 Task: Research Airbnb listings in Santa Fe, New Mexico, highlighting its rich Native American and Spanish influences, art scene, and adobe architecture.
Action: Key pressed <Key.space>fe
Screenshot: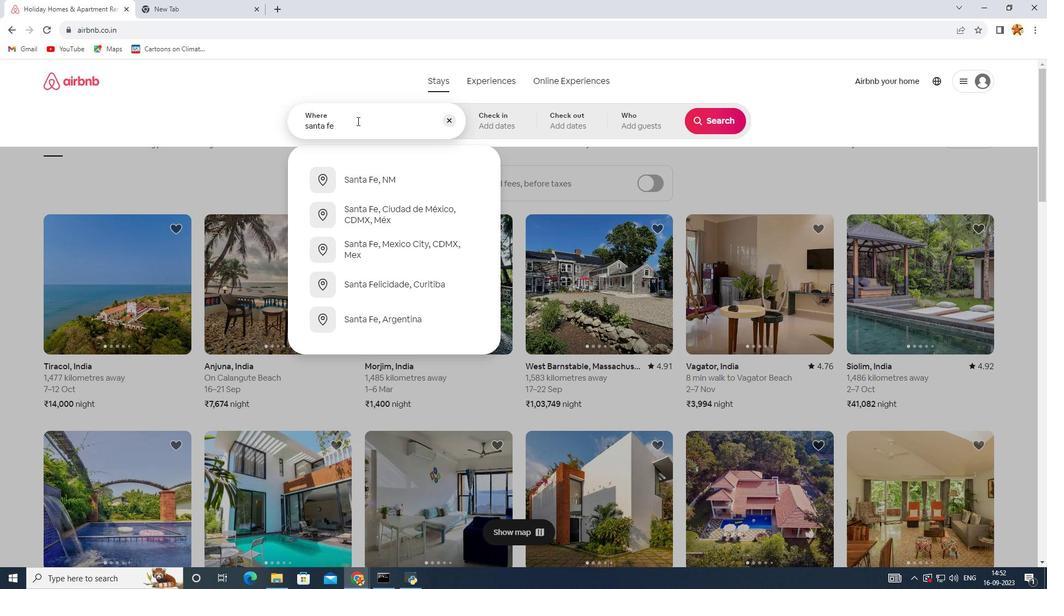 
Action: Mouse moved to (366, 178)
Screenshot: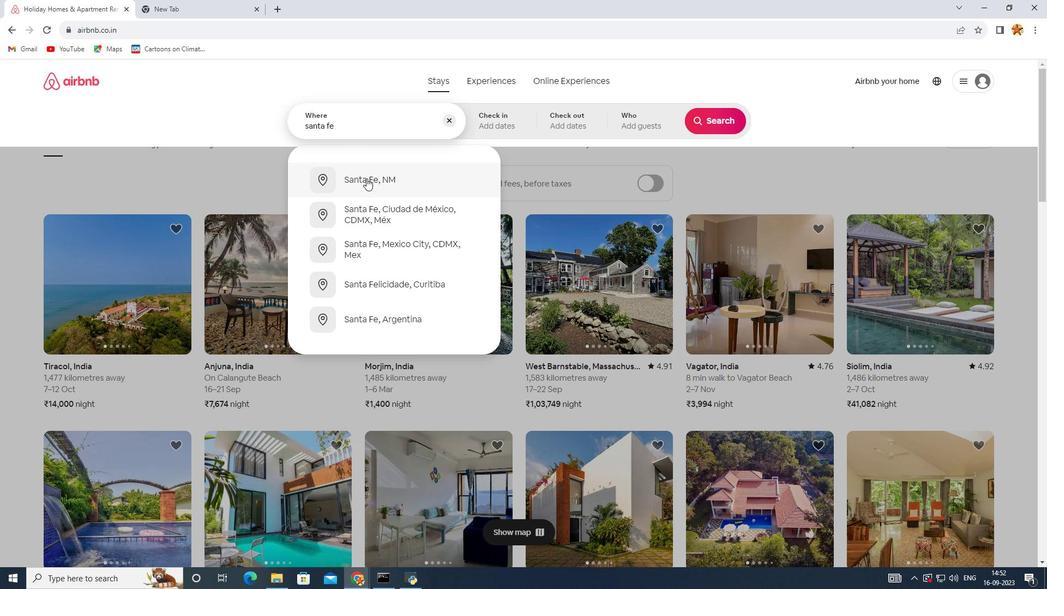 
Action: Mouse pressed left at (366, 178)
Screenshot: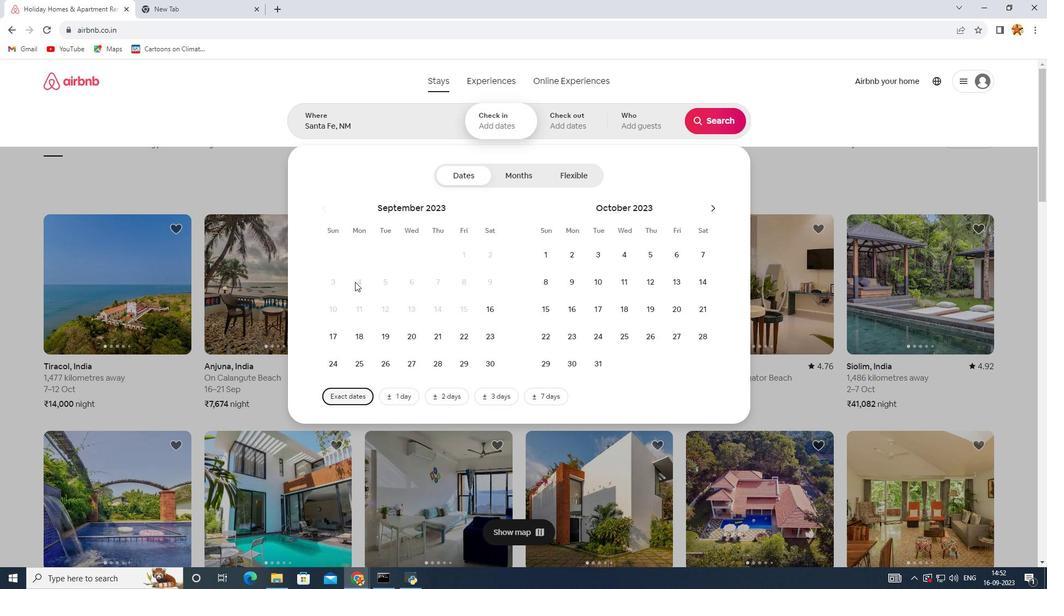 
Action: Mouse moved to (592, 279)
Screenshot: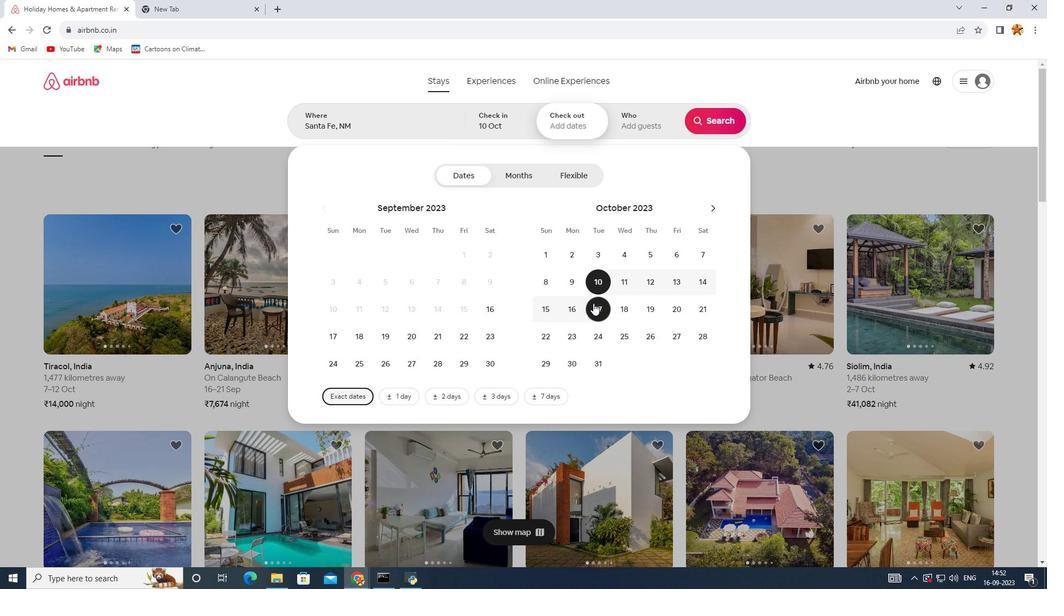 
Action: Mouse pressed left at (592, 279)
Screenshot: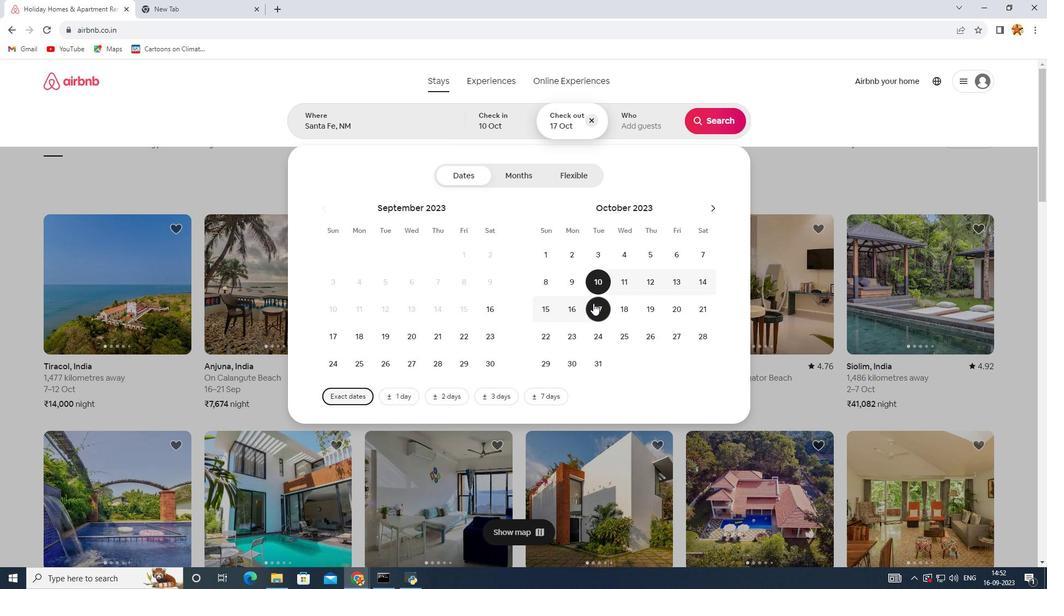 
Action: Mouse moved to (593, 303)
Screenshot: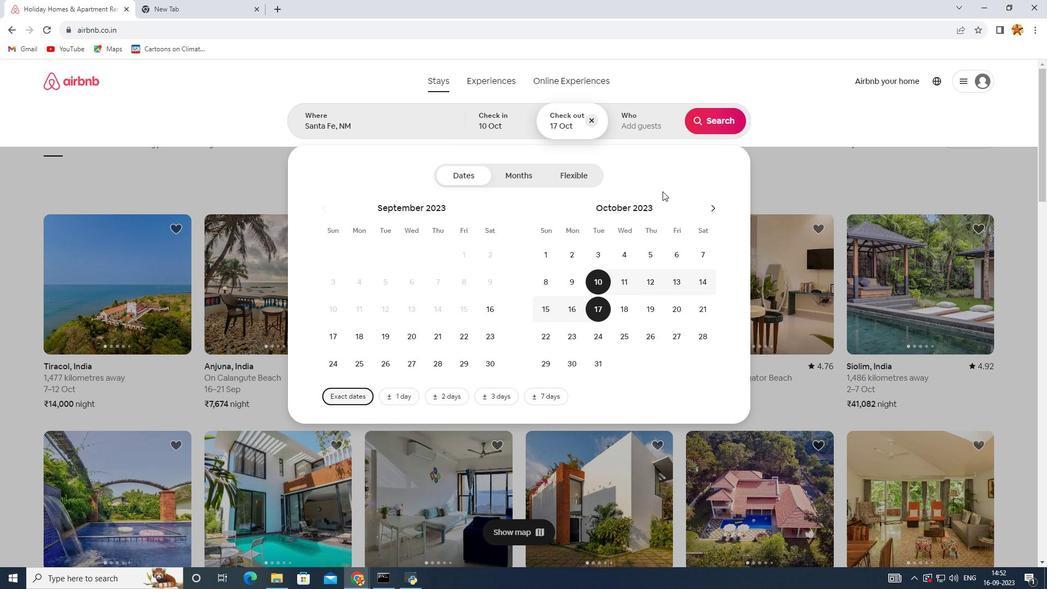 
Action: Mouse pressed left at (593, 303)
Screenshot: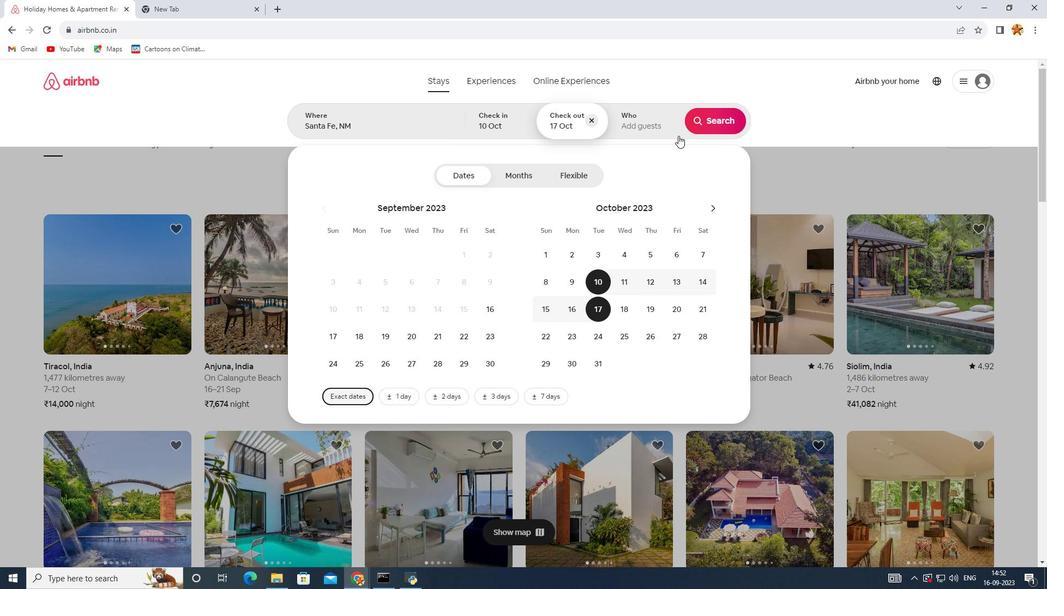 
Action: Mouse moved to (709, 121)
Screenshot: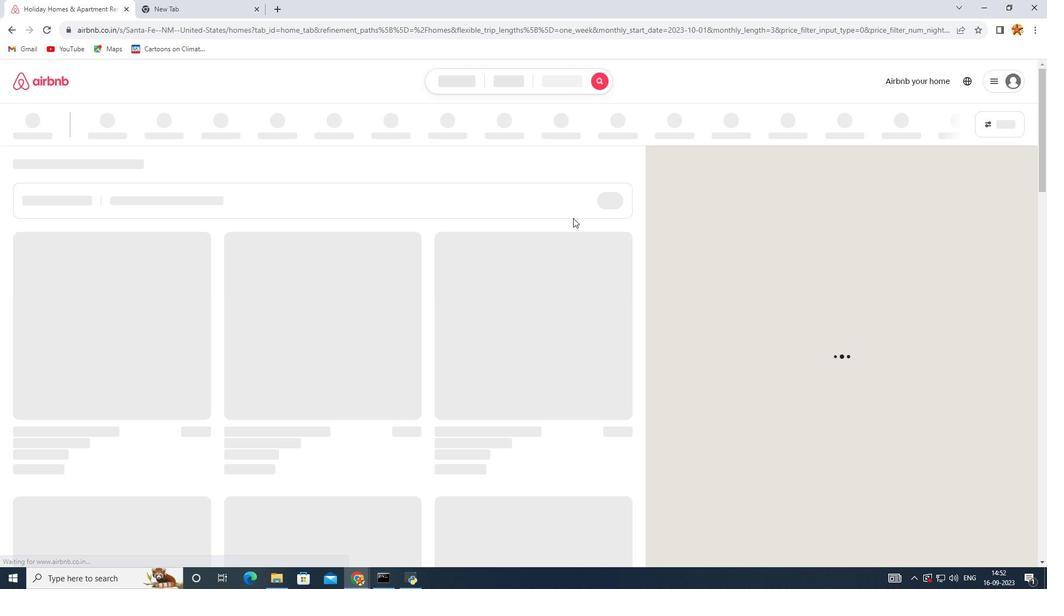 
Action: Mouse pressed left at (709, 121)
Screenshot: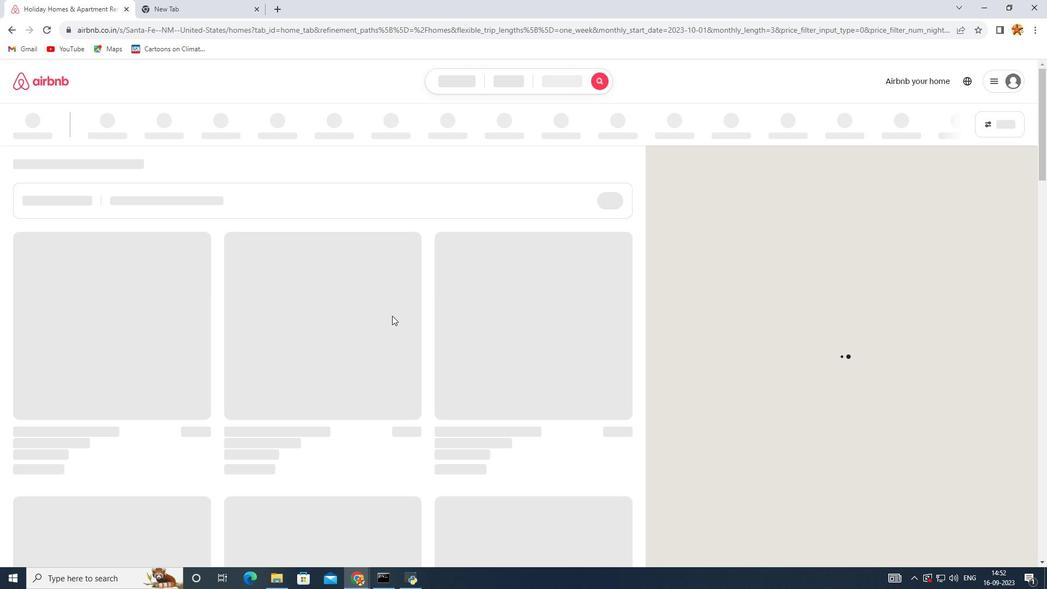 
Action: Mouse moved to (532, 334)
Screenshot: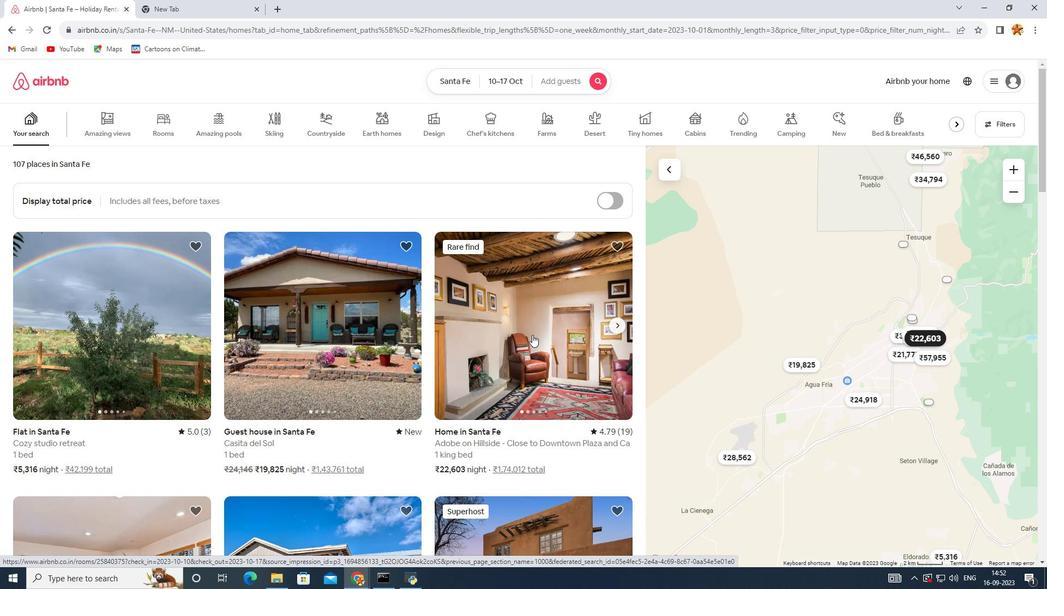 
Action: Mouse pressed left at (532, 334)
Screenshot: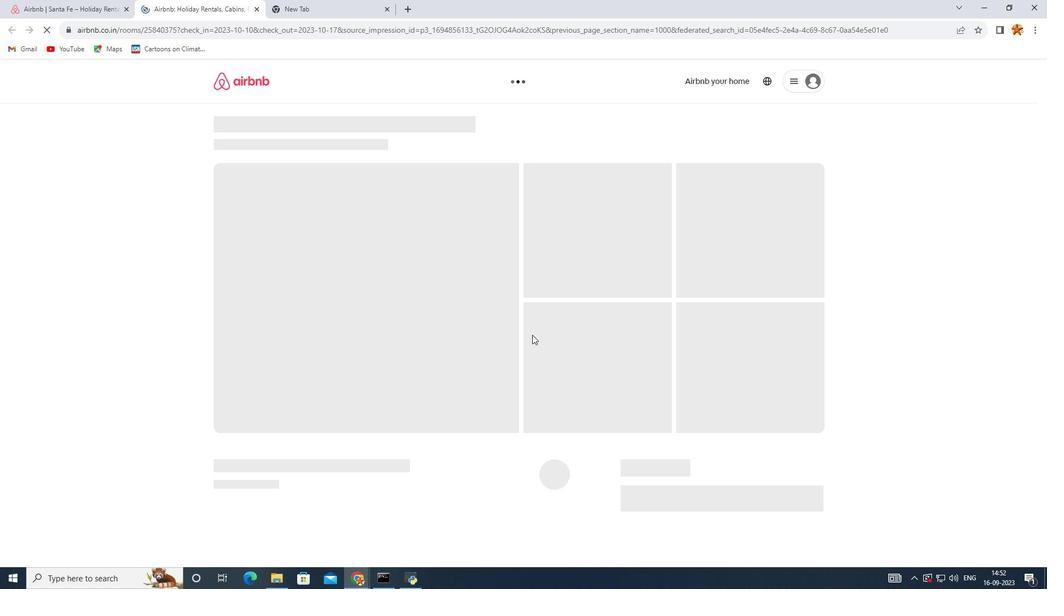 
Action: Mouse moved to (326, 324)
Screenshot: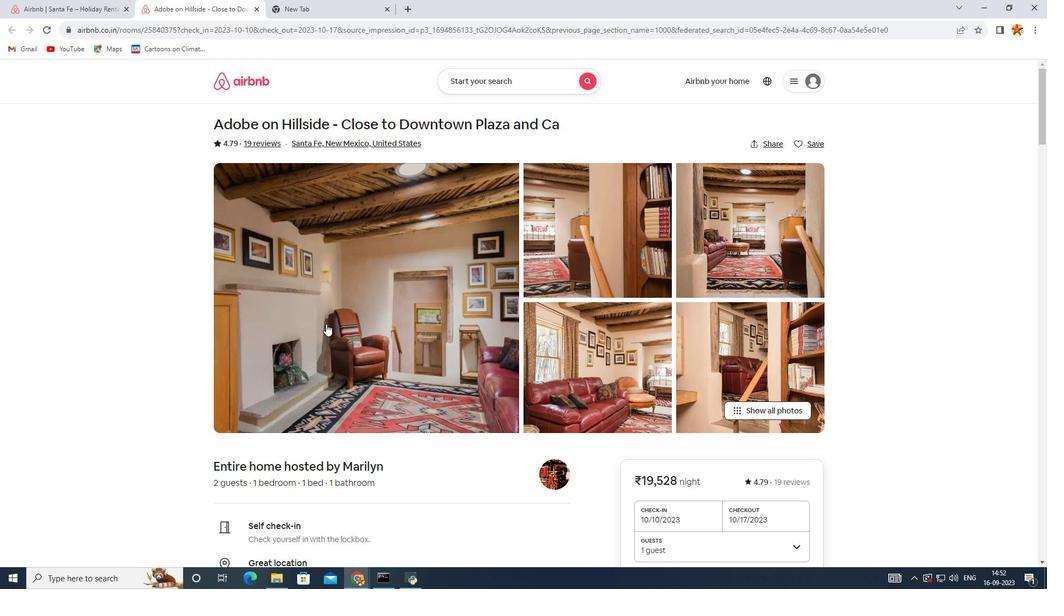 
Action: Mouse scrolled (326, 323) with delta (0, 0)
Screenshot: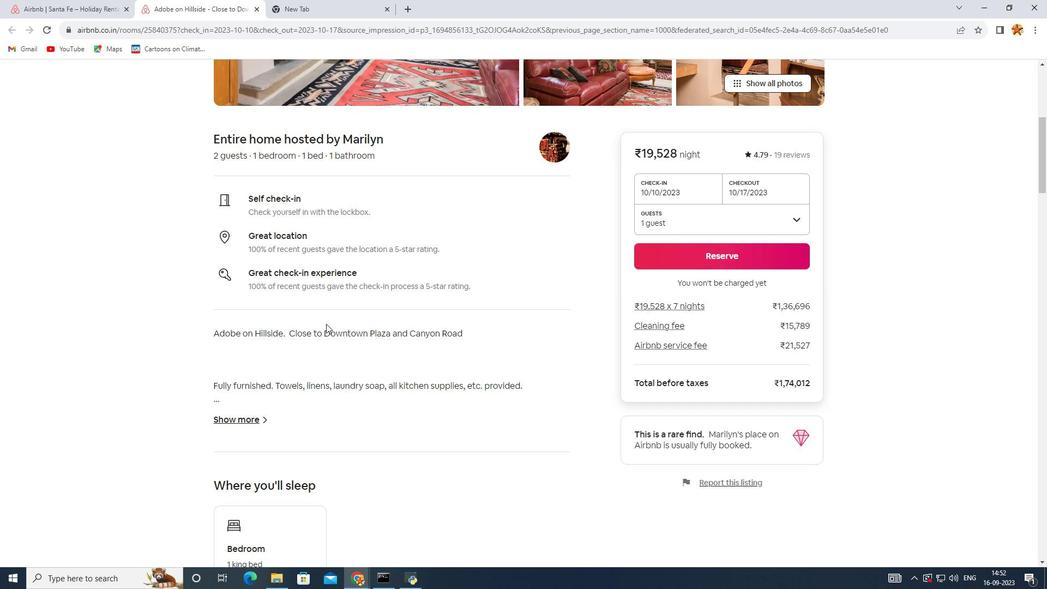 
Action: Mouse scrolled (326, 323) with delta (0, 0)
Screenshot: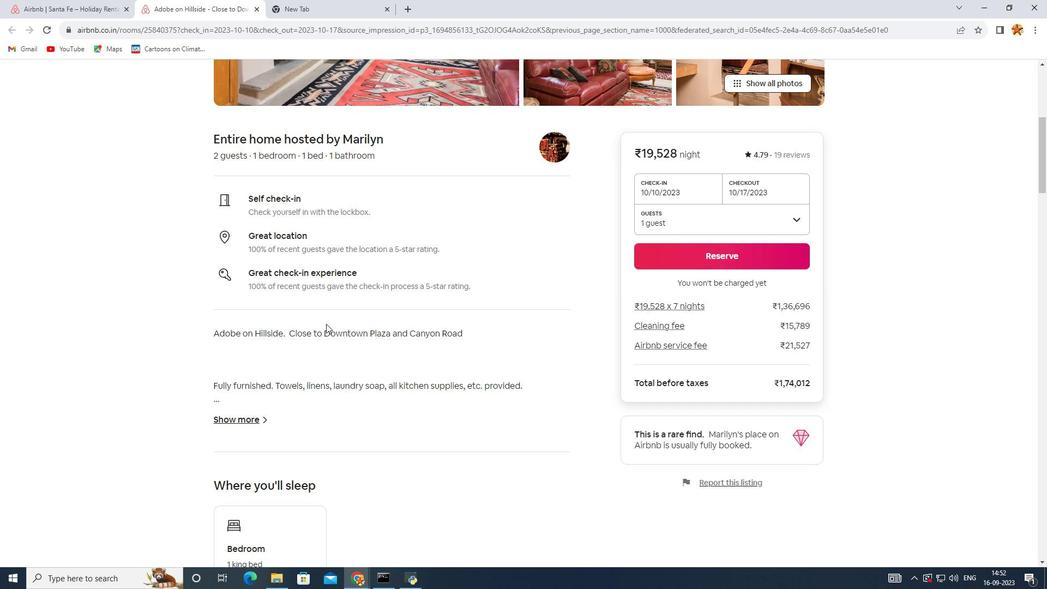 
Action: Mouse scrolled (326, 323) with delta (0, 0)
Screenshot: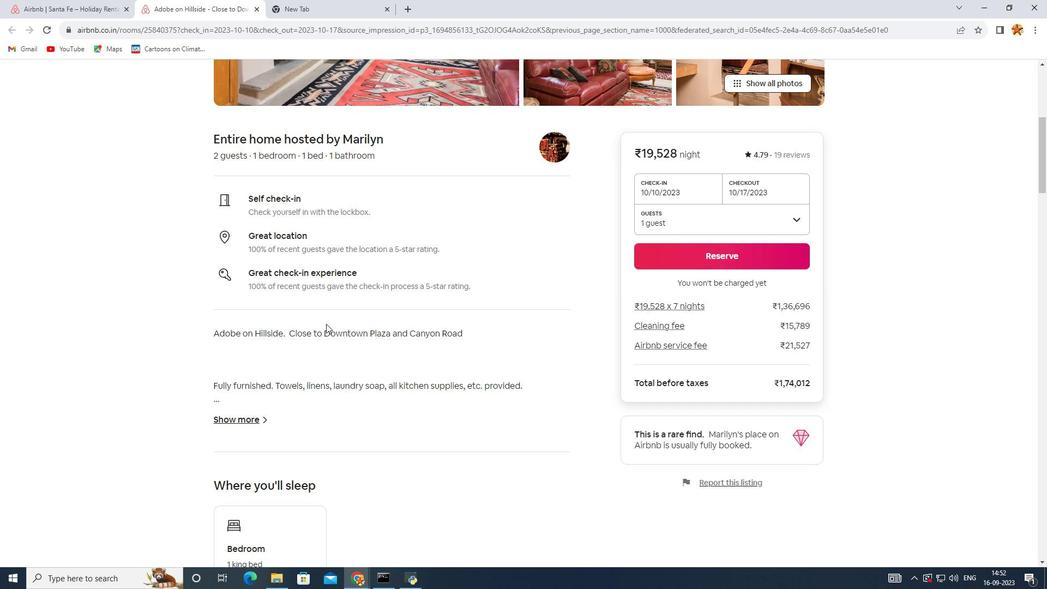 
Action: Mouse scrolled (326, 323) with delta (0, 0)
Screenshot: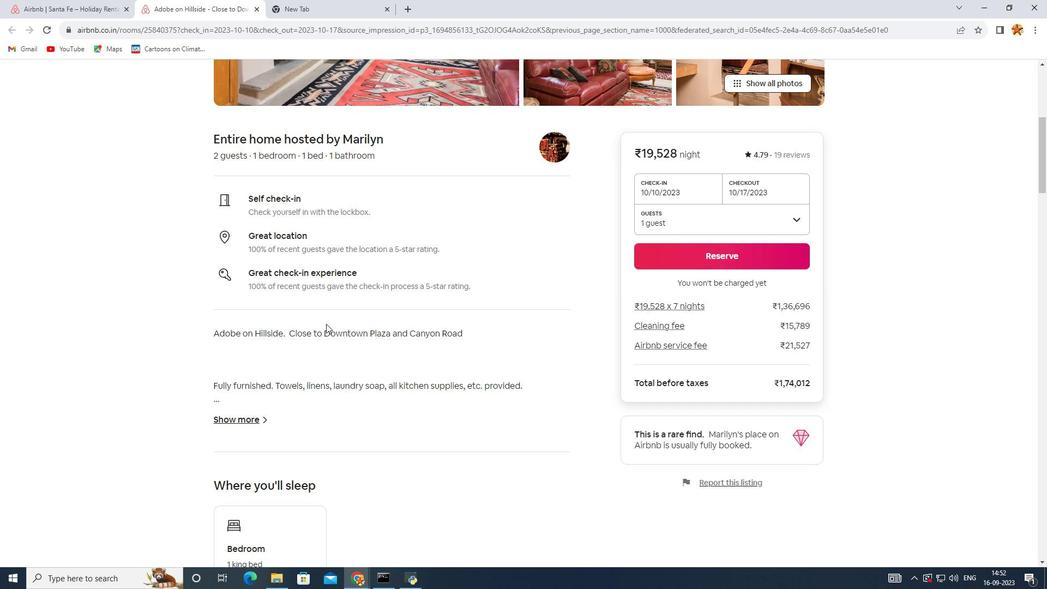 
Action: Mouse scrolled (326, 323) with delta (0, 0)
Screenshot: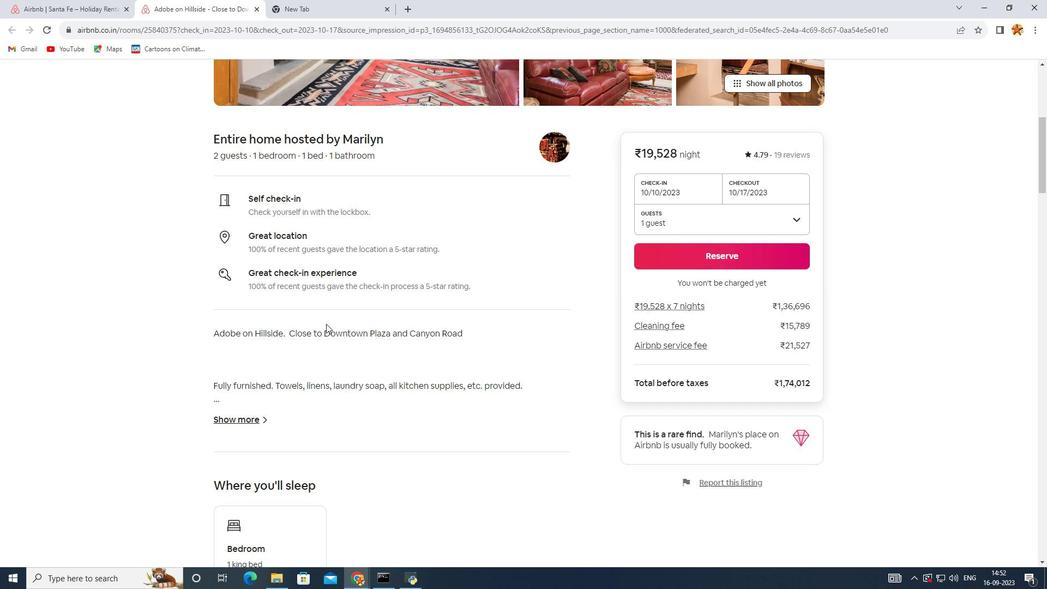 
Action: Mouse scrolled (326, 323) with delta (0, 0)
Screenshot: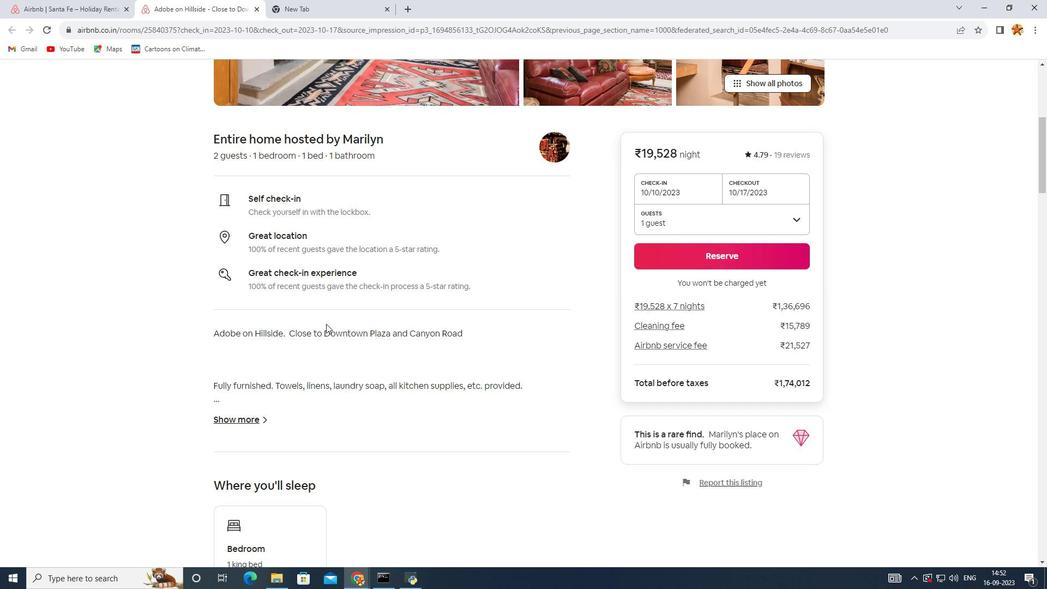 
Action: Mouse moved to (254, 421)
Screenshot: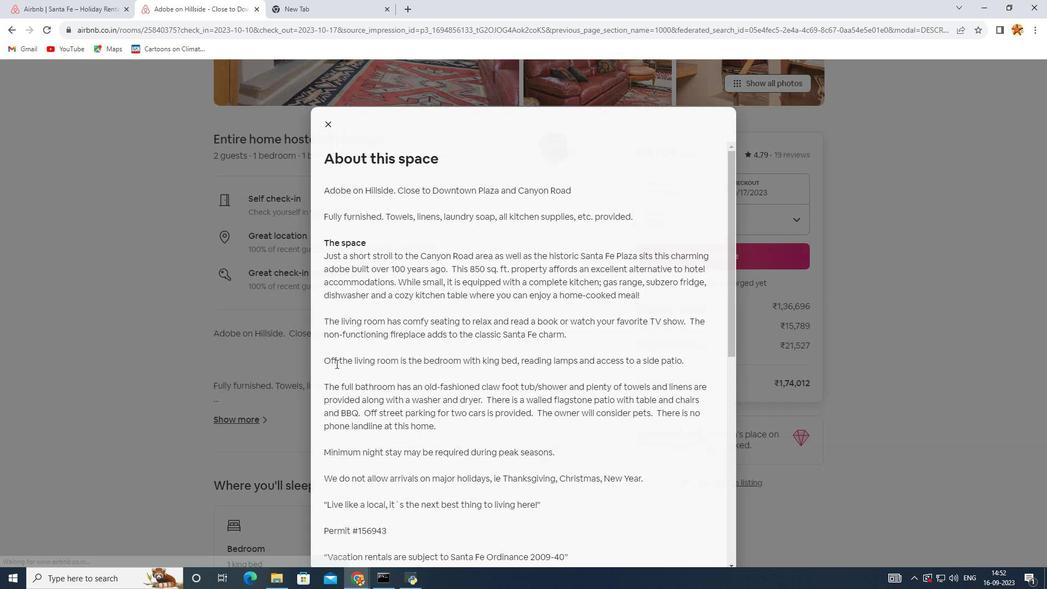 
Action: Mouse pressed left at (254, 421)
Screenshot: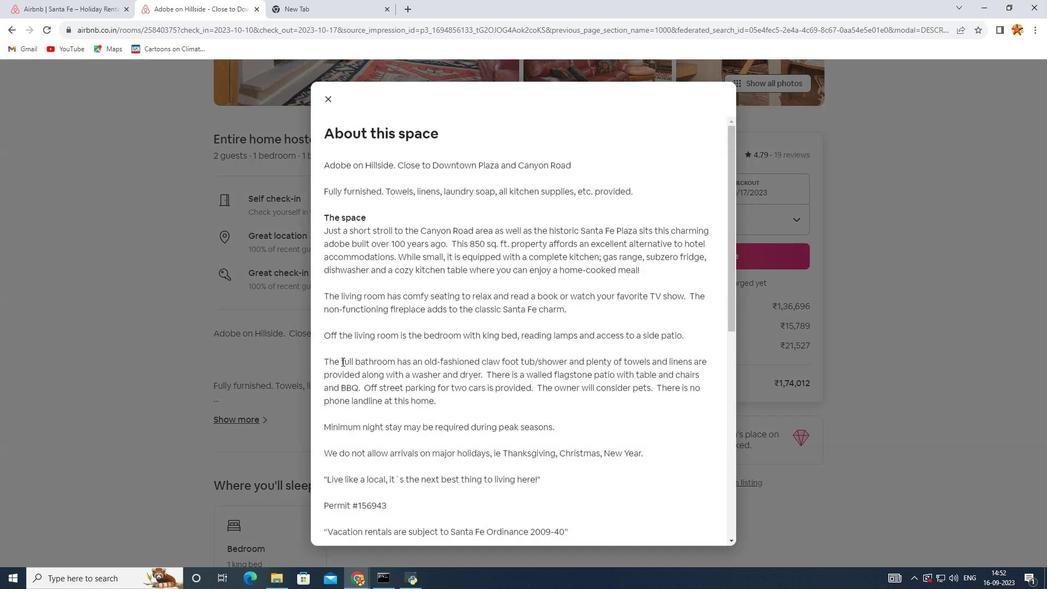 
Action: Mouse moved to (342, 361)
Screenshot: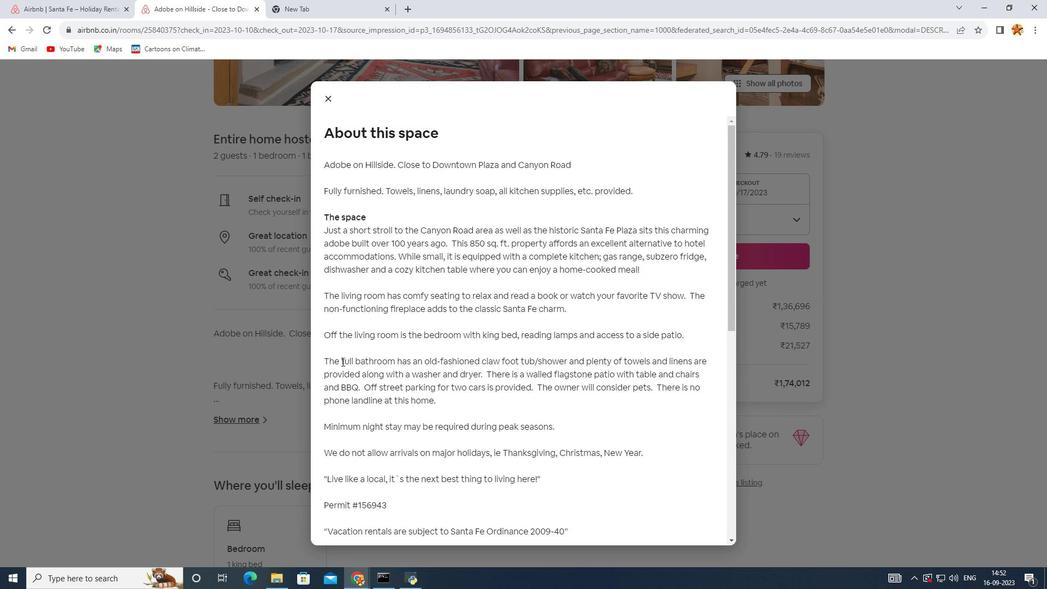 
Action: Mouse scrolled (342, 361) with delta (0, 0)
Screenshot: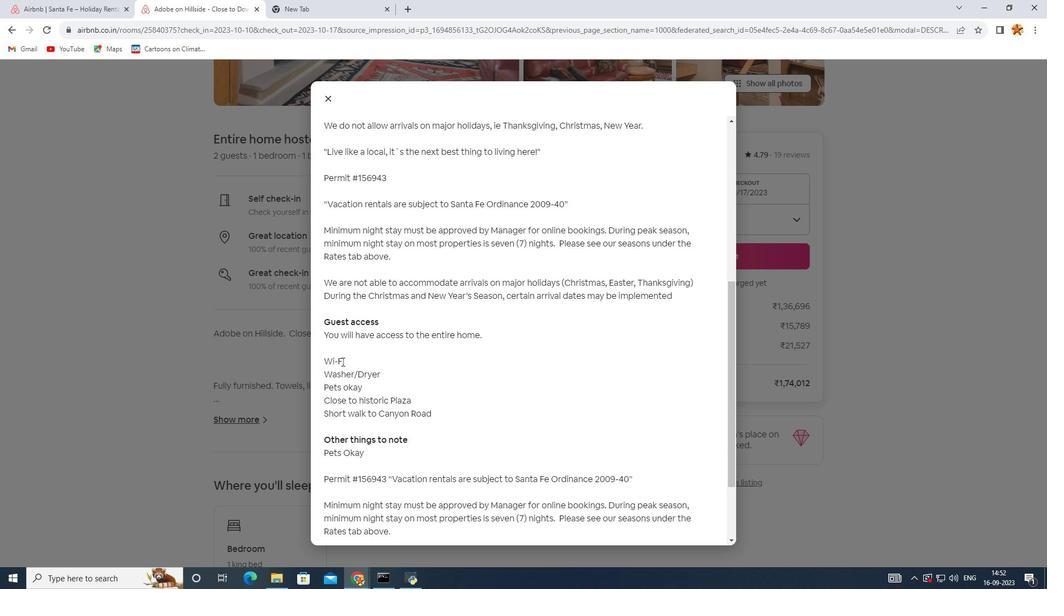 
Action: Mouse scrolled (342, 361) with delta (0, 0)
Screenshot: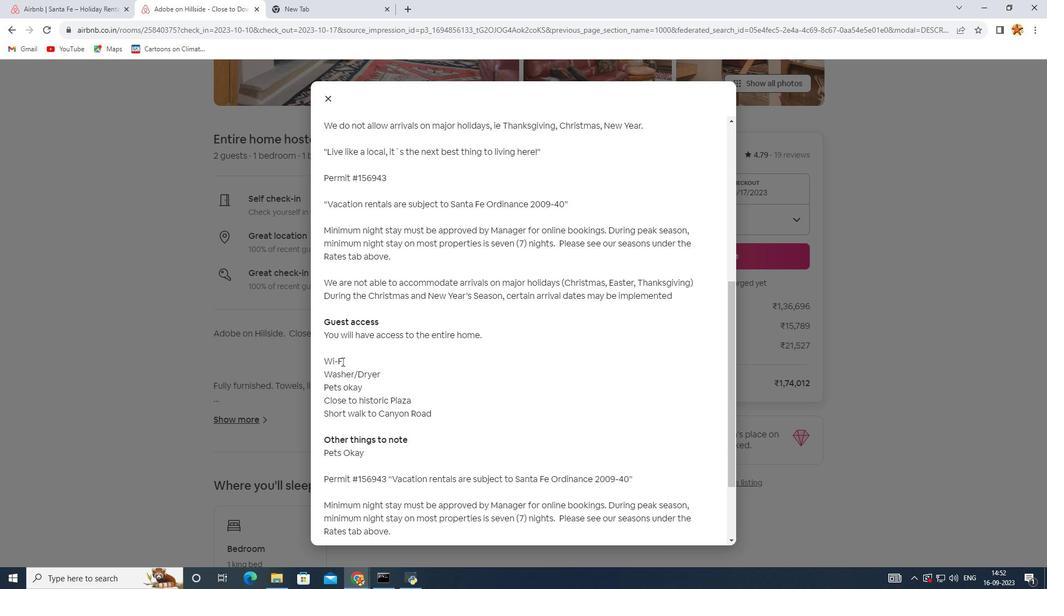 
Action: Mouse scrolled (342, 361) with delta (0, 0)
Screenshot: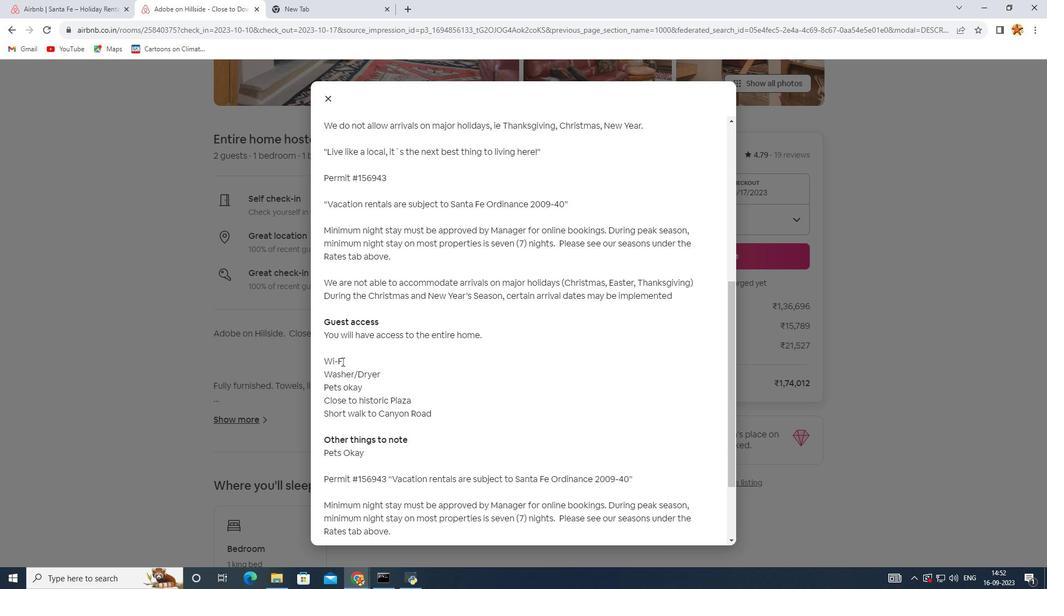 
Action: Mouse scrolled (342, 361) with delta (0, 0)
Screenshot: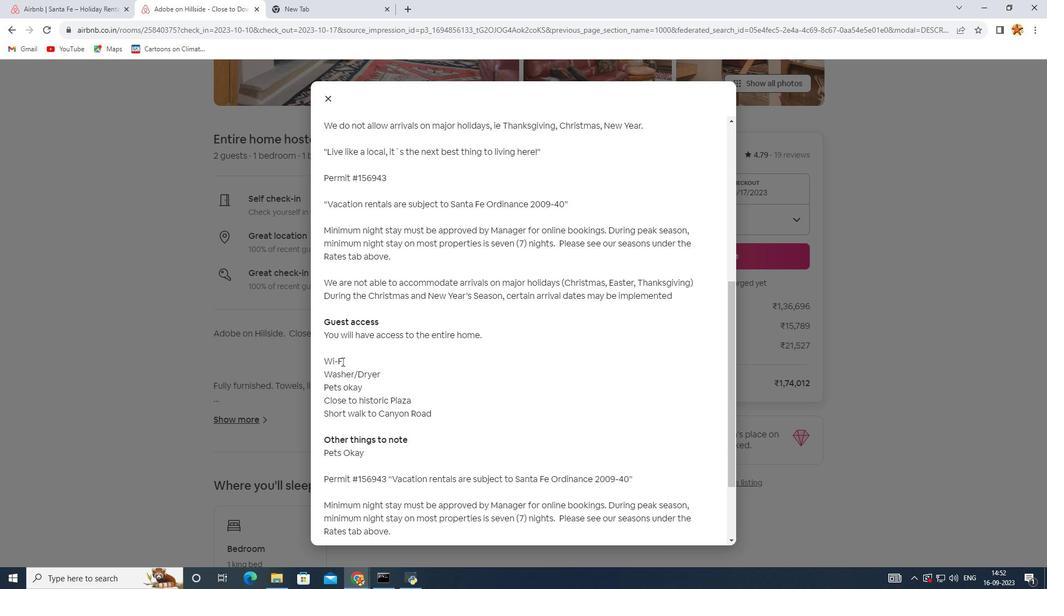 
Action: Mouse scrolled (342, 361) with delta (0, 0)
Screenshot: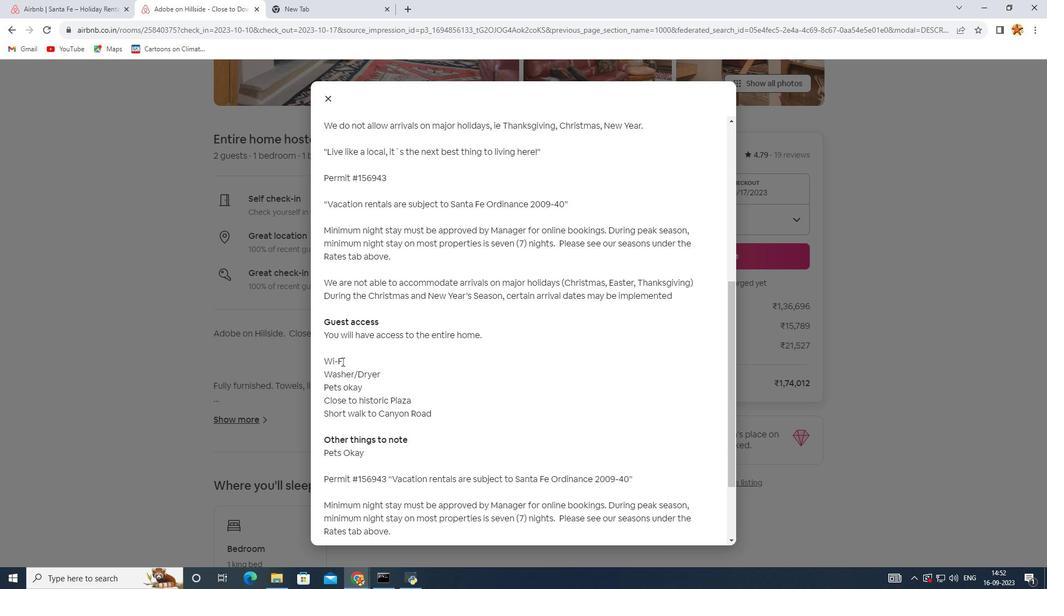 
Action: Mouse scrolled (342, 361) with delta (0, 0)
Screenshot: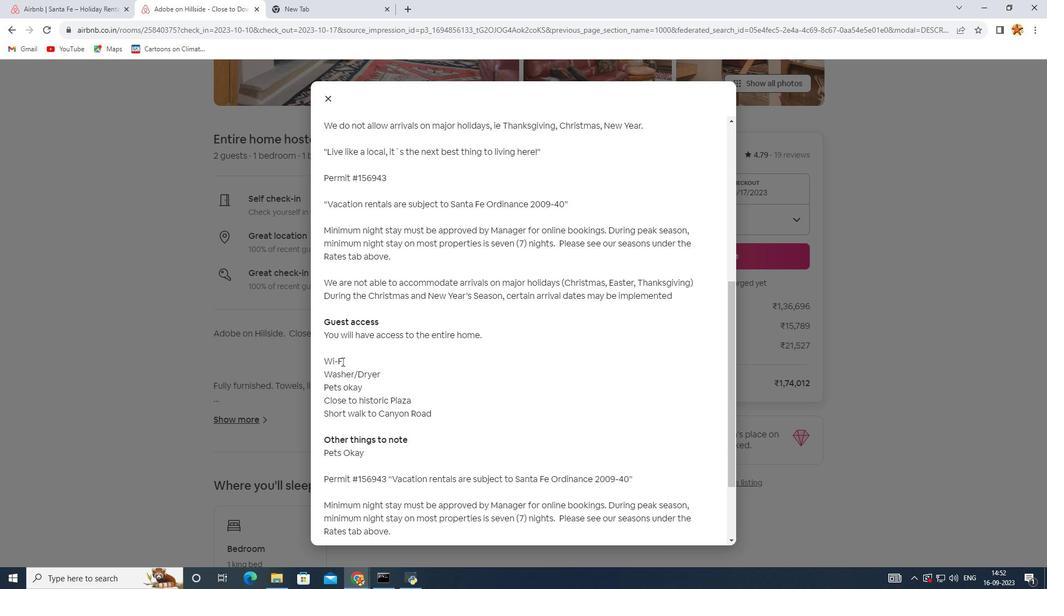 
Action: Mouse scrolled (342, 362) with delta (0, 0)
Screenshot: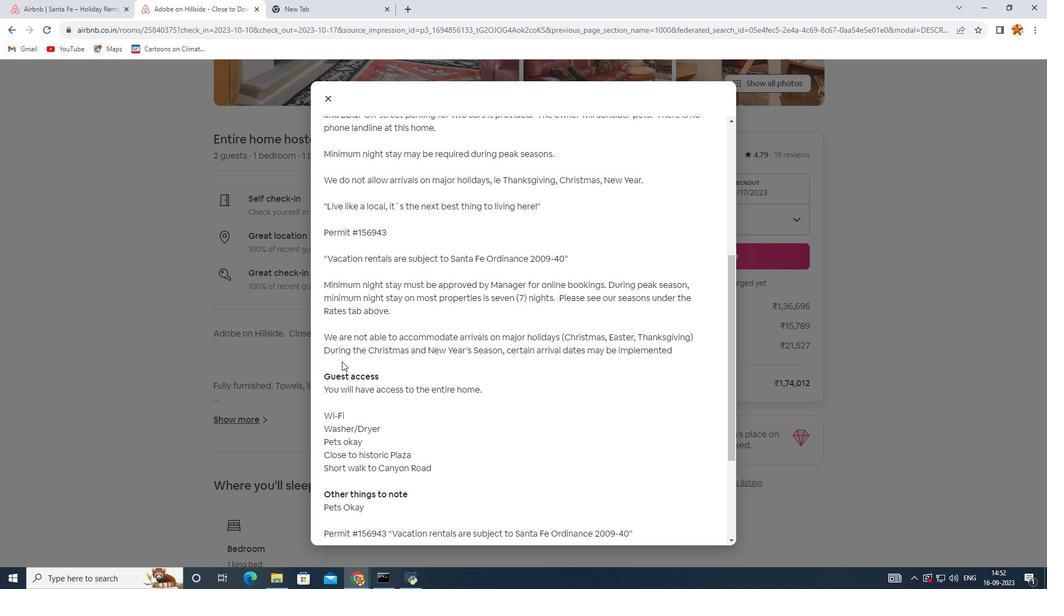 
Action: Mouse scrolled (342, 361) with delta (0, 0)
Screenshot: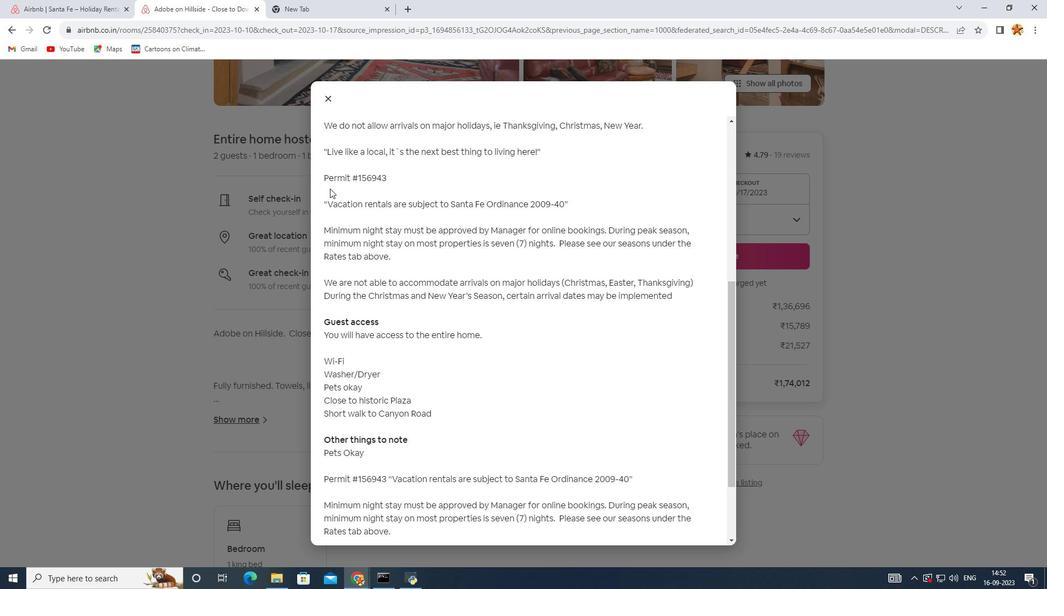 
Action: Mouse moved to (320, 103)
Screenshot: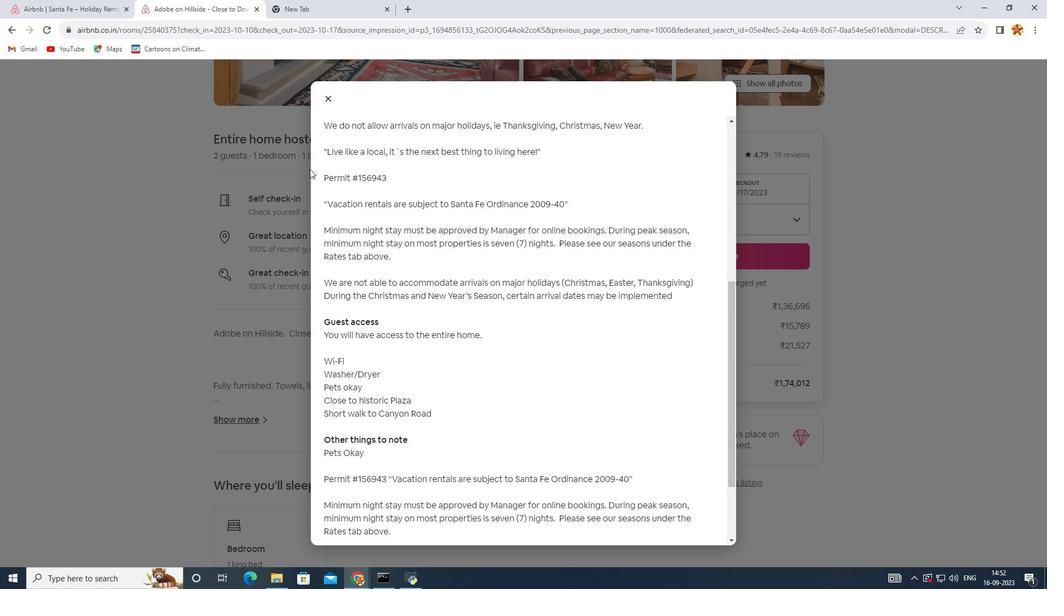 
Action: Mouse pressed left at (320, 103)
Screenshot: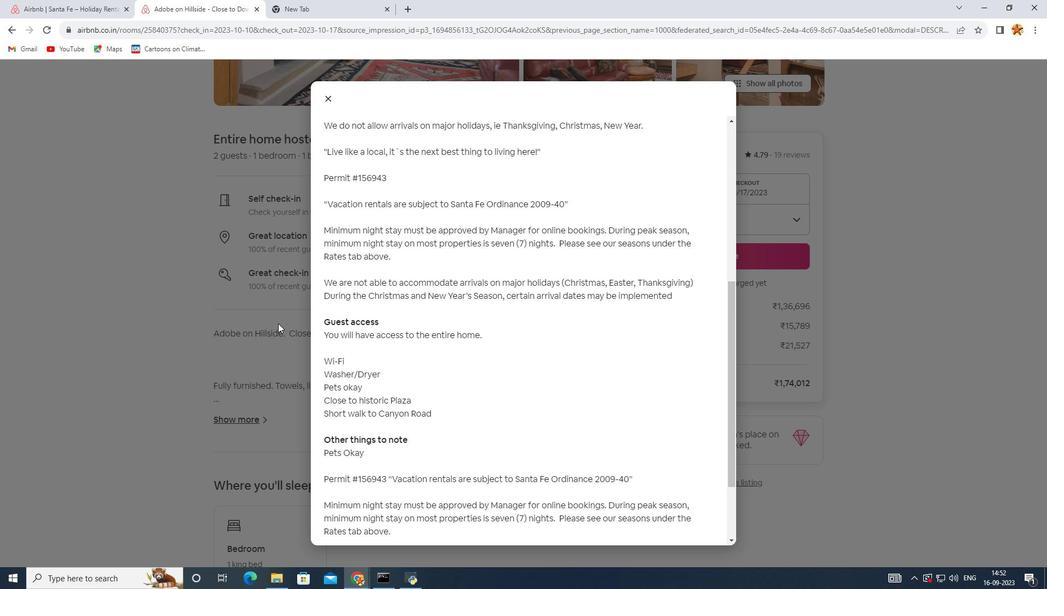 
Action: Mouse moved to (334, 100)
Screenshot: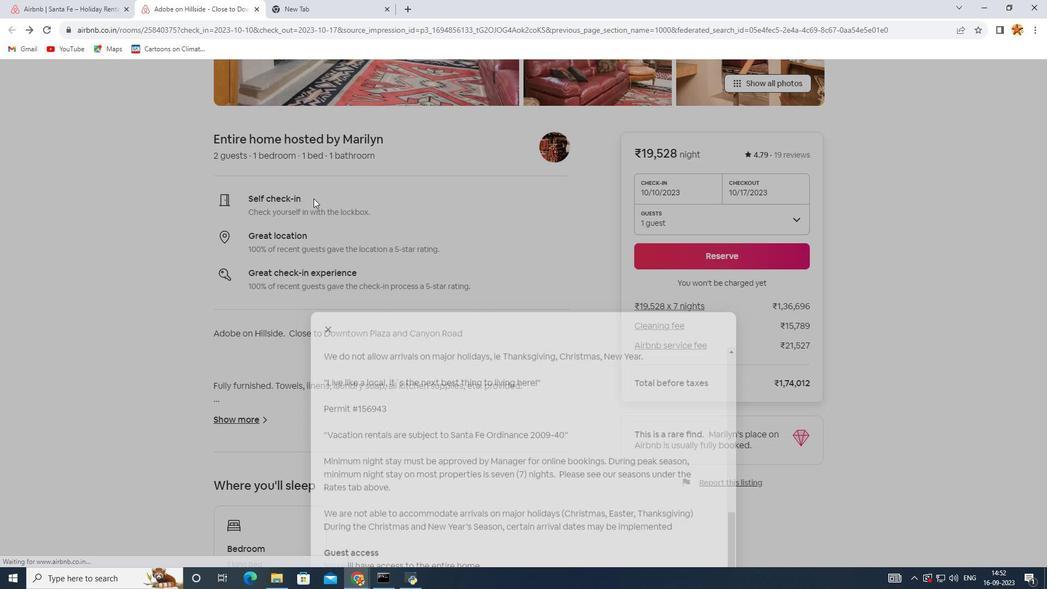 
Action: Mouse pressed left at (334, 100)
Screenshot: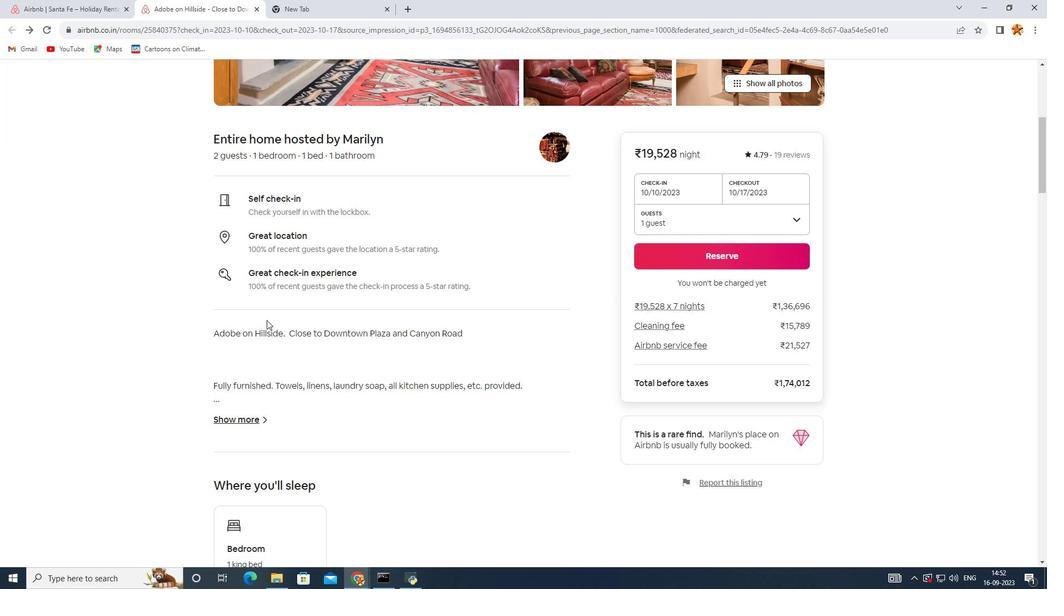 
Action: Mouse moved to (266, 320)
Screenshot: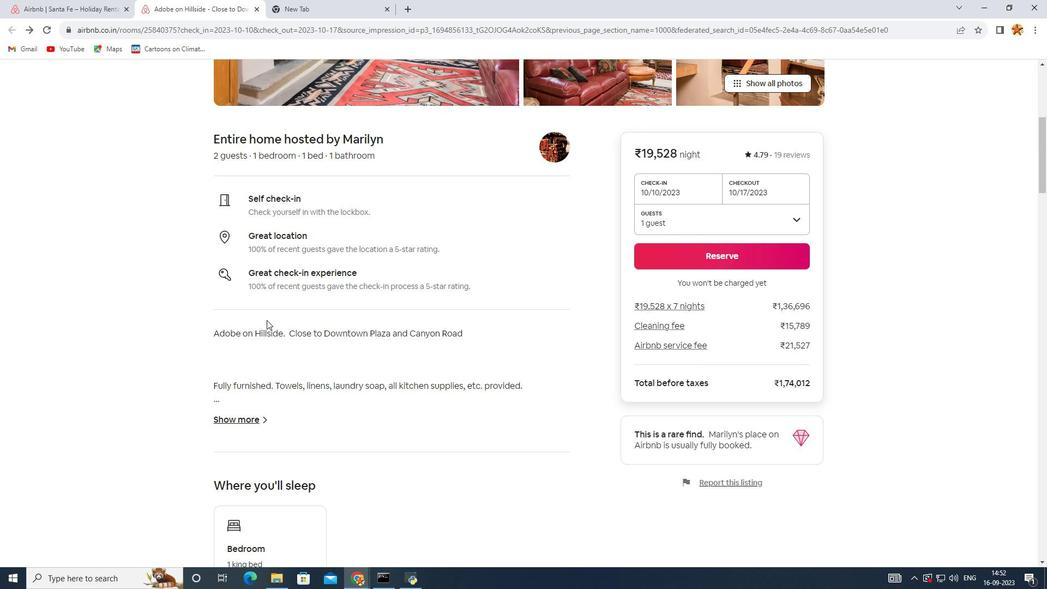 
Action: Mouse scrolled (266, 319) with delta (0, 0)
Screenshot: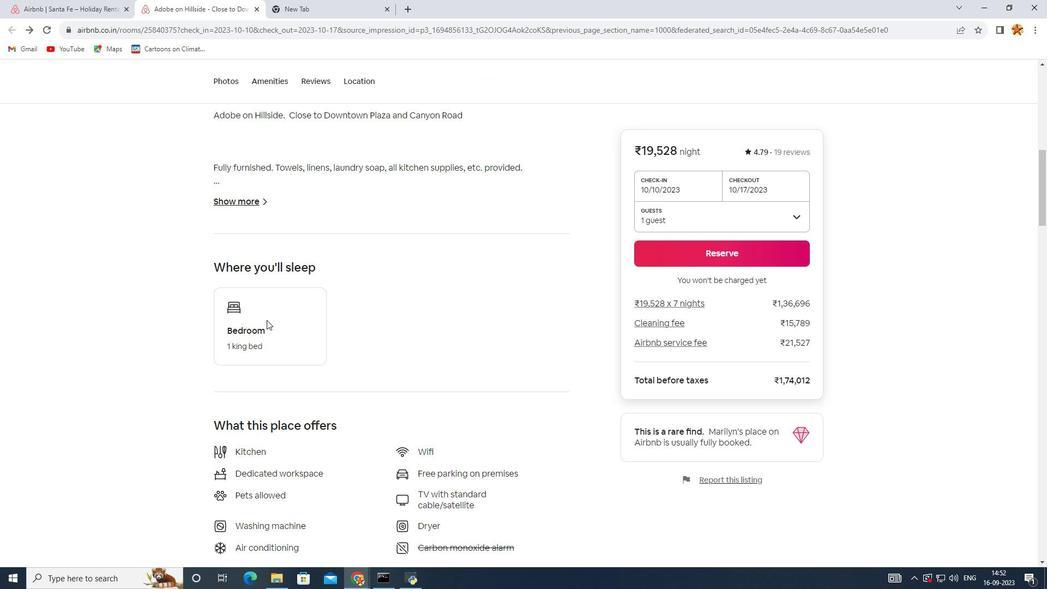
Action: Mouse scrolled (266, 319) with delta (0, 0)
Screenshot: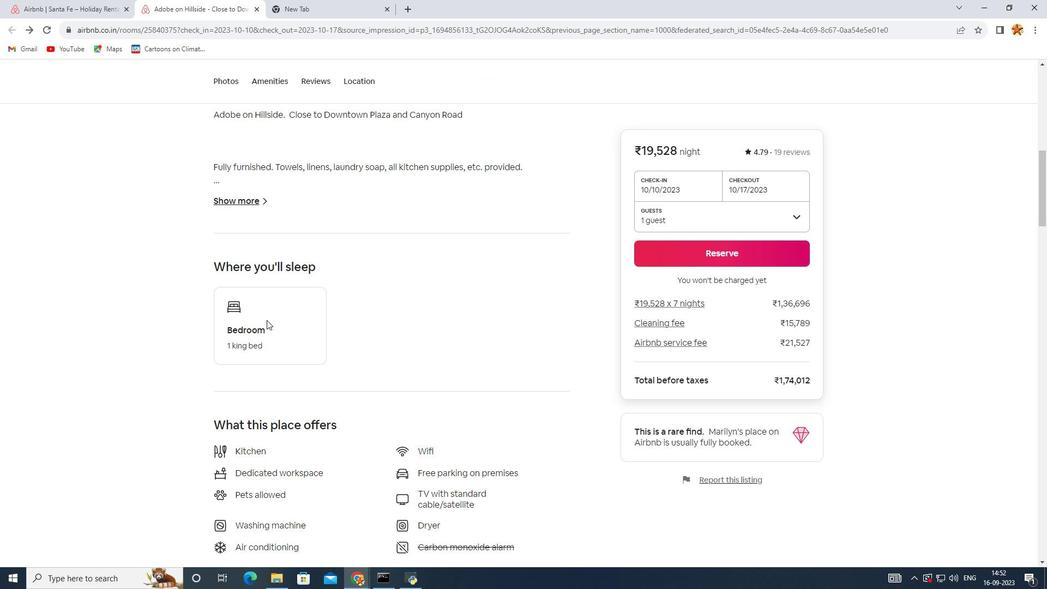 
Action: Mouse scrolled (266, 319) with delta (0, 0)
Screenshot: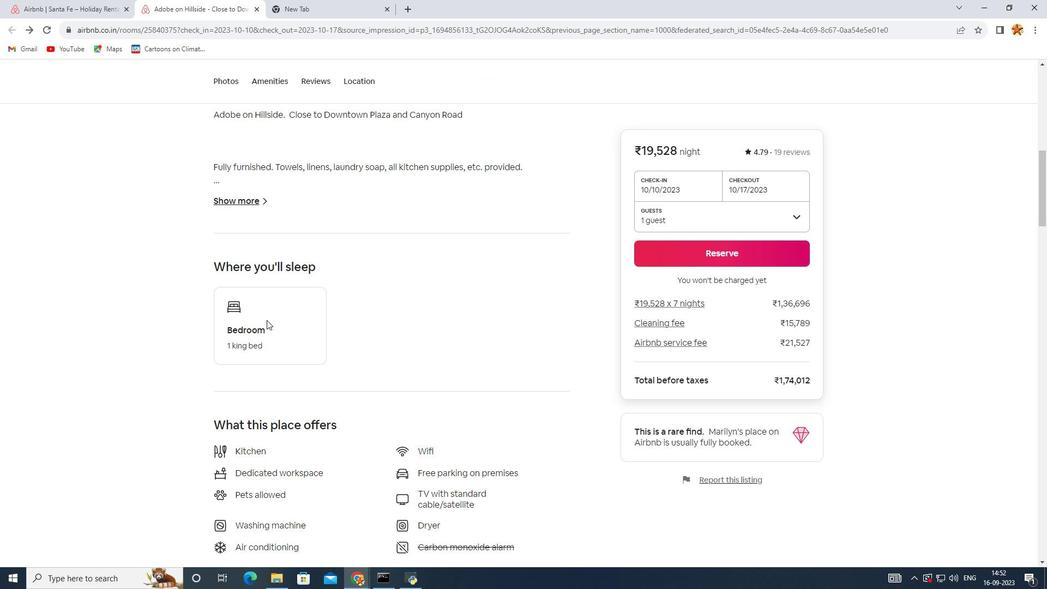 
Action: Mouse scrolled (266, 319) with delta (0, 0)
Screenshot: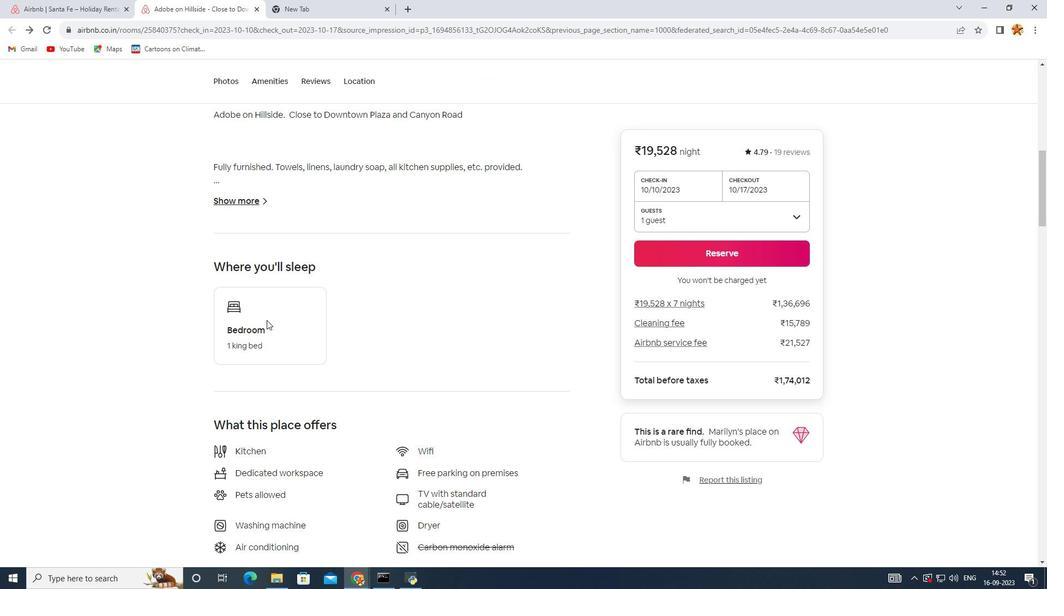 
Action: Mouse scrolled (266, 319) with delta (0, 0)
Screenshot: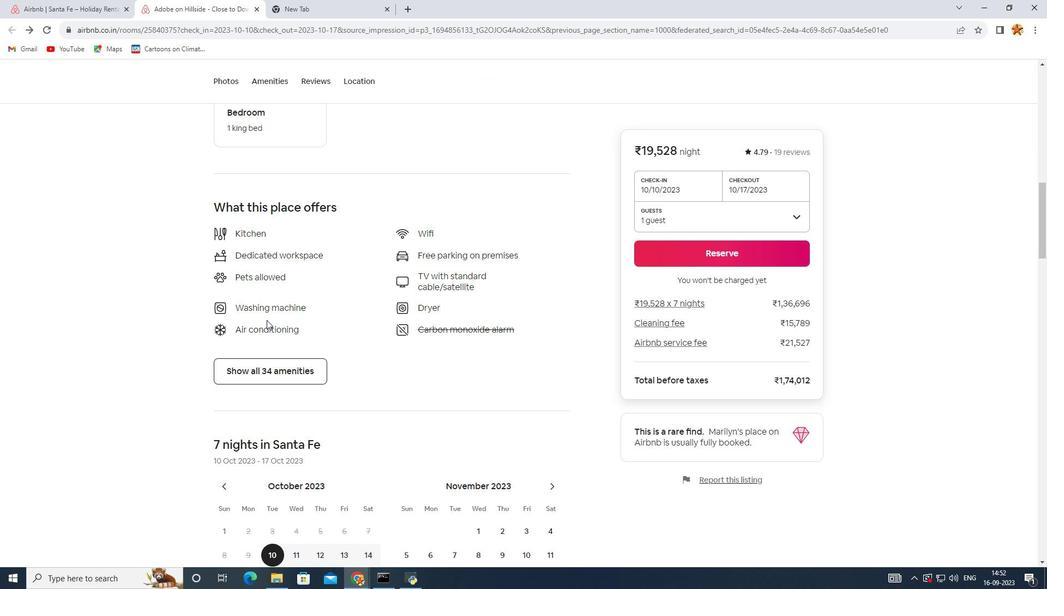 
Action: Mouse scrolled (266, 319) with delta (0, 0)
Screenshot: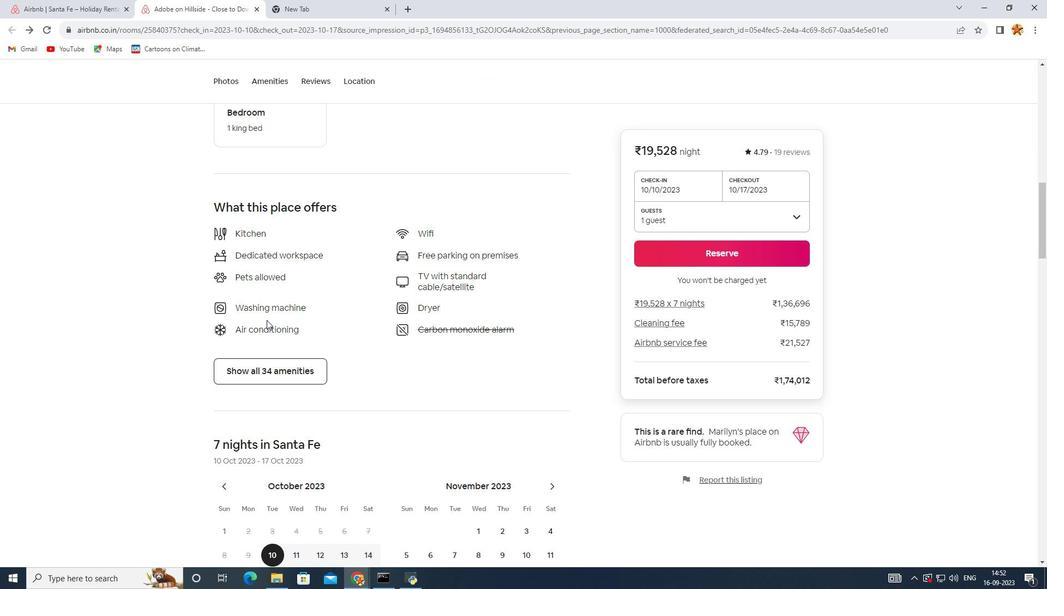 
Action: Mouse scrolled (266, 319) with delta (0, 0)
Screenshot: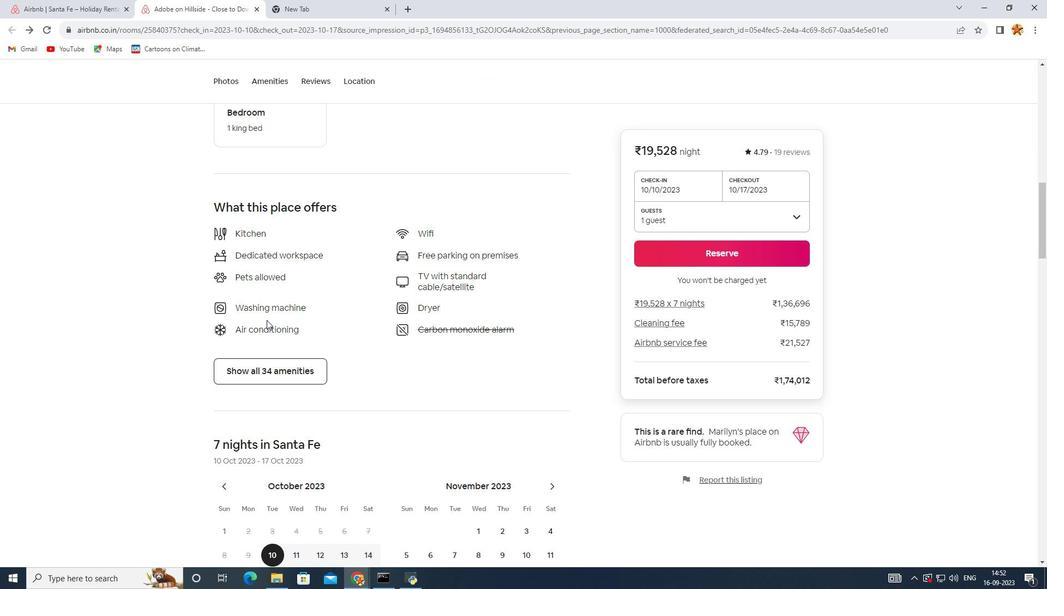 
Action: Mouse scrolled (266, 319) with delta (0, 0)
Screenshot: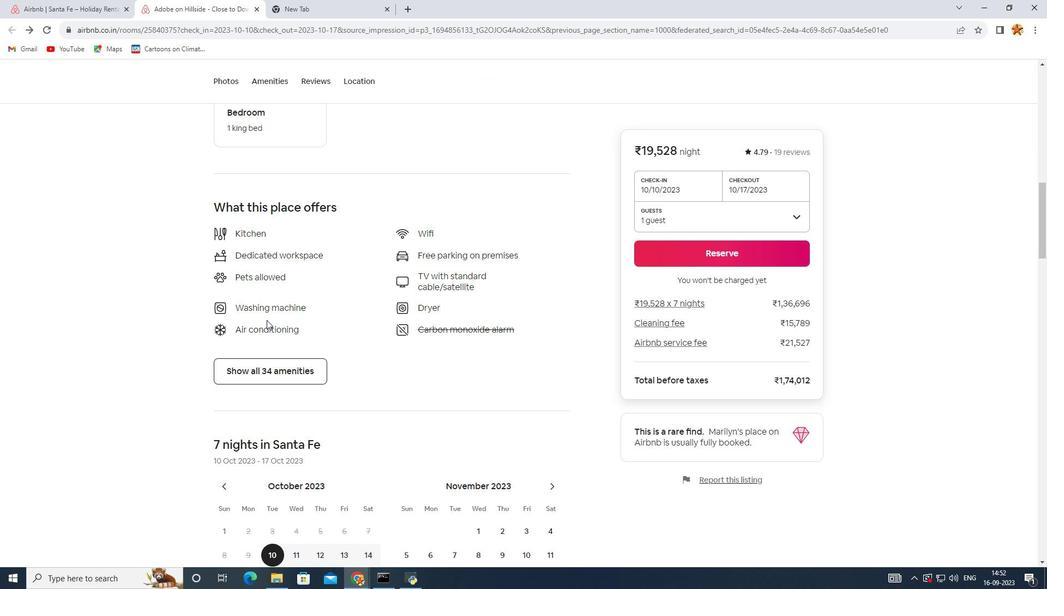 
Action: Mouse scrolled (266, 319) with delta (0, 0)
Screenshot: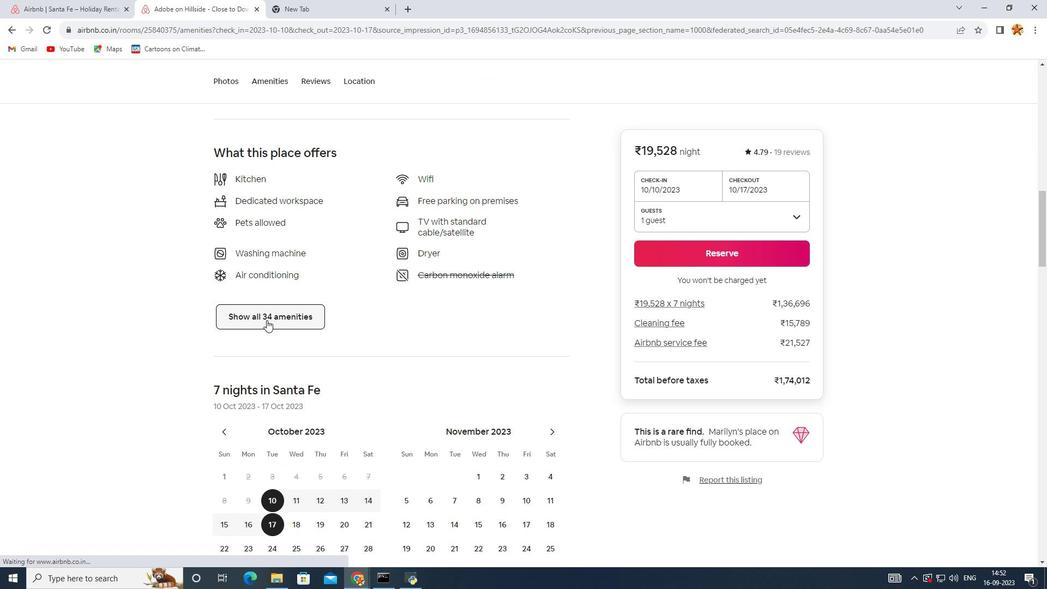 
Action: Mouse pressed left at (266, 320)
Screenshot: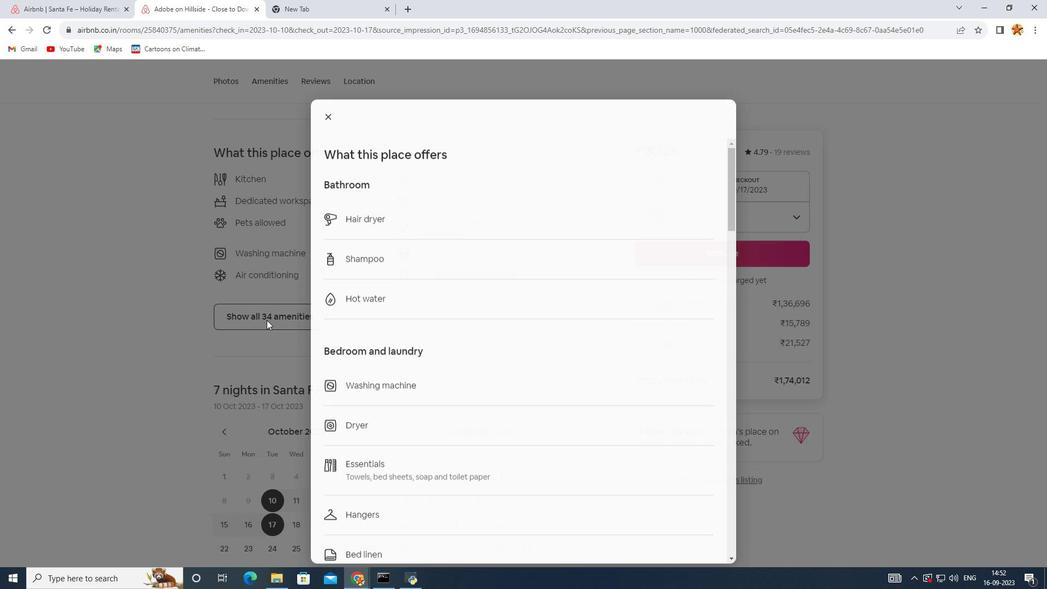
Action: Mouse moved to (402, 287)
Screenshot: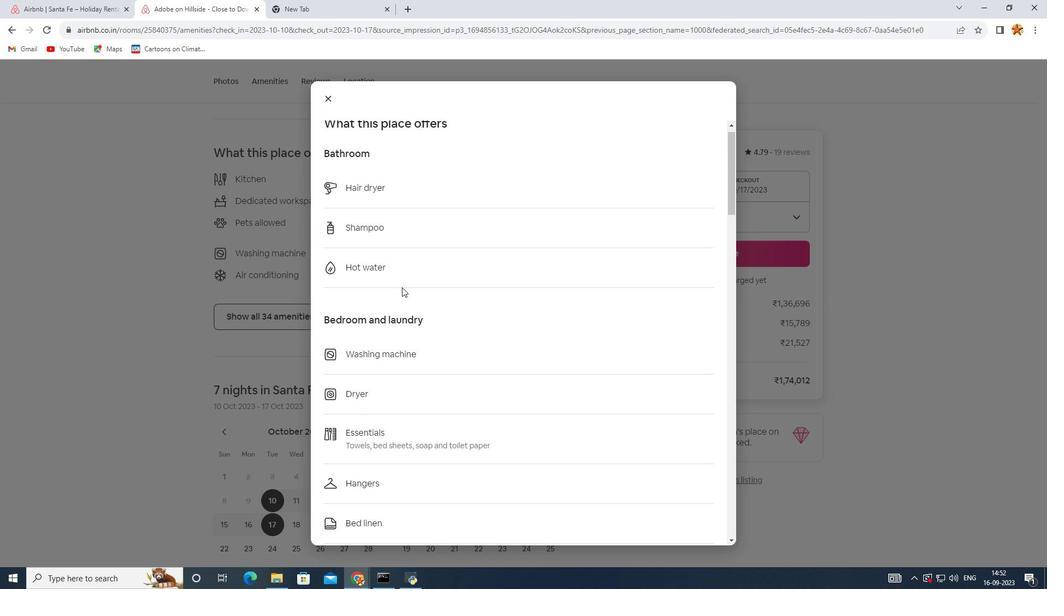 
Action: Mouse scrolled (402, 286) with delta (0, 0)
Screenshot: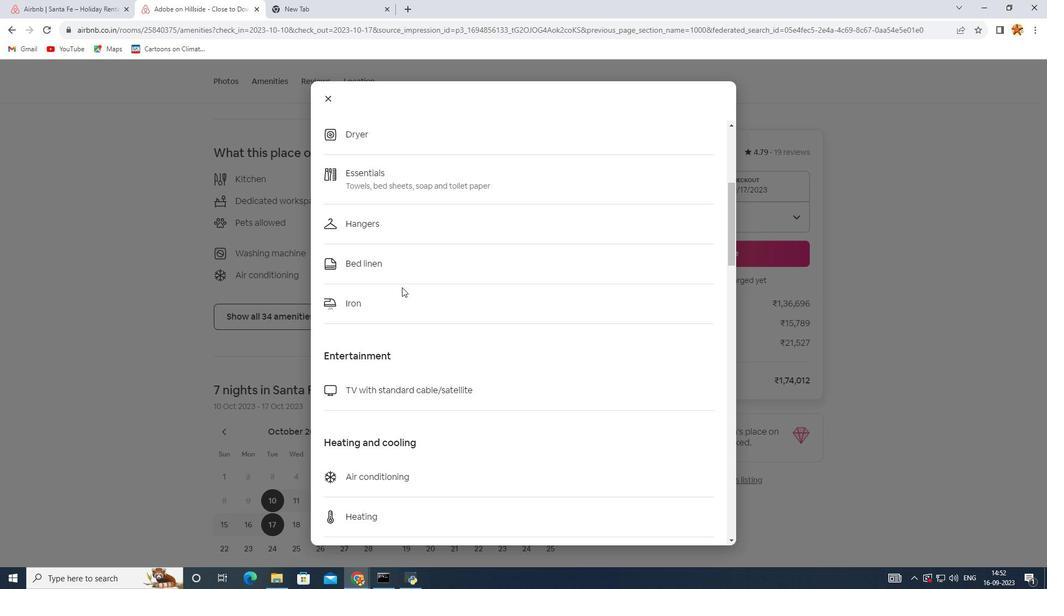 
Action: Mouse scrolled (402, 286) with delta (0, 0)
Screenshot: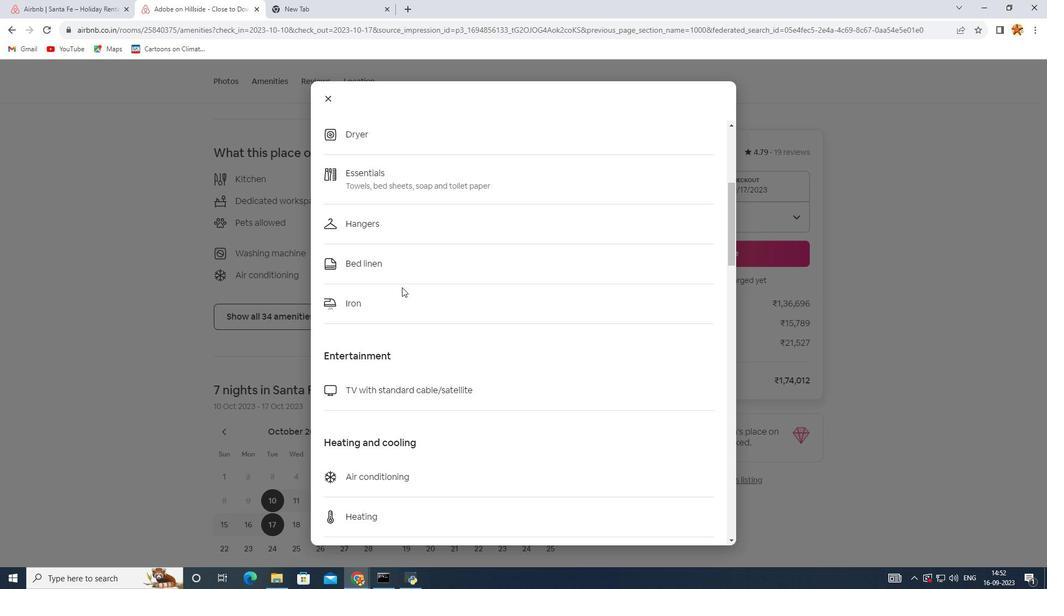 
Action: Mouse scrolled (402, 286) with delta (0, 0)
Screenshot: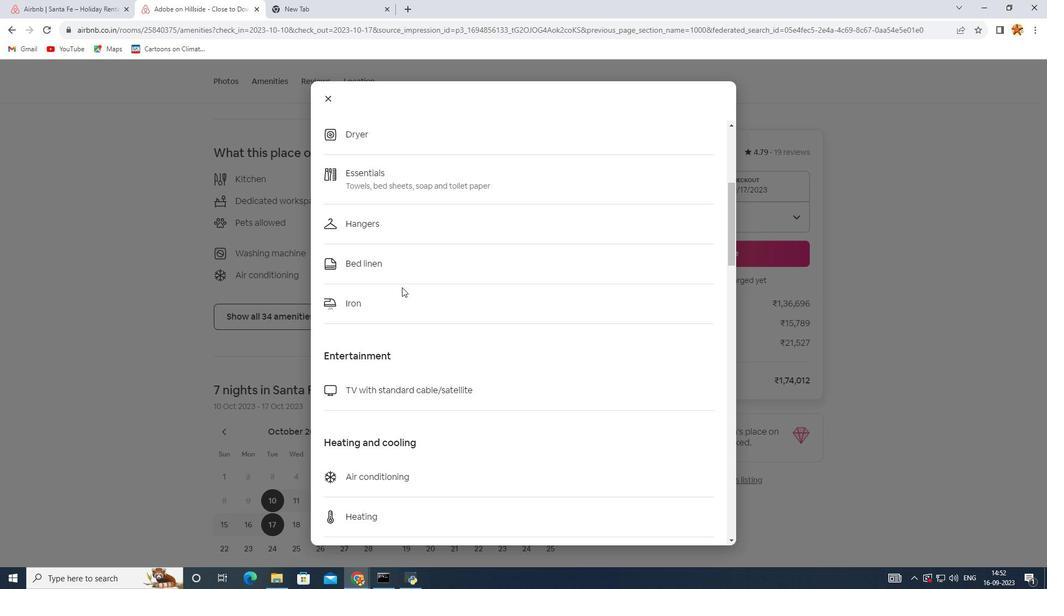 
Action: Mouse scrolled (402, 286) with delta (0, 0)
Screenshot: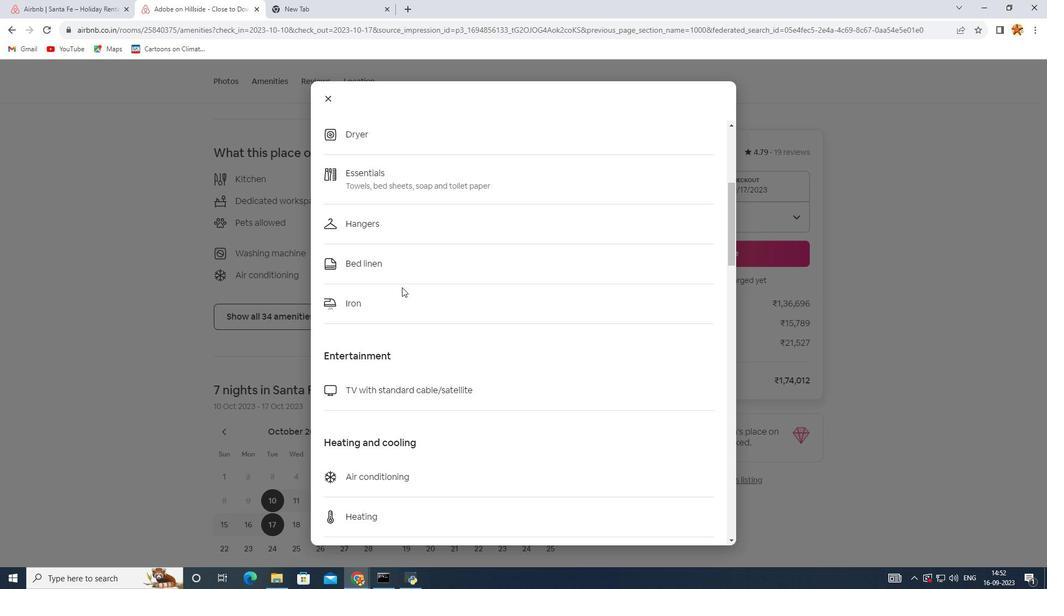 
Action: Mouse scrolled (402, 286) with delta (0, 0)
Screenshot: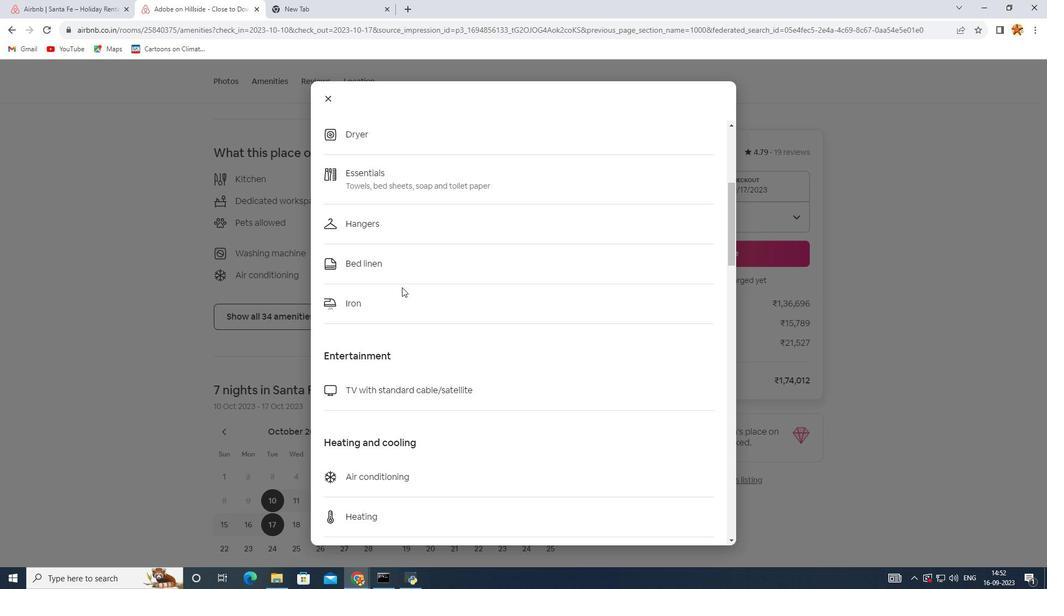
Action: Mouse scrolled (402, 286) with delta (0, 0)
Screenshot: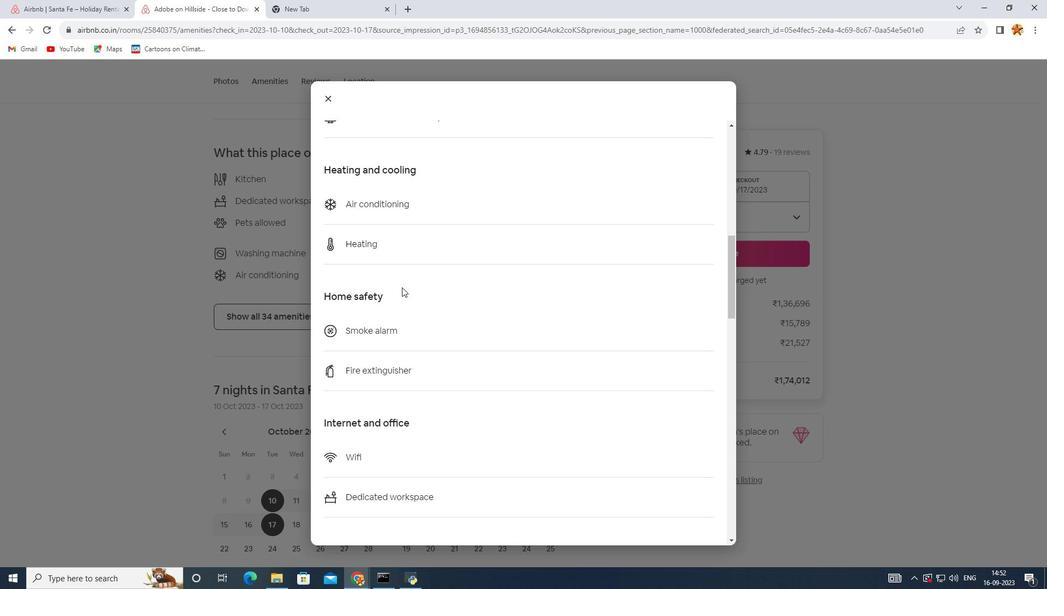 
Action: Mouse scrolled (402, 286) with delta (0, 0)
Screenshot: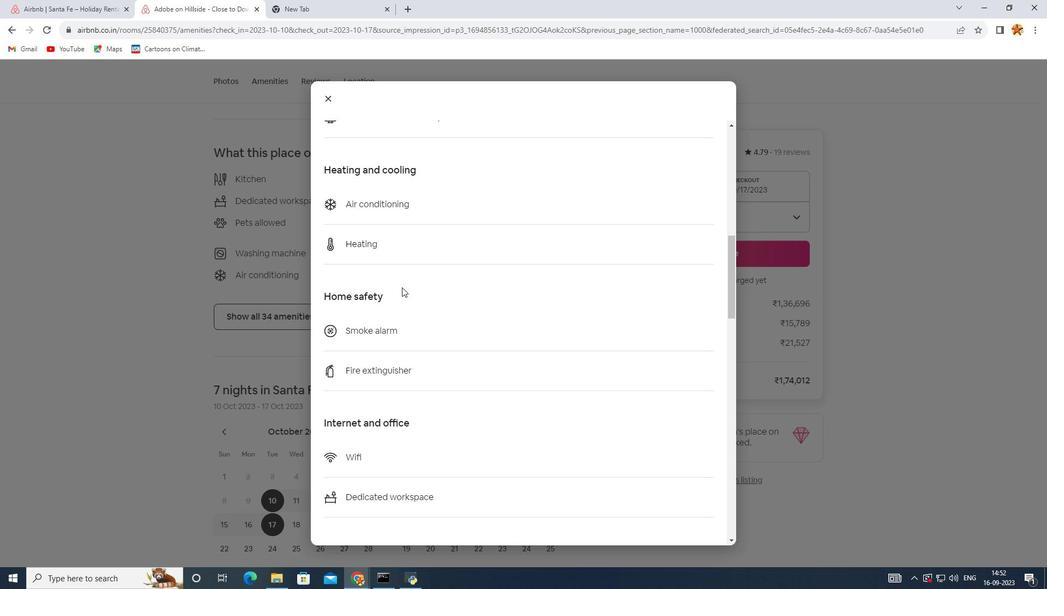 
Action: Mouse scrolled (402, 286) with delta (0, 0)
Screenshot: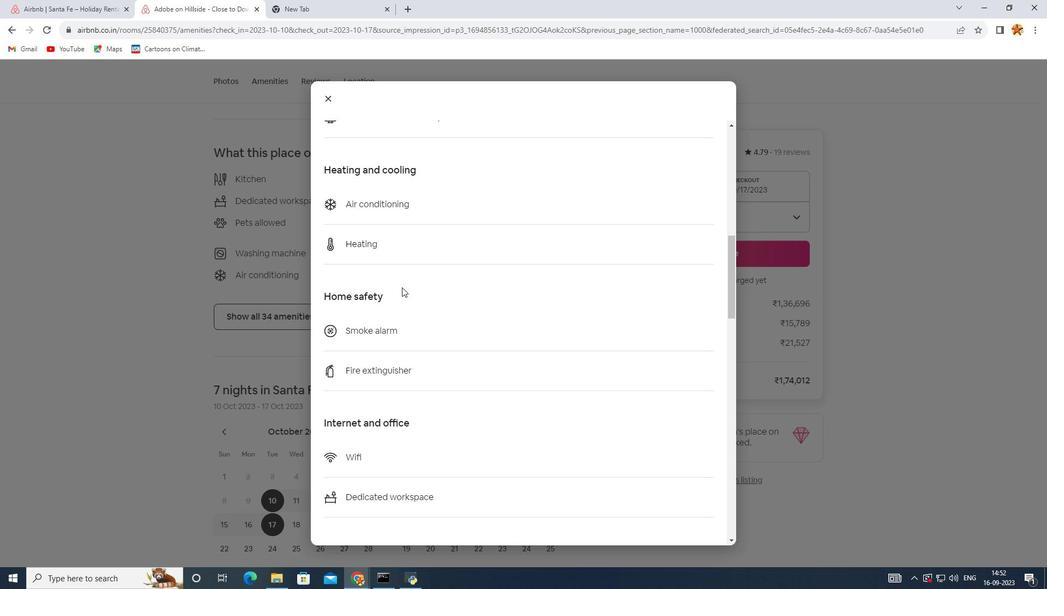 
Action: Mouse scrolled (402, 286) with delta (0, 0)
Screenshot: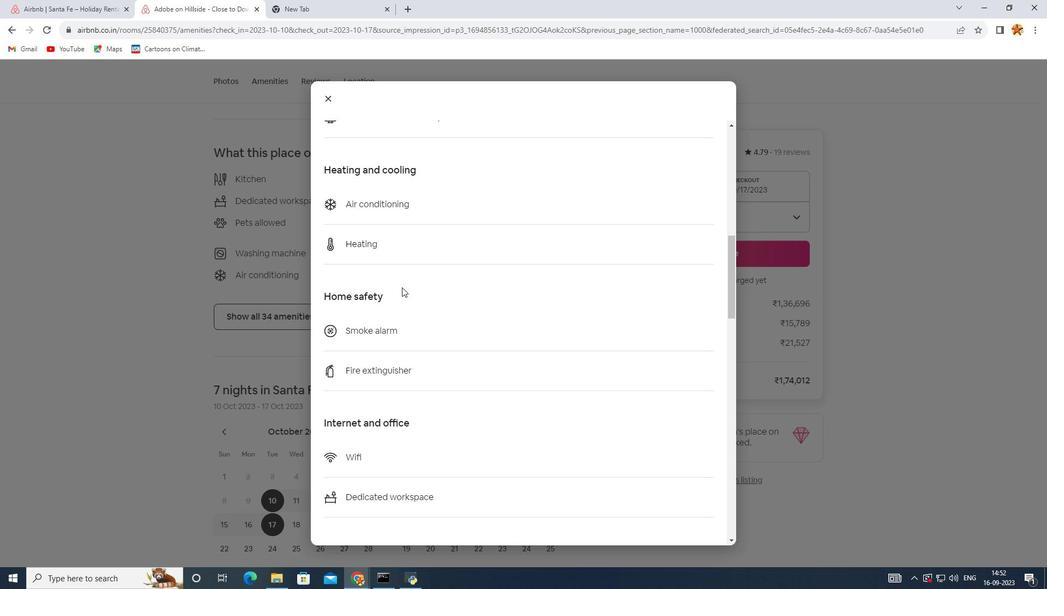
Action: Mouse scrolled (402, 286) with delta (0, 0)
Screenshot: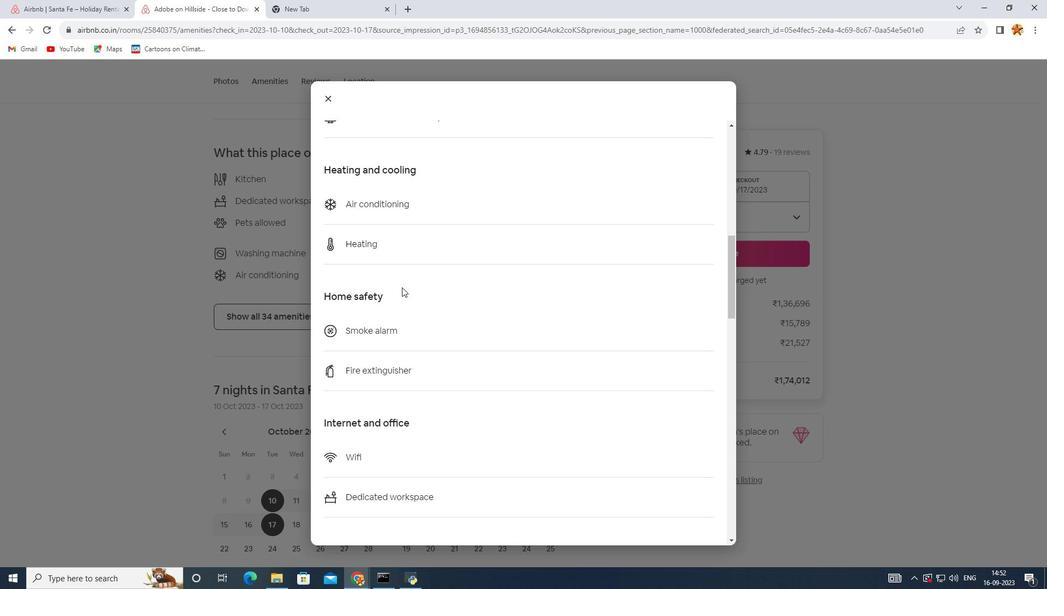 
Action: Mouse scrolled (402, 286) with delta (0, 0)
Screenshot: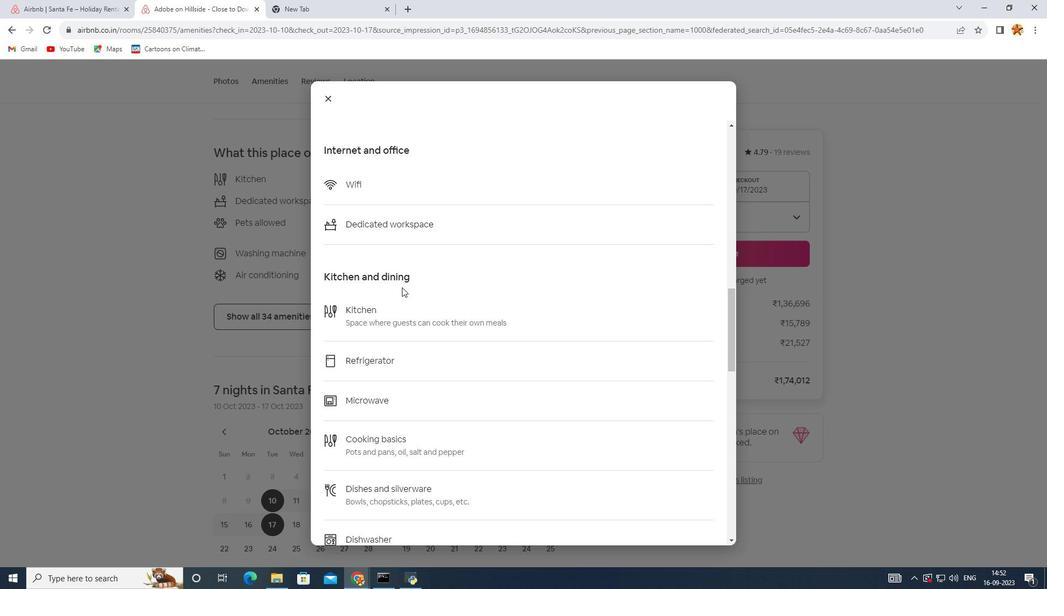 
Action: Mouse scrolled (402, 286) with delta (0, 0)
Screenshot: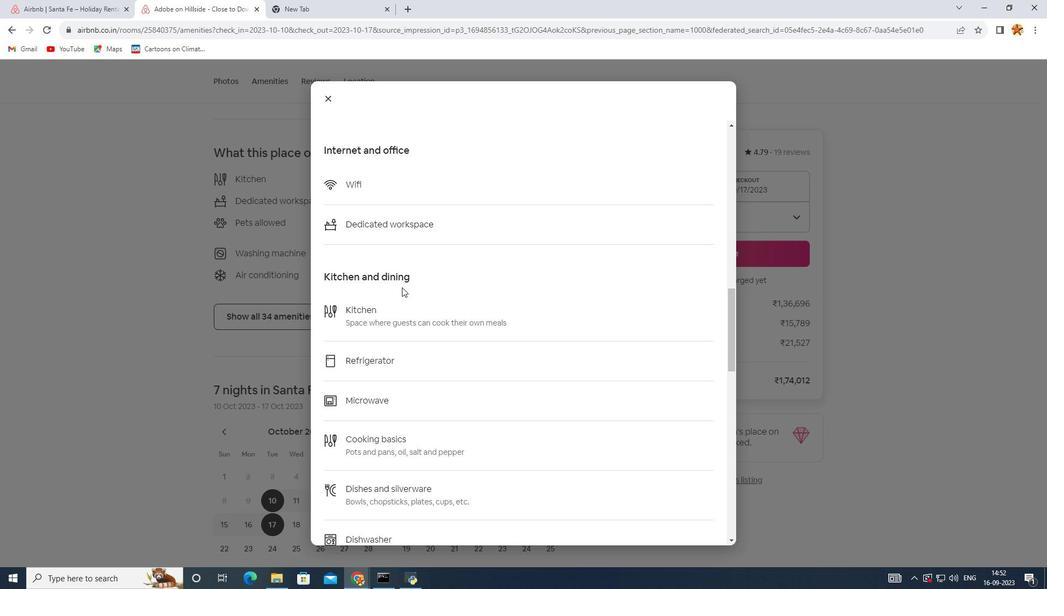 
Action: Mouse scrolled (402, 286) with delta (0, 0)
Screenshot: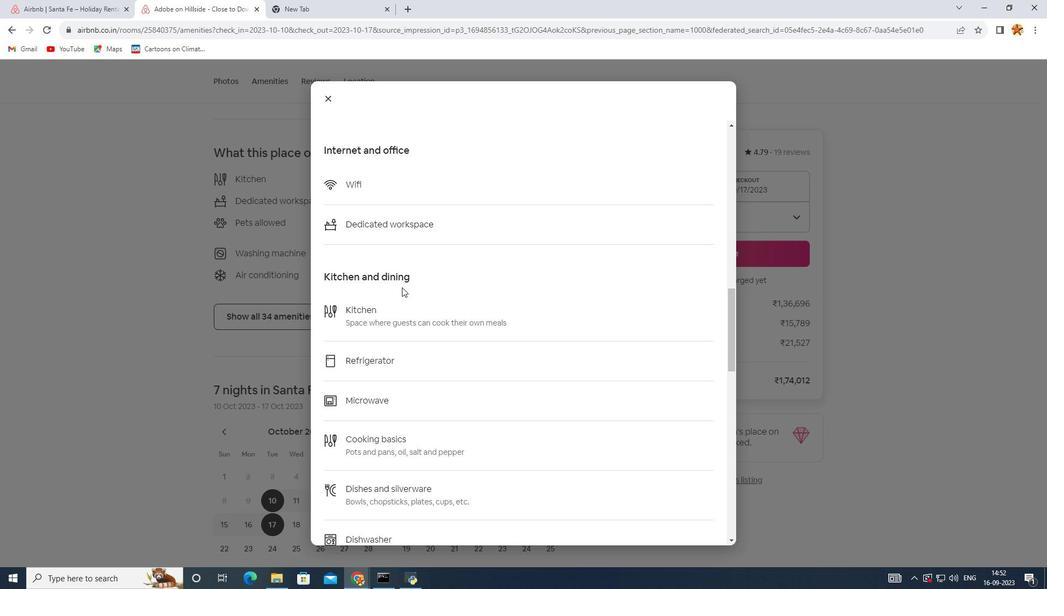 
Action: Mouse scrolled (402, 286) with delta (0, 0)
Screenshot: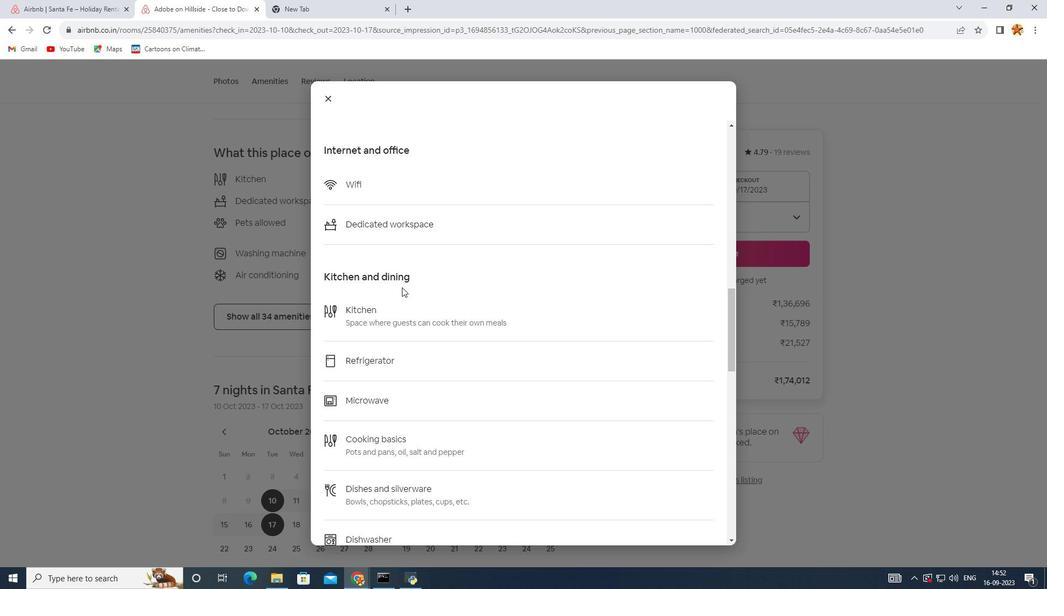 
Action: Mouse scrolled (402, 286) with delta (0, 0)
Screenshot: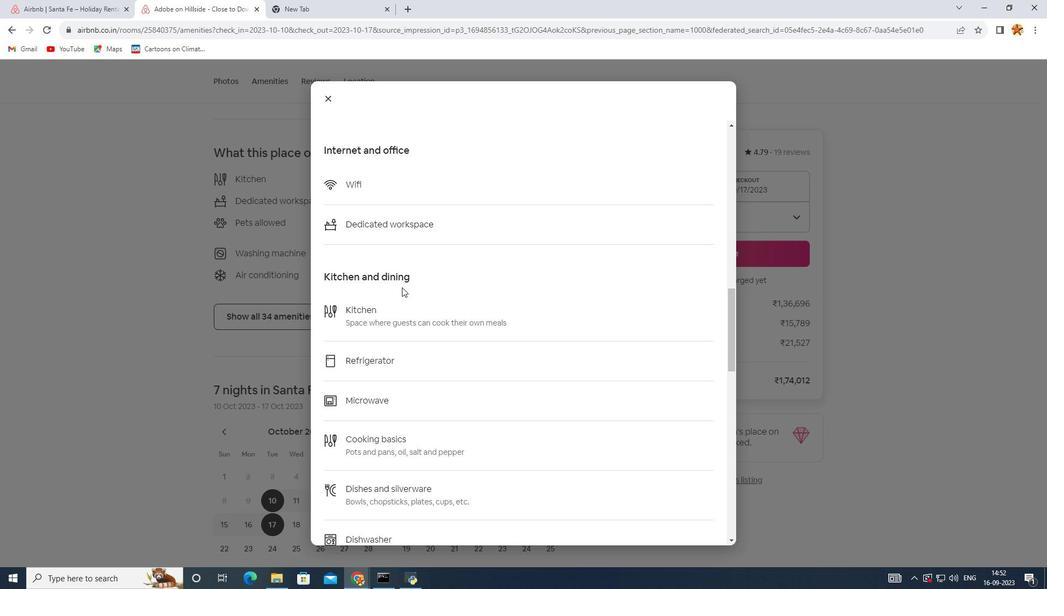 
Action: Mouse scrolled (402, 286) with delta (0, 0)
Screenshot: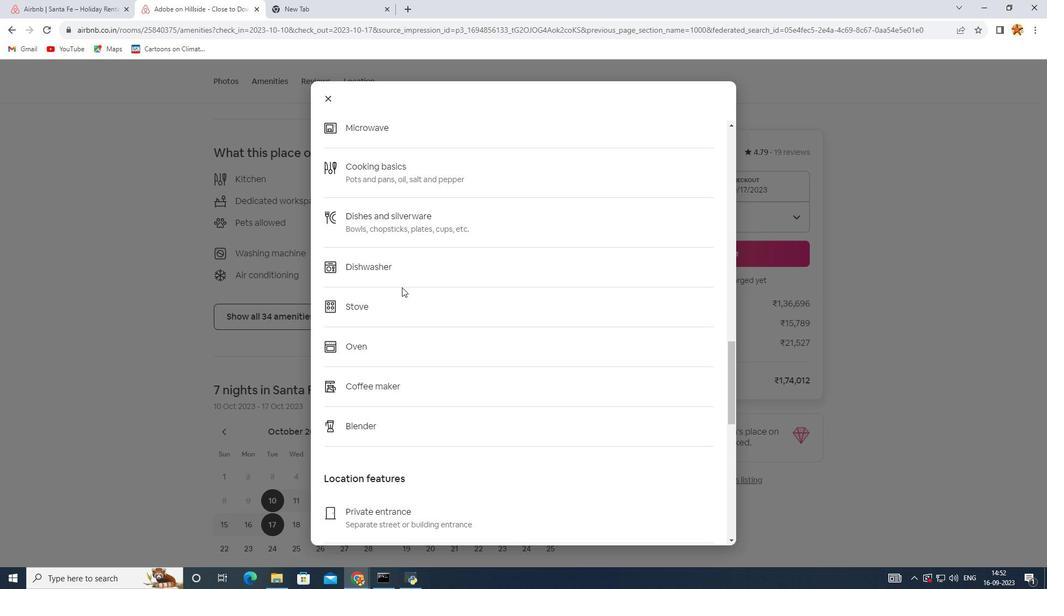 
Action: Mouse scrolled (402, 286) with delta (0, 0)
Screenshot: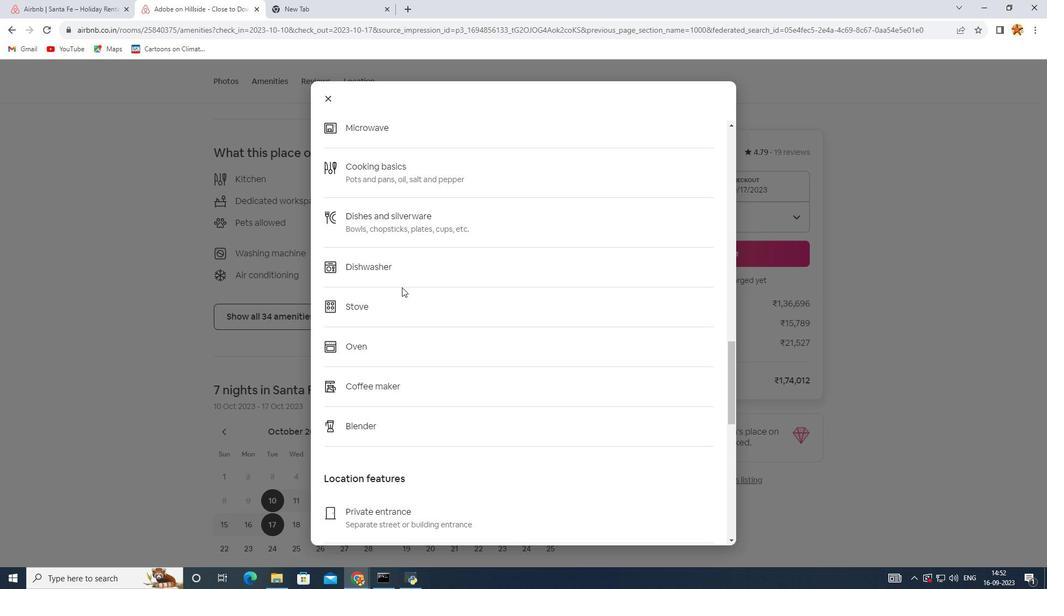 
Action: Mouse scrolled (402, 286) with delta (0, 0)
Screenshot: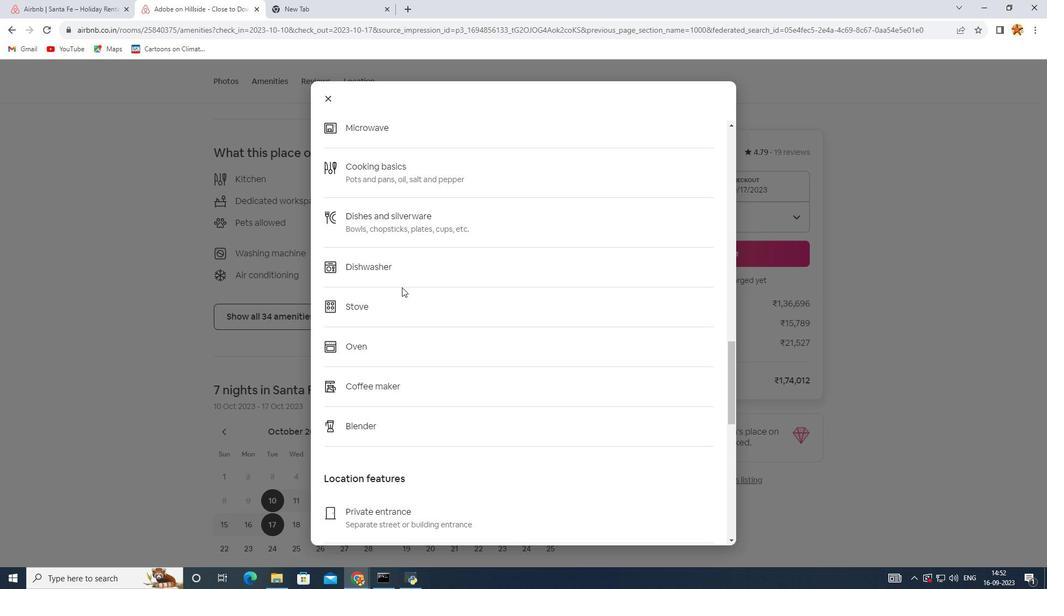 
Action: Mouse scrolled (402, 286) with delta (0, 0)
Screenshot: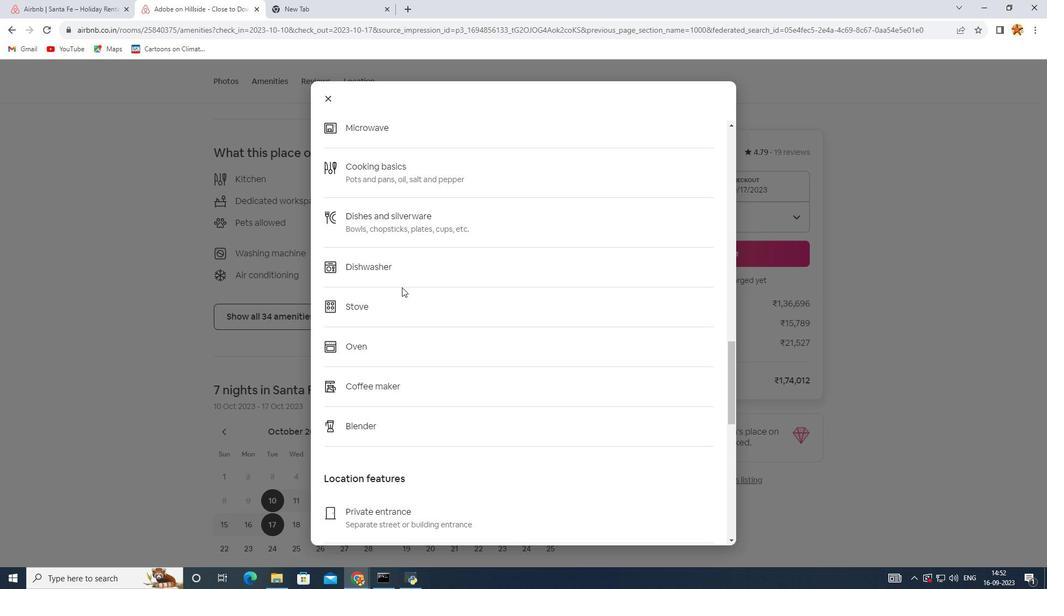 
Action: Mouse scrolled (402, 286) with delta (0, 0)
Screenshot: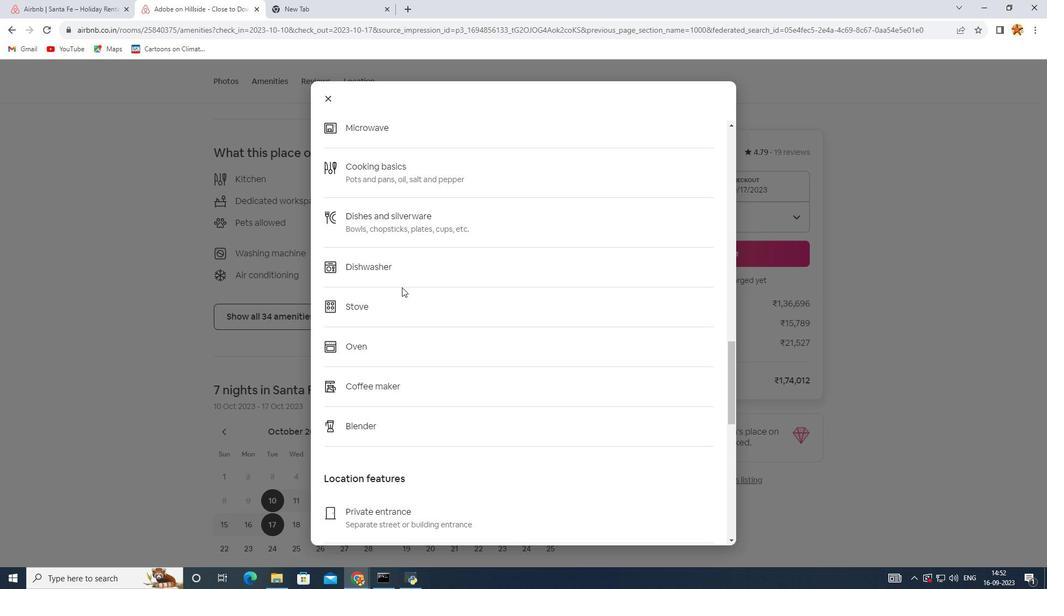 
Action: Mouse scrolled (402, 286) with delta (0, 0)
Screenshot: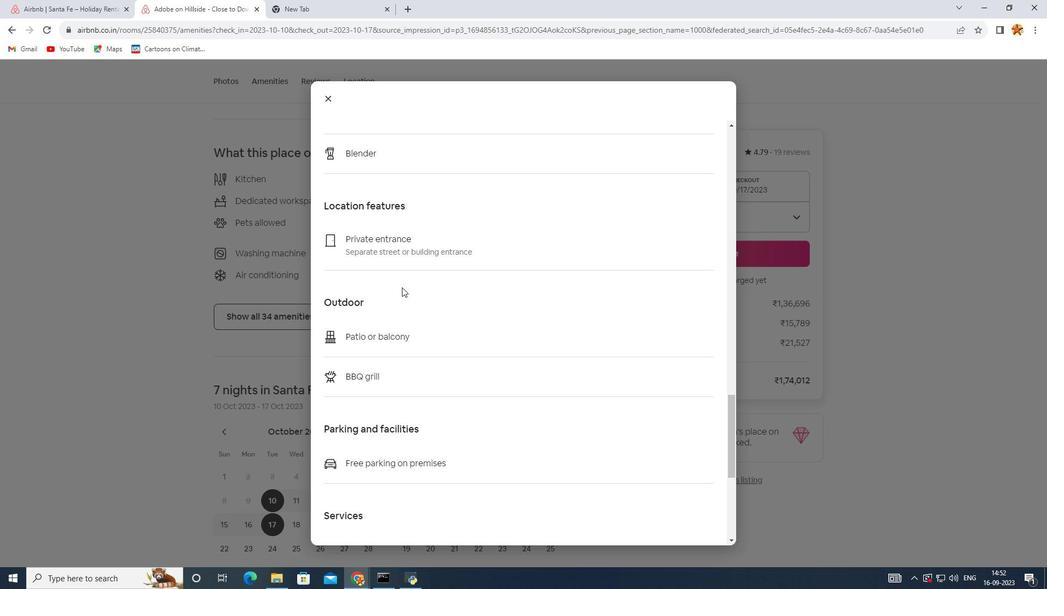 
Action: Mouse scrolled (402, 286) with delta (0, 0)
Screenshot: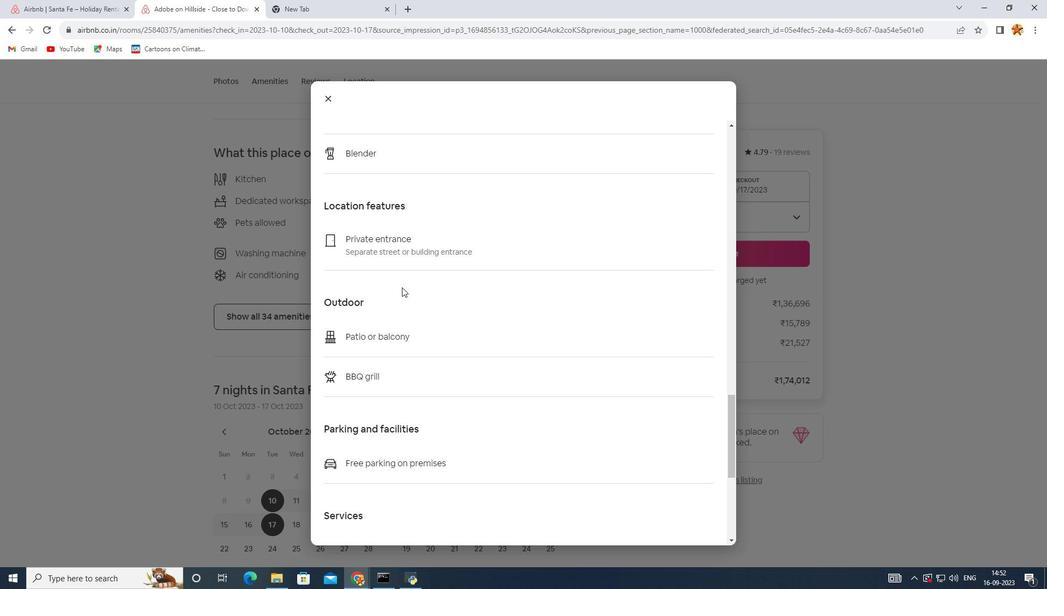
Action: Mouse scrolled (402, 286) with delta (0, 0)
Screenshot: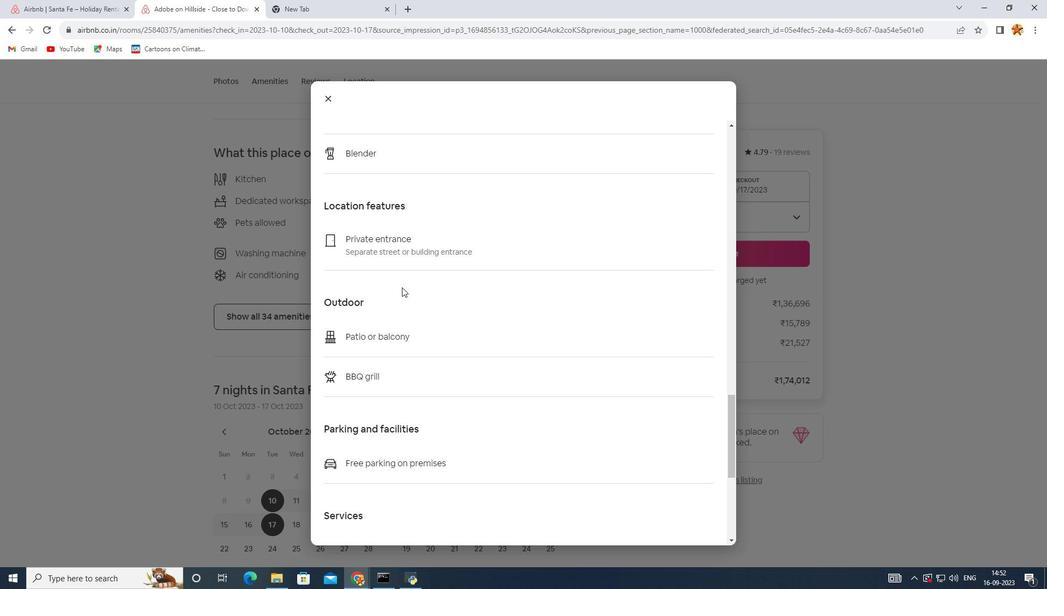 
Action: Mouse scrolled (402, 286) with delta (0, 0)
Screenshot: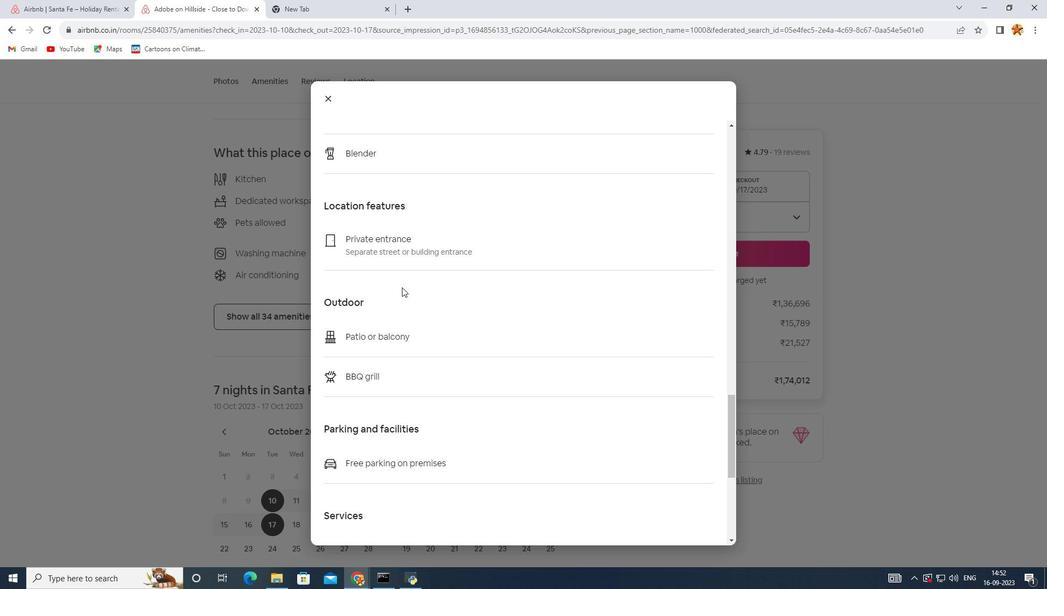 
Action: Mouse scrolled (402, 286) with delta (0, 0)
Screenshot: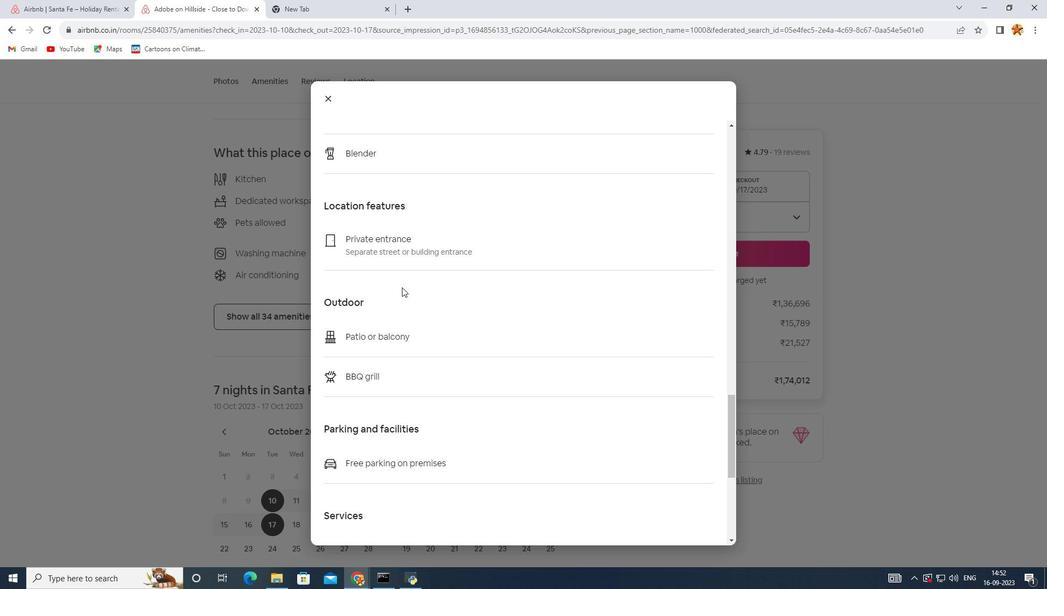 
Action: Mouse scrolled (402, 286) with delta (0, 0)
Screenshot: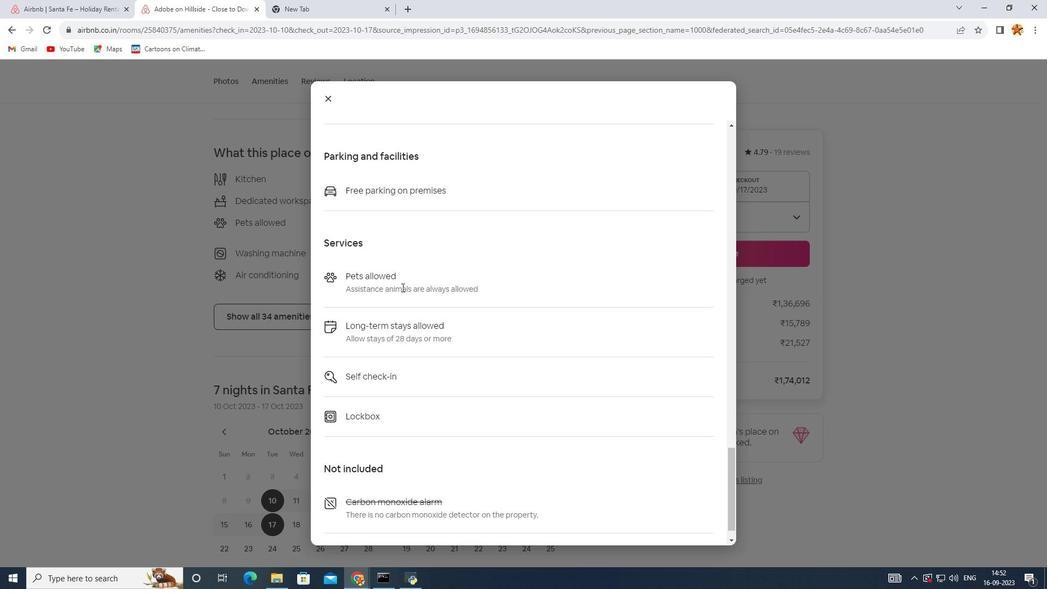 
Action: Mouse scrolled (402, 286) with delta (0, 0)
Screenshot: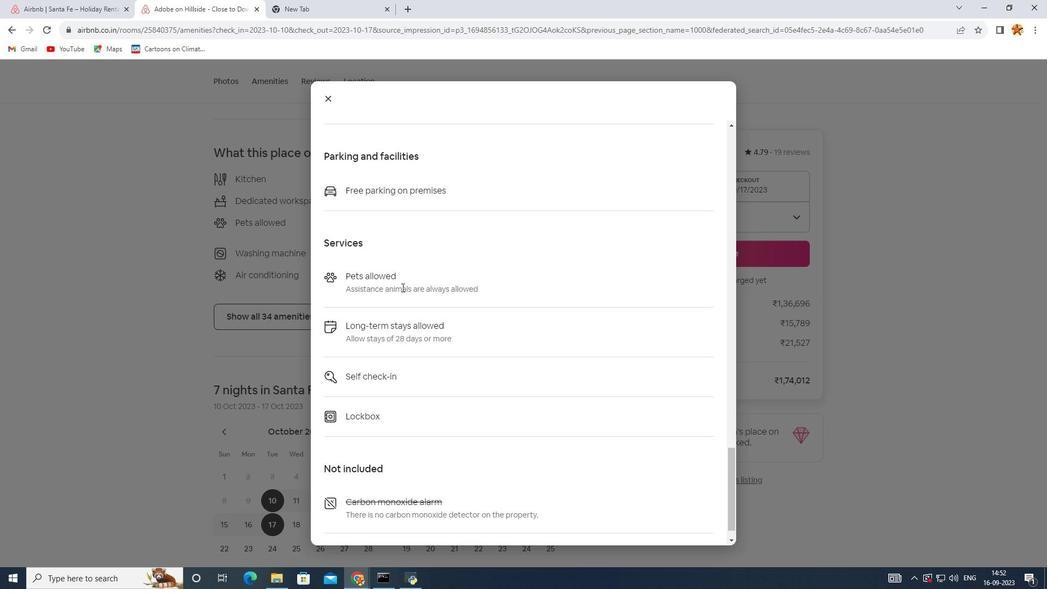 
Action: Mouse scrolled (402, 286) with delta (0, 0)
Screenshot: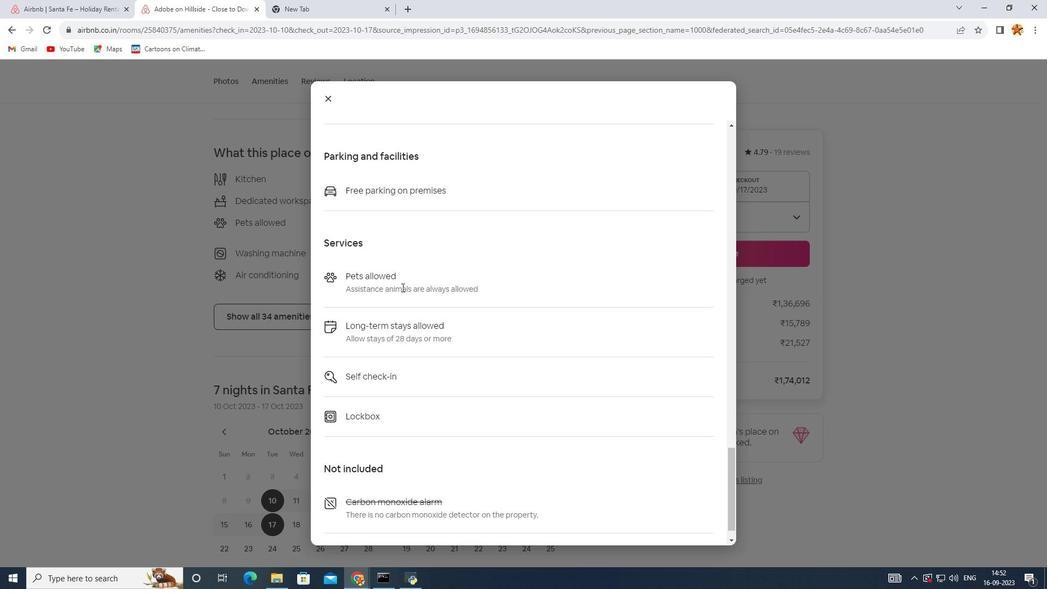 
Action: Mouse scrolled (402, 286) with delta (0, 0)
Screenshot: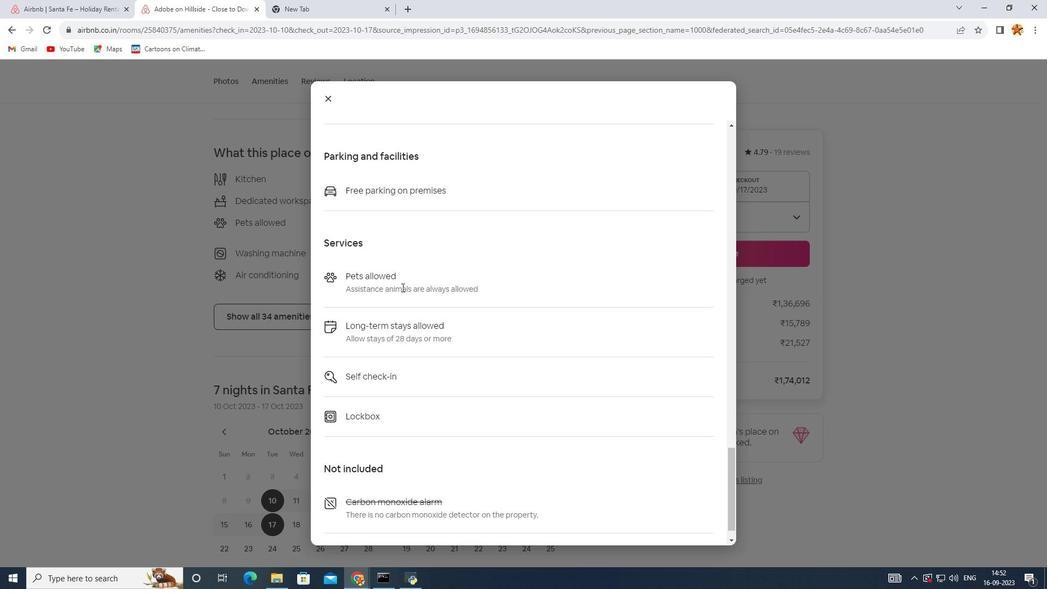 
Action: Mouse scrolled (402, 286) with delta (0, 0)
Screenshot: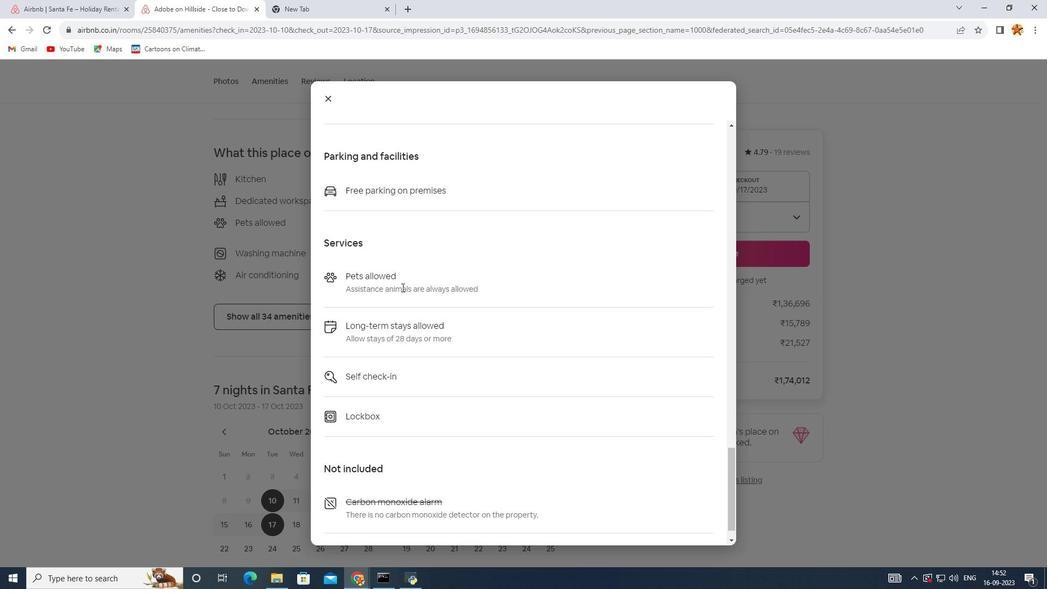 
Action: Mouse scrolled (402, 286) with delta (0, 0)
Screenshot: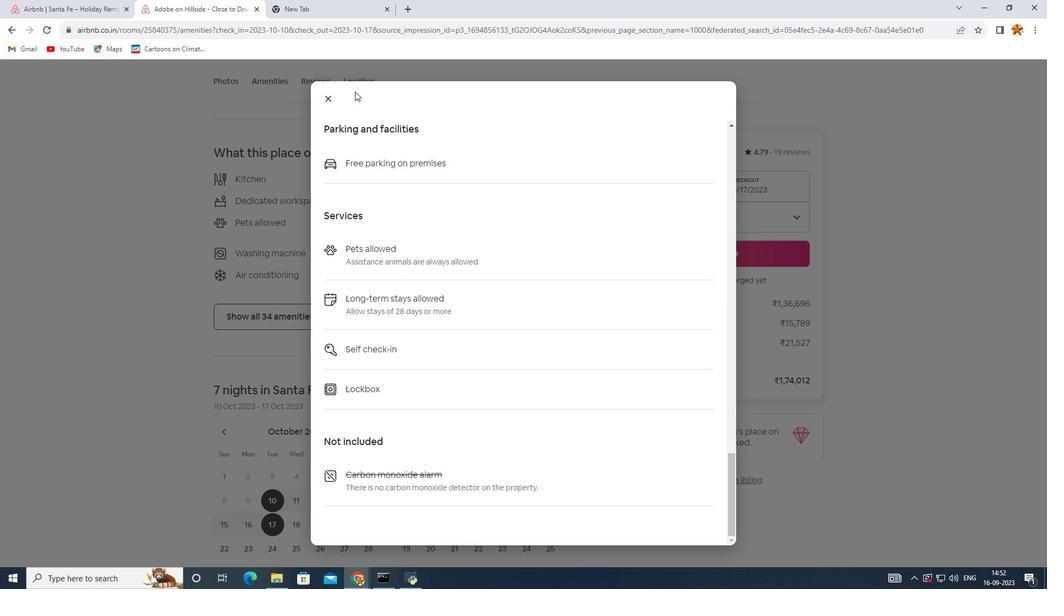 
Action: Mouse scrolled (402, 286) with delta (0, 0)
Screenshot: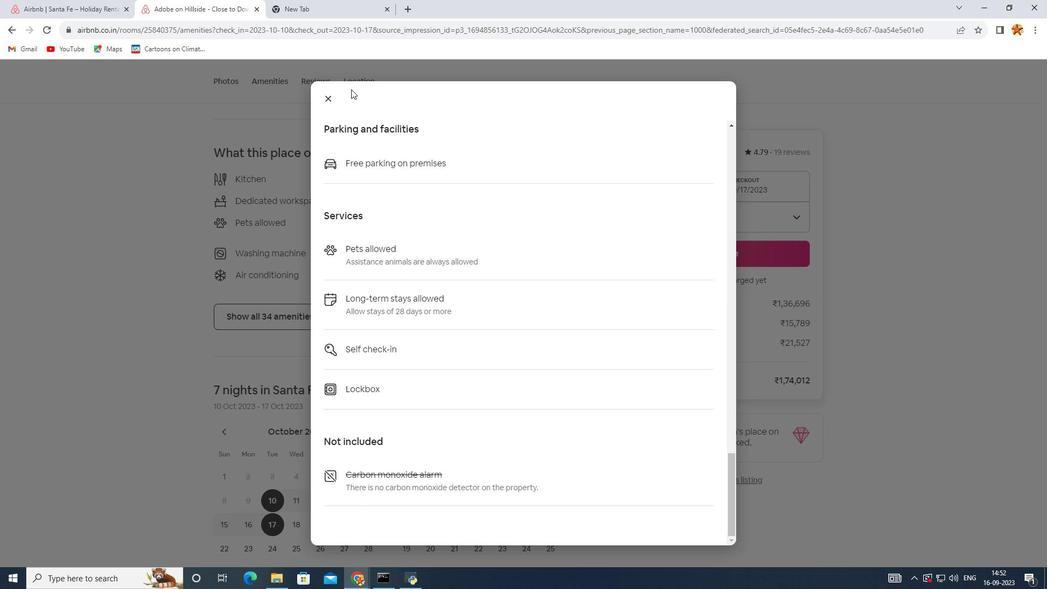 
Action: Mouse scrolled (402, 286) with delta (0, 0)
Screenshot: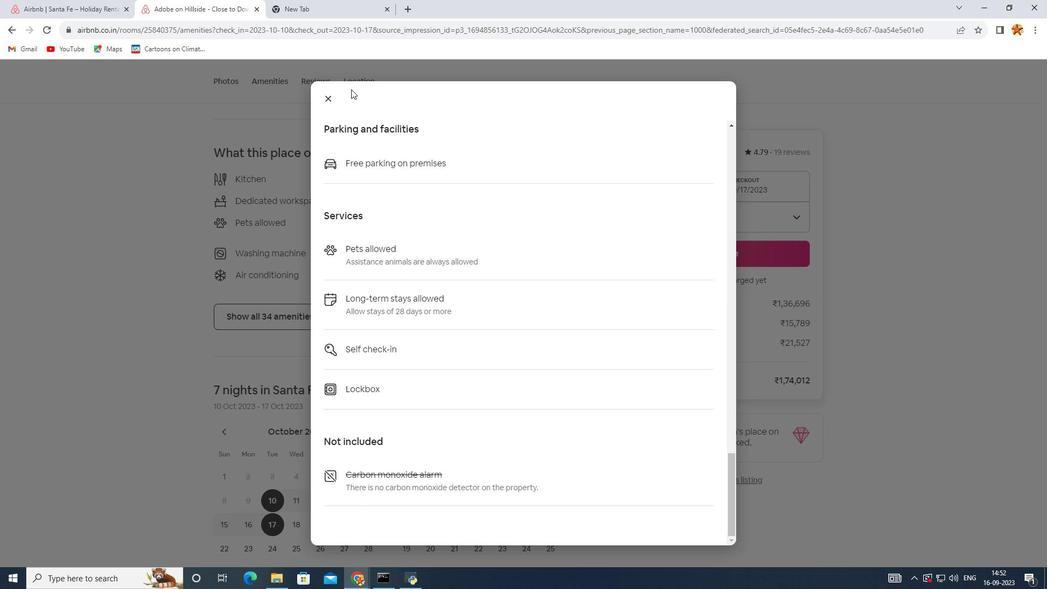
Action: Mouse scrolled (402, 286) with delta (0, 0)
Screenshot: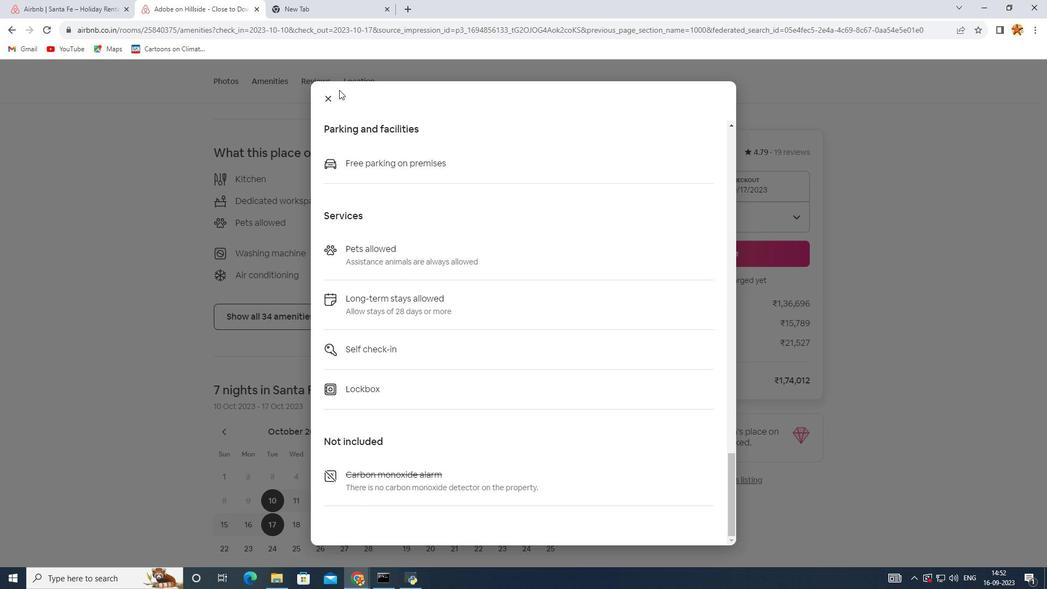 
Action: Mouse moved to (330, 97)
Screenshot: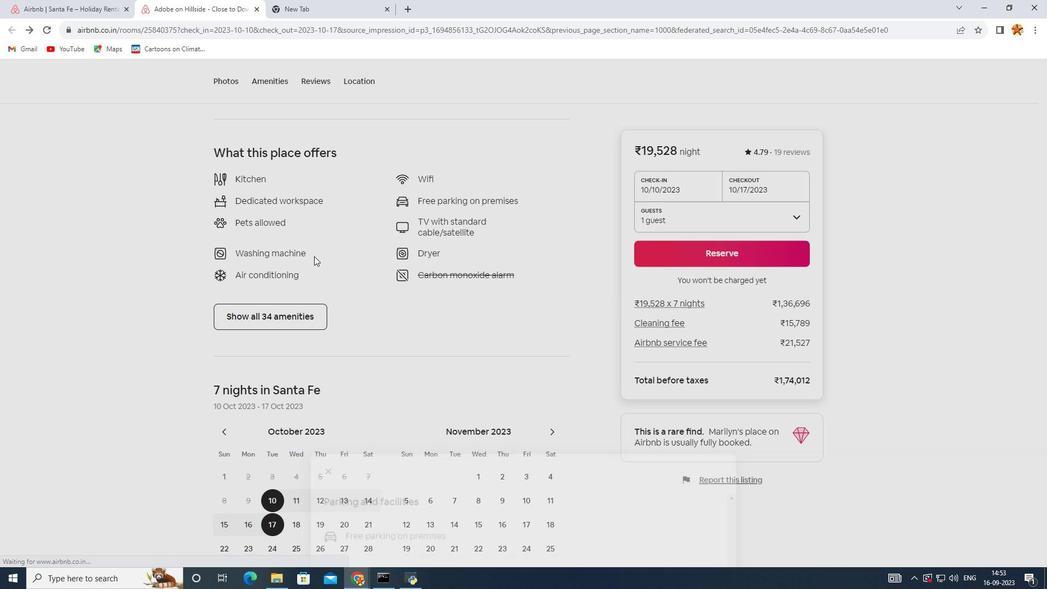 
Action: Mouse pressed left at (330, 97)
Screenshot: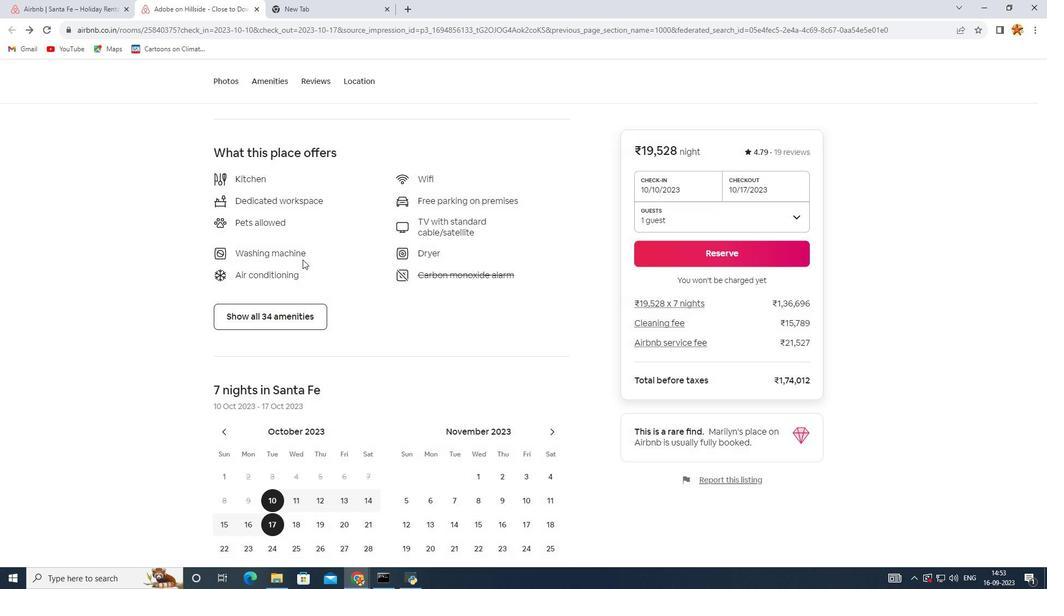 
Action: Mouse moved to (302, 259)
Screenshot: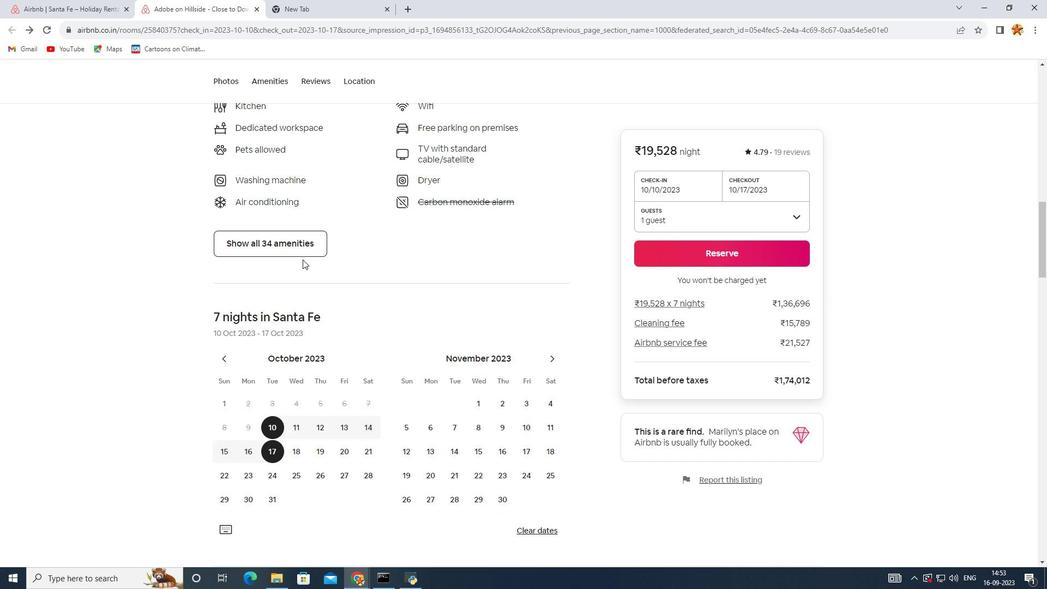 
Action: Mouse scrolled (302, 259) with delta (0, 0)
Screenshot: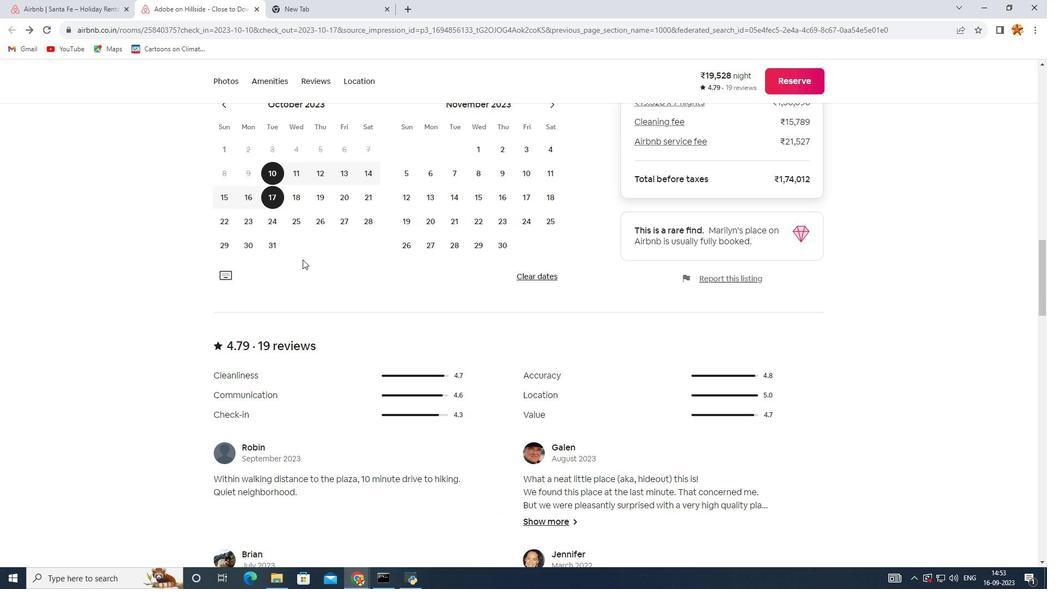 
Action: Mouse scrolled (302, 259) with delta (0, 0)
Screenshot: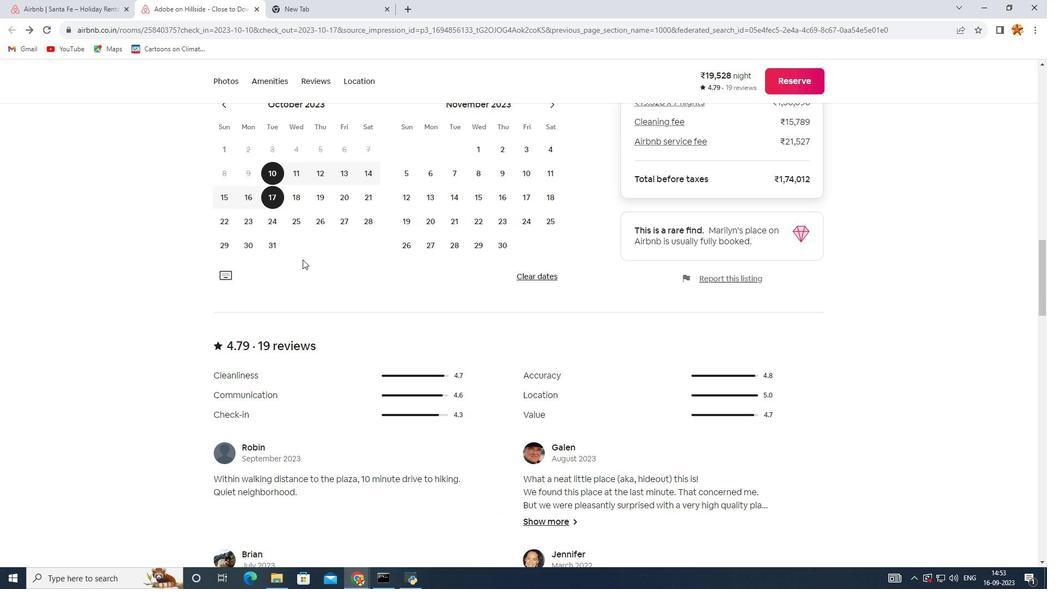 
Action: Mouse scrolled (302, 259) with delta (0, 0)
Screenshot: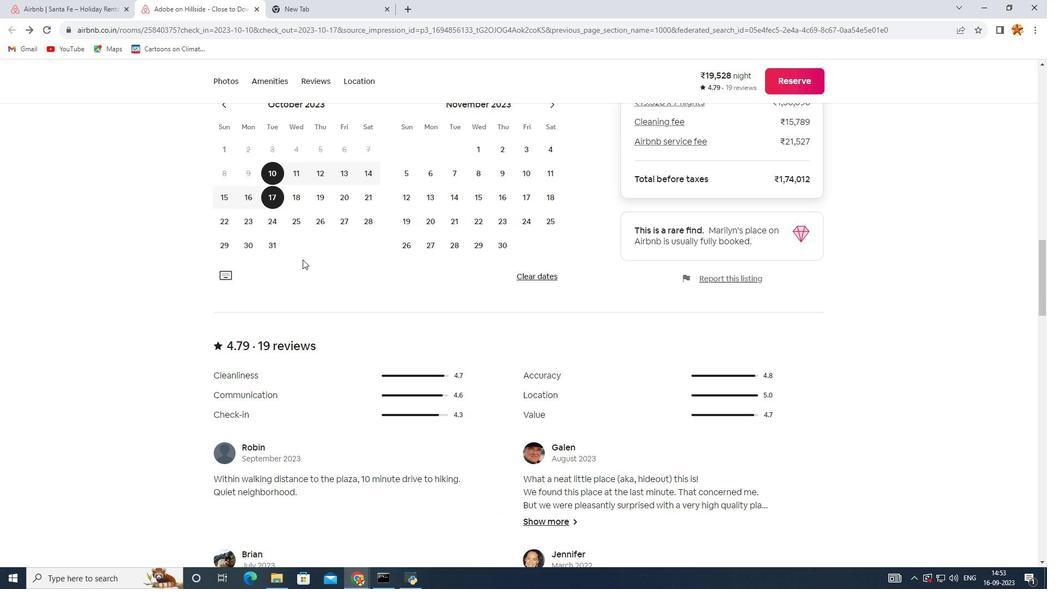 
Action: Mouse scrolled (302, 259) with delta (0, 0)
Screenshot: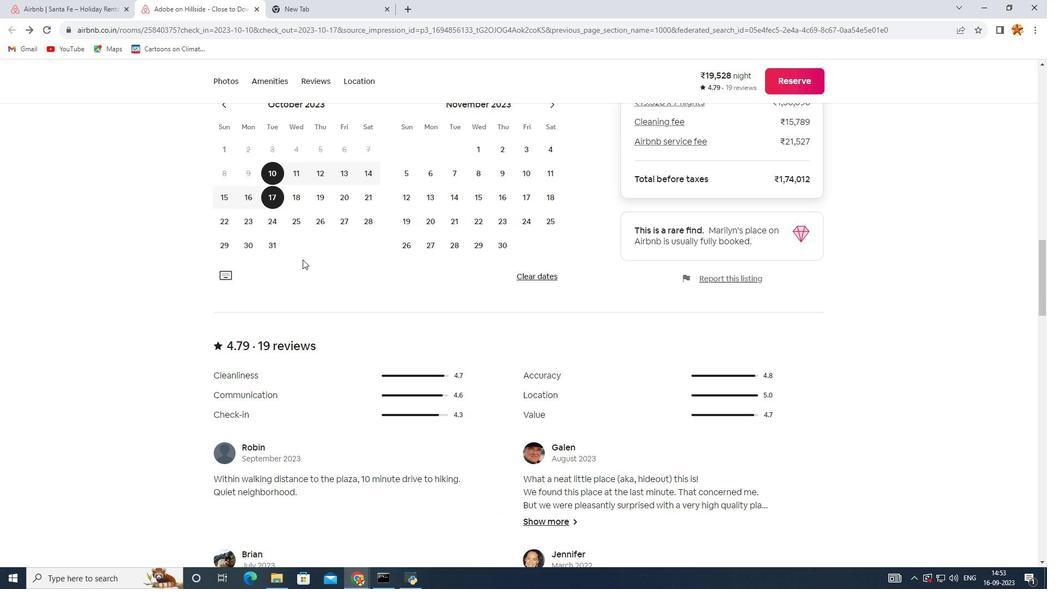 
Action: Mouse scrolled (302, 259) with delta (0, 0)
Screenshot: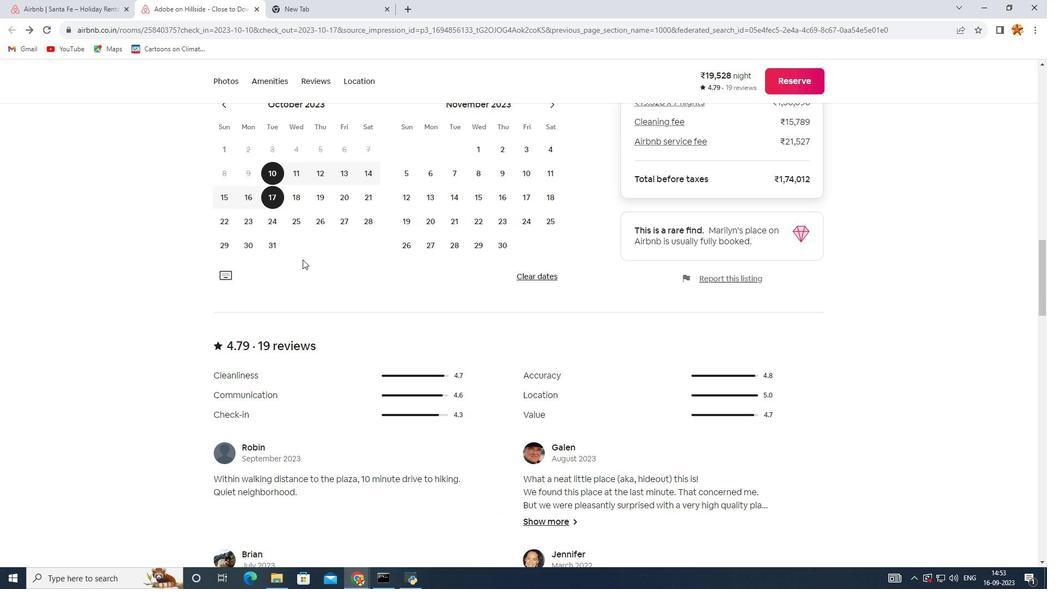 
Action: Mouse scrolled (302, 259) with delta (0, 0)
Screenshot: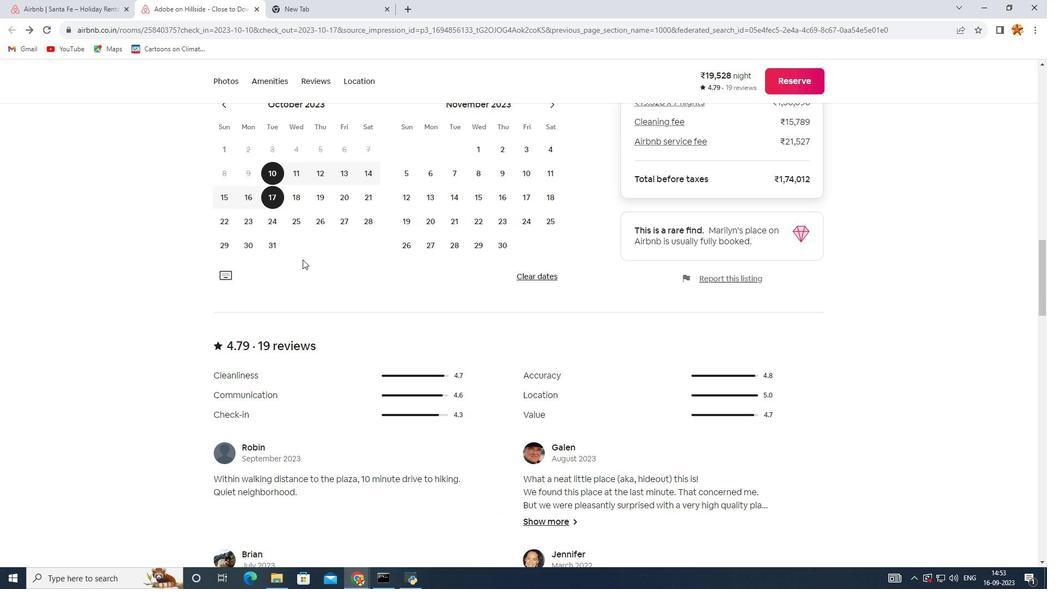 
Action: Mouse scrolled (302, 259) with delta (0, 0)
Screenshot: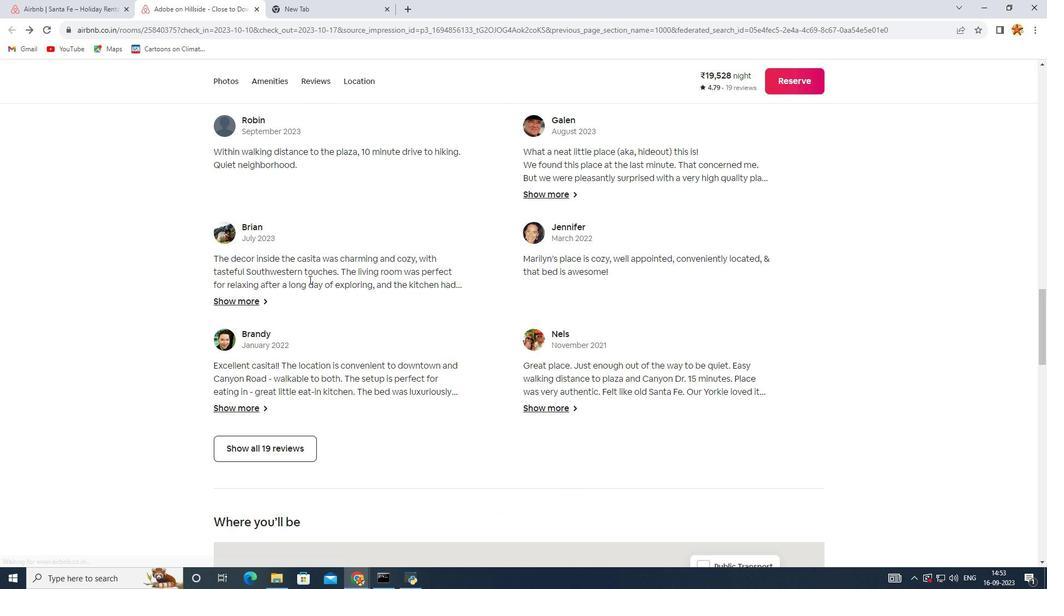 
Action: Mouse scrolled (302, 259) with delta (0, 0)
Screenshot: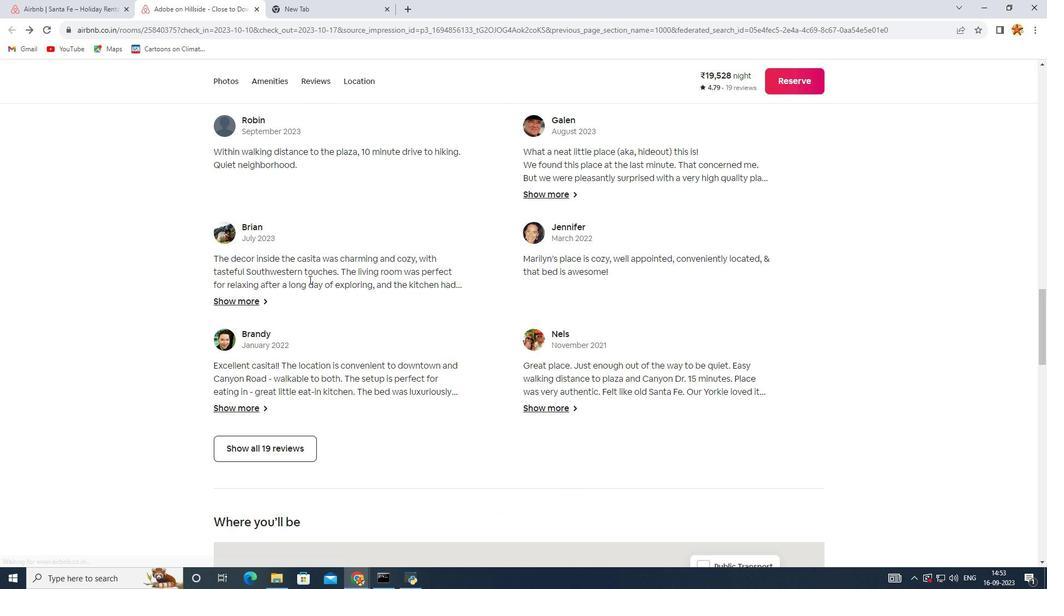 
Action: Mouse scrolled (302, 259) with delta (0, 0)
Screenshot: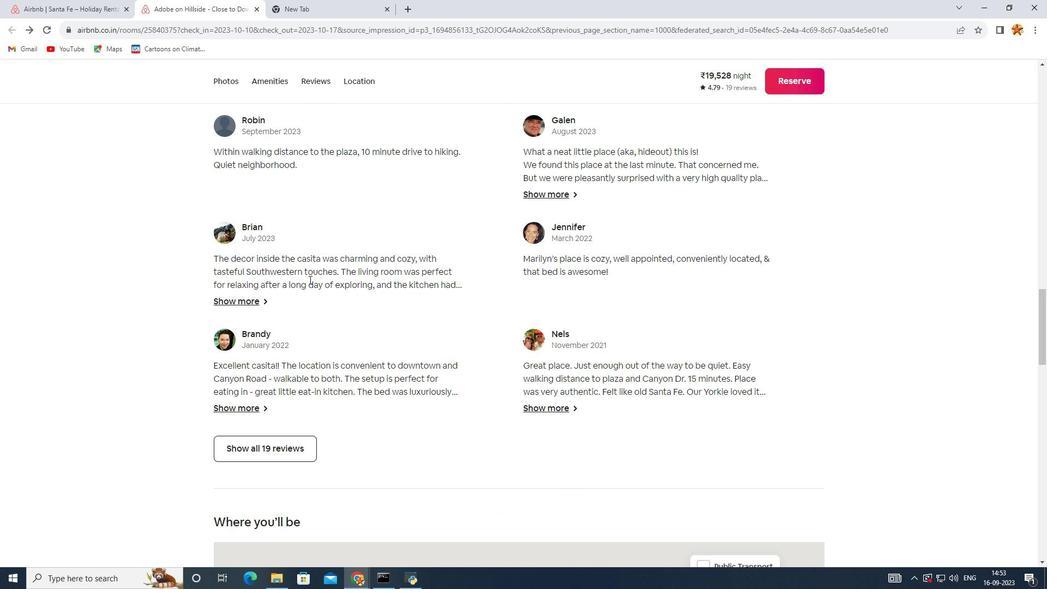 
Action: Mouse scrolled (302, 259) with delta (0, 0)
Screenshot: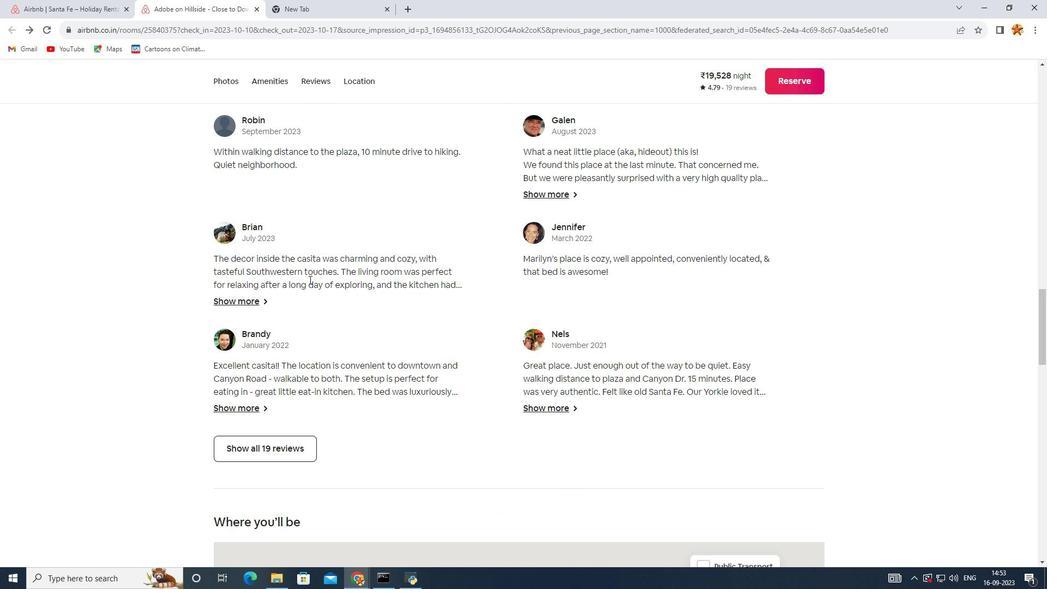 
Action: Mouse scrolled (302, 259) with delta (0, 0)
Screenshot: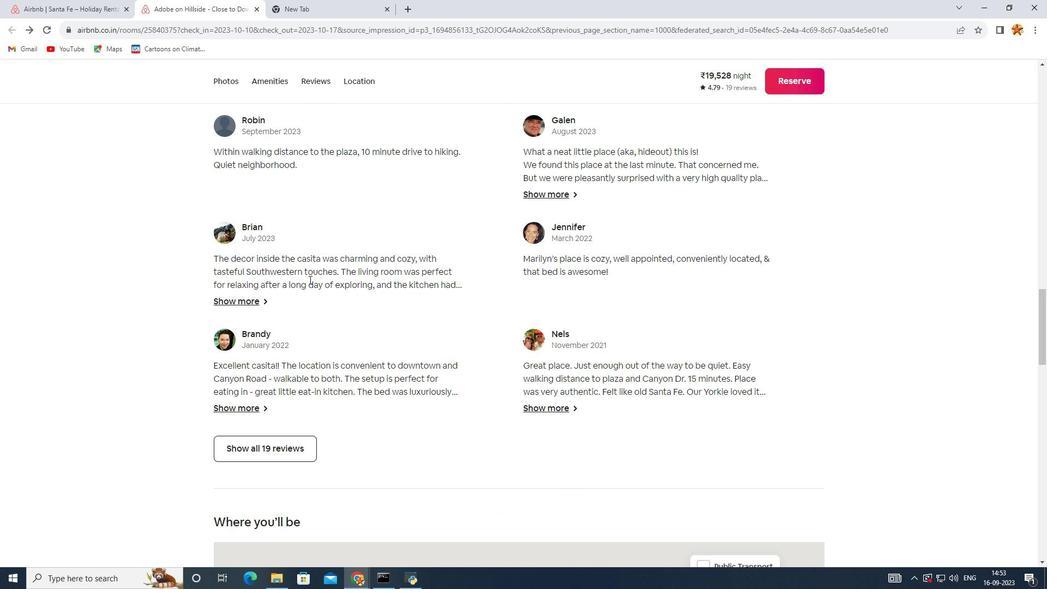
Action: Mouse scrolled (302, 259) with delta (0, 0)
Screenshot: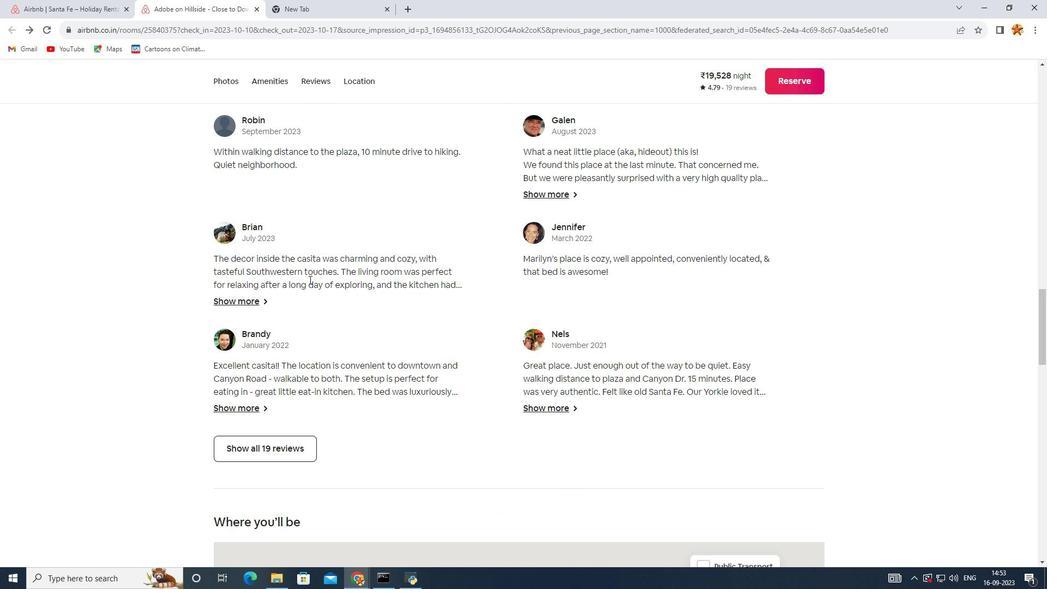 
Action: Mouse moved to (230, 453)
Screenshot: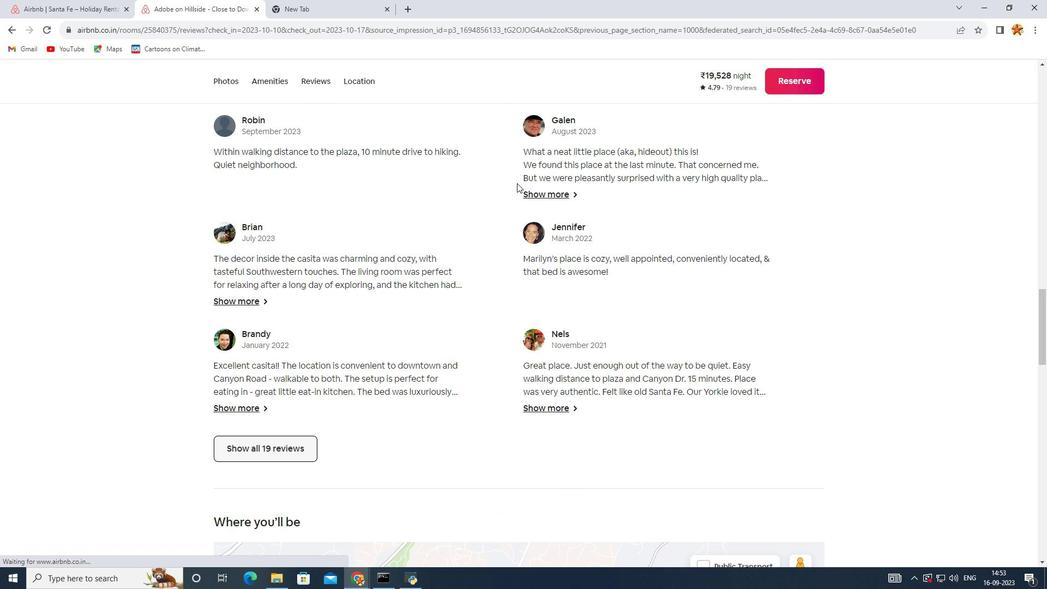 
Action: Mouse pressed left at (230, 453)
Screenshot: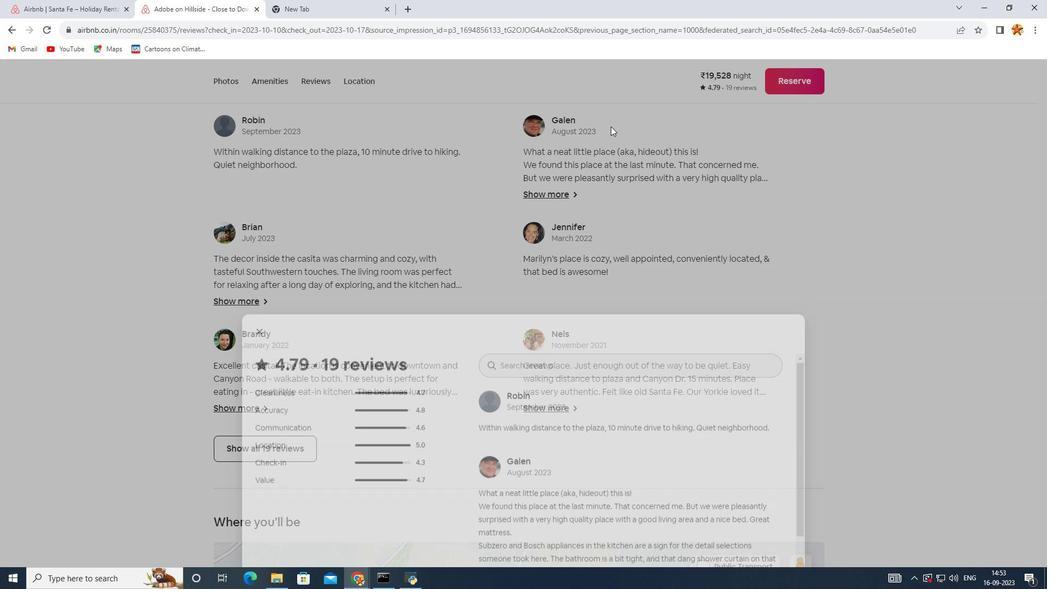 
Action: Mouse moved to (610, 126)
Screenshot: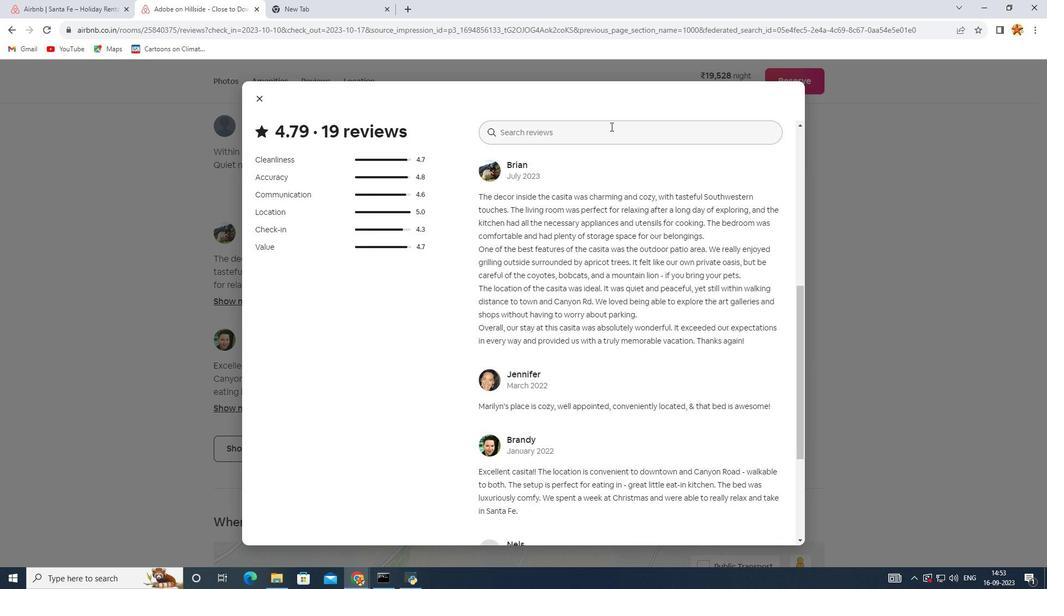 
Action: Mouse scrolled (610, 126) with delta (0, 0)
Screenshot: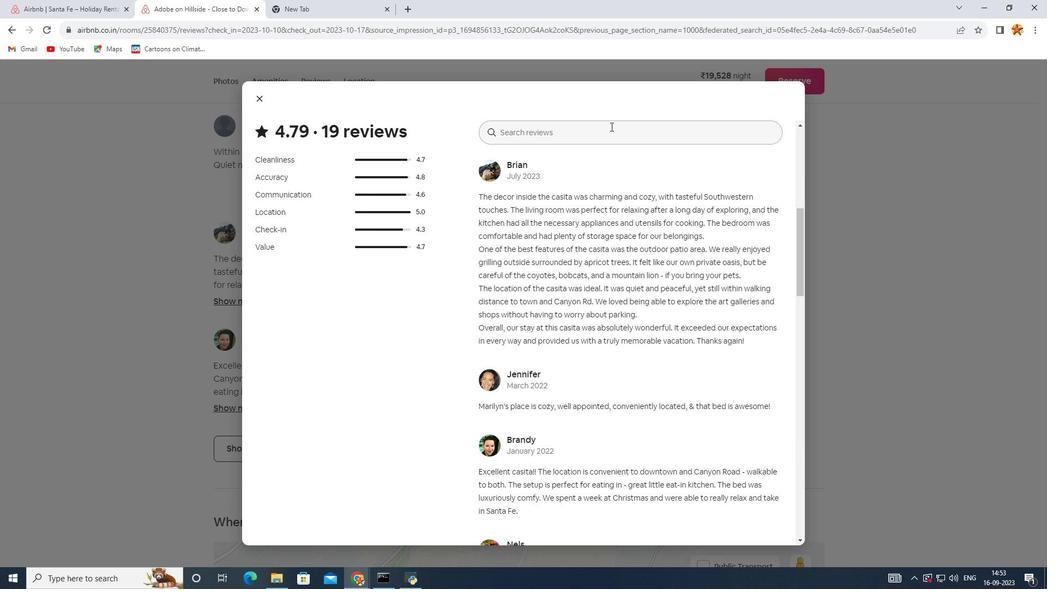 
Action: Mouse scrolled (610, 126) with delta (0, 0)
Screenshot: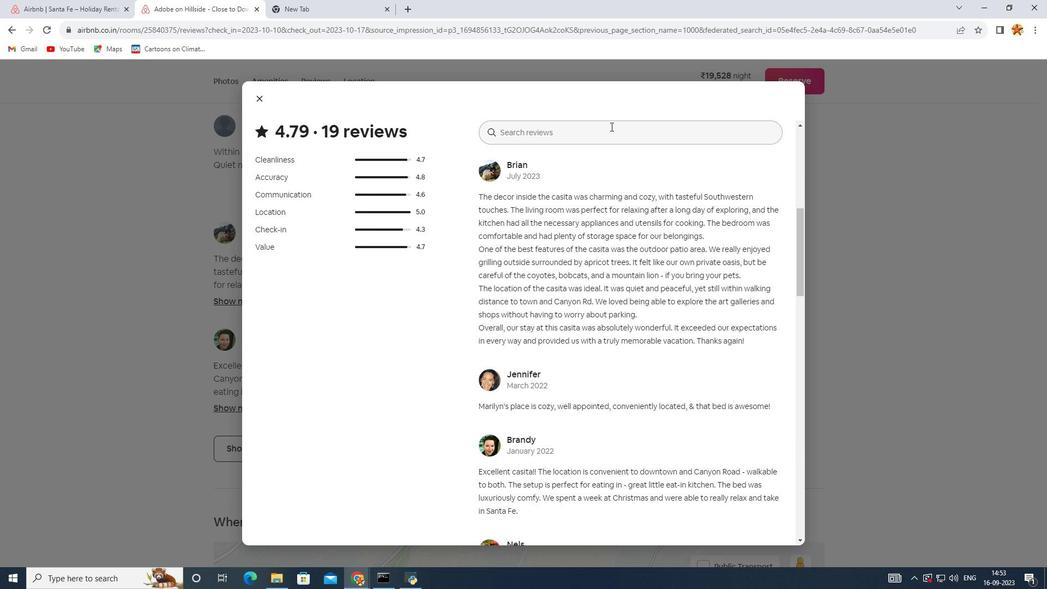 
Action: Mouse scrolled (610, 126) with delta (0, 0)
Screenshot: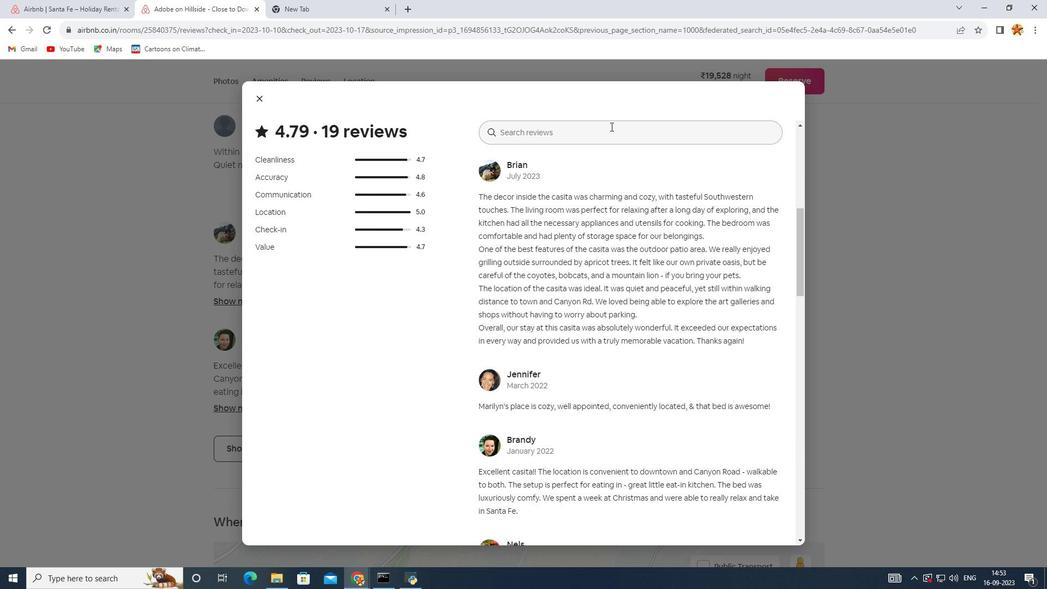 
Action: Mouse scrolled (610, 126) with delta (0, 0)
Screenshot: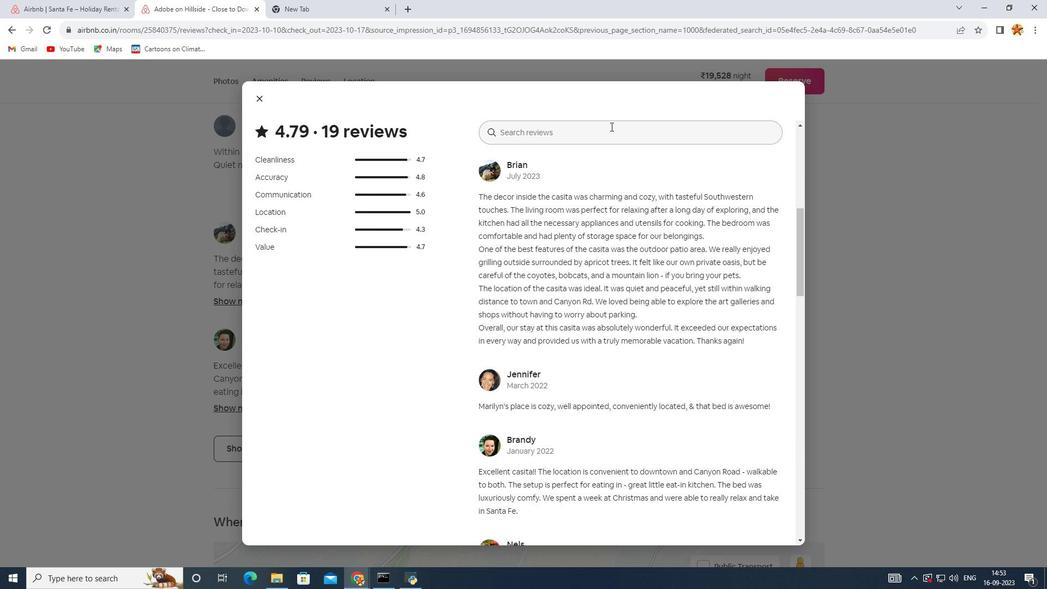 
Action: Mouse scrolled (610, 126) with delta (0, 0)
Screenshot: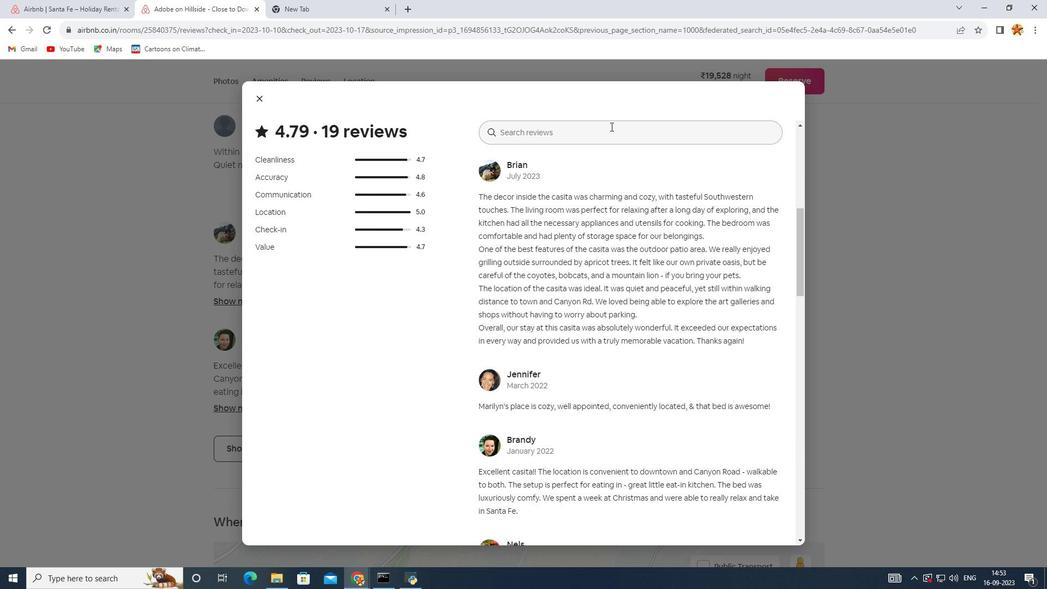 
Action: Mouse scrolled (610, 126) with delta (0, 0)
Screenshot: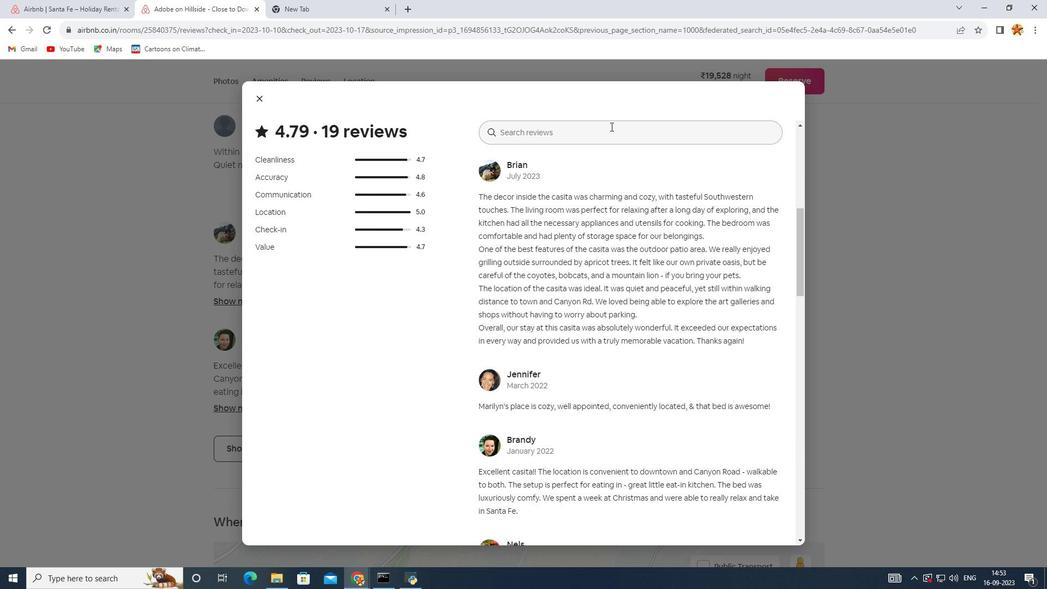 
Action: Mouse scrolled (610, 126) with delta (0, 0)
Screenshot: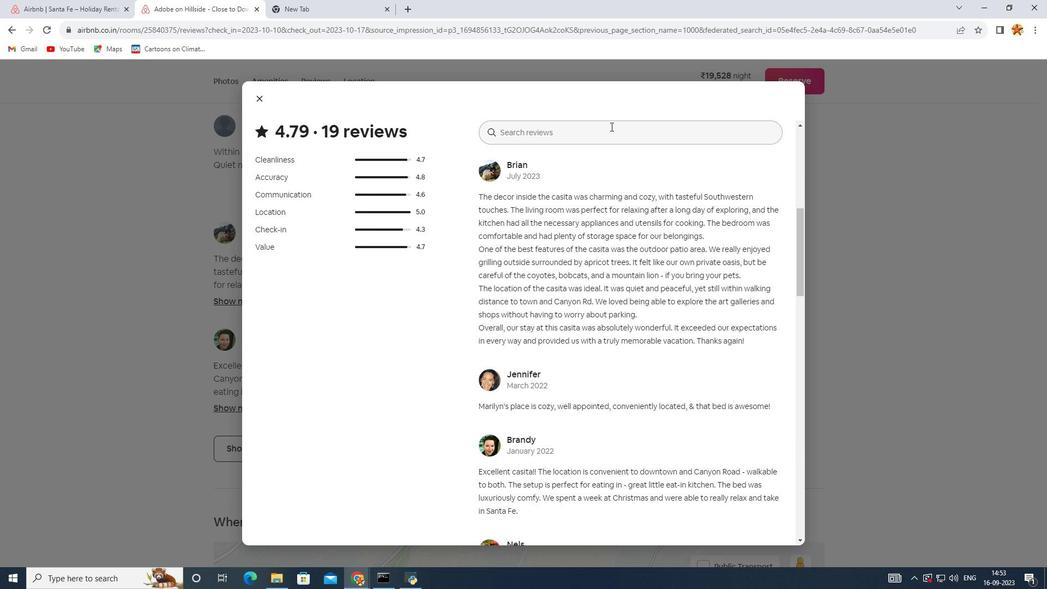 
Action: Mouse scrolled (610, 126) with delta (0, 0)
Screenshot: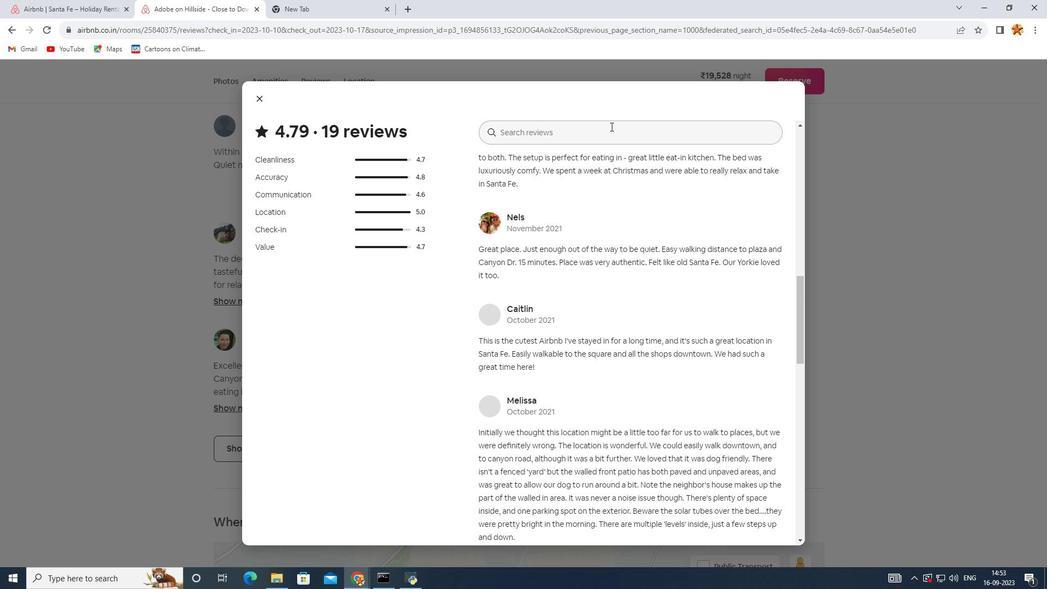 
Action: Mouse scrolled (610, 126) with delta (0, 0)
Screenshot: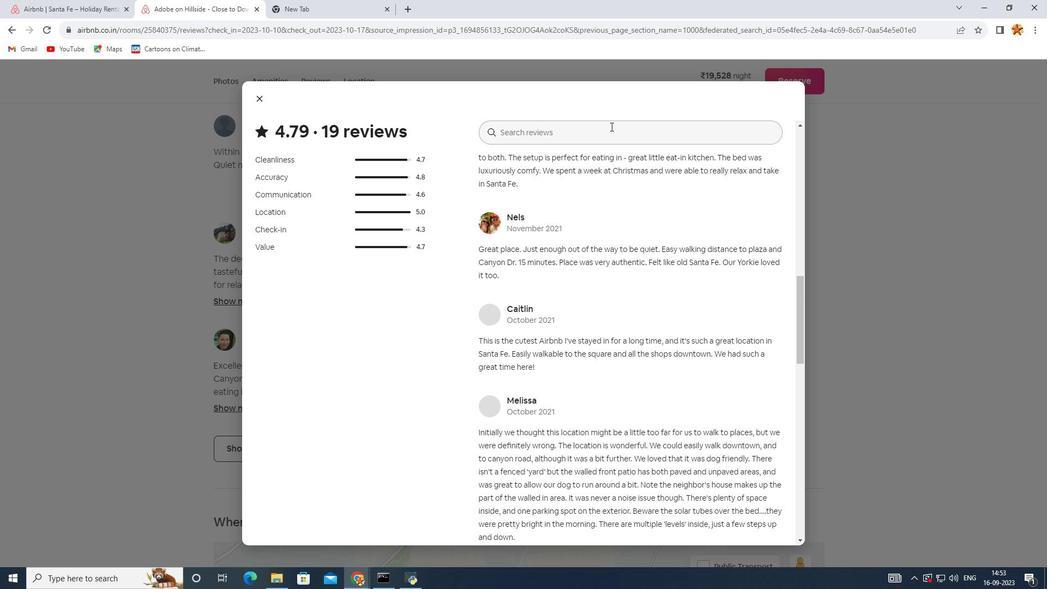 
Action: Mouse scrolled (610, 126) with delta (0, 0)
Screenshot: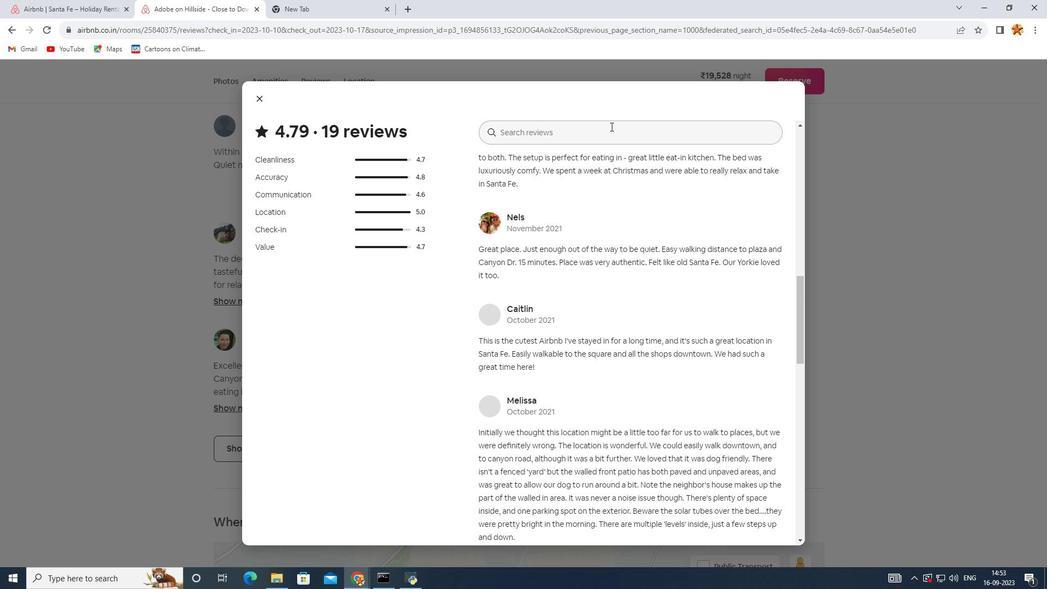
Action: Mouse scrolled (610, 126) with delta (0, 0)
Screenshot: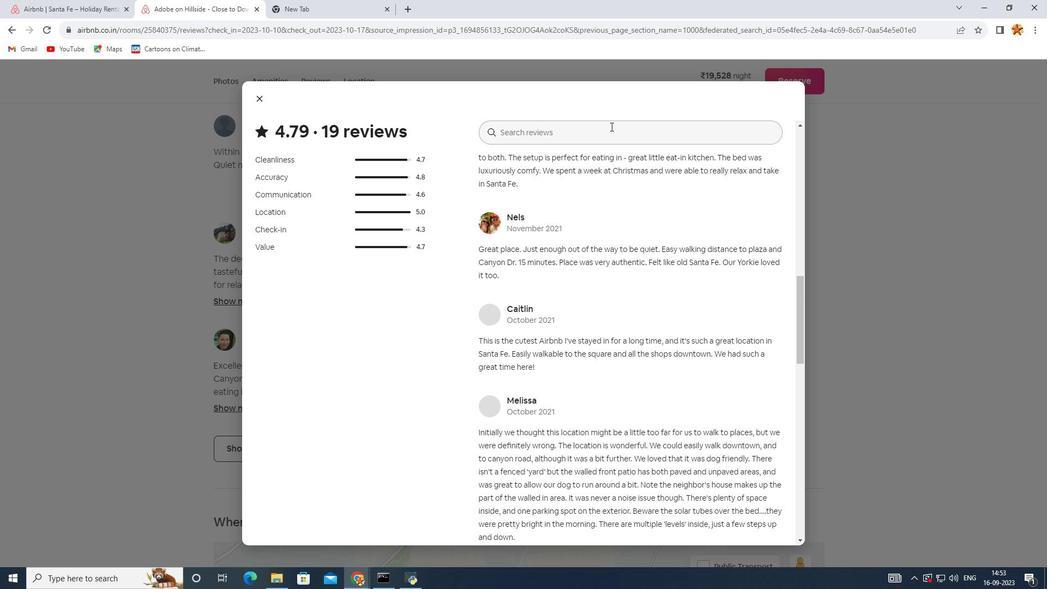 
Action: Mouse scrolled (610, 126) with delta (0, 0)
Screenshot: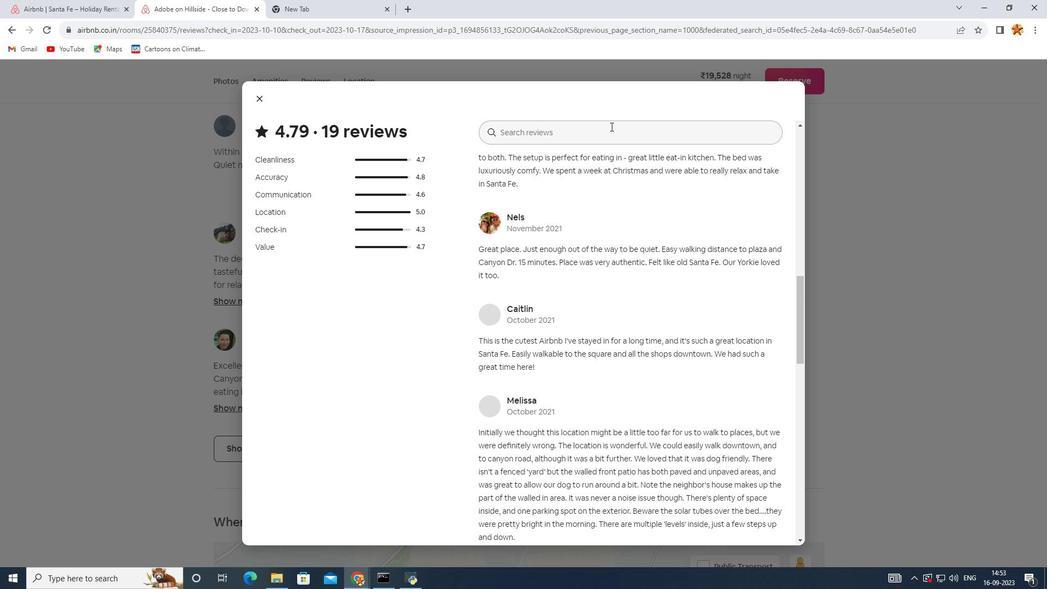 
Action: Mouse scrolled (610, 126) with delta (0, 0)
Screenshot: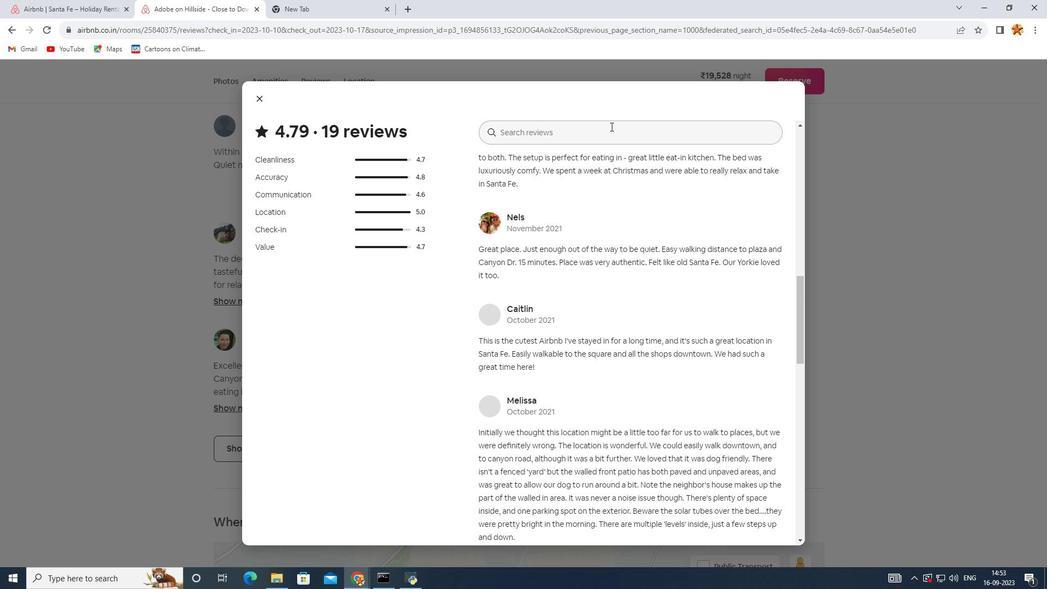 
Action: Mouse scrolled (610, 126) with delta (0, 0)
Screenshot: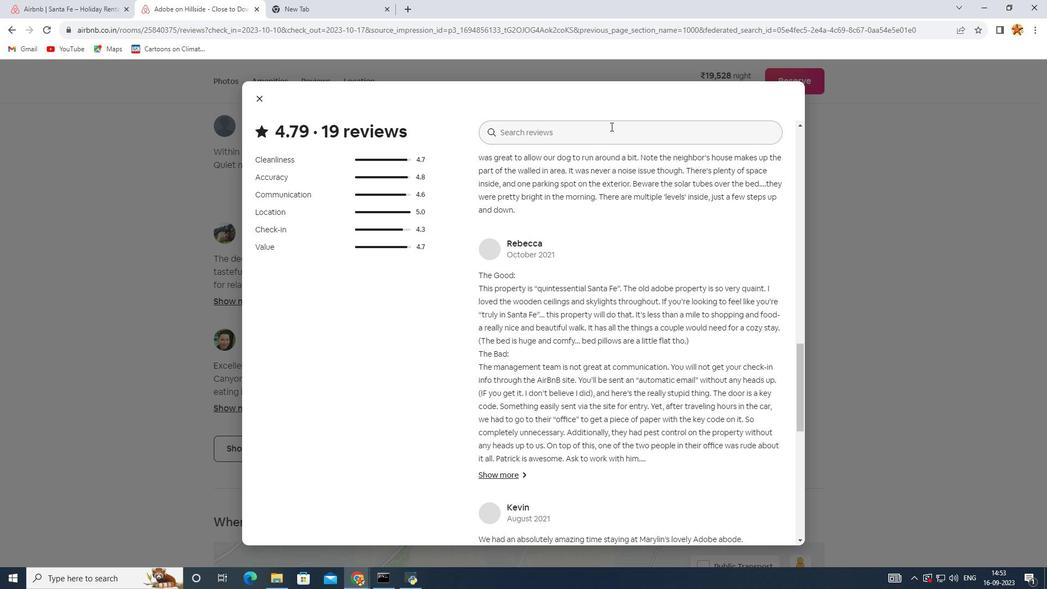 
Action: Mouse scrolled (610, 126) with delta (0, 0)
Screenshot: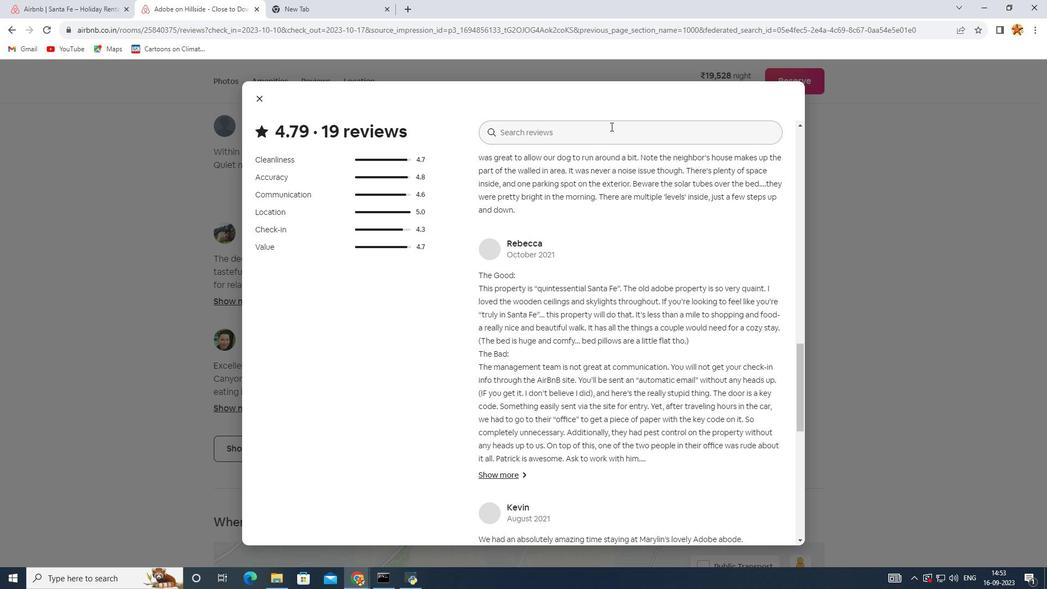 
Action: Mouse scrolled (610, 126) with delta (0, 0)
Screenshot: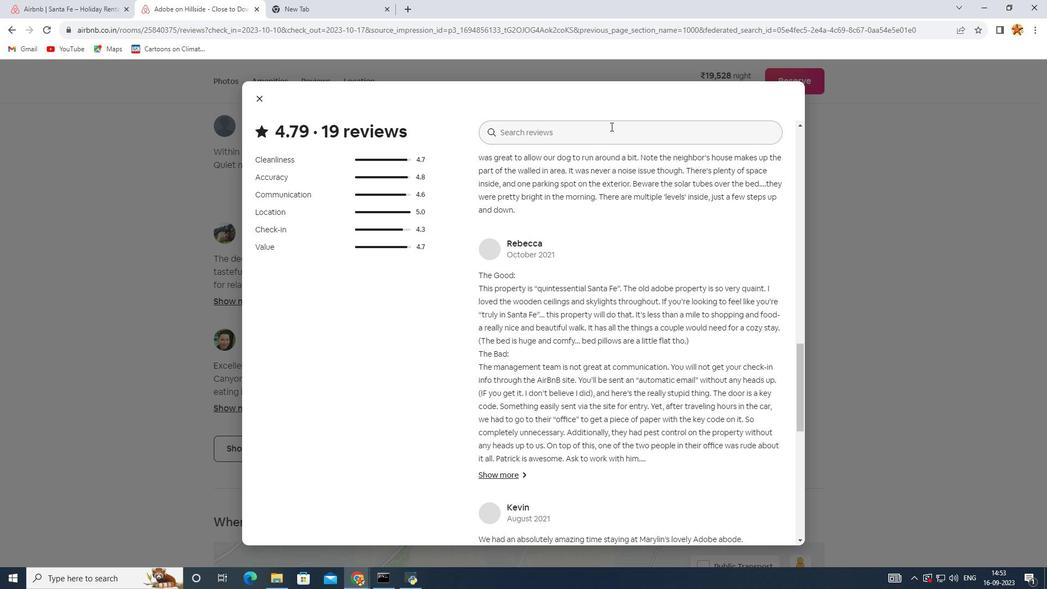 
Action: Mouse scrolled (610, 126) with delta (0, 0)
Screenshot: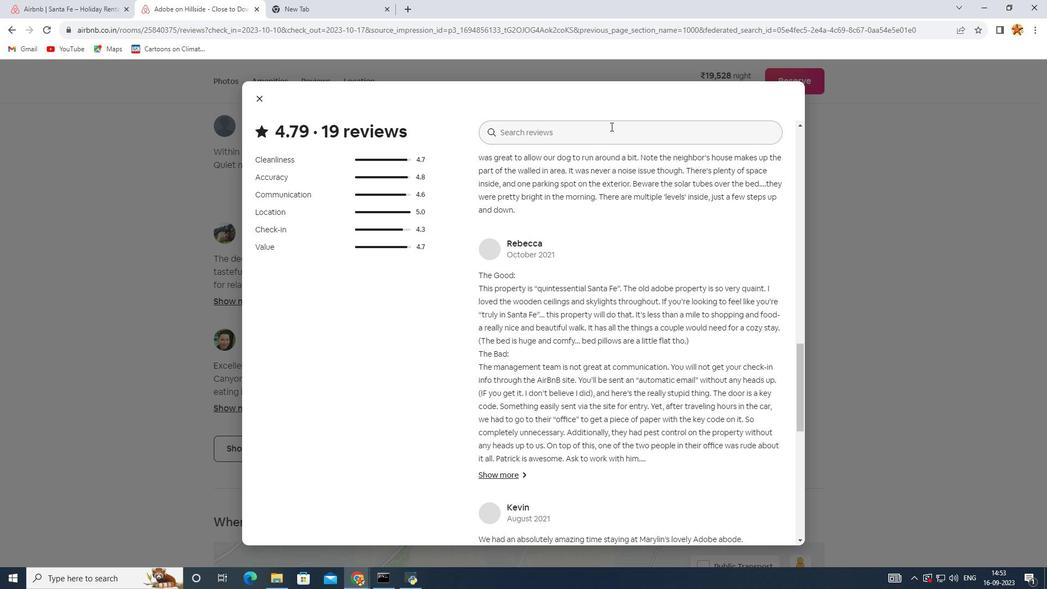 
Action: Mouse scrolled (610, 126) with delta (0, 0)
Screenshot: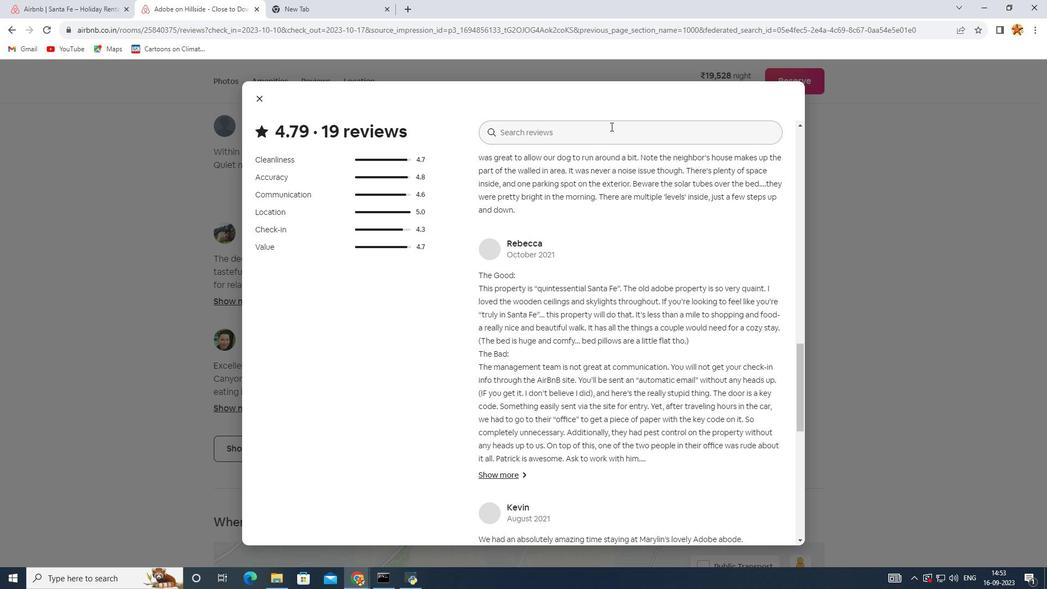 
Action: Mouse scrolled (610, 126) with delta (0, 0)
Screenshot: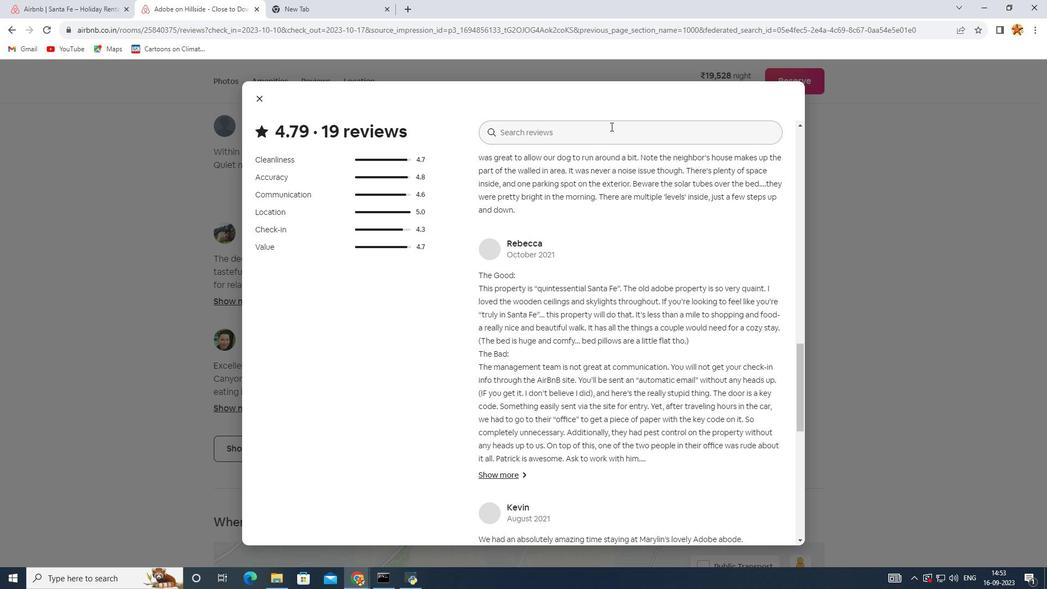 
Action: Mouse scrolled (610, 126) with delta (0, 0)
Screenshot: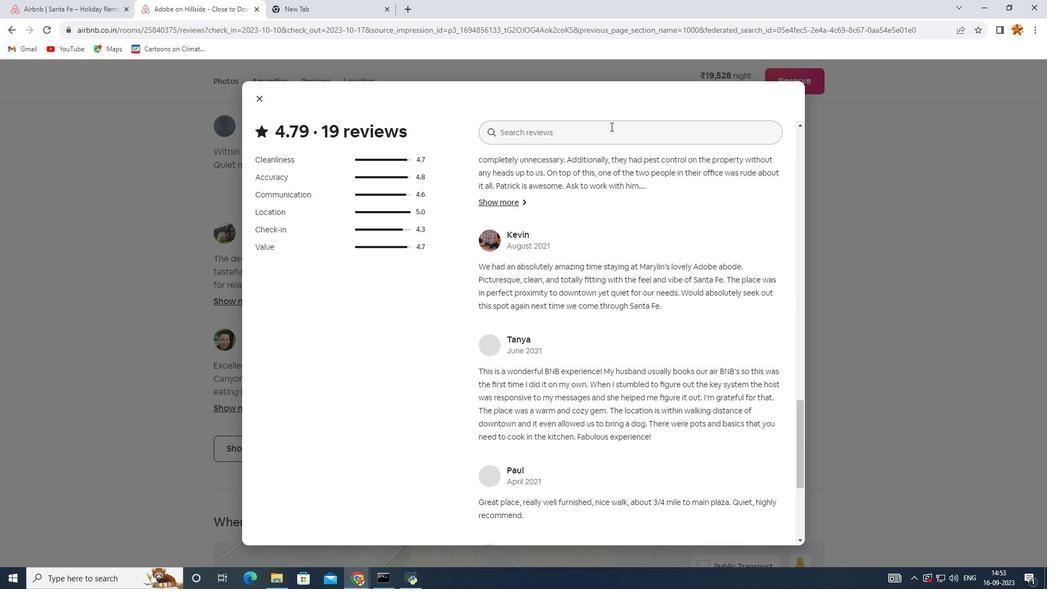 
Action: Mouse scrolled (610, 126) with delta (0, 0)
Screenshot: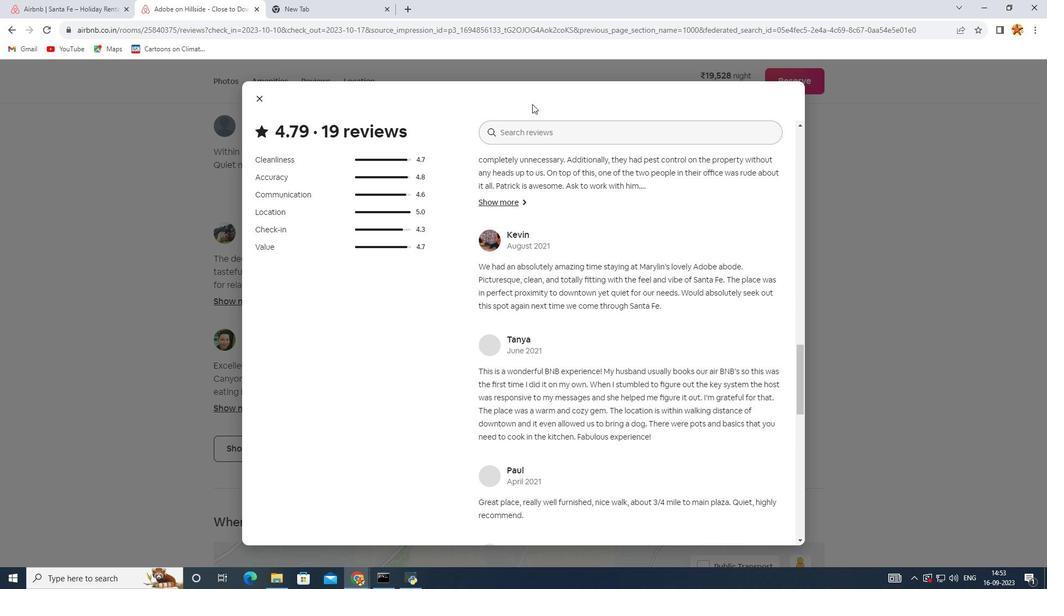 
Action: Mouse scrolled (610, 126) with delta (0, 0)
Screenshot: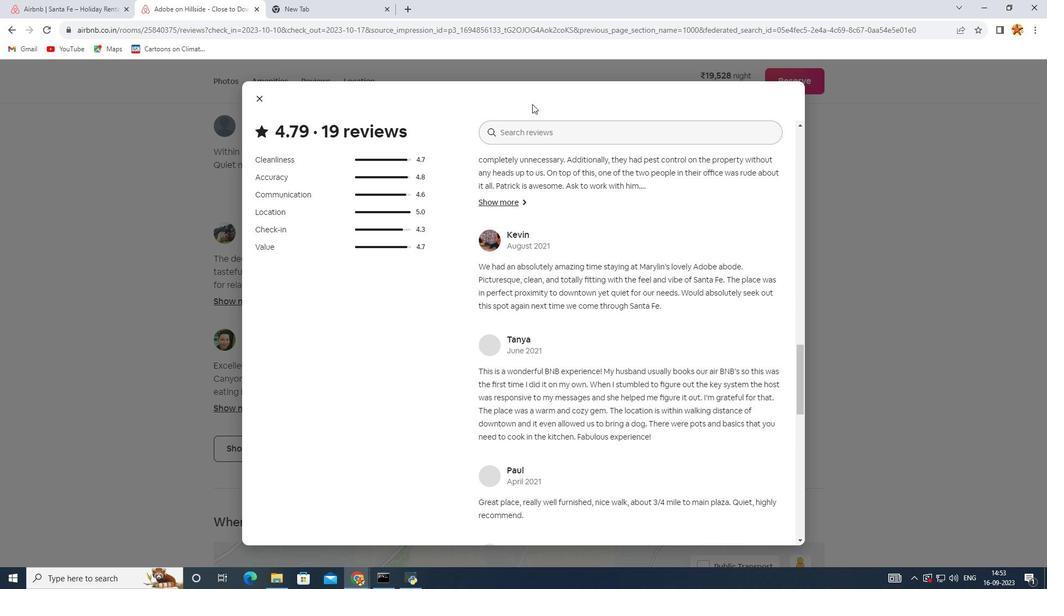 
Action: Mouse scrolled (610, 126) with delta (0, 0)
Screenshot: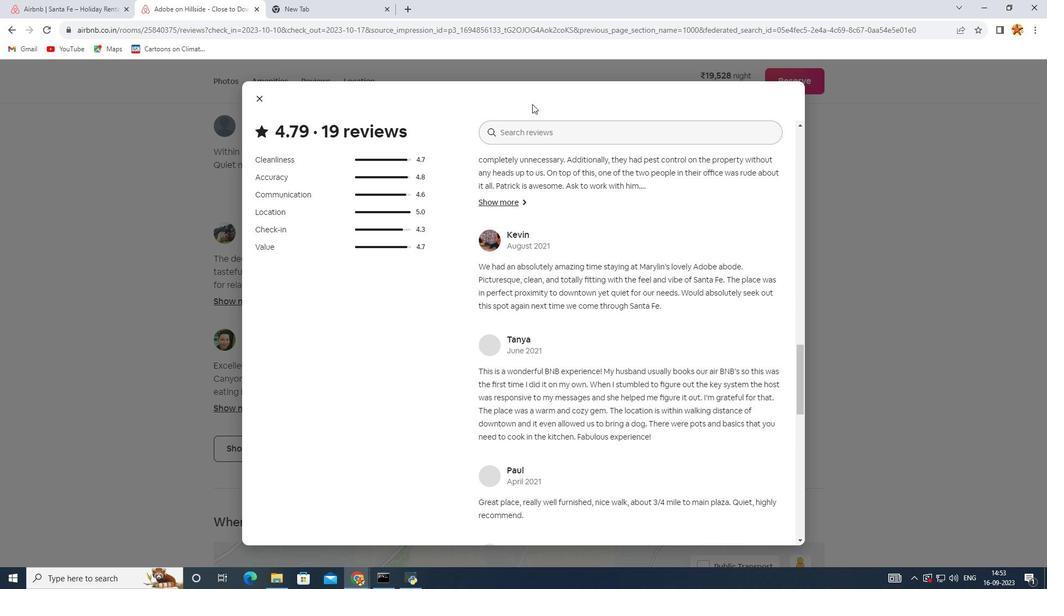 
Action: Mouse scrolled (610, 126) with delta (0, 0)
Screenshot: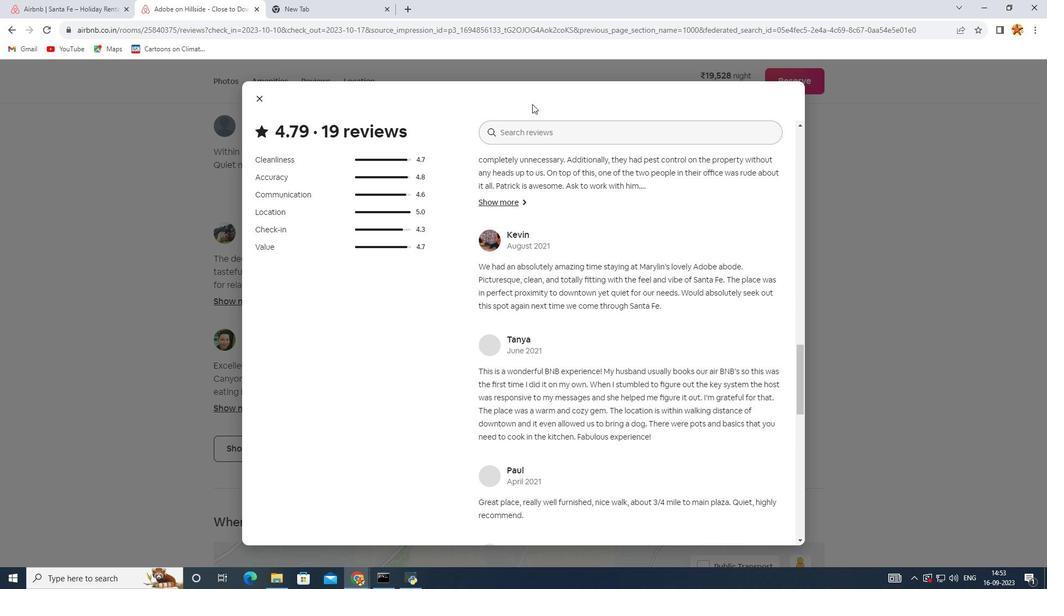
Action: Mouse moved to (256, 97)
Screenshot: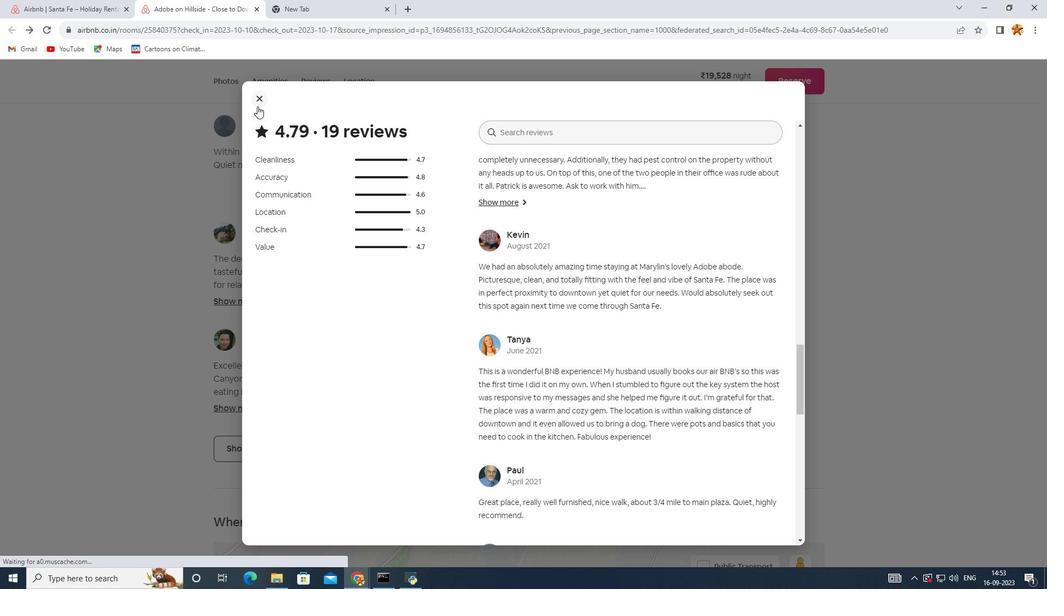 
Action: Mouse pressed left at (256, 97)
Screenshot: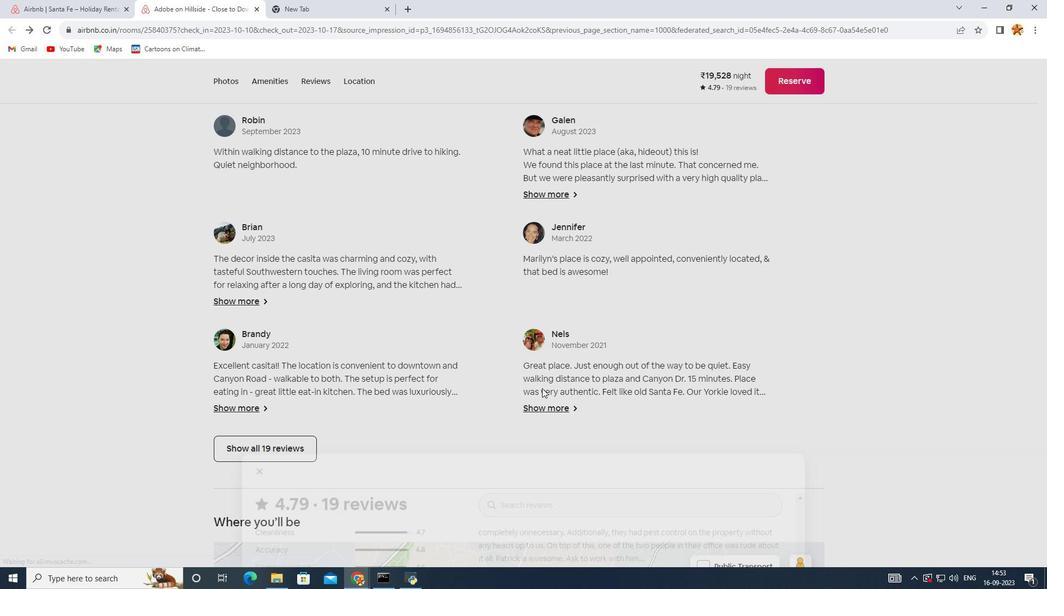
Action: Mouse moved to (542, 388)
Screenshot: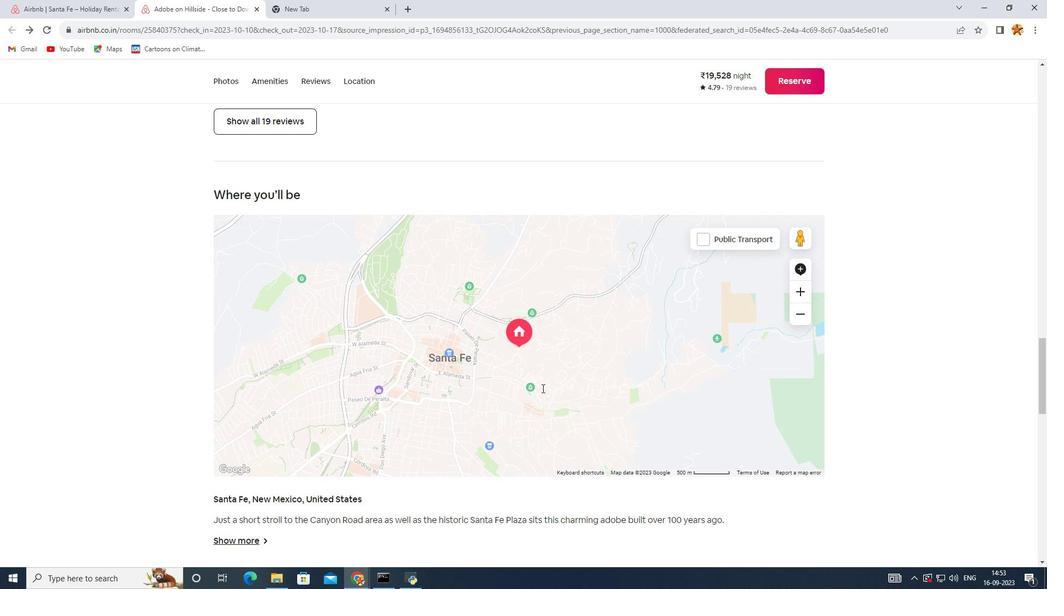 
Action: Mouse scrolled (542, 387) with delta (0, 0)
Screenshot: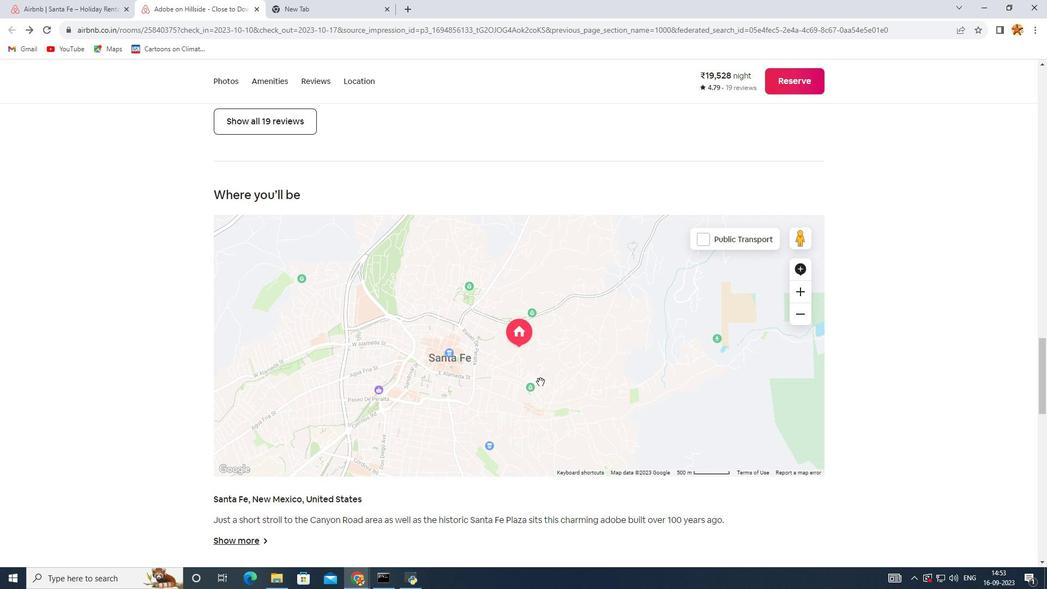 
Action: Mouse scrolled (542, 387) with delta (0, 0)
Screenshot: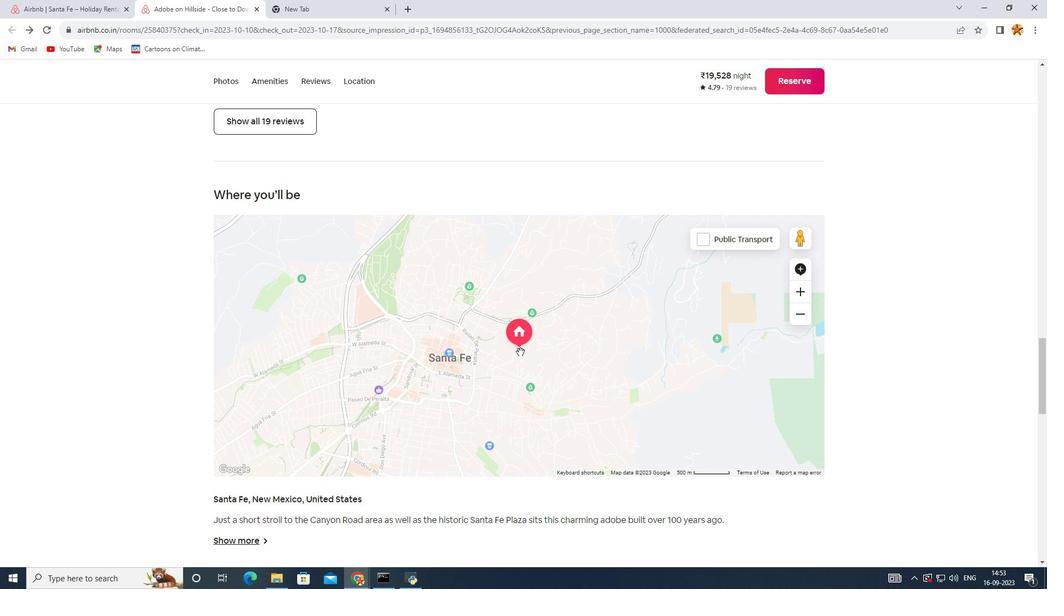 
Action: Mouse scrolled (542, 387) with delta (0, 0)
Screenshot: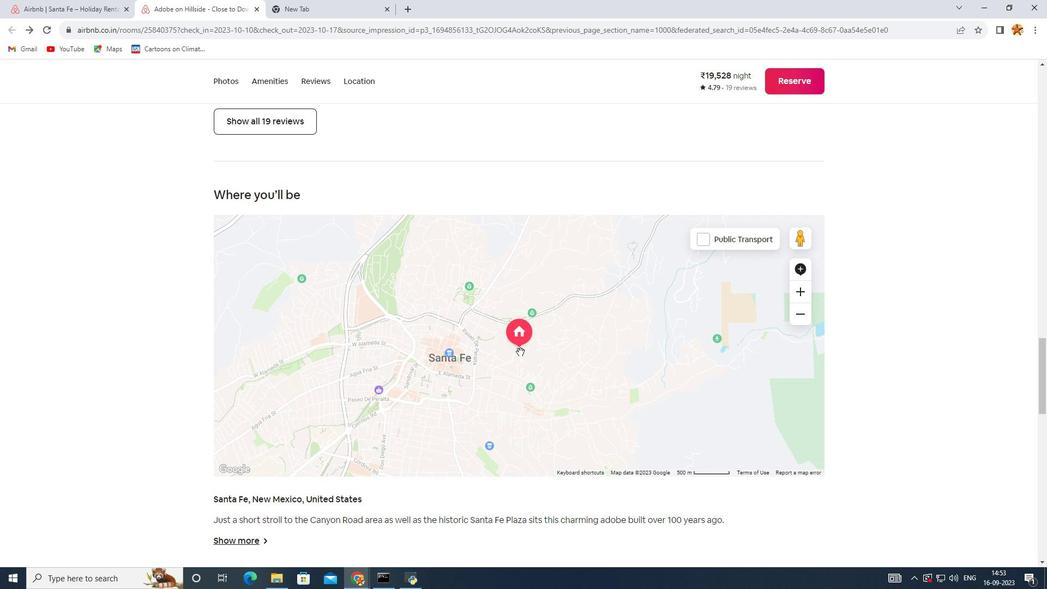 
Action: Mouse scrolled (542, 387) with delta (0, 0)
Screenshot: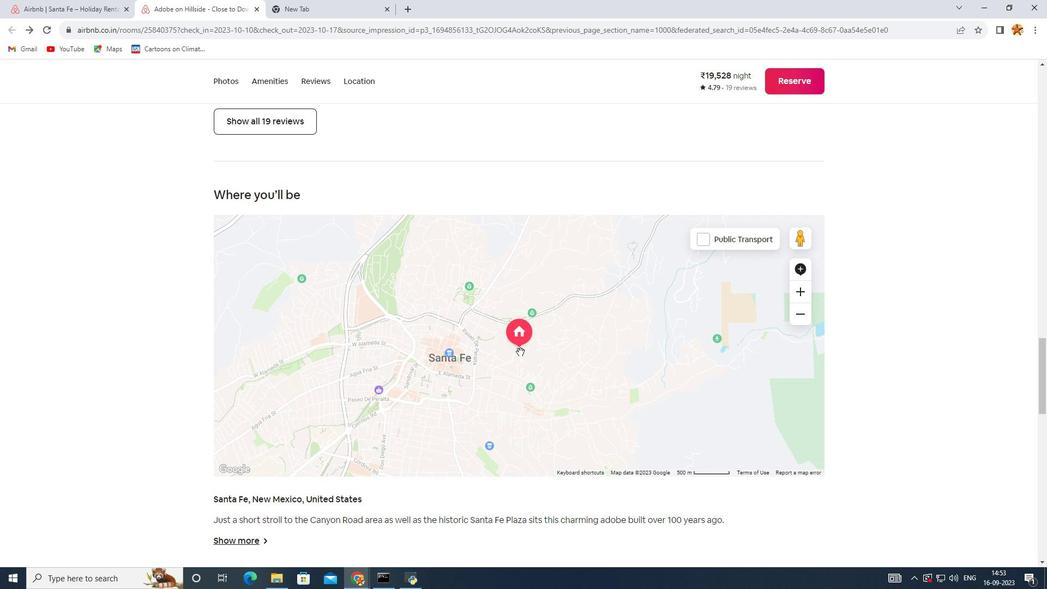 
Action: Mouse scrolled (542, 387) with delta (0, 0)
Screenshot: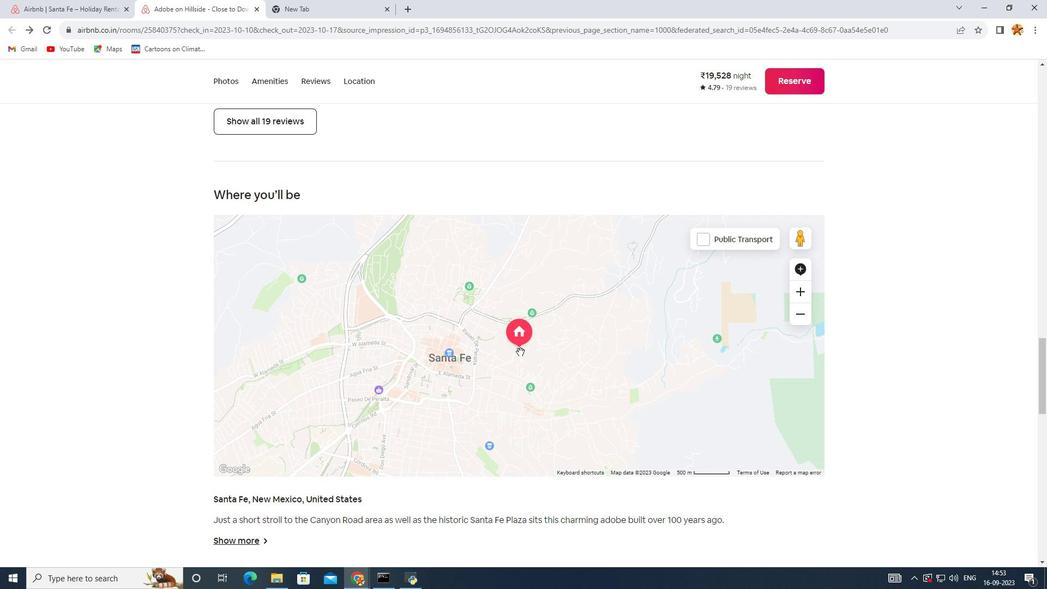 
Action: Mouse scrolled (542, 387) with delta (0, 0)
Screenshot: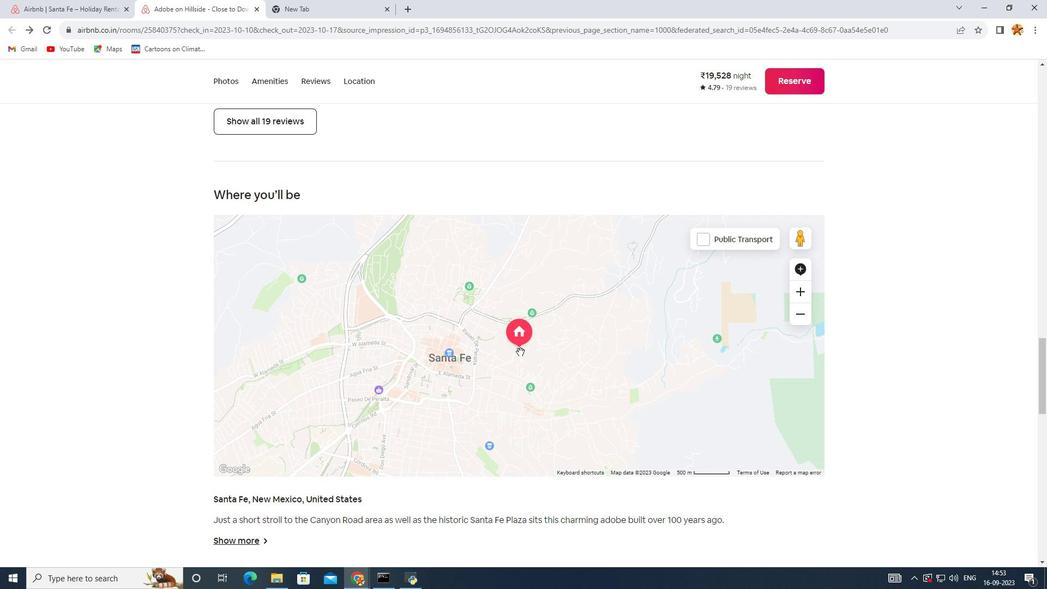 
Action: Mouse moved to (520, 351)
Screenshot: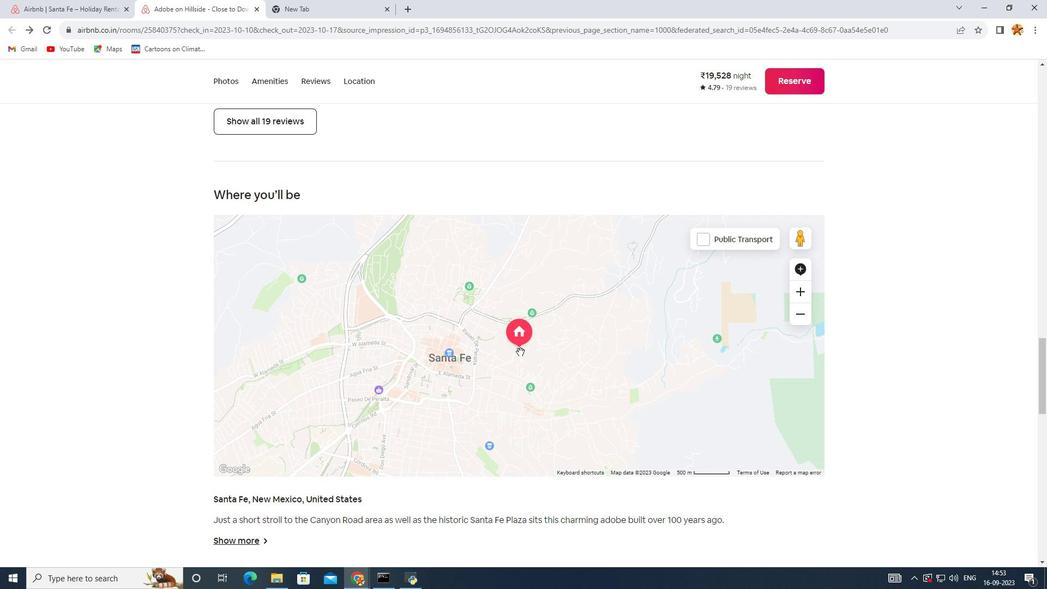 
Action: Mouse scrolled (520, 351) with delta (0, 0)
Screenshot: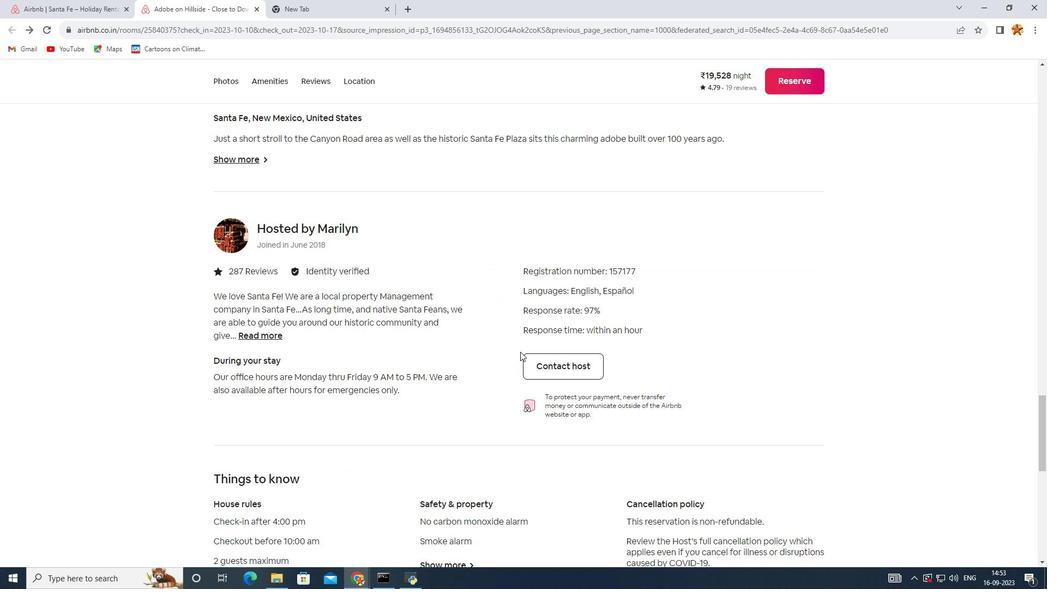 
Action: Mouse scrolled (520, 351) with delta (0, 0)
Screenshot: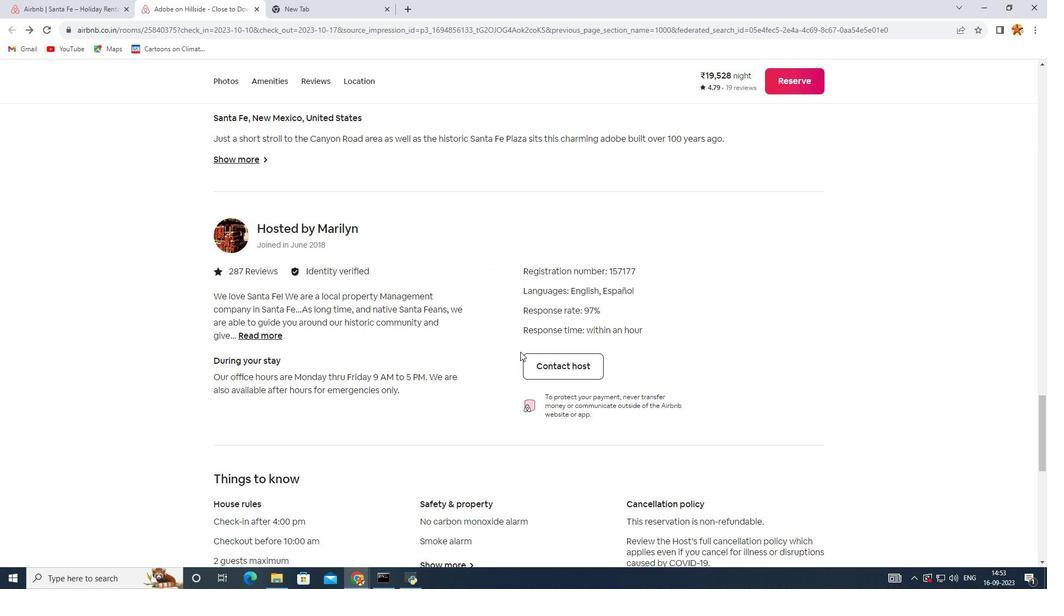 
Action: Mouse scrolled (520, 351) with delta (0, 0)
Screenshot: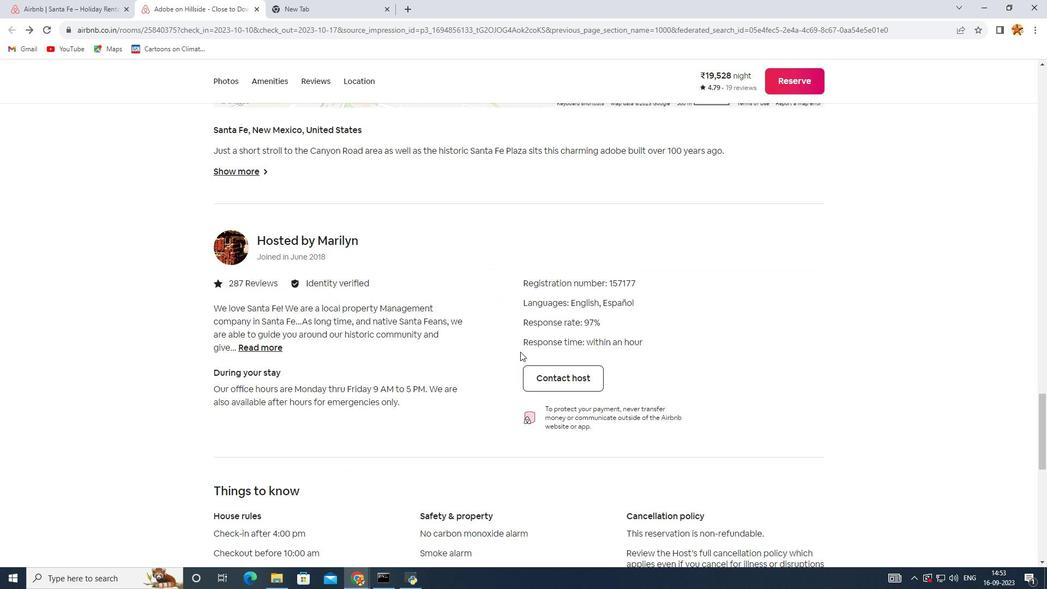 
Action: Mouse scrolled (520, 351) with delta (0, 0)
Screenshot: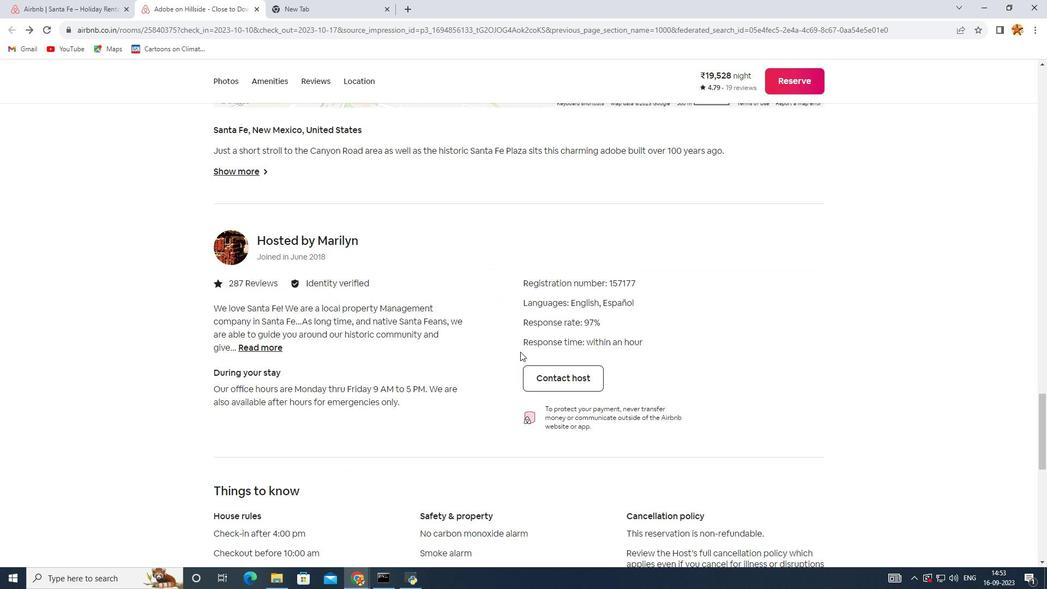 
Action: Mouse scrolled (520, 351) with delta (0, 0)
Screenshot: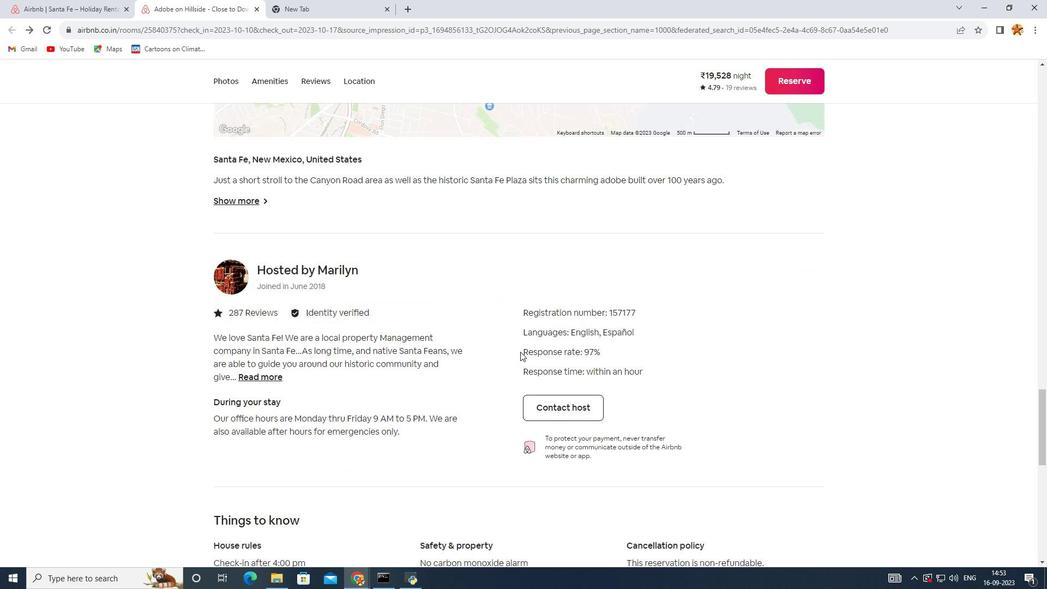 
Action: Mouse scrolled (520, 351) with delta (0, 0)
Screenshot: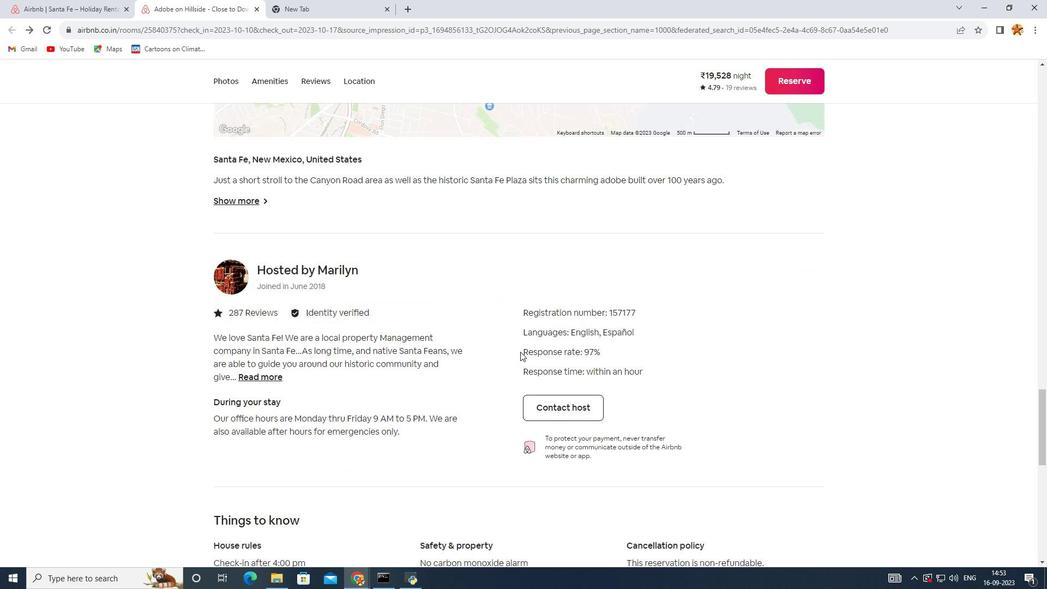 
Action: Mouse scrolled (520, 351) with delta (0, 0)
Screenshot: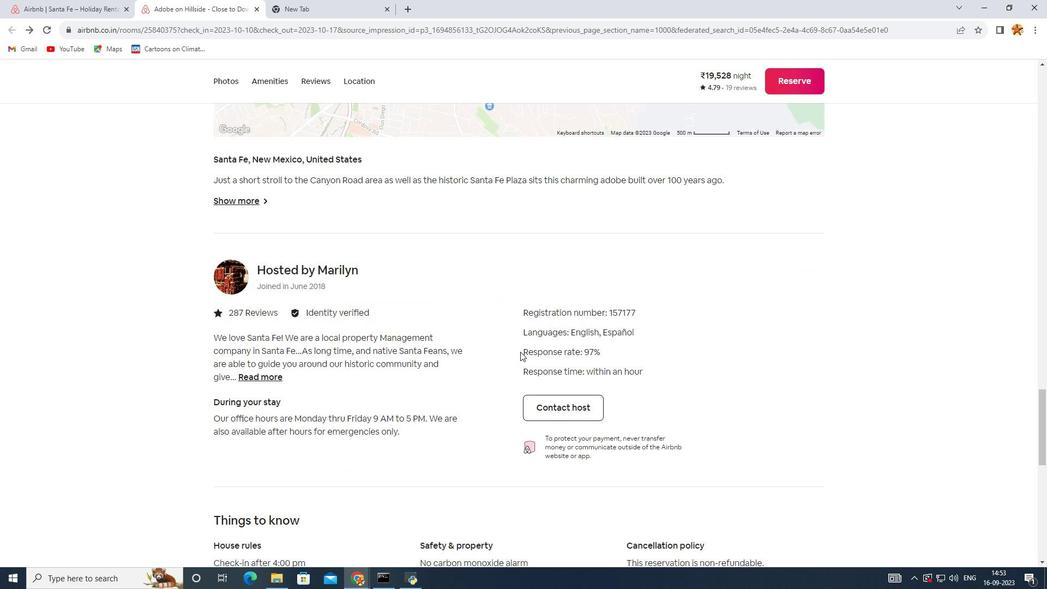 
Action: Mouse scrolled (520, 352) with delta (0, 0)
Screenshot: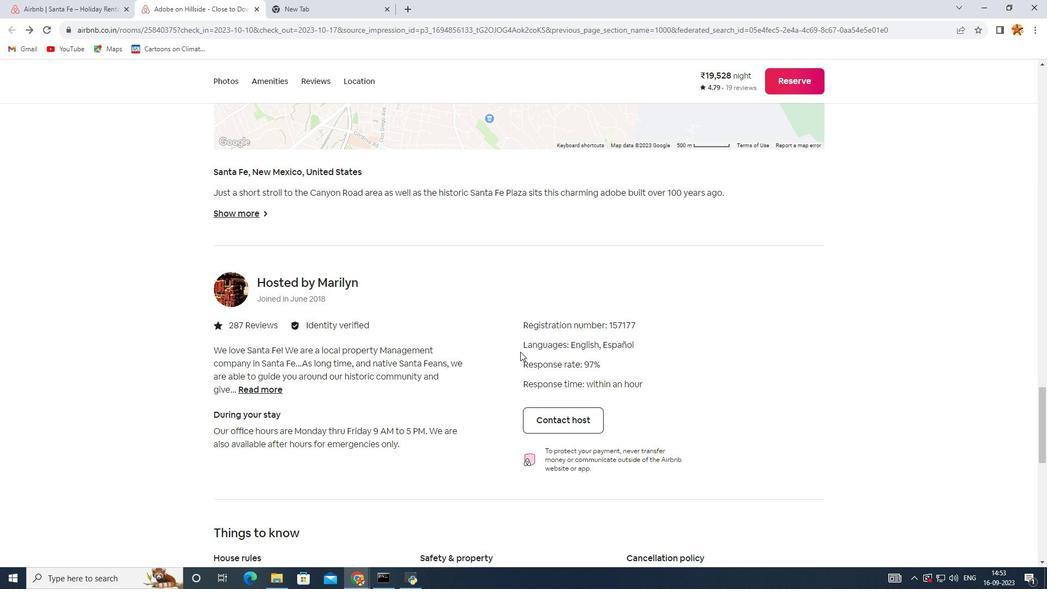 
Action: Mouse moved to (520, 351)
Screenshot: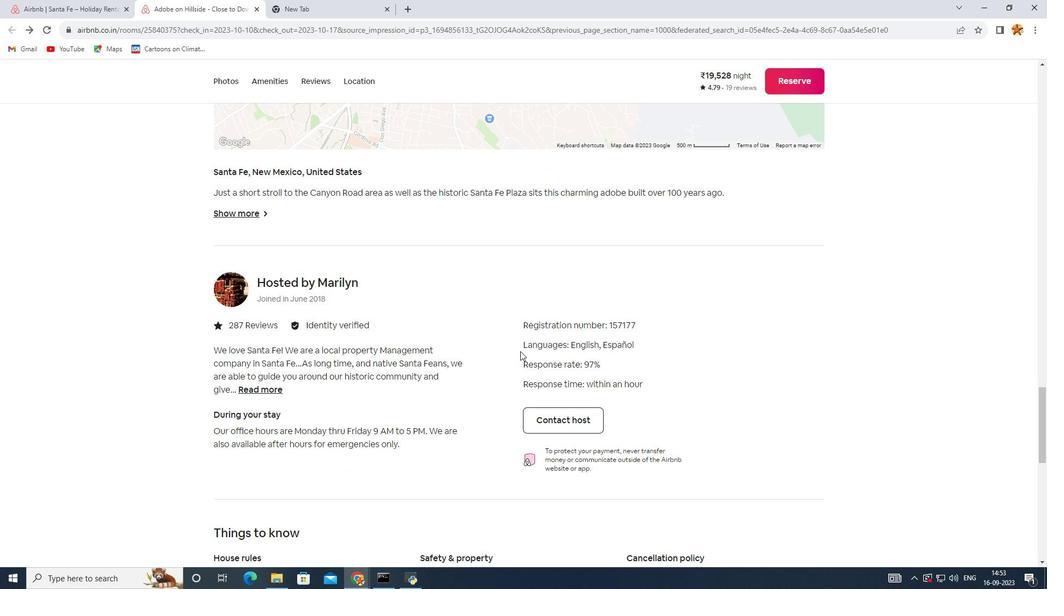 
Action: Mouse scrolled (520, 351) with delta (0, 0)
Screenshot: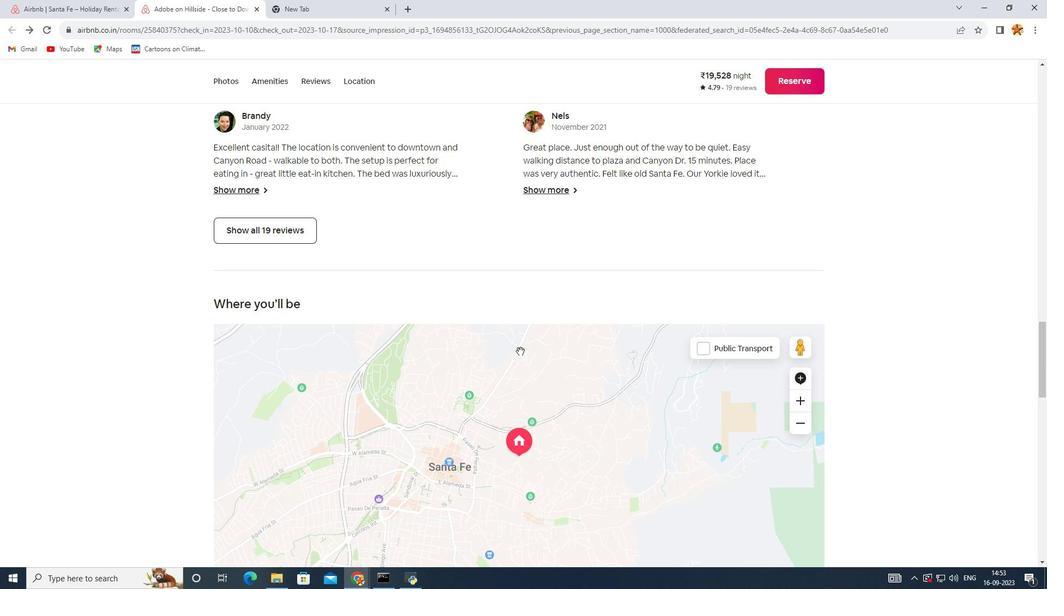 
Action: Mouse scrolled (520, 351) with delta (0, 0)
Screenshot: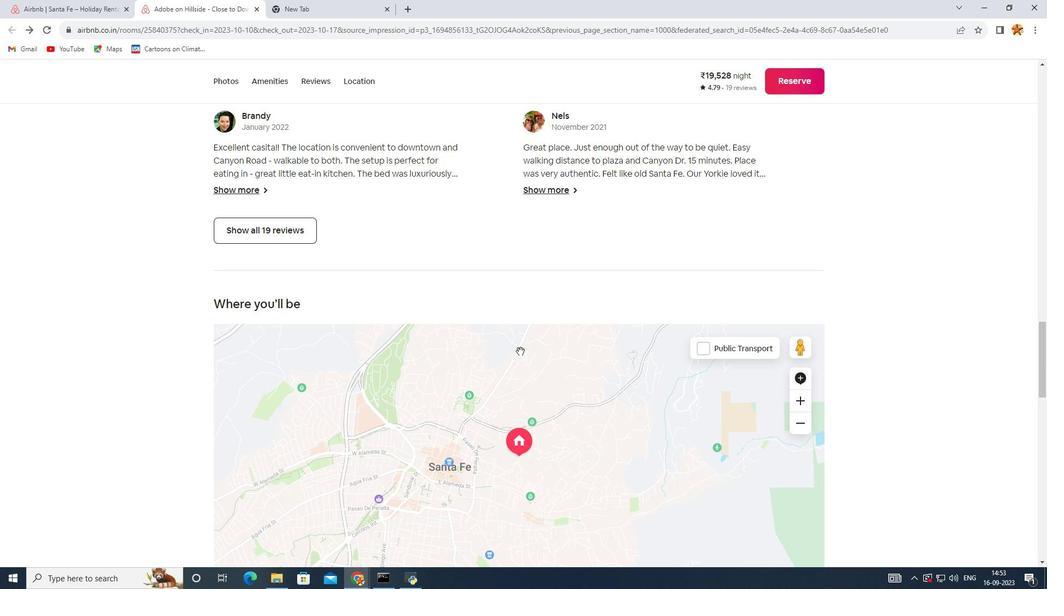 
Action: Mouse scrolled (520, 351) with delta (0, 0)
Screenshot: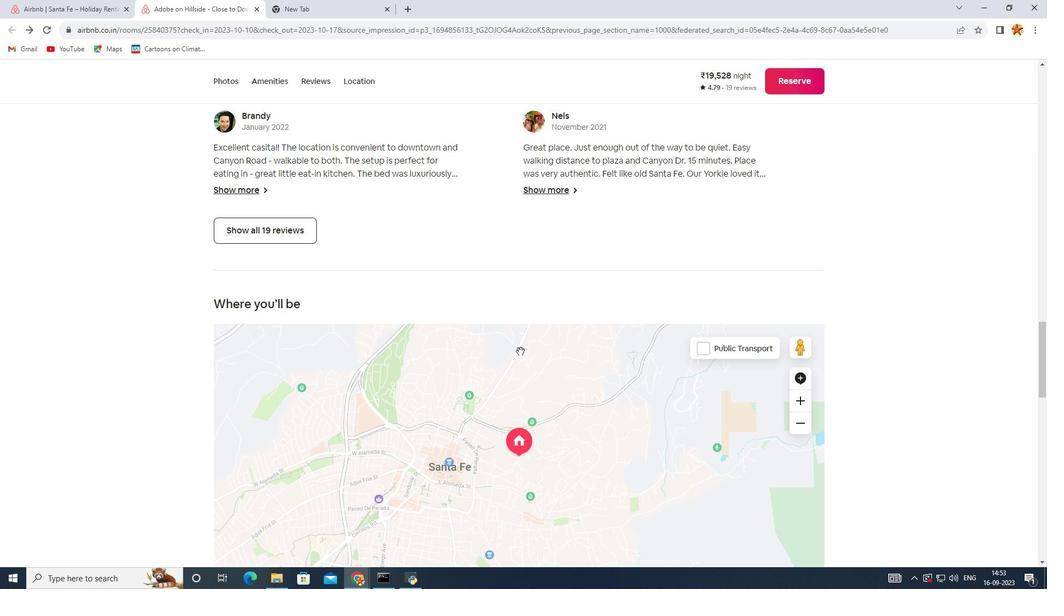 
Action: Mouse scrolled (520, 351) with delta (0, 0)
Screenshot: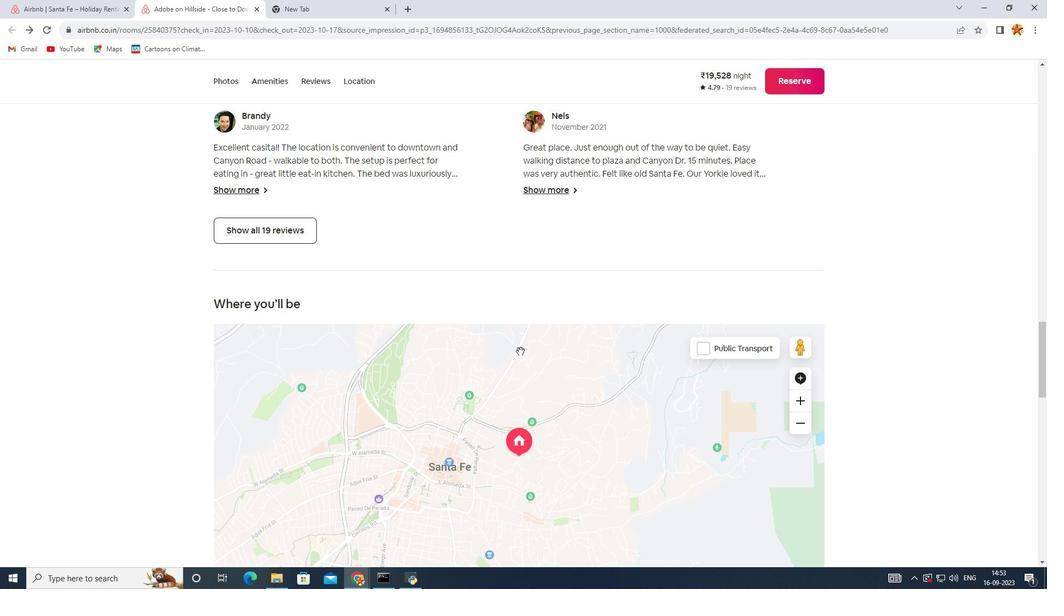 
Action: Mouse scrolled (520, 351) with delta (0, 0)
Screenshot: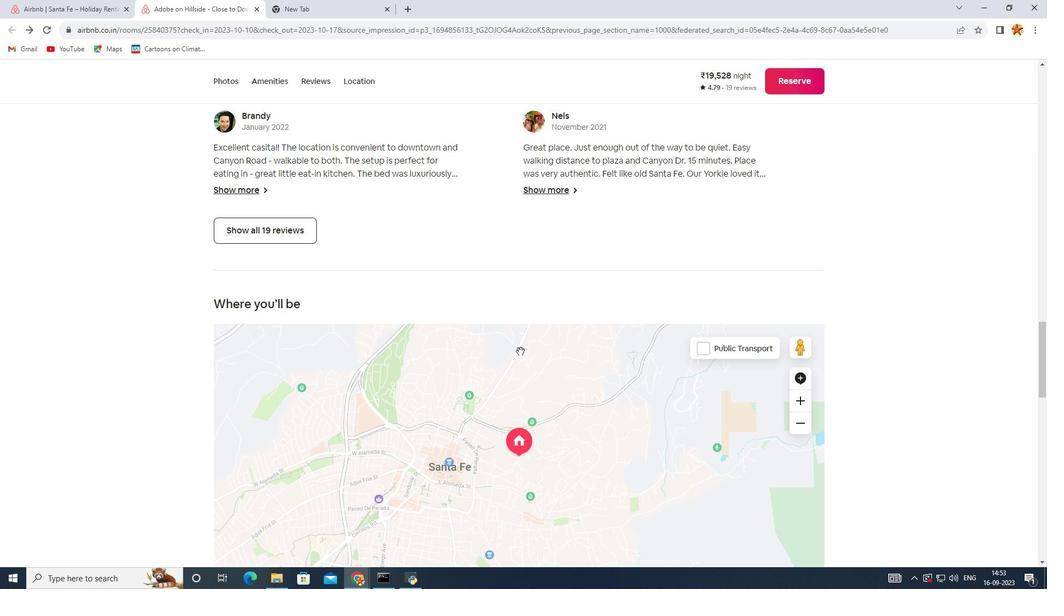 
Action: Mouse scrolled (520, 351) with delta (0, 0)
Screenshot: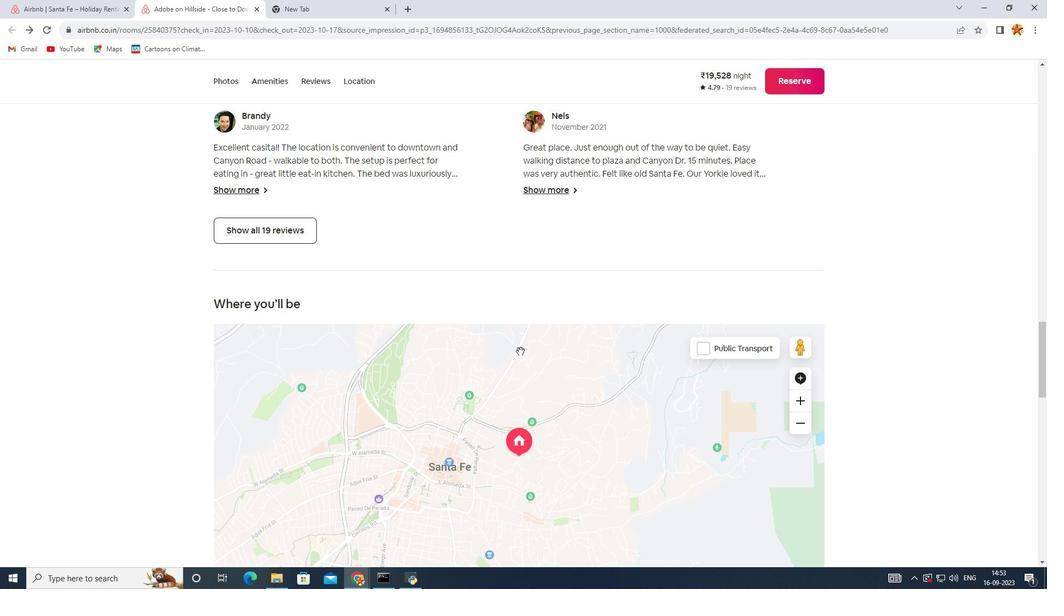 
Action: Mouse scrolled (520, 351) with delta (0, 0)
Screenshot: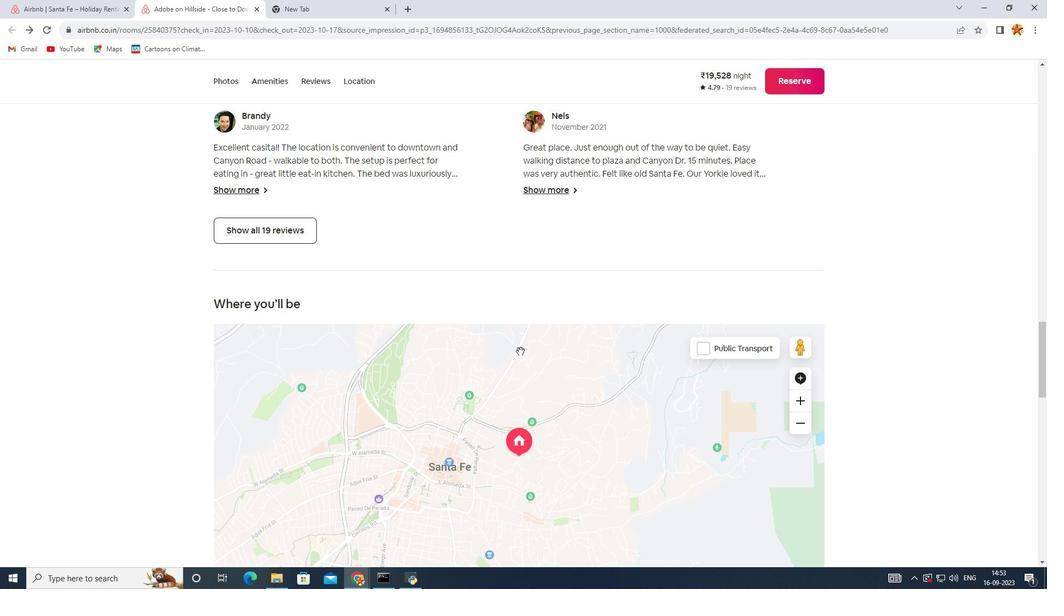 
Action: Mouse scrolled (520, 351) with delta (0, 0)
Screenshot: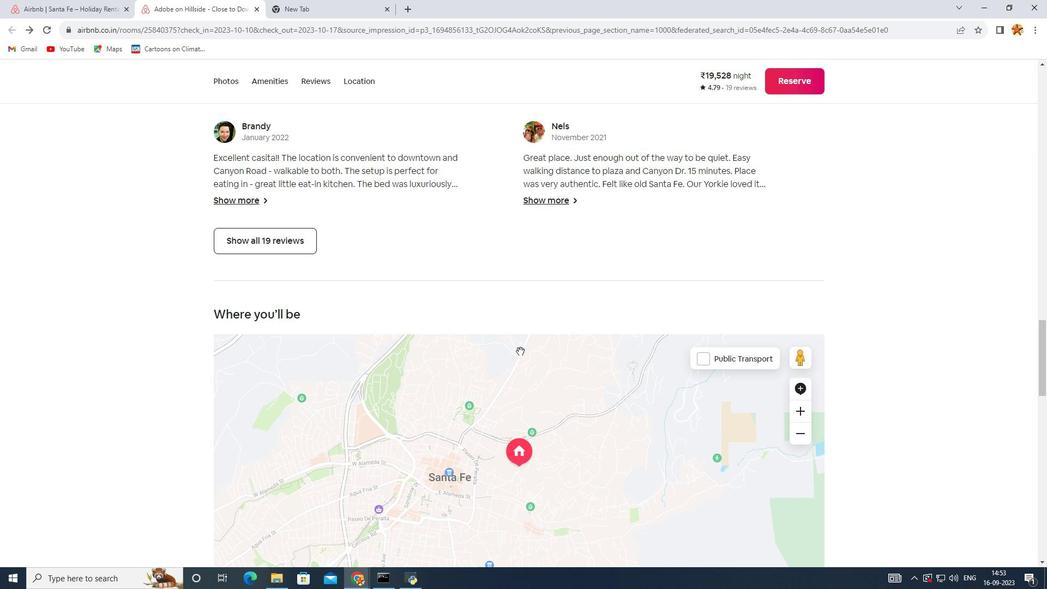 
Action: Mouse scrolled (520, 351) with delta (0, 0)
Screenshot: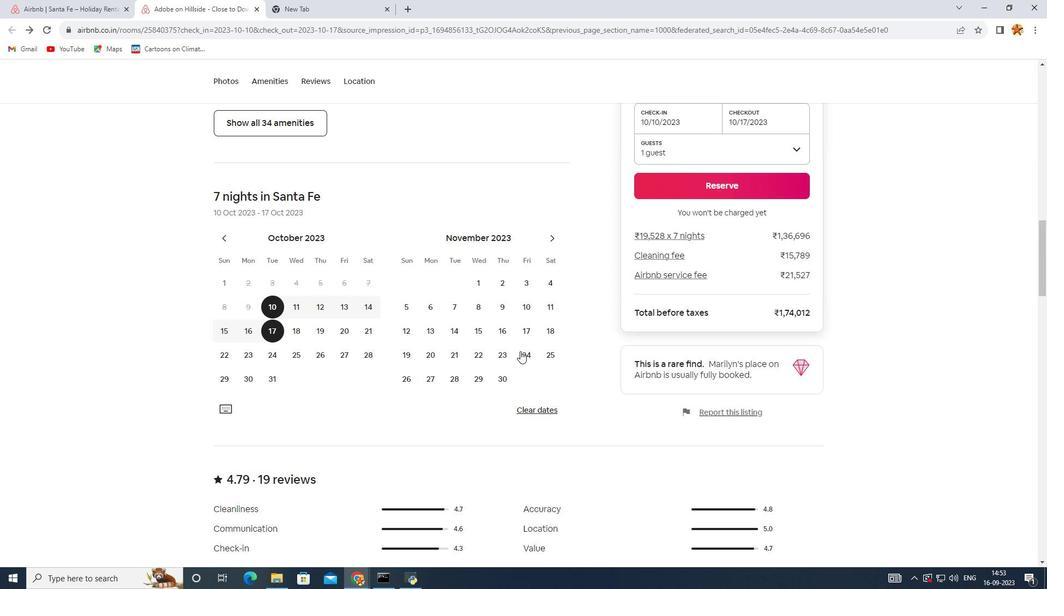 
Action: Mouse scrolled (520, 351) with delta (0, 0)
Screenshot: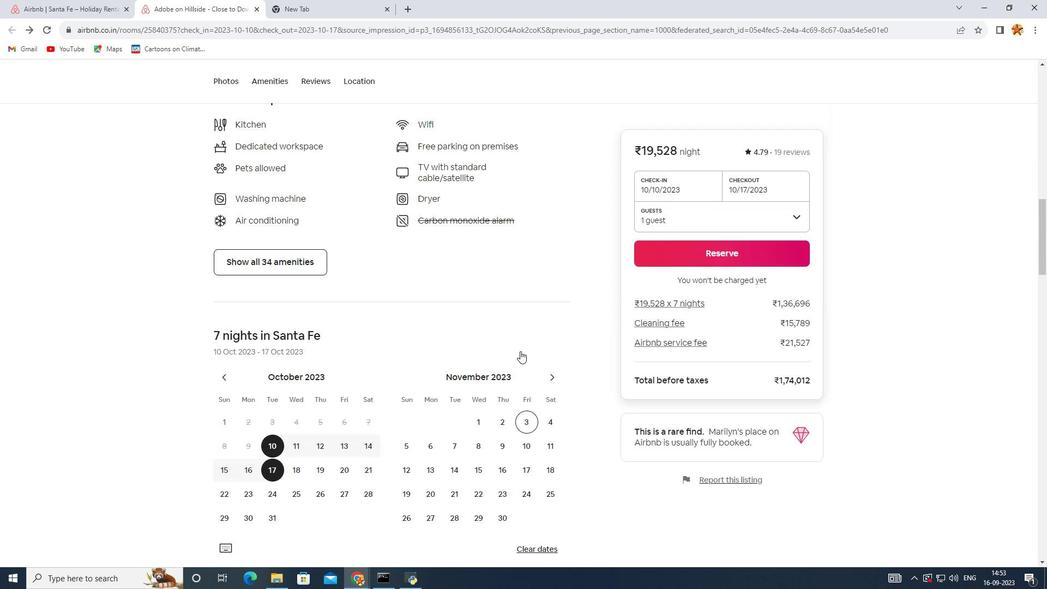 
Action: Mouse scrolled (520, 351) with delta (0, 0)
Screenshot: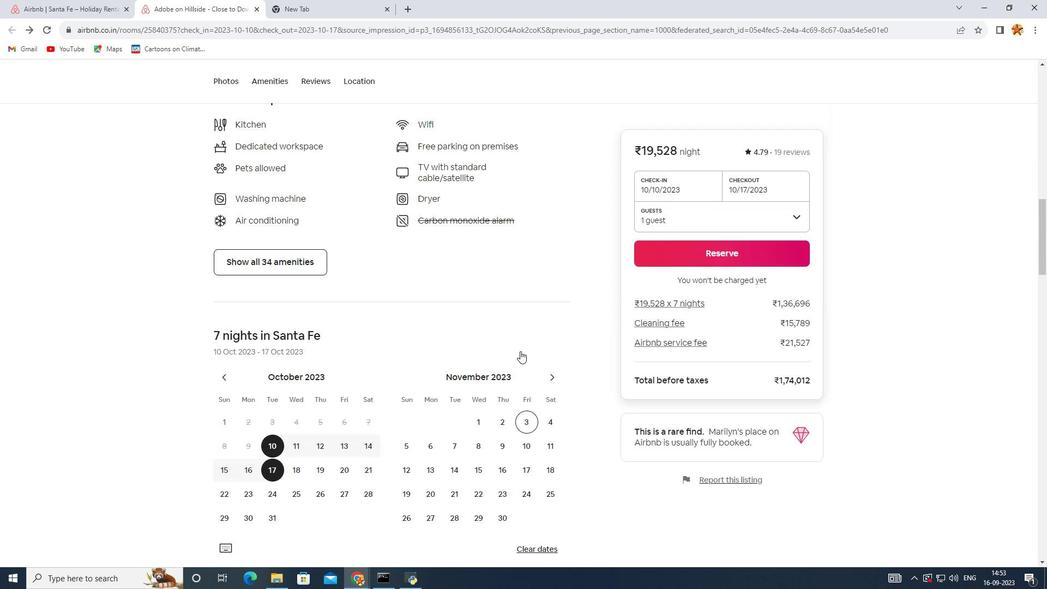 
Action: Mouse scrolled (520, 351) with delta (0, 0)
Screenshot: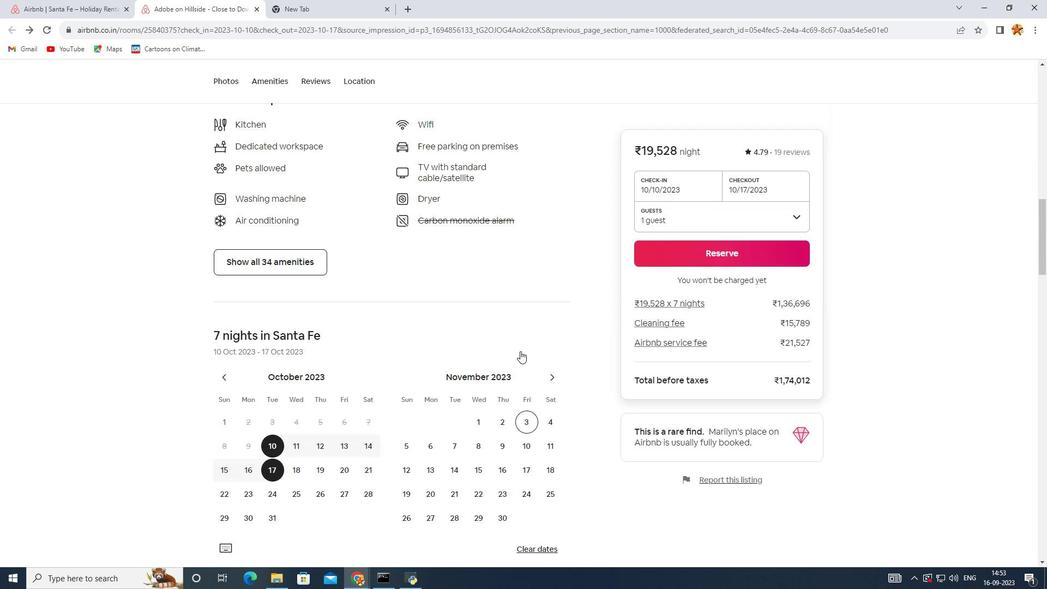 
Action: Mouse scrolled (520, 351) with delta (0, 0)
Screenshot: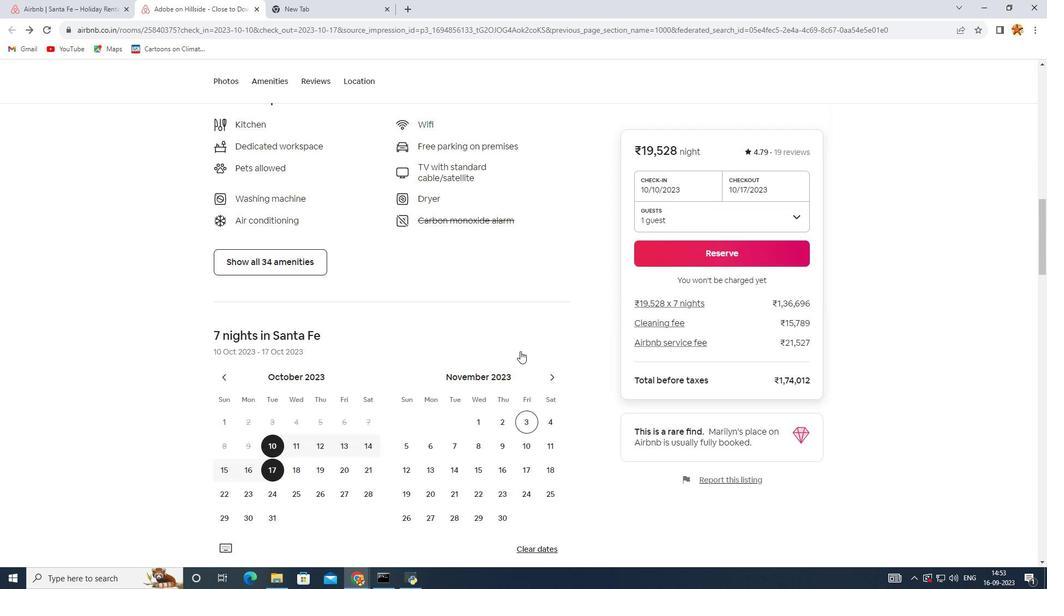 
Action: Mouse scrolled (520, 351) with delta (0, 0)
Screenshot: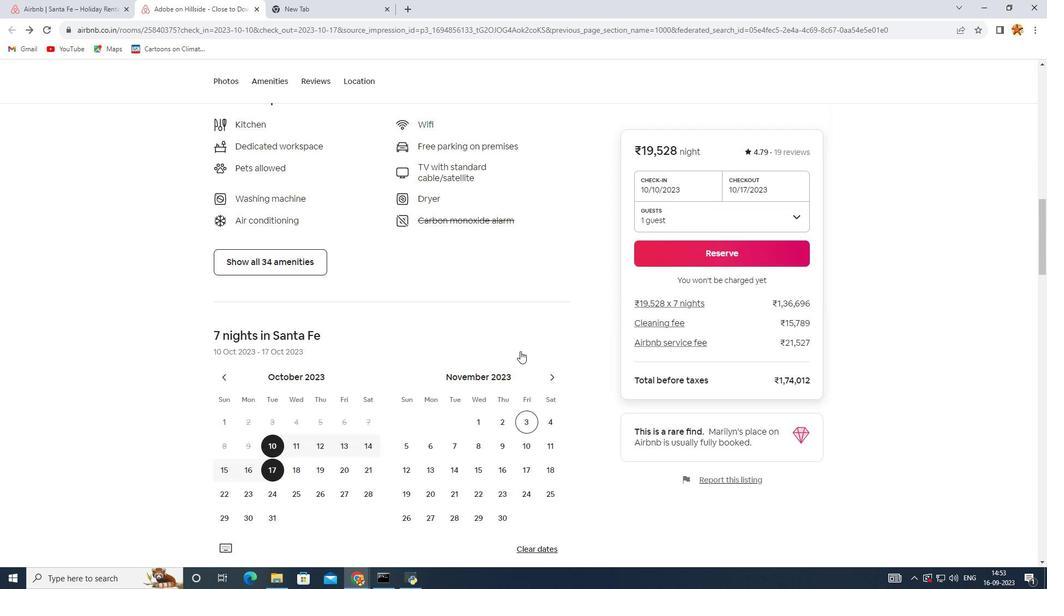 
Action: Mouse scrolled (520, 351) with delta (0, 0)
Screenshot: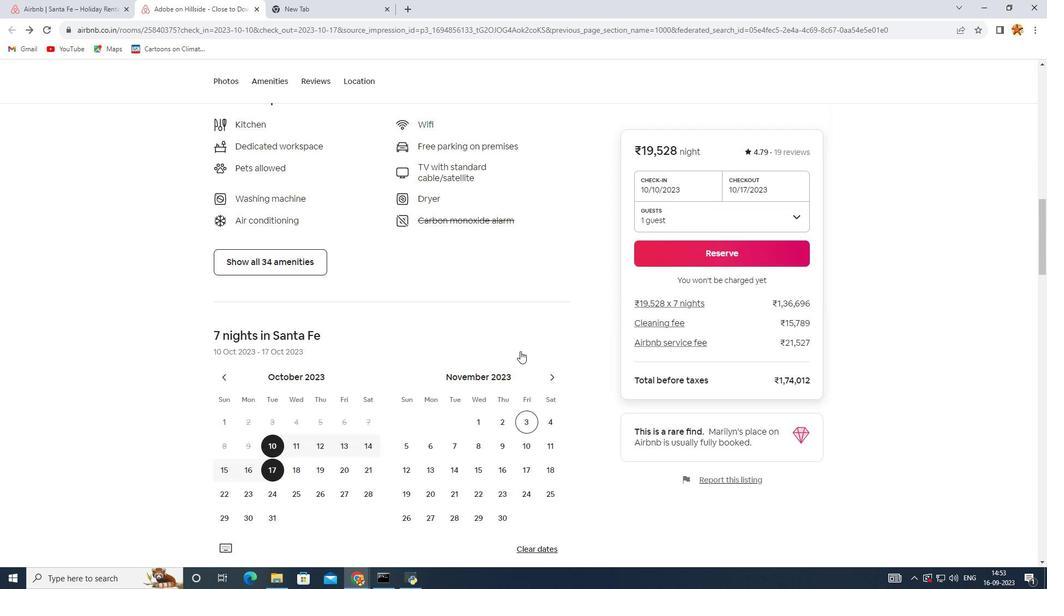 
Action: Mouse scrolled (520, 351) with delta (0, 0)
Screenshot: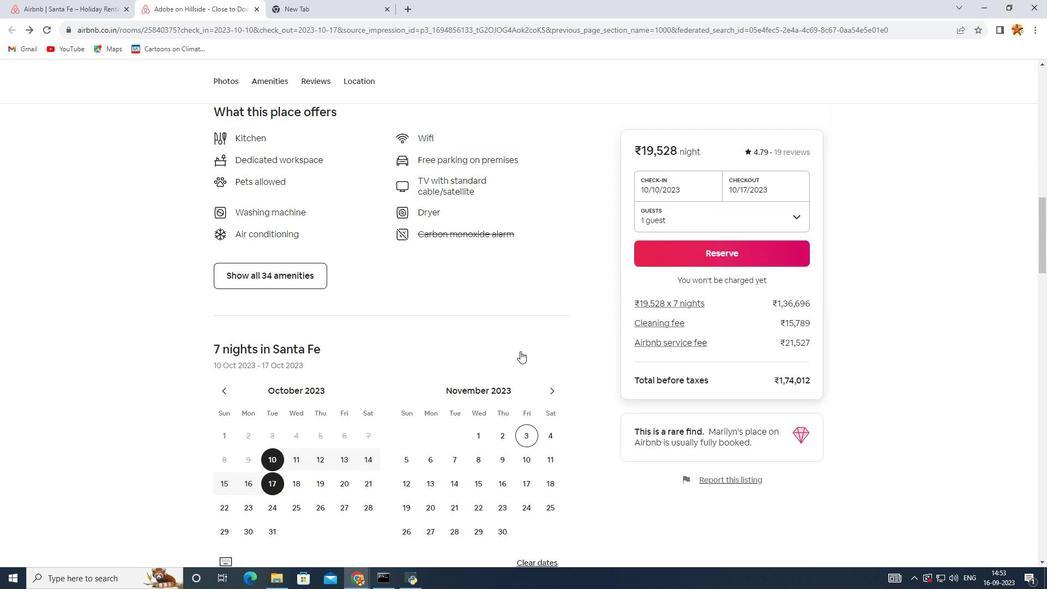 
Action: Mouse scrolled (520, 351) with delta (0, 0)
Screenshot: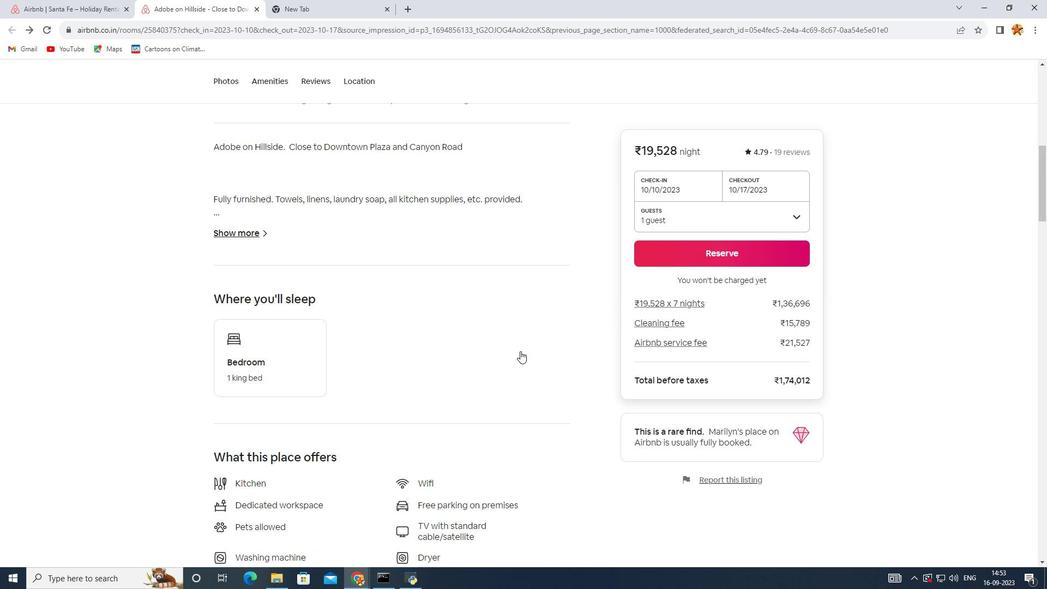 
Action: Mouse scrolled (520, 351) with delta (0, 0)
Screenshot: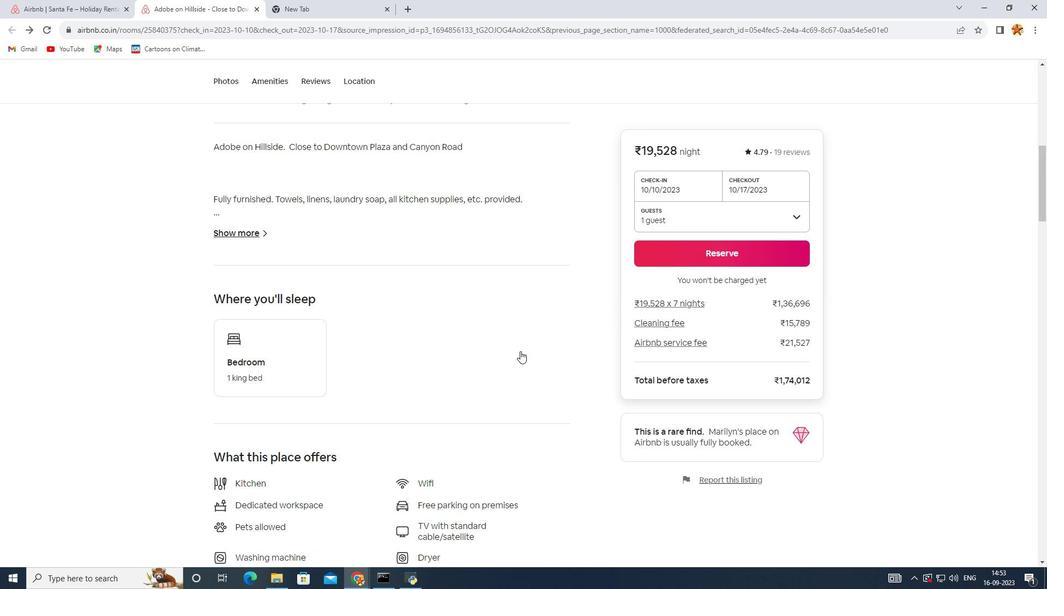 
Action: Mouse scrolled (520, 351) with delta (0, 0)
Screenshot: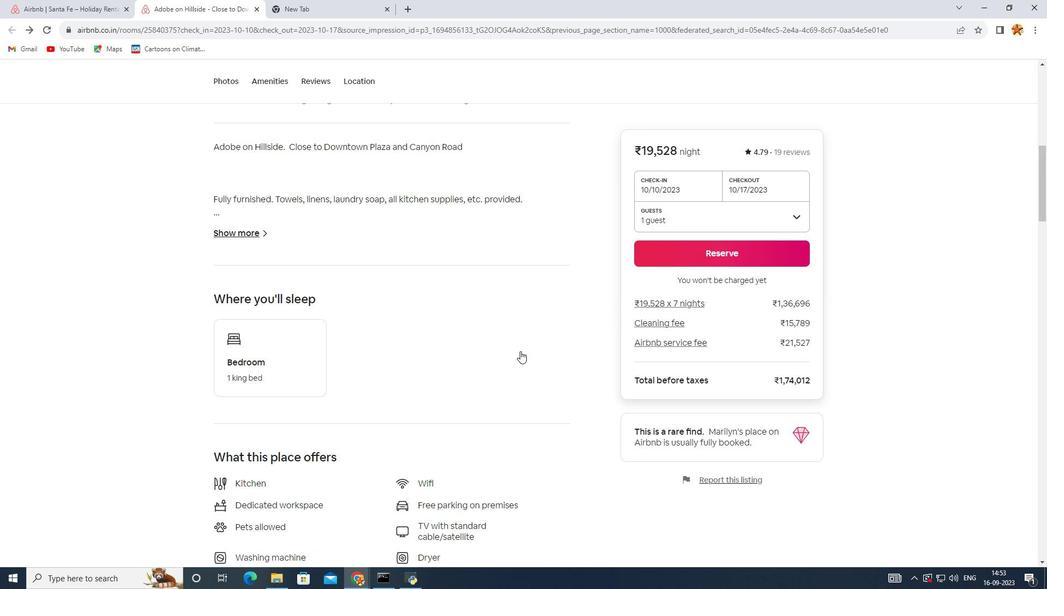 
Action: Mouse scrolled (520, 351) with delta (0, 0)
Screenshot: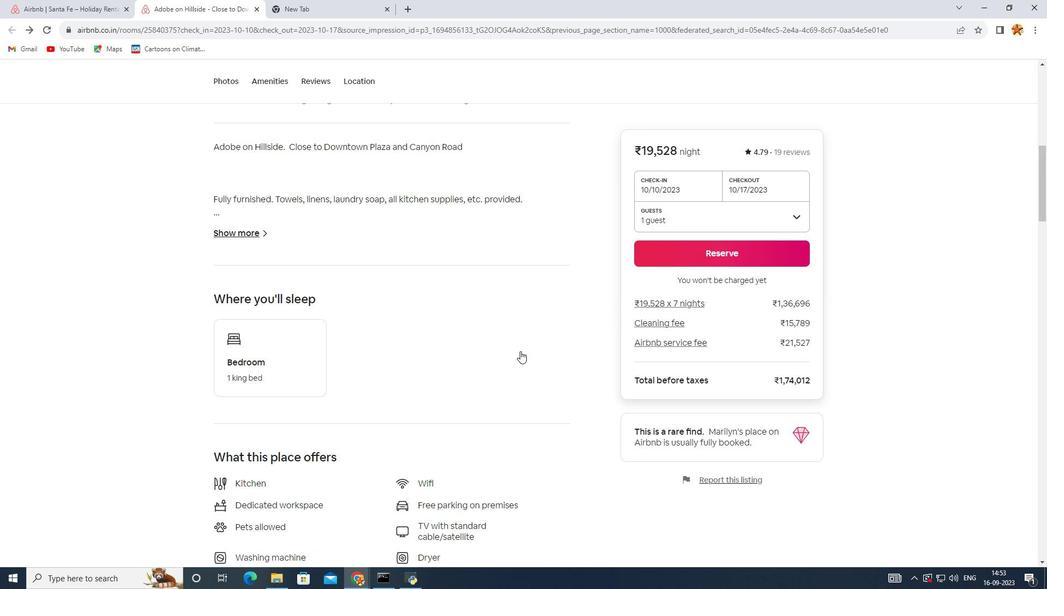 
Action: Mouse scrolled (520, 351) with delta (0, 0)
Screenshot: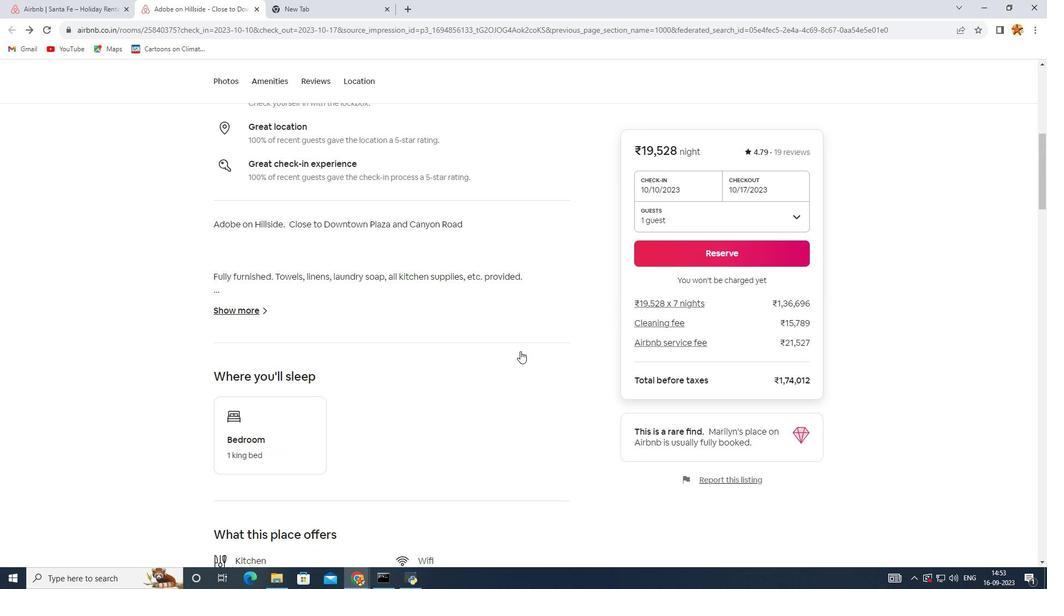 
Action: Mouse scrolled (520, 351) with delta (0, 0)
Screenshot: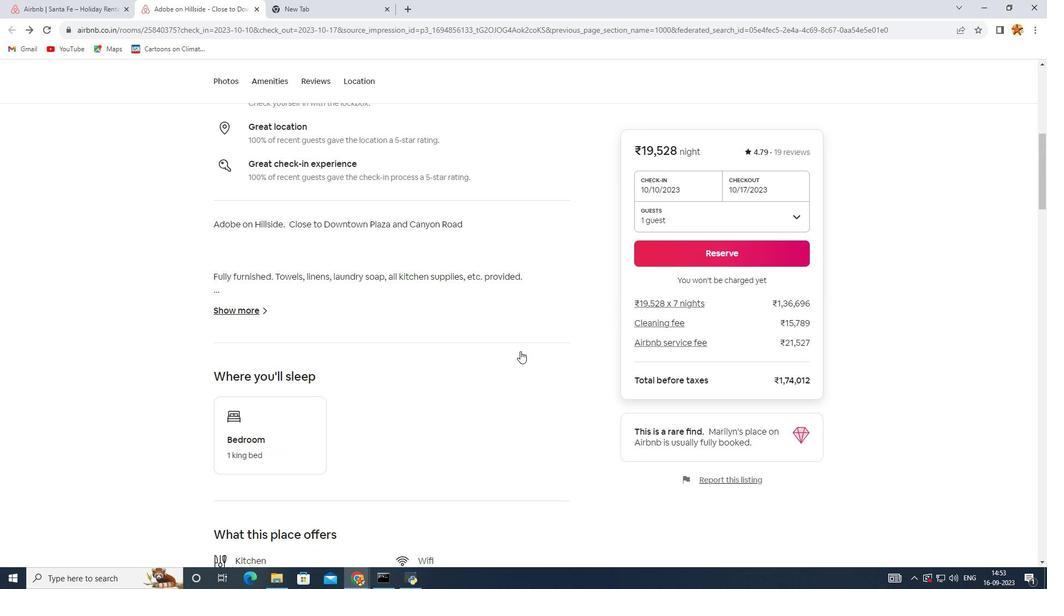 
Action: Mouse scrolled (520, 351) with delta (0, 0)
Screenshot: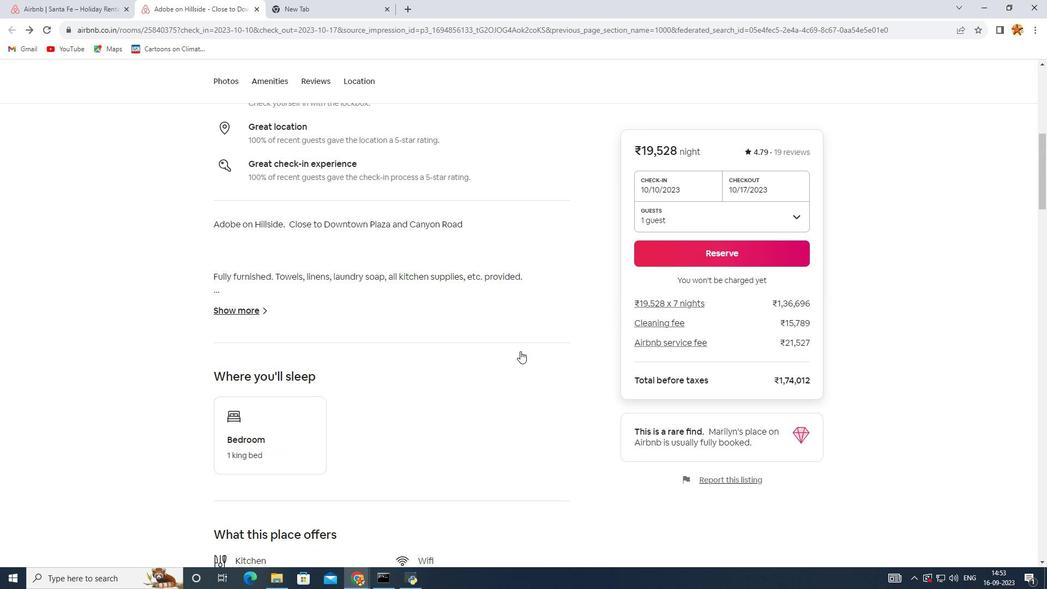 
Action: Mouse scrolled (520, 351) with delta (0, 0)
Screenshot: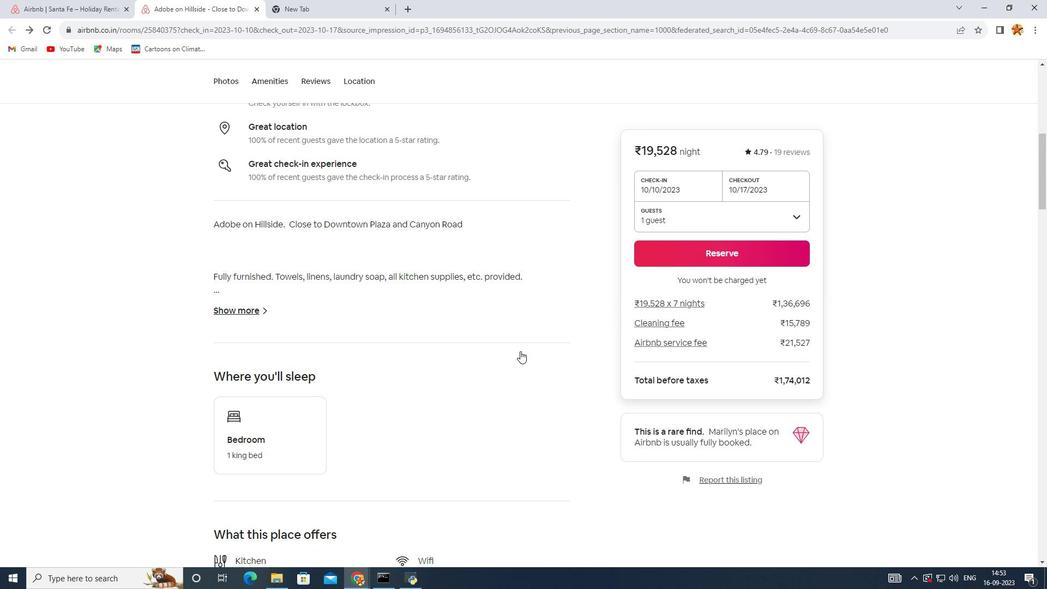 
Action: Mouse scrolled (520, 351) with delta (0, 0)
Screenshot: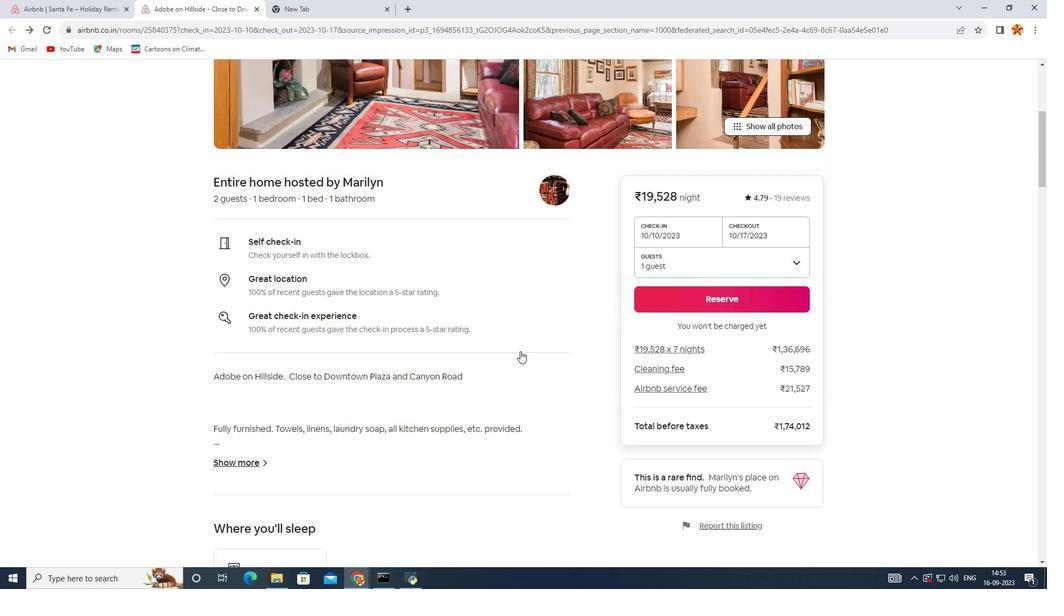 
Action: Mouse scrolled (520, 351) with delta (0, 0)
Screenshot: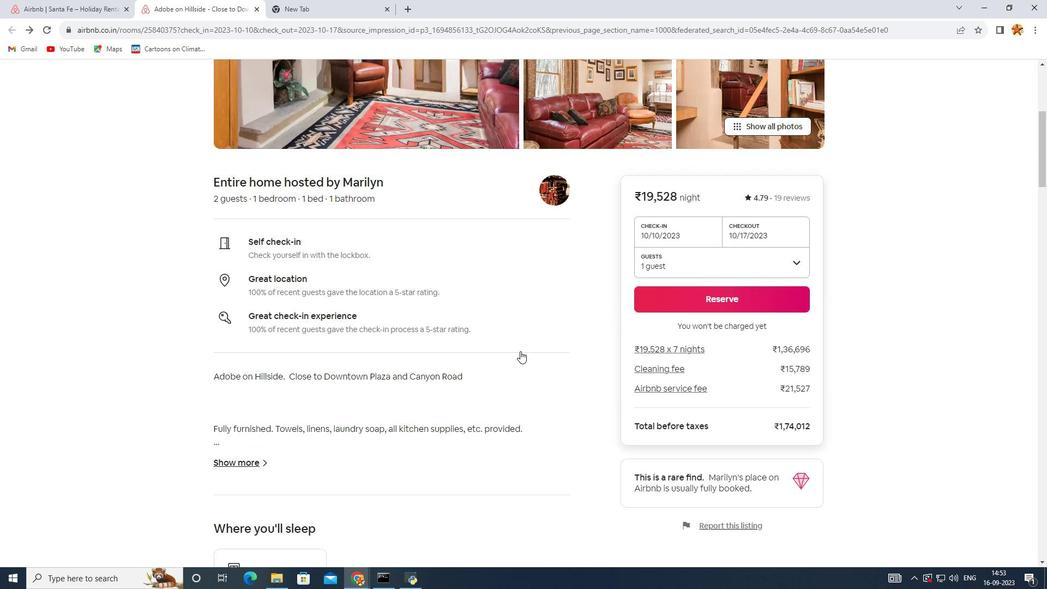 
Action: Mouse scrolled (520, 351) with delta (0, 0)
Screenshot: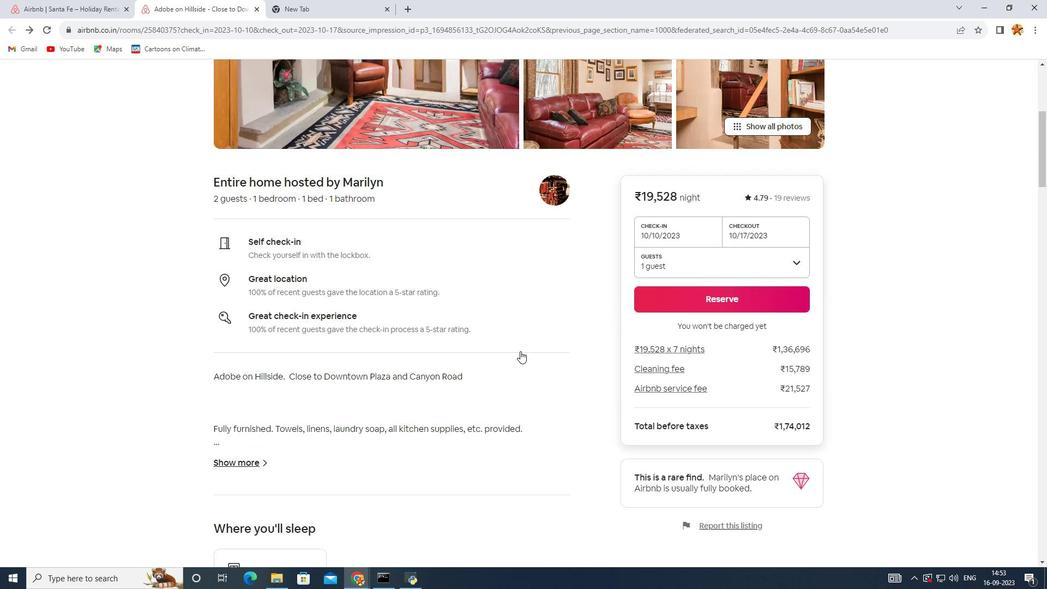 
Action: Mouse scrolled (520, 351) with delta (0, 0)
Screenshot: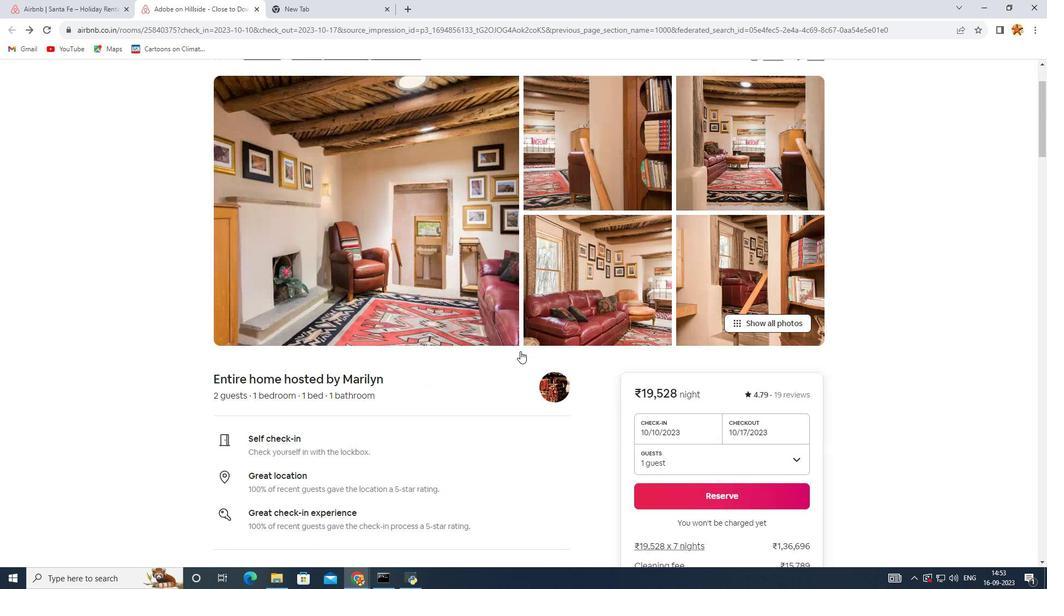 
Action: Mouse scrolled (520, 351) with delta (0, 0)
Screenshot: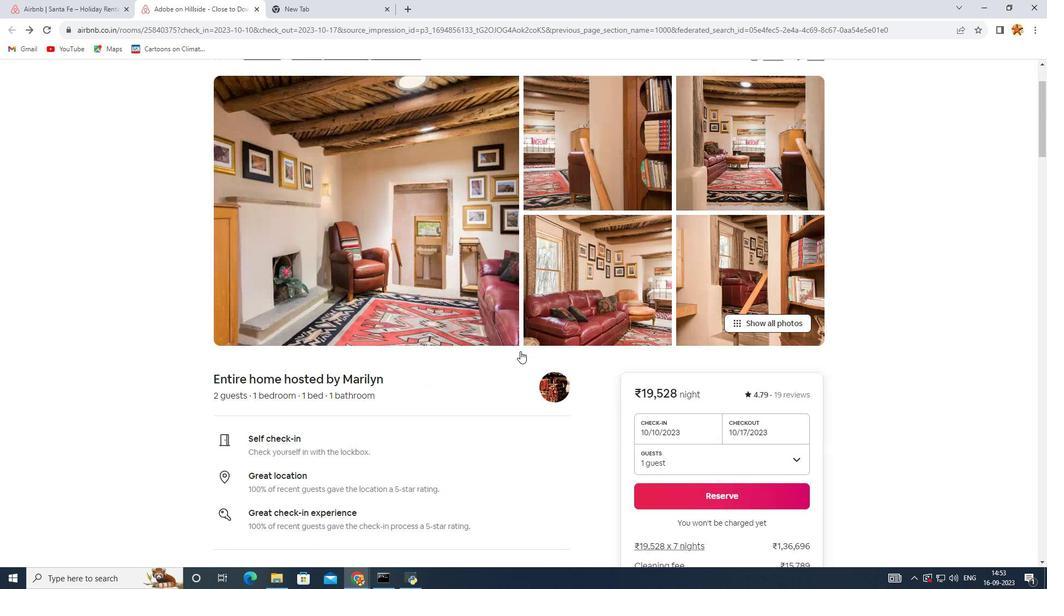 
Action: Mouse scrolled (520, 351) with delta (0, 0)
Screenshot: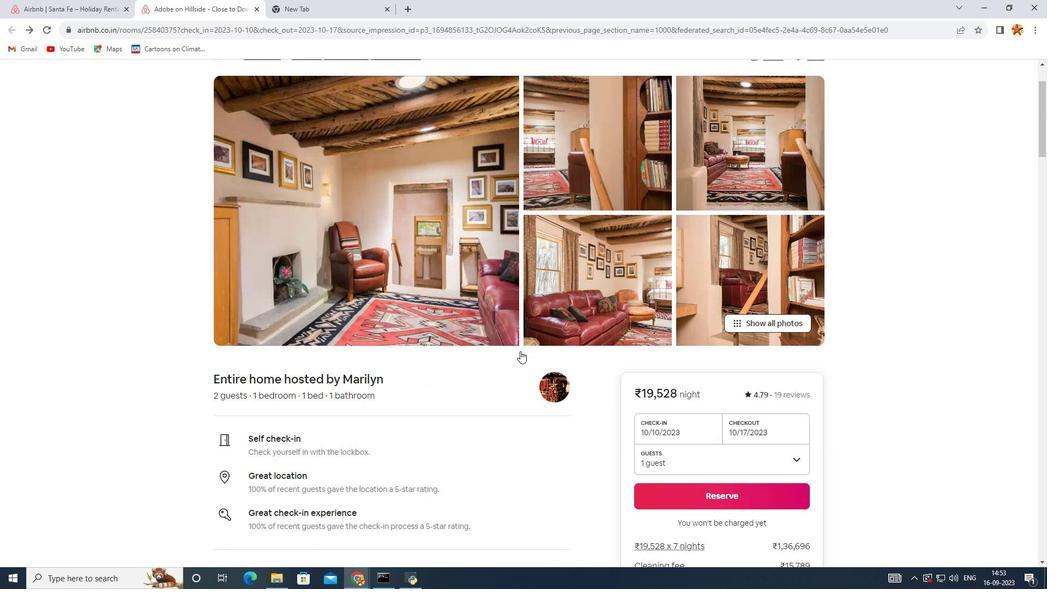
Action: Mouse scrolled (520, 351) with delta (0, 0)
Screenshot: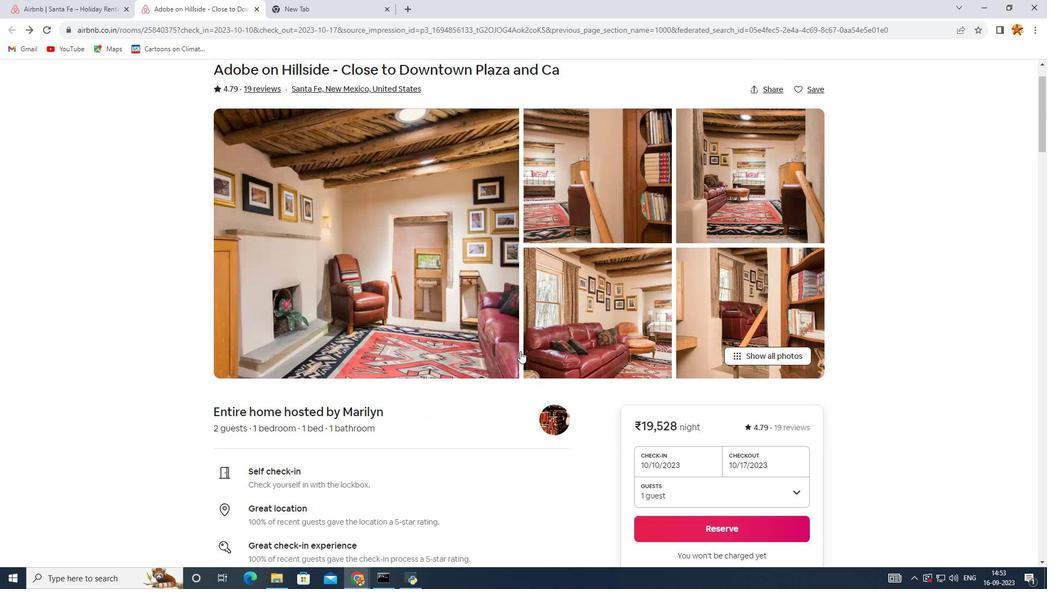
Action: Mouse scrolled (520, 351) with delta (0, 0)
Screenshot: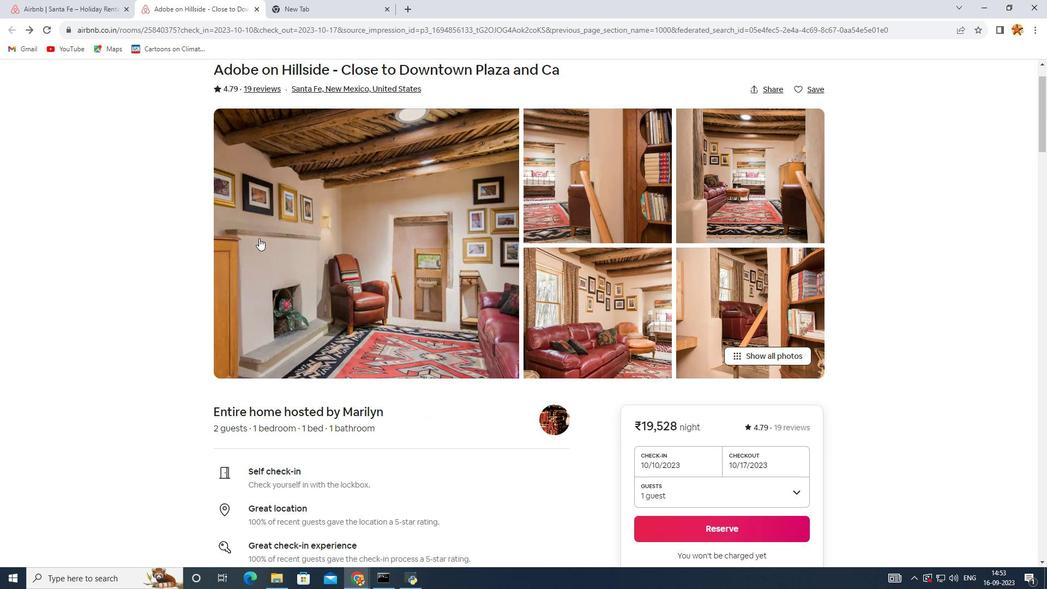 
Action: Mouse scrolled (520, 351) with delta (0, 0)
Screenshot: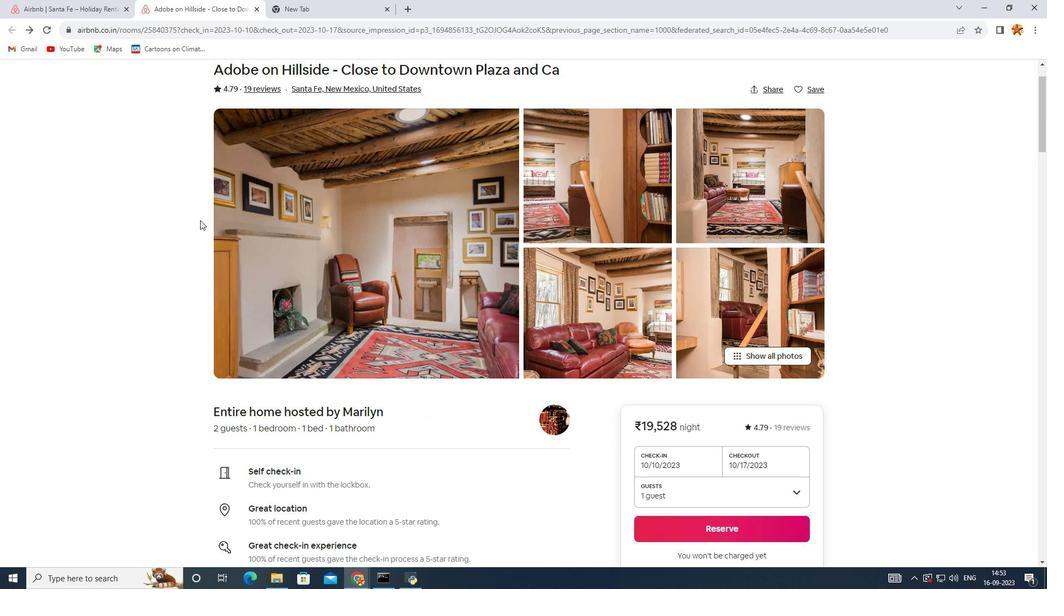 
Action: Mouse scrolled (520, 351) with delta (0, 0)
Screenshot: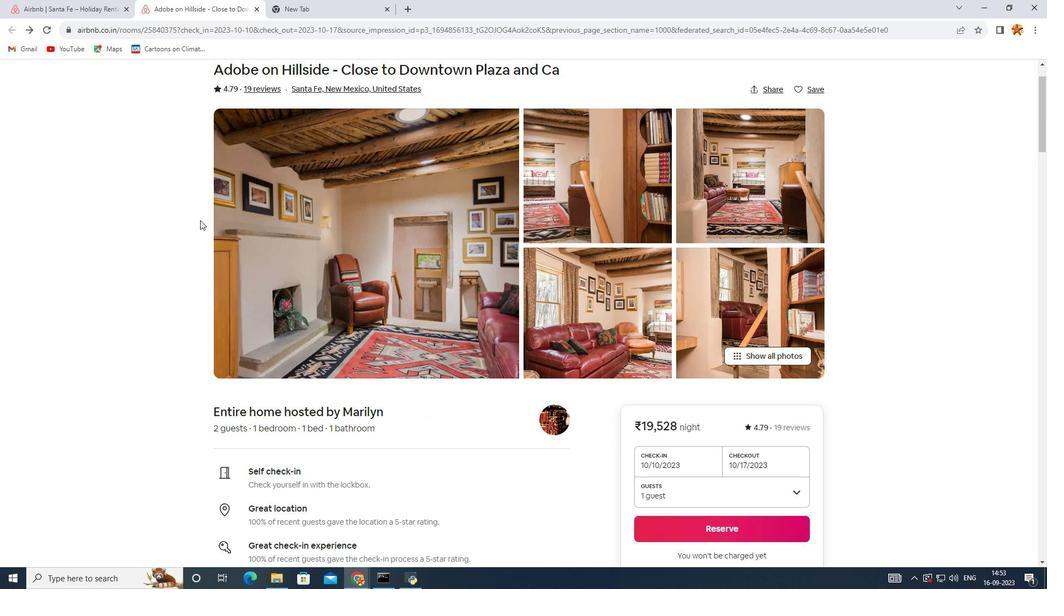 
Action: Mouse scrolled (520, 351) with delta (0, 0)
Screenshot: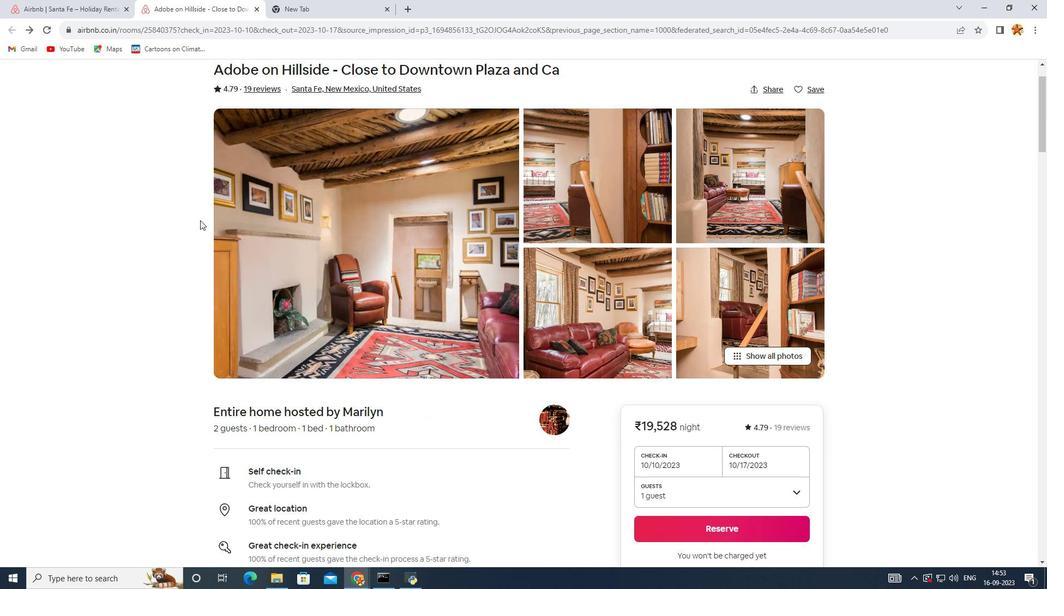 
Action: Mouse scrolled (520, 351) with delta (0, 0)
Screenshot: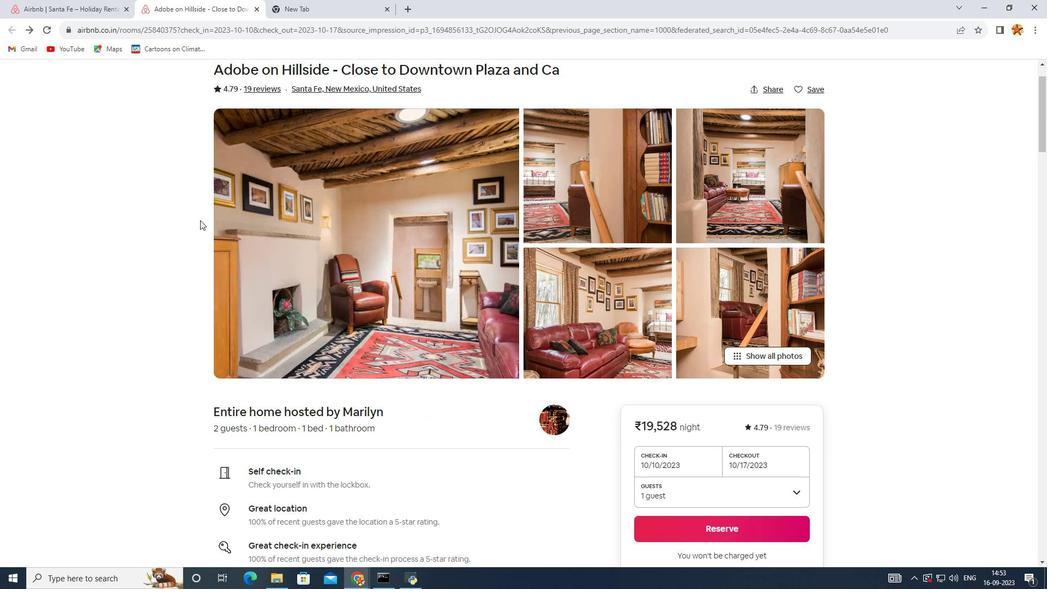 
Action: Mouse scrolled (520, 351) with delta (0, 0)
Screenshot: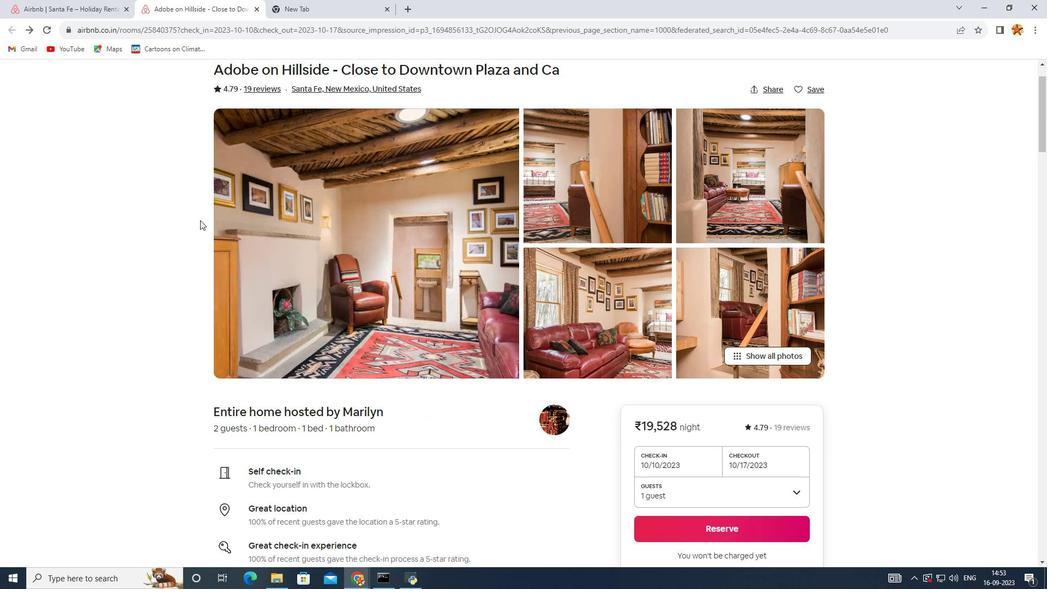 
Action: Mouse scrolled (520, 351) with delta (0, 0)
Screenshot: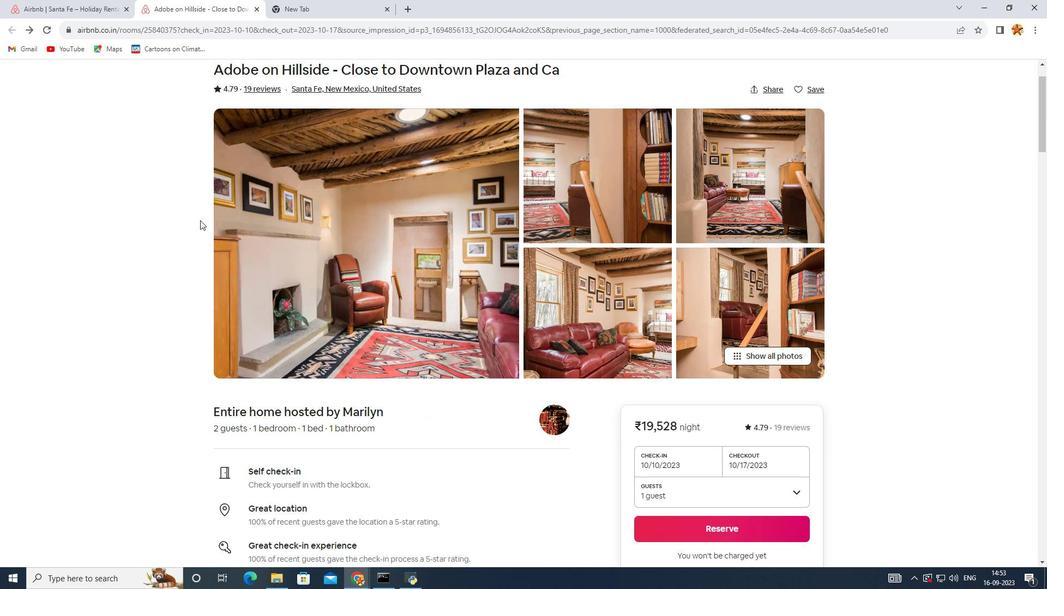 
Action: Mouse moved to (238, 208)
Screenshot: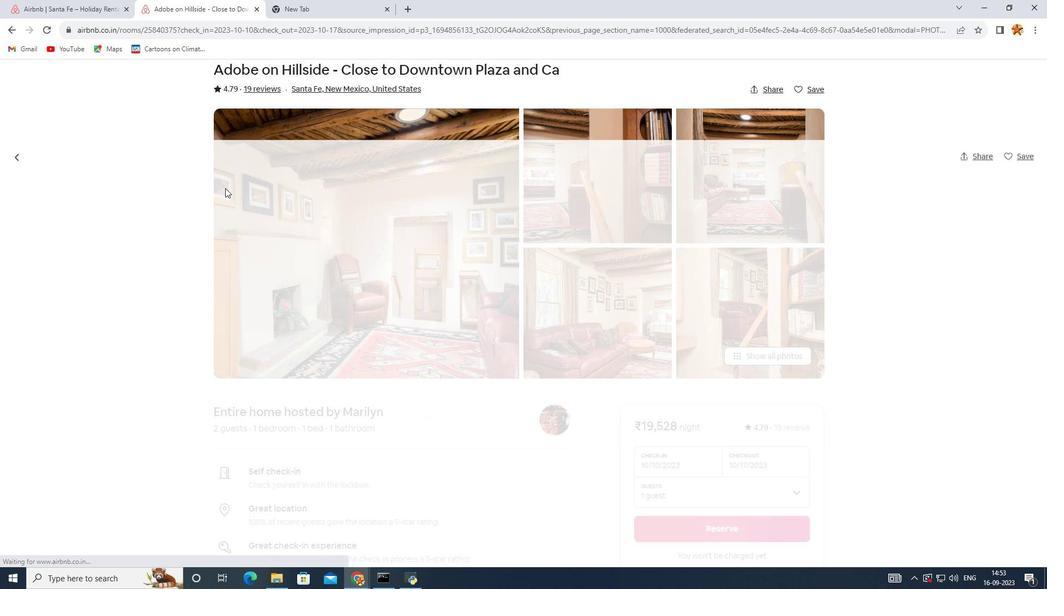 
Action: Mouse pressed left at (238, 208)
Screenshot: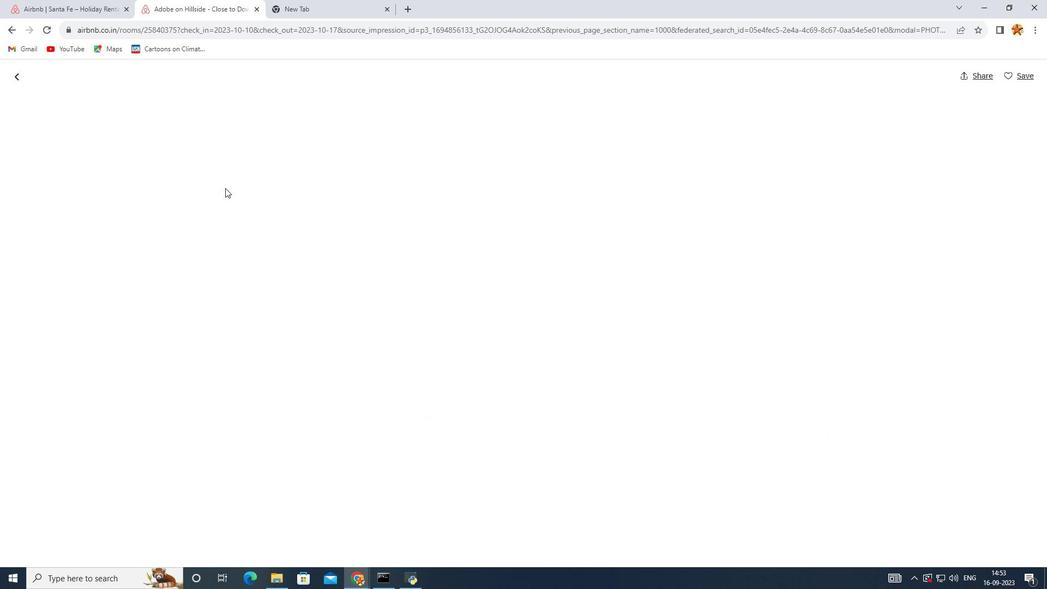 
Action: Mouse moved to (418, 286)
Screenshot: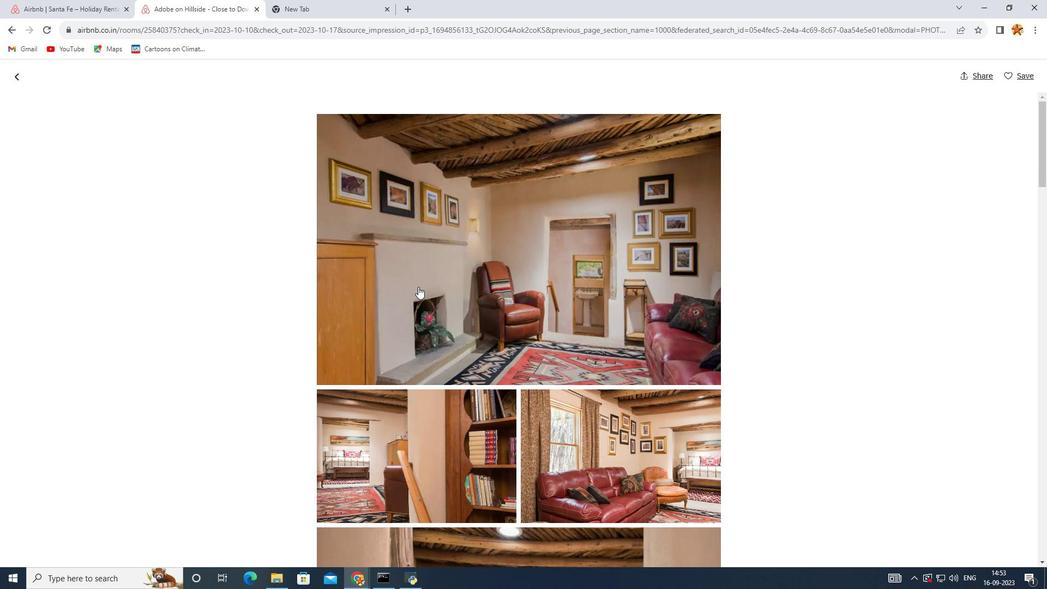 
Action: Mouse scrolled (418, 286) with delta (0, 0)
Screenshot: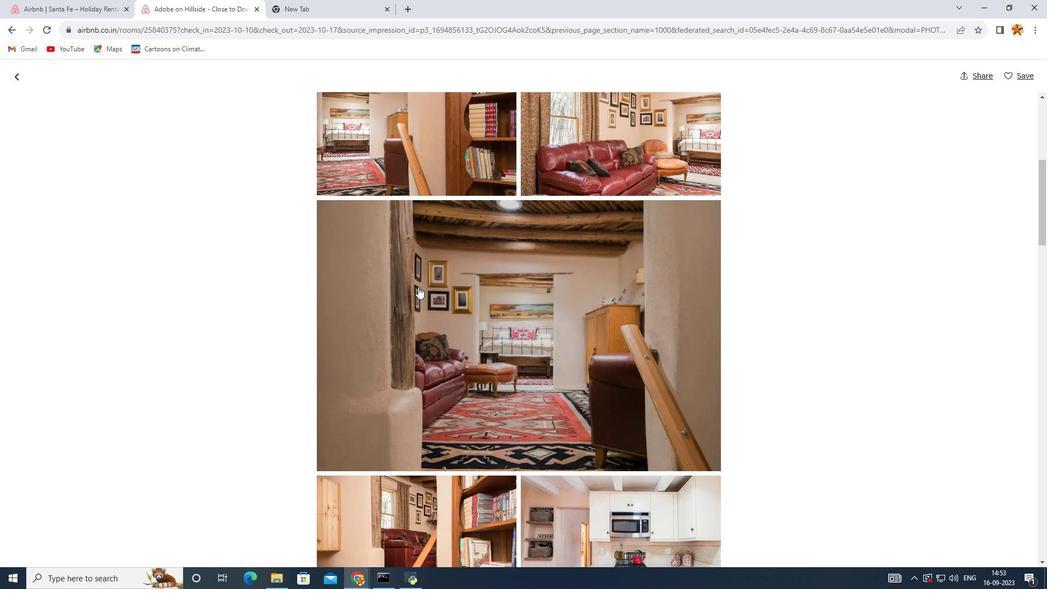 
Action: Mouse scrolled (418, 286) with delta (0, 0)
Screenshot: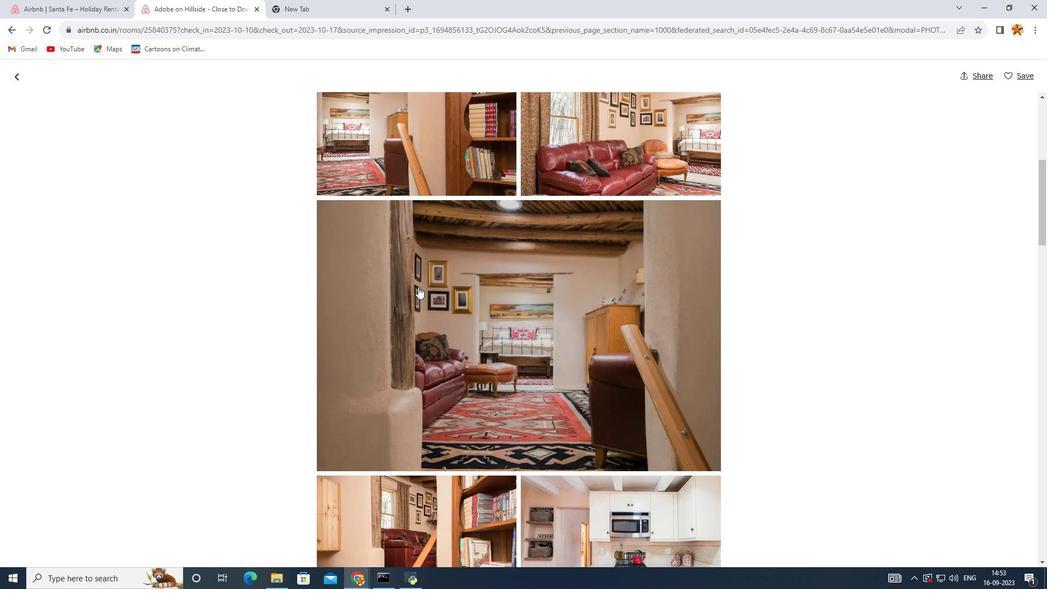 
Action: Mouse scrolled (418, 286) with delta (0, 0)
Screenshot: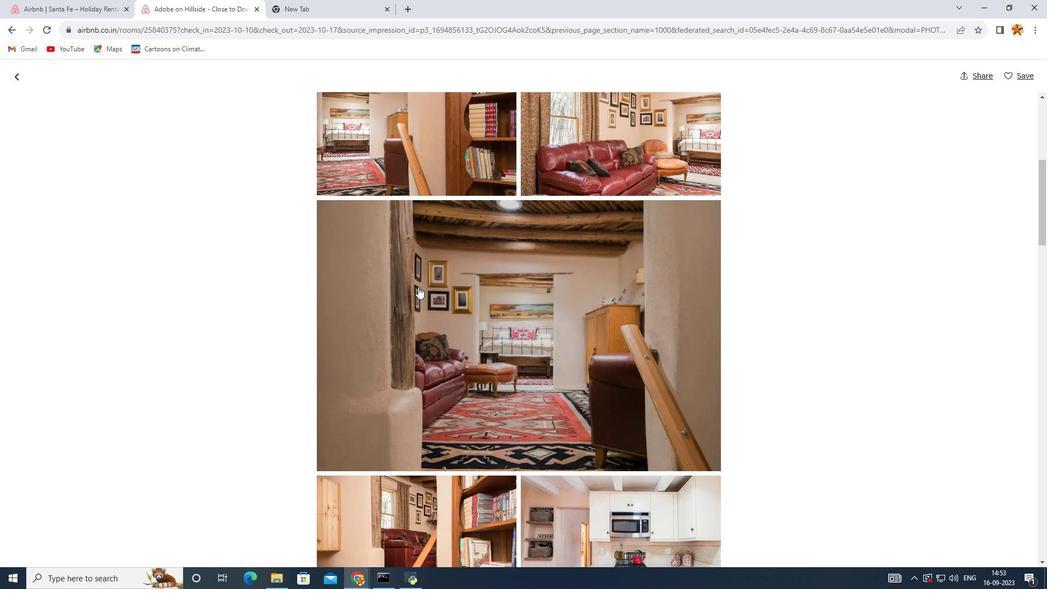 
Action: Mouse scrolled (418, 286) with delta (0, 0)
Screenshot: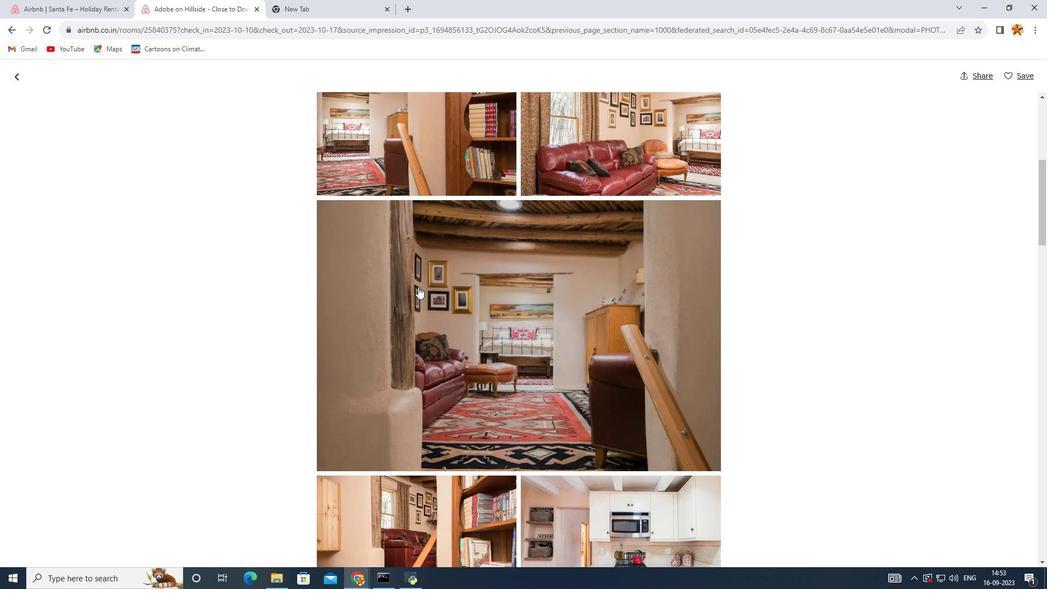 
Action: Mouse scrolled (418, 286) with delta (0, 0)
Screenshot: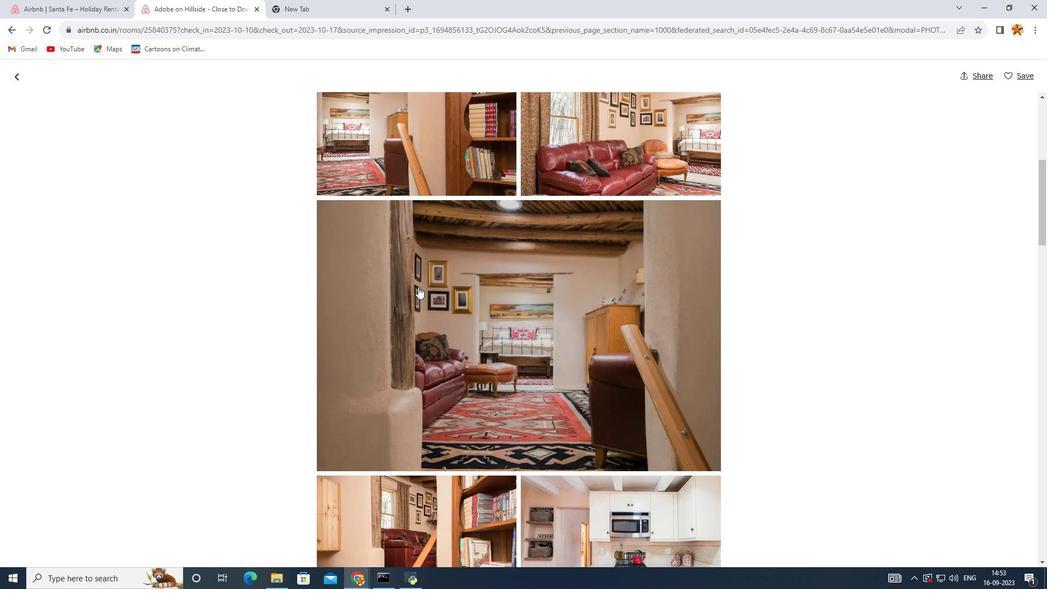
Action: Mouse scrolled (418, 286) with delta (0, 0)
Screenshot: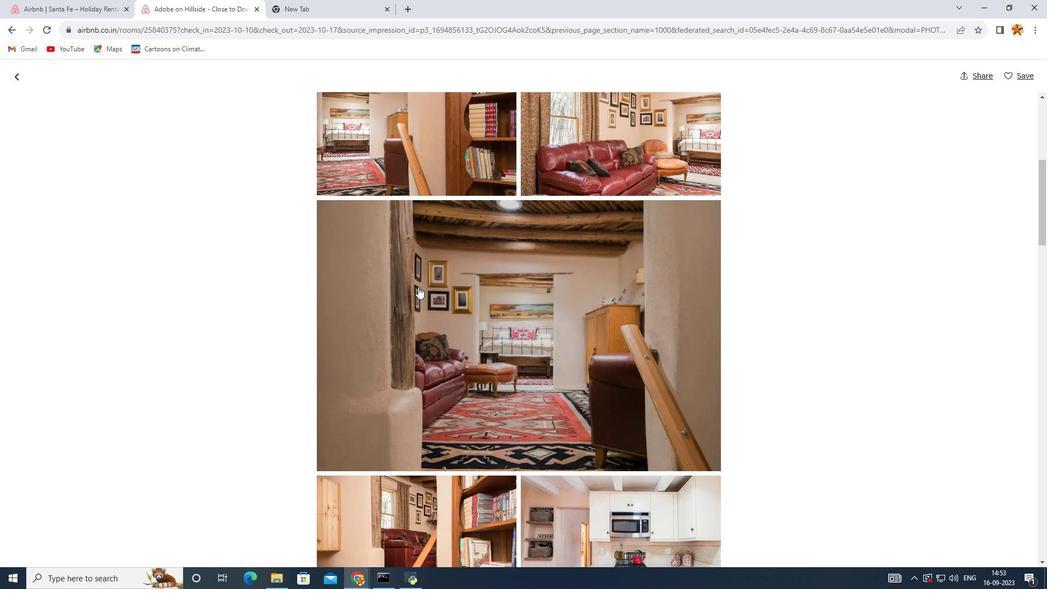 
Action: Mouse scrolled (418, 286) with delta (0, 0)
Screenshot: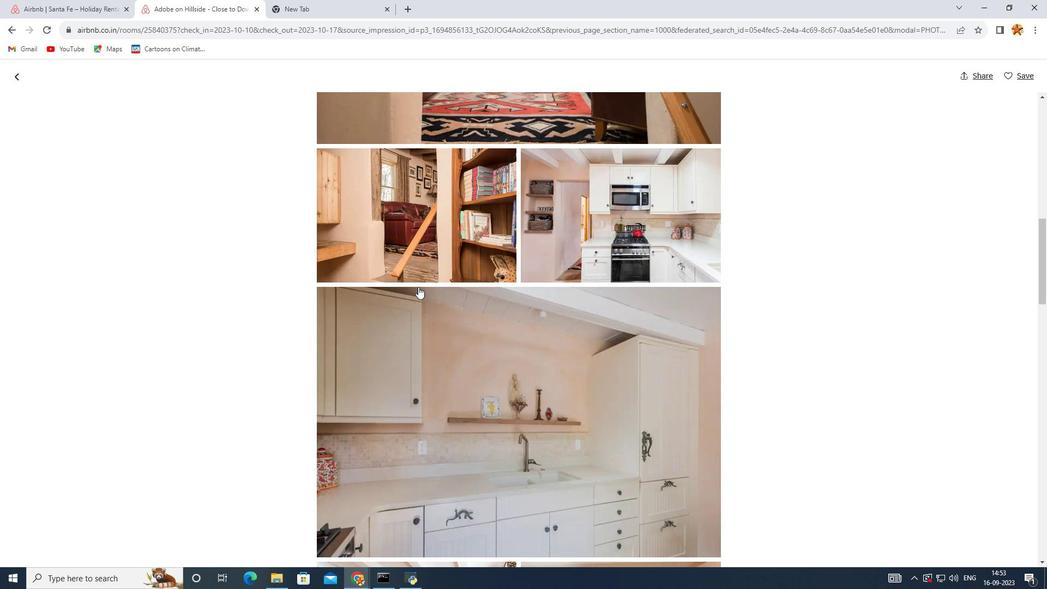 
Action: Mouse scrolled (418, 286) with delta (0, 0)
Screenshot: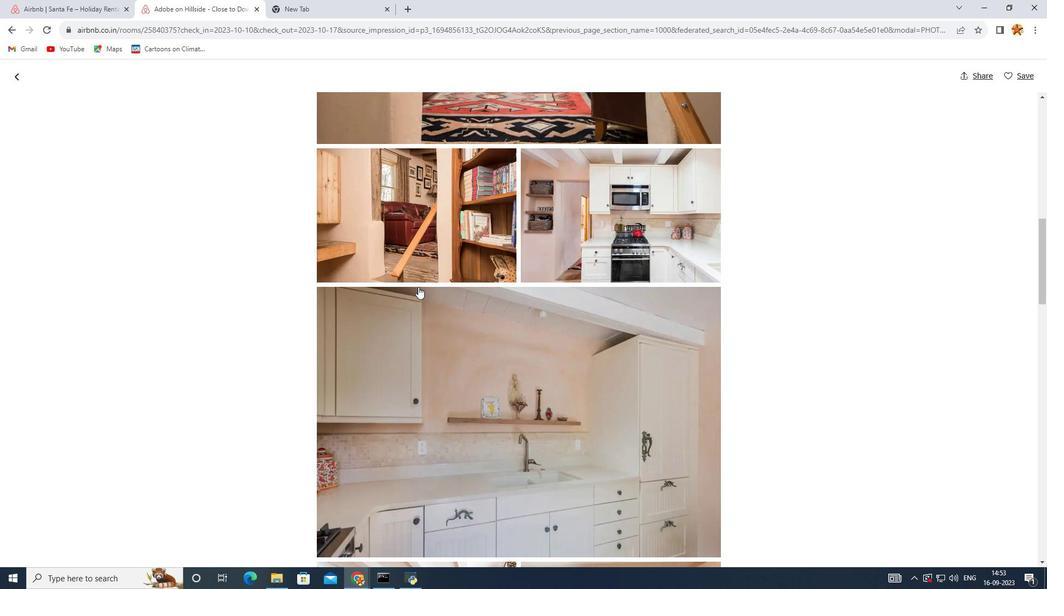 
Action: Mouse scrolled (418, 286) with delta (0, 0)
Screenshot: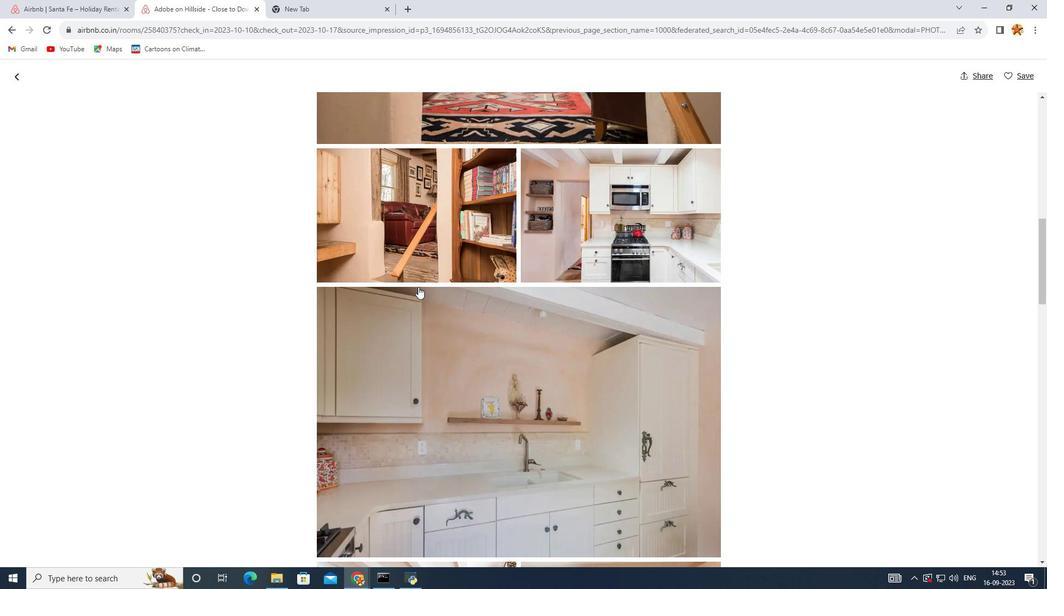
Action: Mouse scrolled (418, 286) with delta (0, 0)
Screenshot: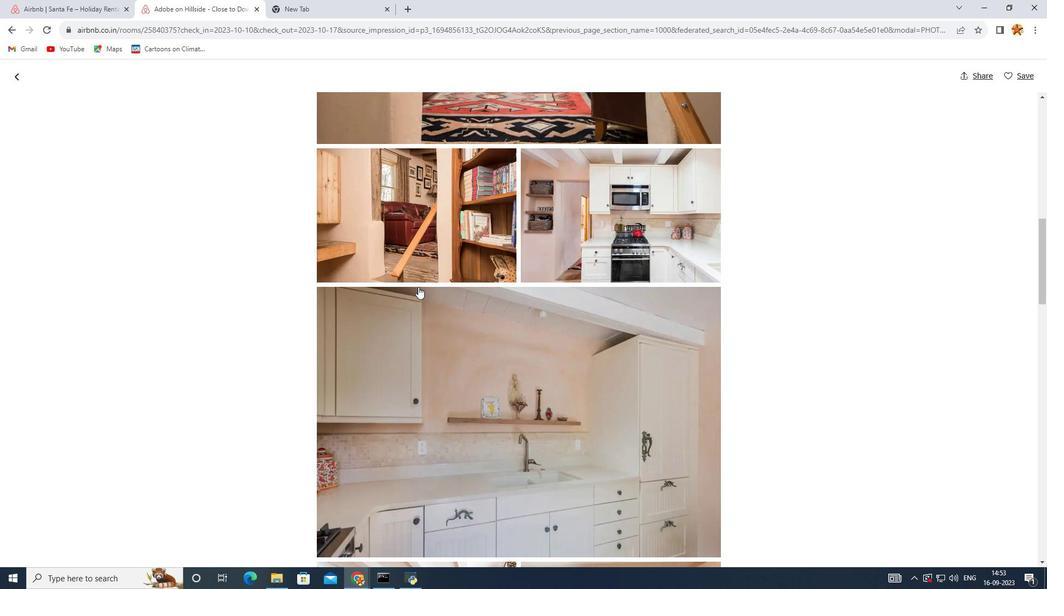 
Action: Mouse scrolled (418, 286) with delta (0, 0)
Screenshot: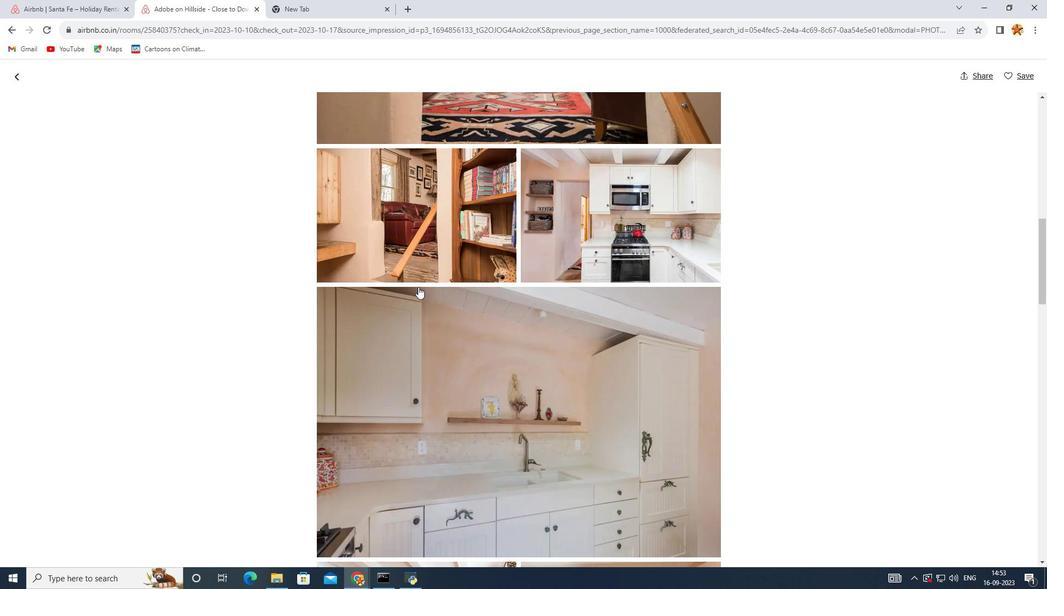 
Action: Mouse scrolled (418, 286) with delta (0, 0)
Screenshot: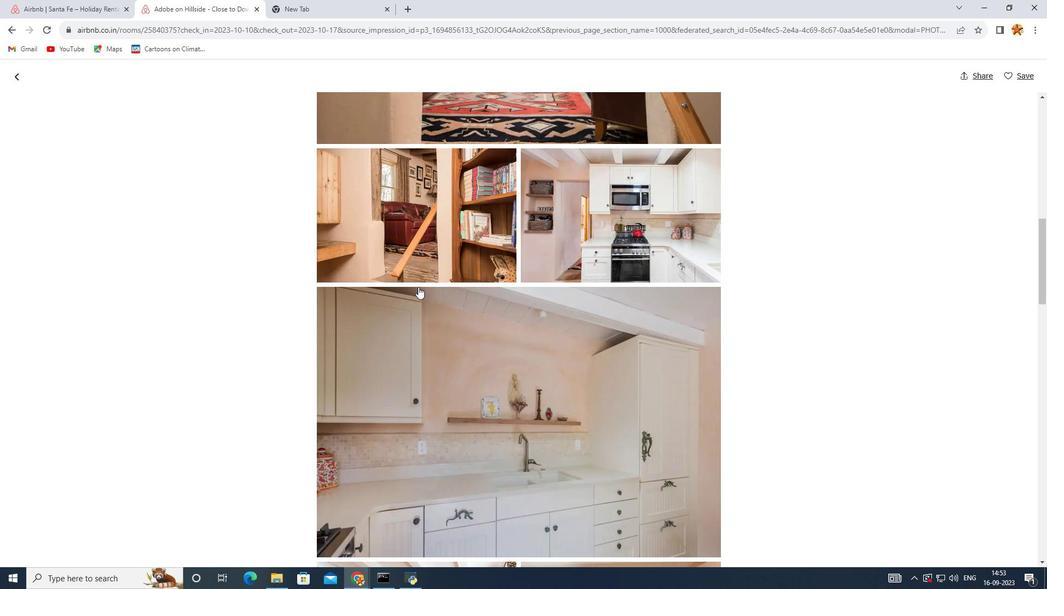 
Action: Mouse scrolled (418, 286) with delta (0, 0)
Screenshot: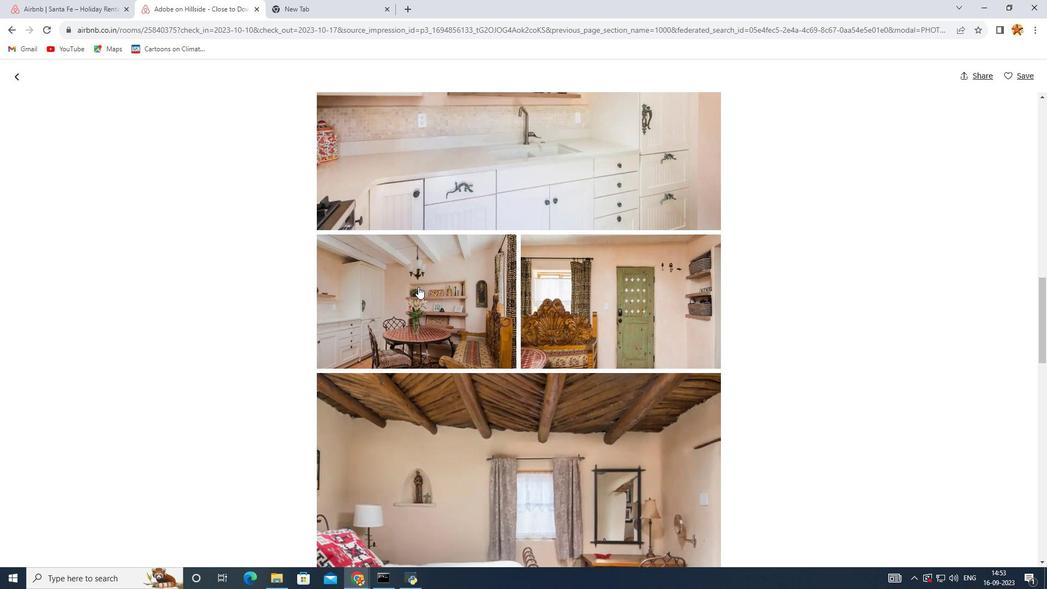 
Action: Mouse scrolled (418, 286) with delta (0, 0)
Screenshot: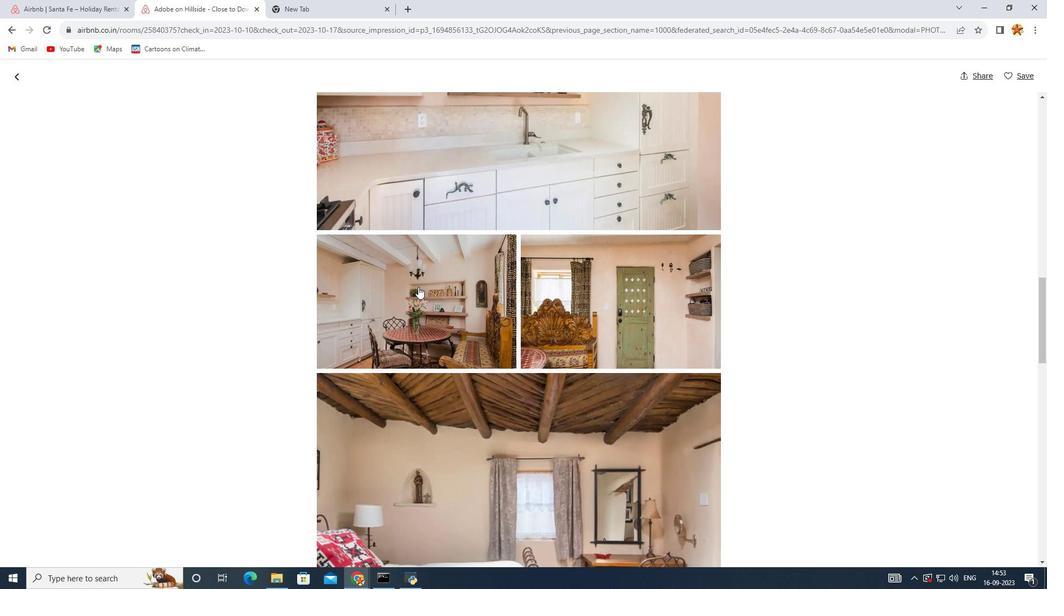 
Action: Mouse scrolled (418, 286) with delta (0, 0)
Screenshot: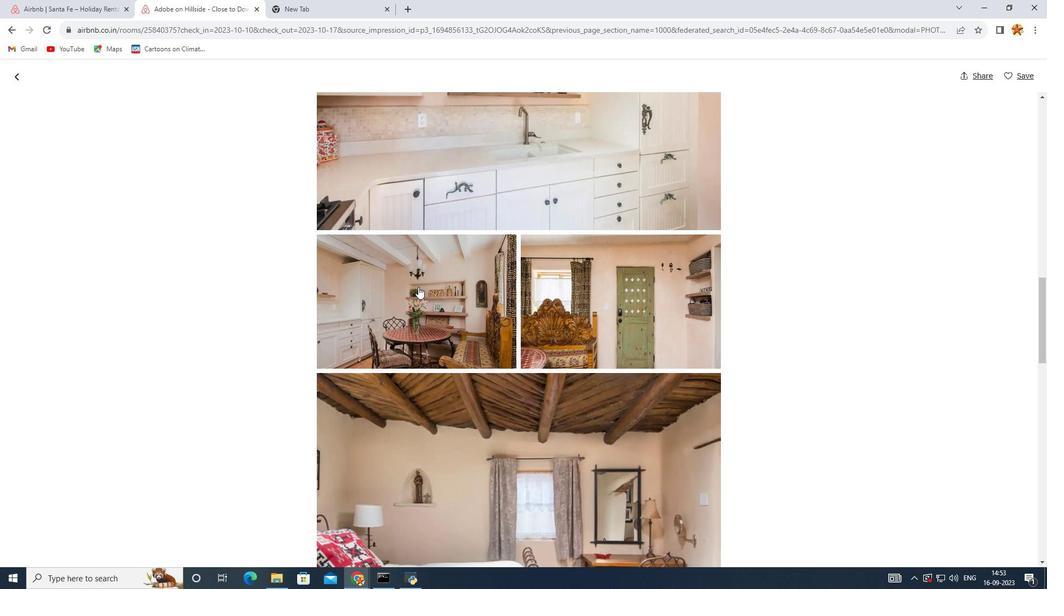 
Action: Mouse scrolled (418, 286) with delta (0, 0)
Screenshot: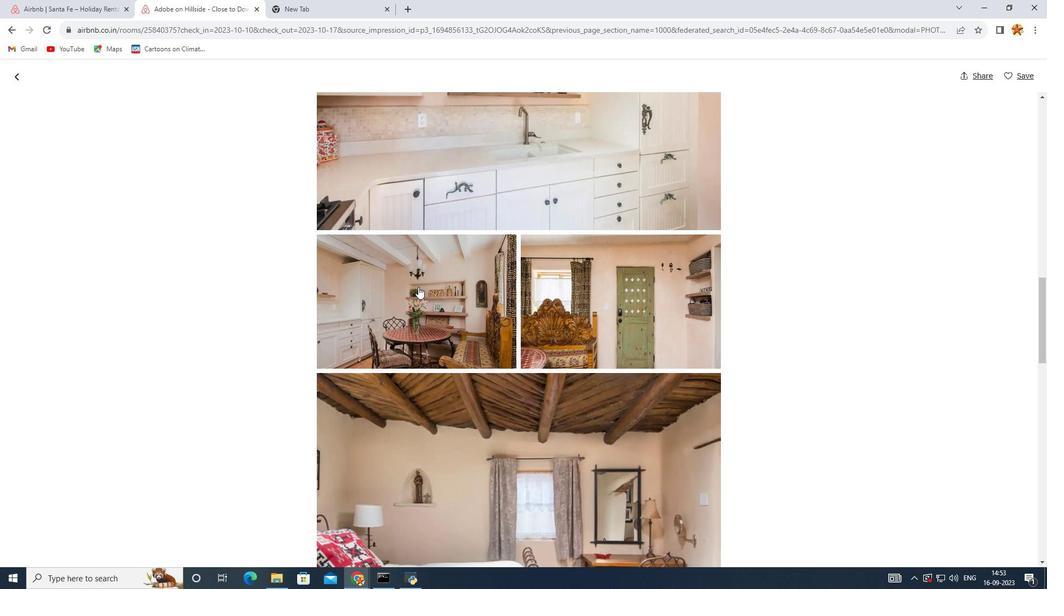 
Action: Mouse scrolled (418, 286) with delta (0, 0)
Screenshot: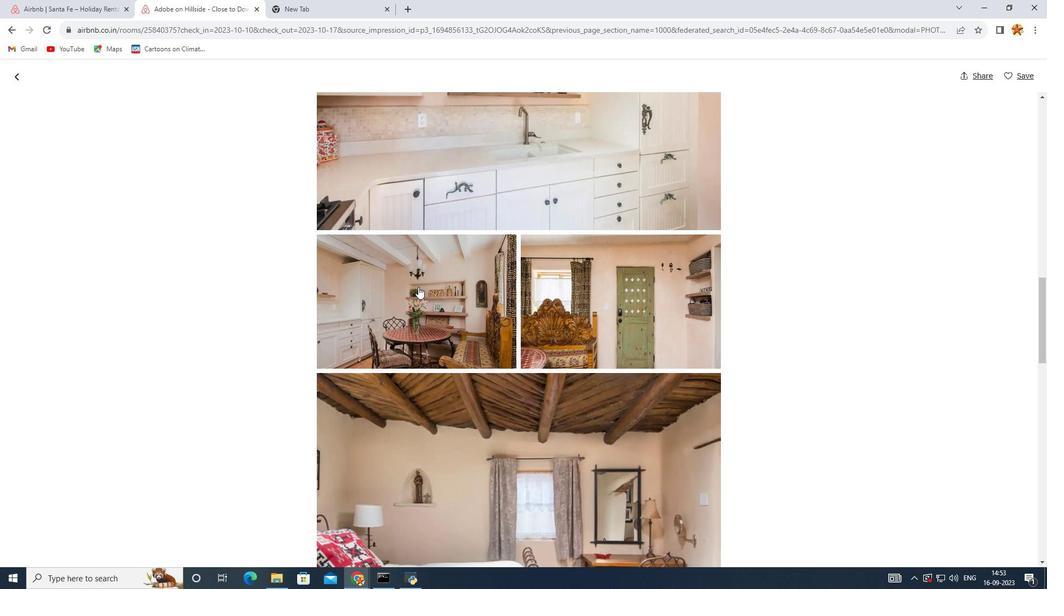 
Action: Mouse scrolled (418, 286) with delta (0, 0)
Screenshot: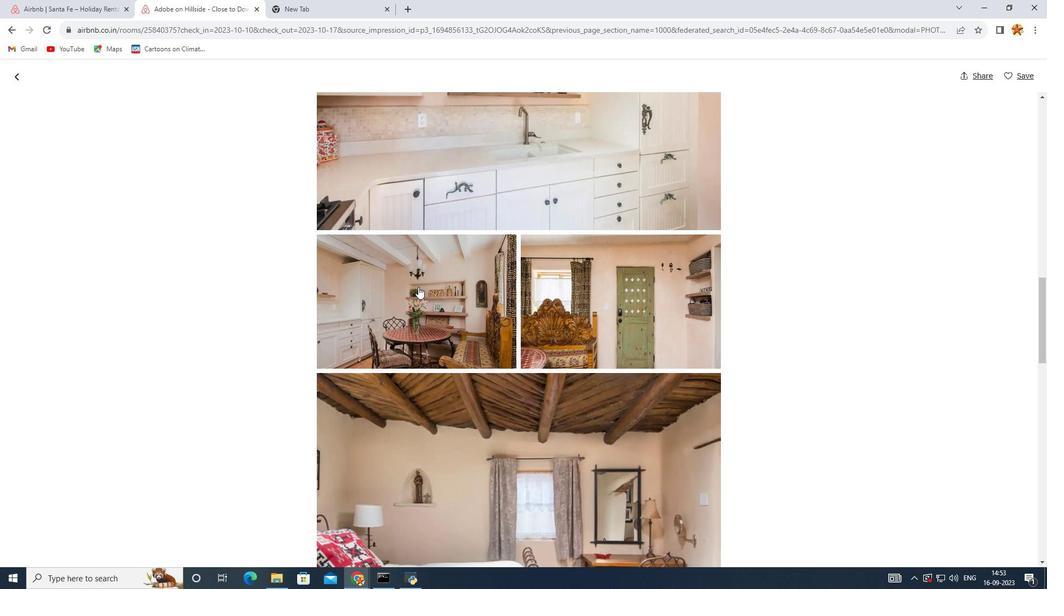 
Action: Mouse scrolled (418, 286) with delta (0, 0)
Screenshot: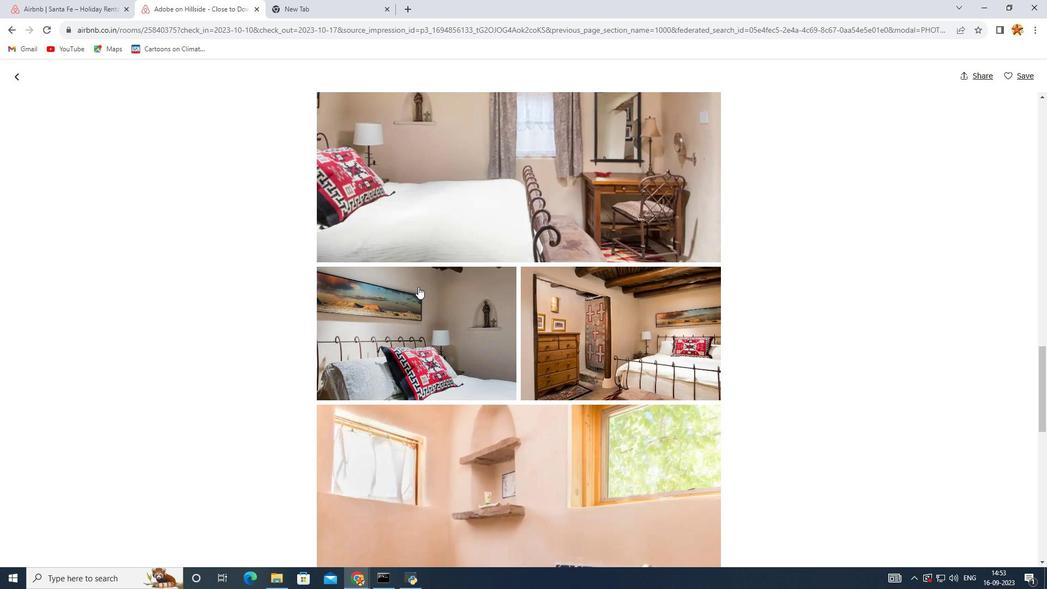 
Action: Mouse scrolled (418, 286) with delta (0, 0)
Screenshot: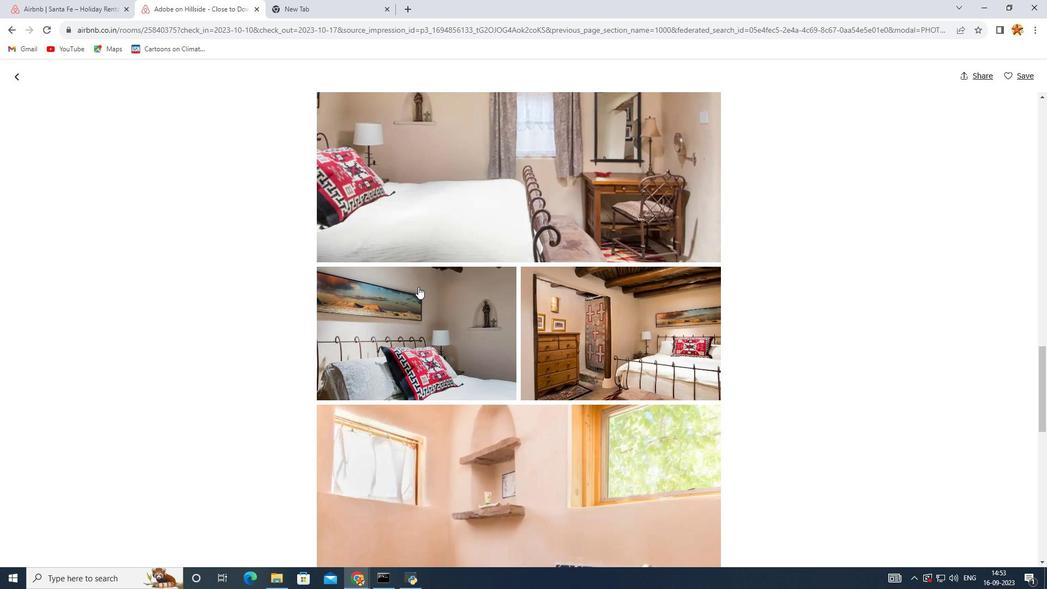 
Action: Mouse scrolled (418, 286) with delta (0, 0)
Screenshot: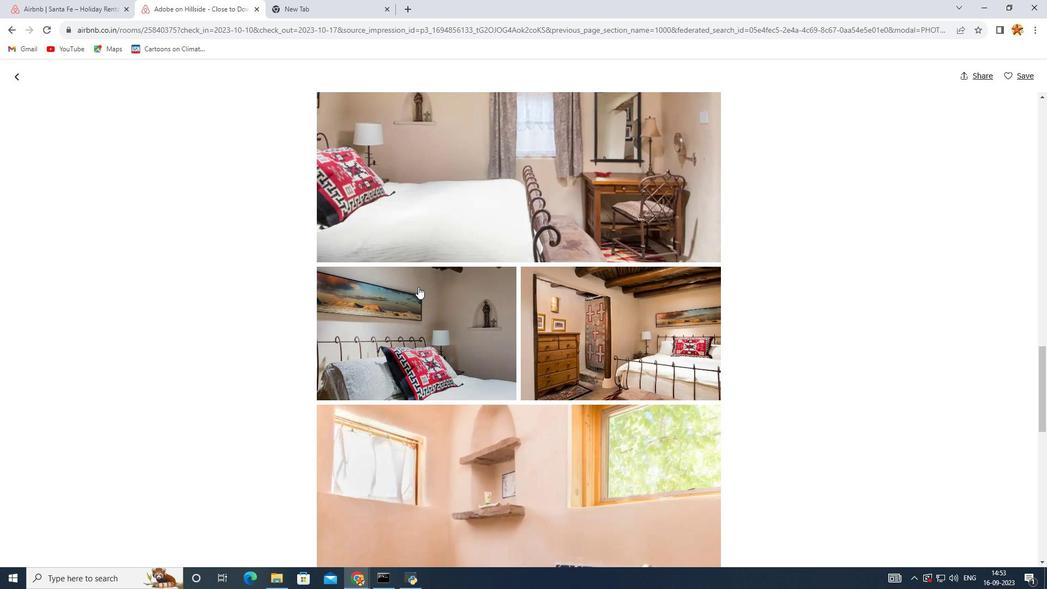 
Action: Mouse scrolled (418, 286) with delta (0, 0)
Screenshot: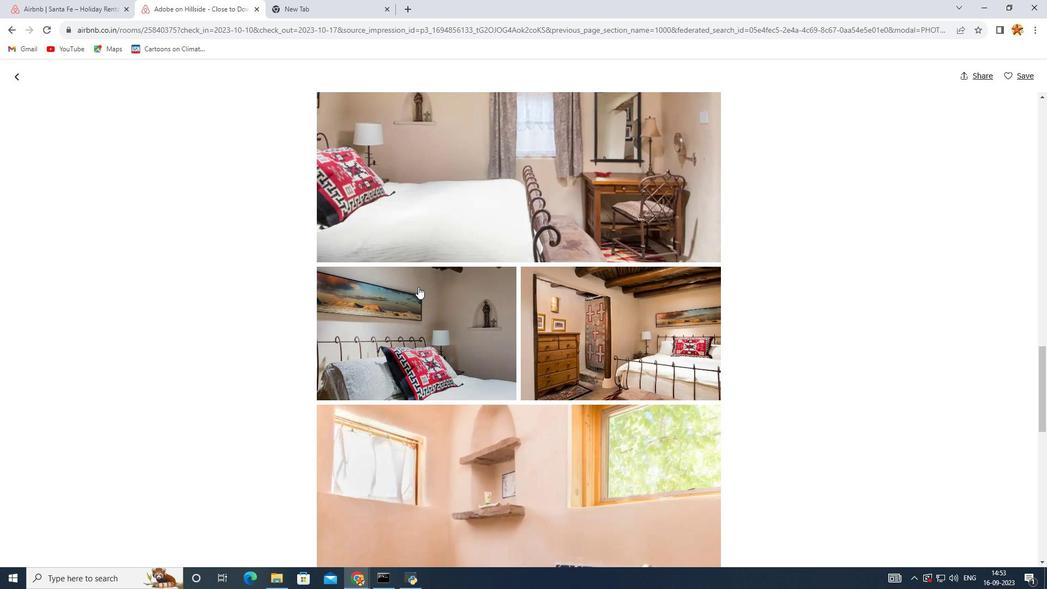 
Action: Mouse scrolled (418, 286) with delta (0, 0)
Screenshot: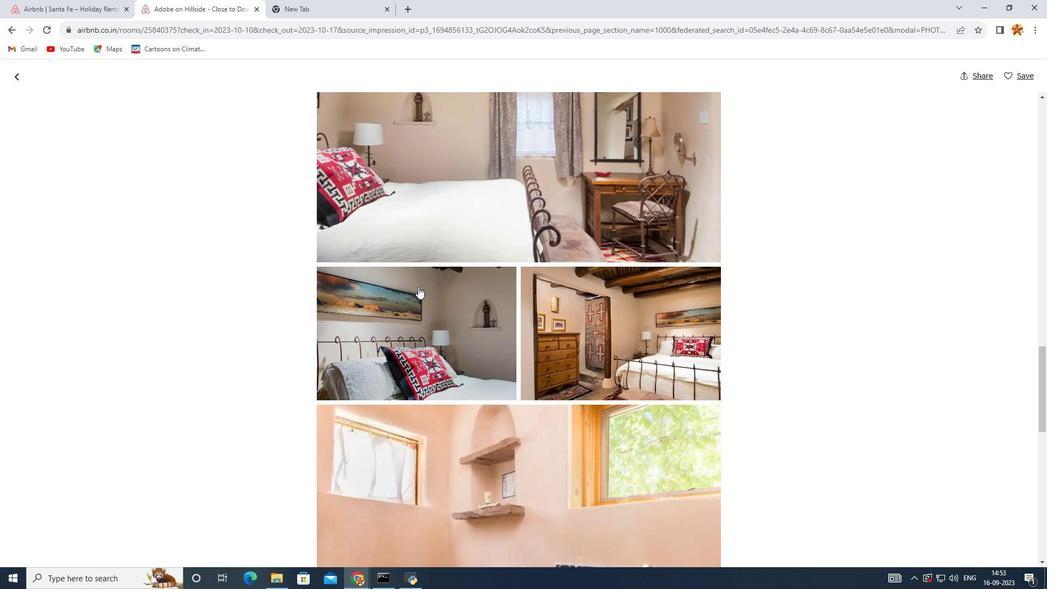 
Action: Mouse scrolled (418, 286) with delta (0, 0)
Screenshot: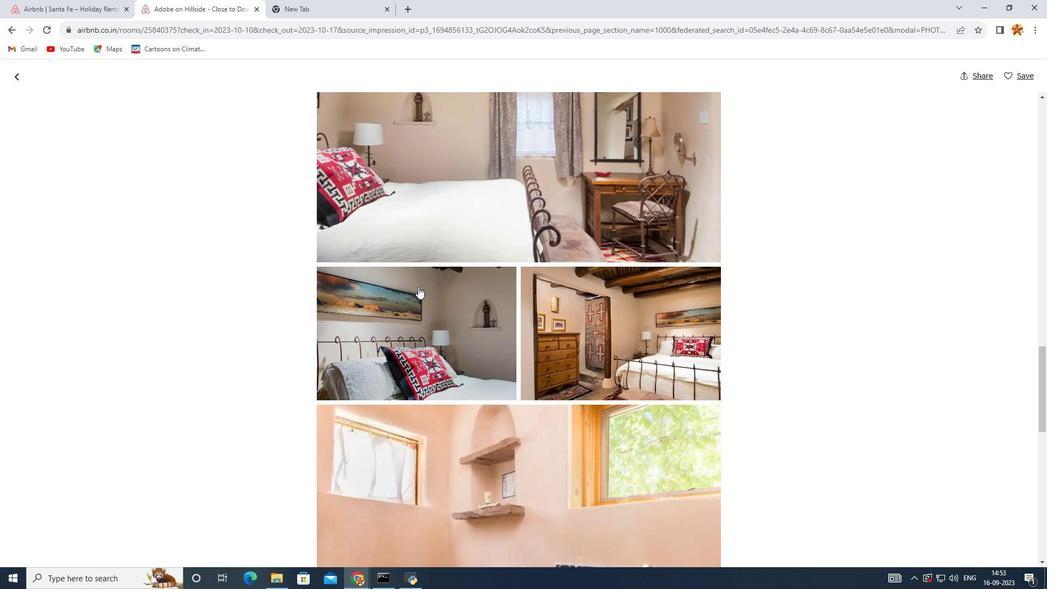 
Action: Mouse scrolled (418, 286) with delta (0, 0)
Screenshot: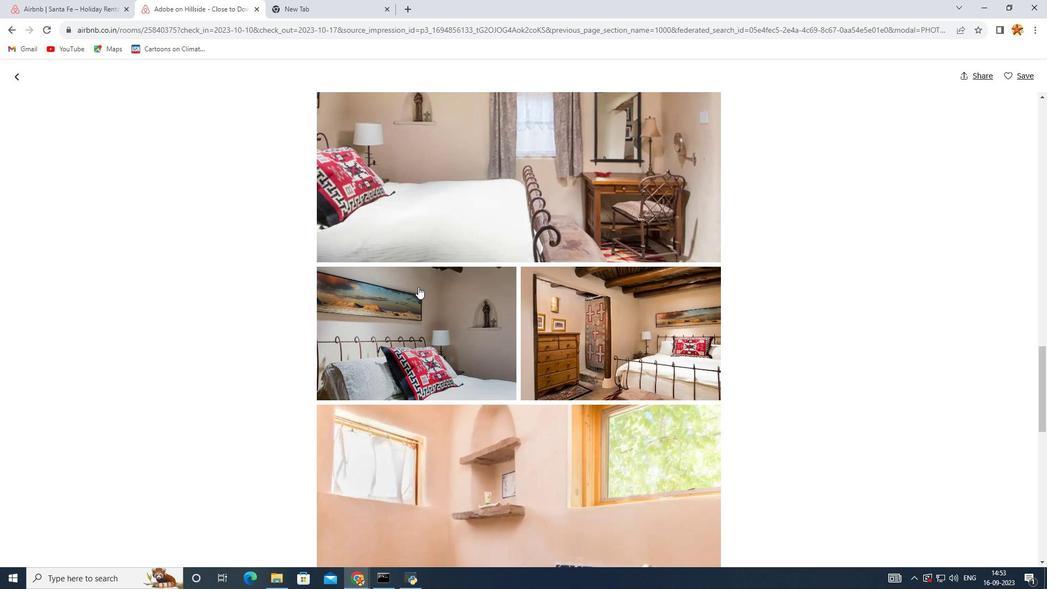 
Action: Mouse scrolled (418, 286) with delta (0, 0)
Screenshot: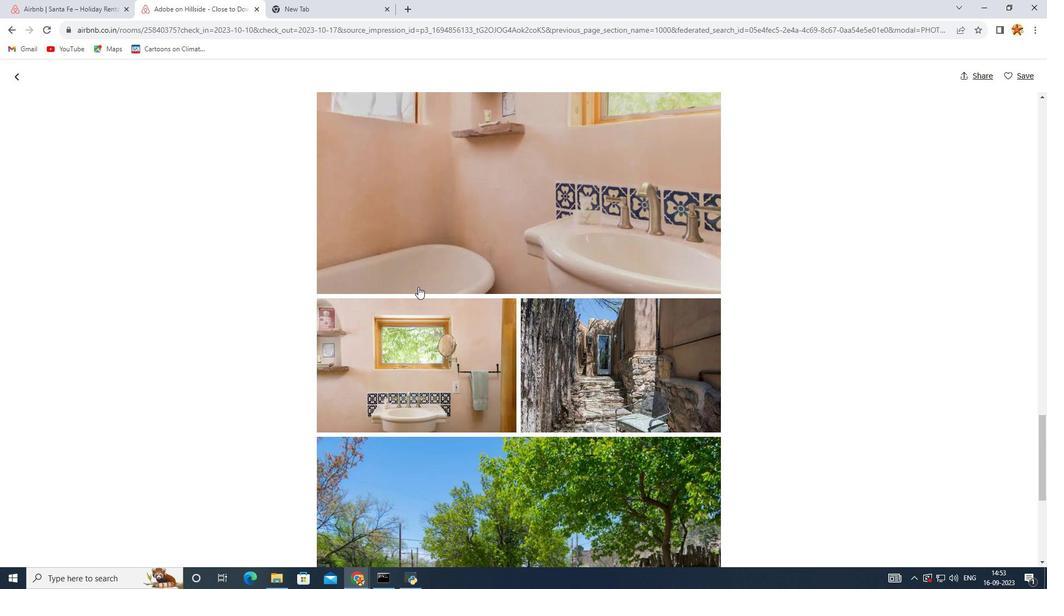 
Action: Mouse scrolled (418, 286) with delta (0, 0)
Screenshot: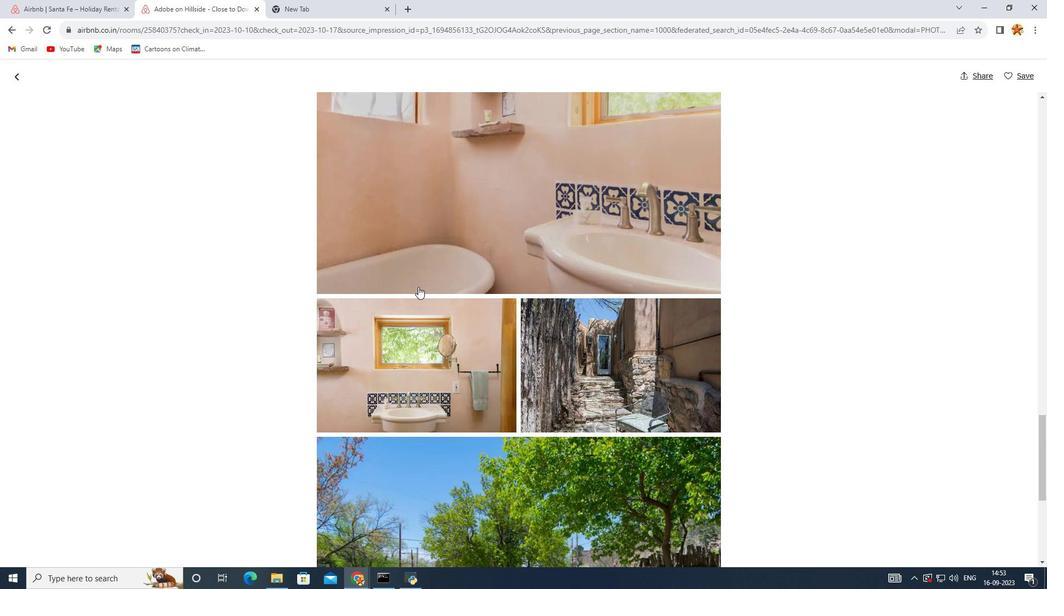 
Action: Mouse scrolled (418, 286) with delta (0, 0)
Screenshot: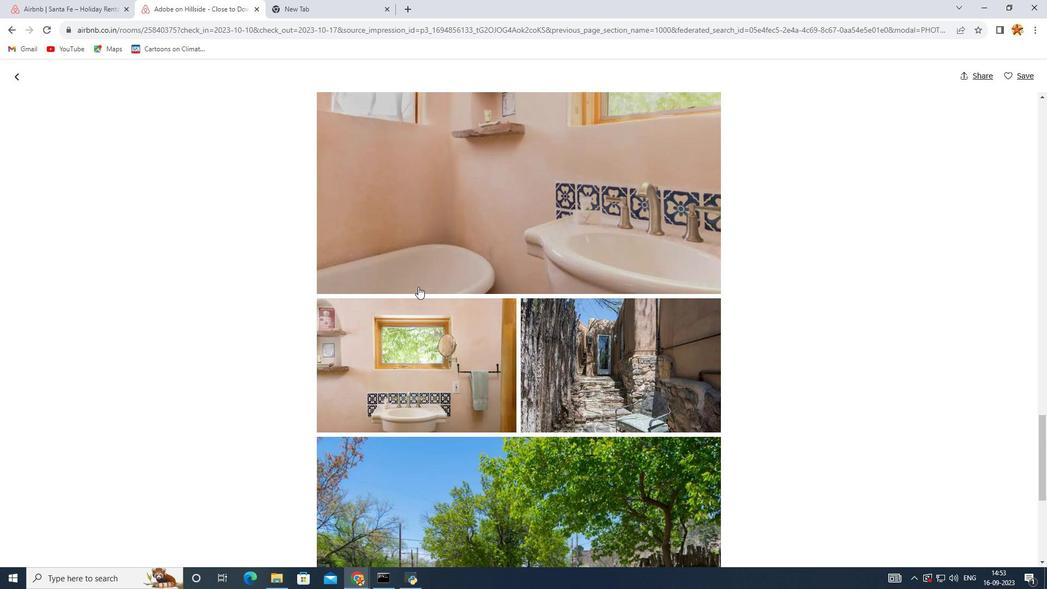 
Action: Mouse scrolled (418, 286) with delta (0, 0)
Screenshot: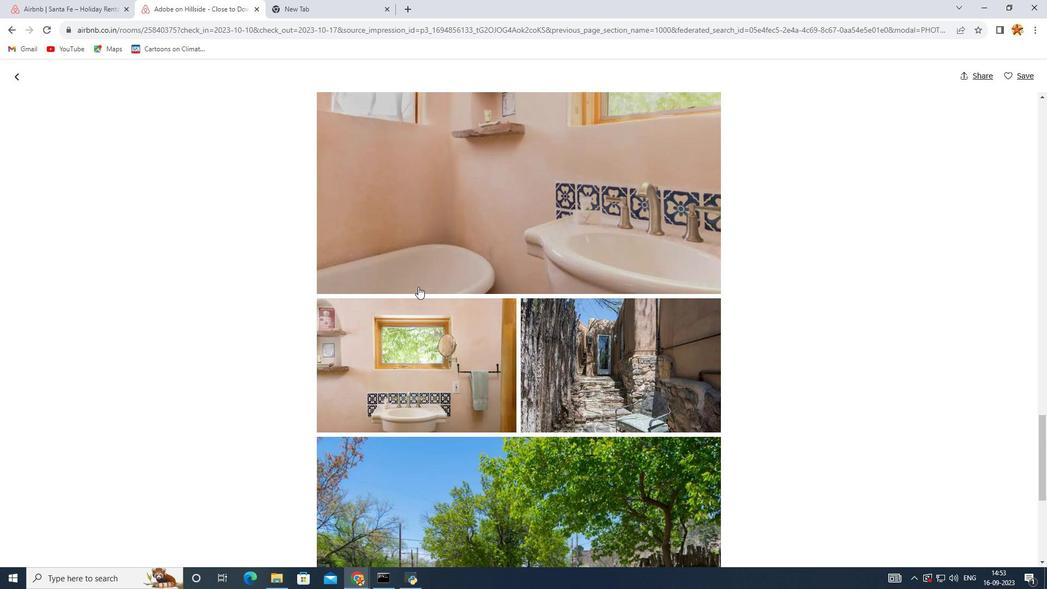 
Action: Mouse scrolled (418, 286) with delta (0, 0)
Screenshot: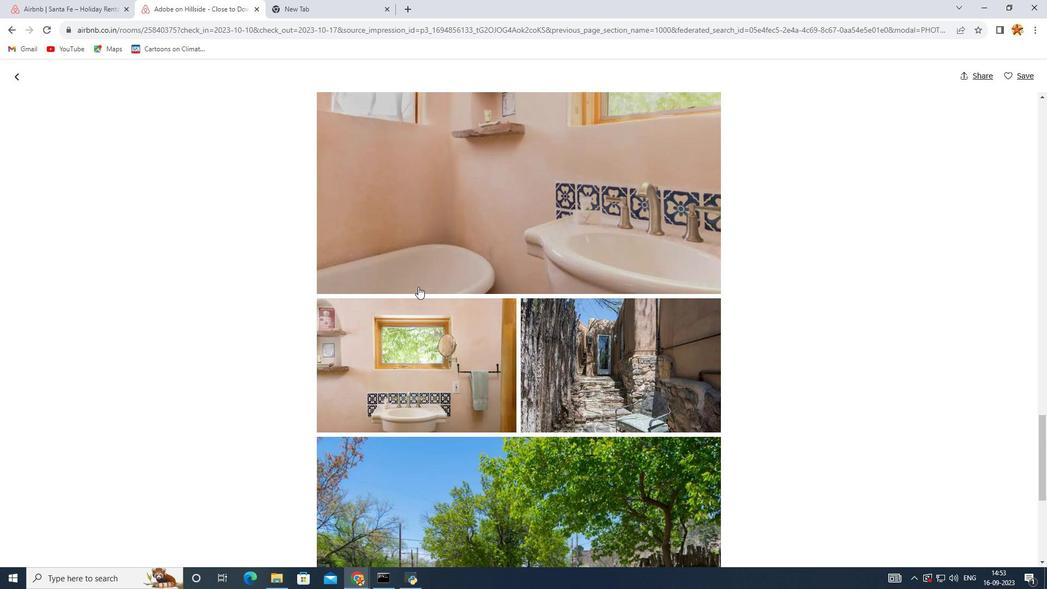 
Action: Mouse scrolled (418, 286) with delta (0, 0)
Screenshot: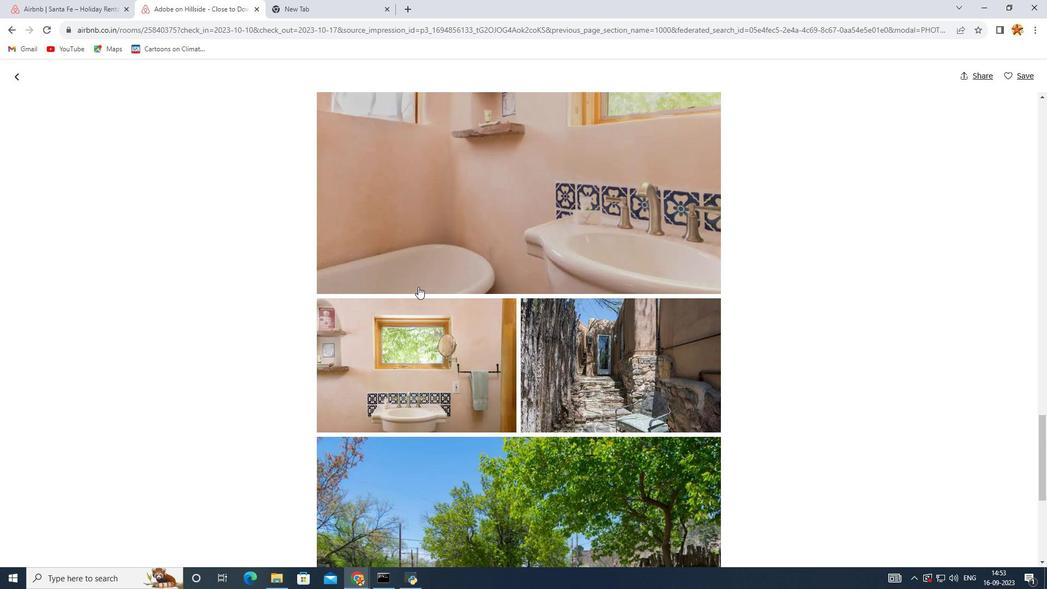 
Action: Mouse scrolled (418, 286) with delta (0, 0)
Screenshot: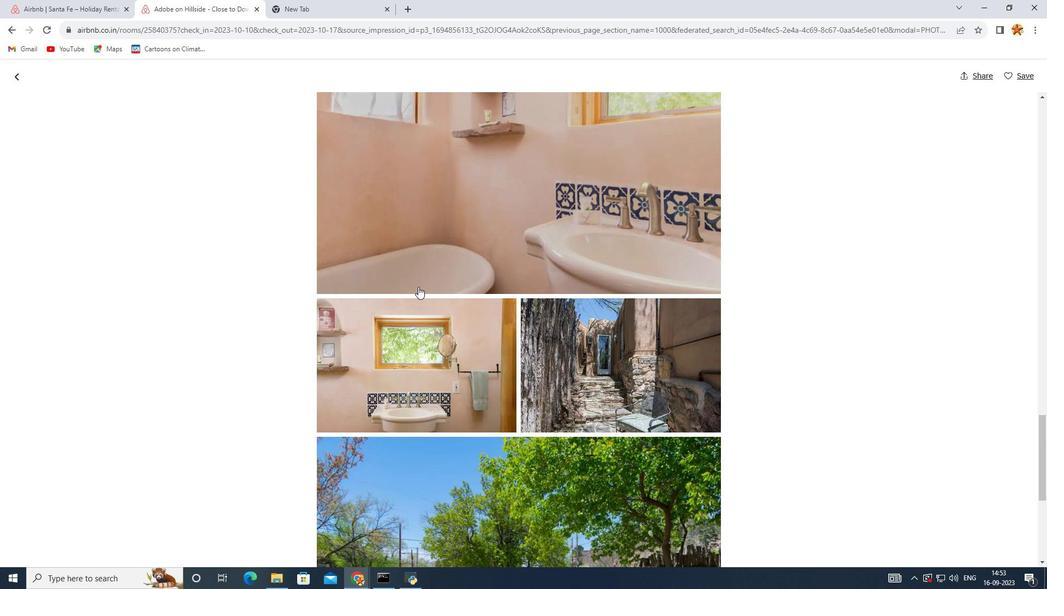 
Action: Mouse scrolled (418, 286) with delta (0, 0)
Screenshot: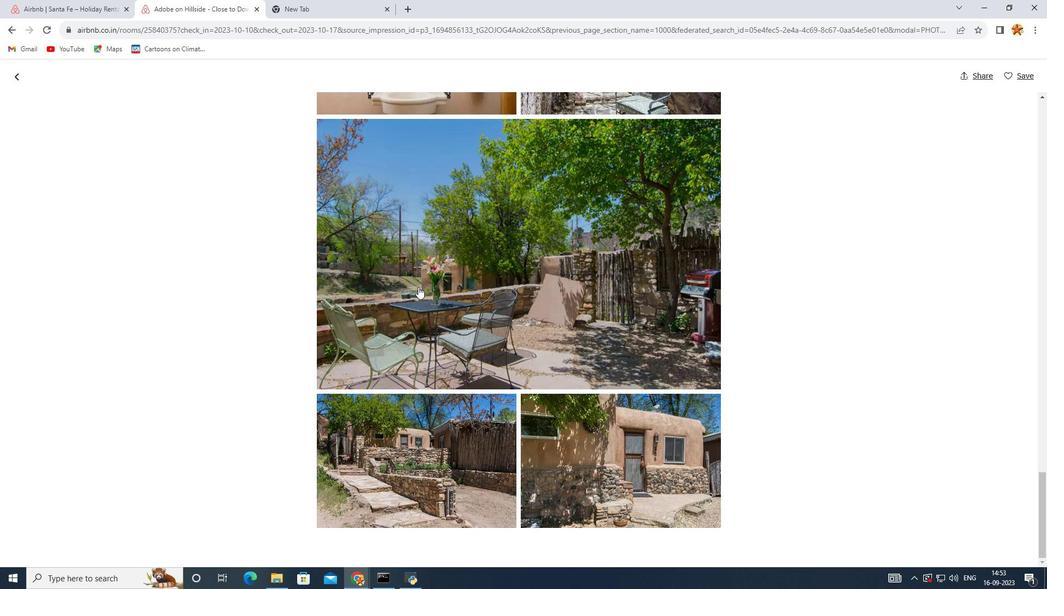 
Action: Mouse scrolled (418, 286) with delta (0, 0)
Screenshot: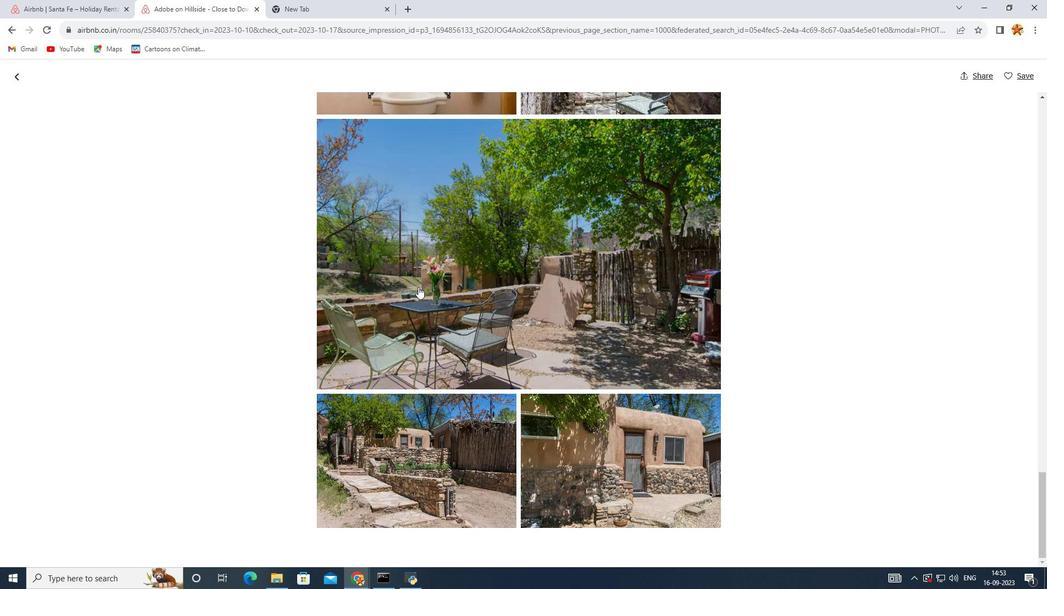 
Action: Mouse scrolled (418, 286) with delta (0, 0)
Screenshot: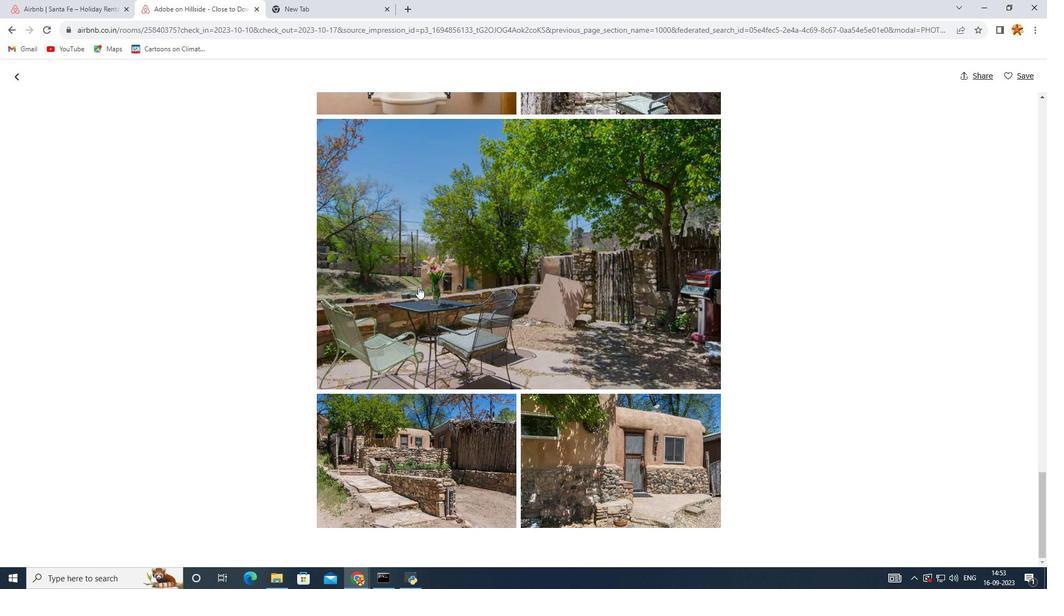 
Action: Mouse scrolled (418, 286) with delta (0, 0)
Screenshot: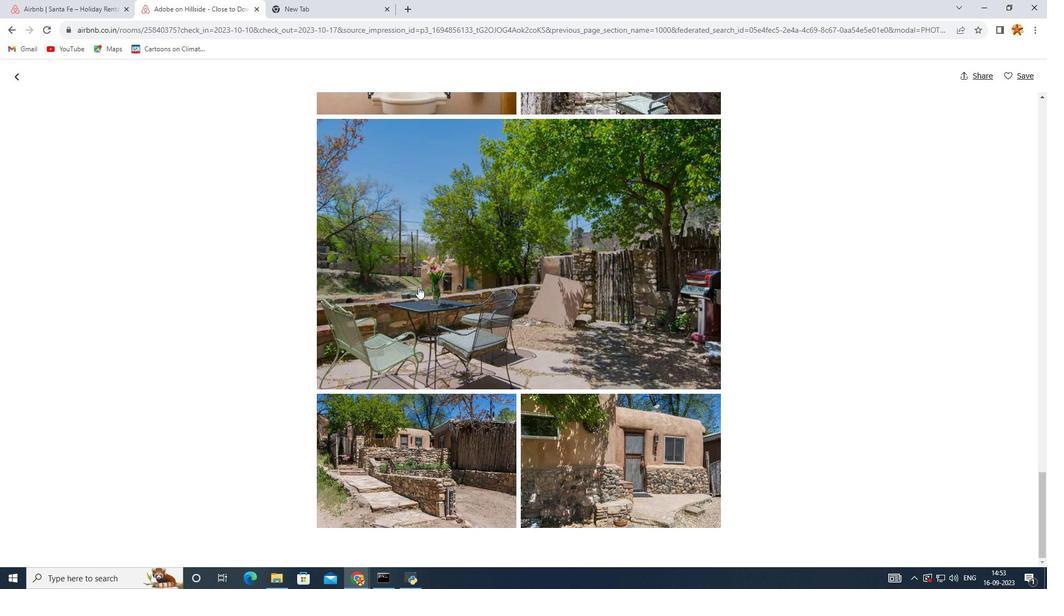 
Action: Mouse scrolled (418, 286) with delta (0, 0)
Screenshot: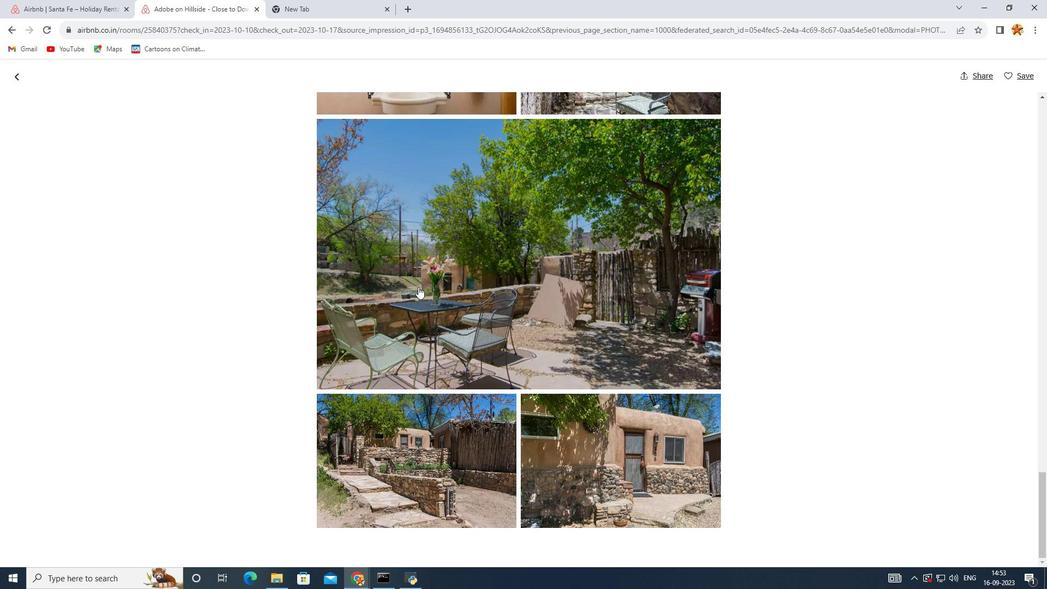 
Action: Mouse scrolled (418, 286) with delta (0, 0)
Screenshot: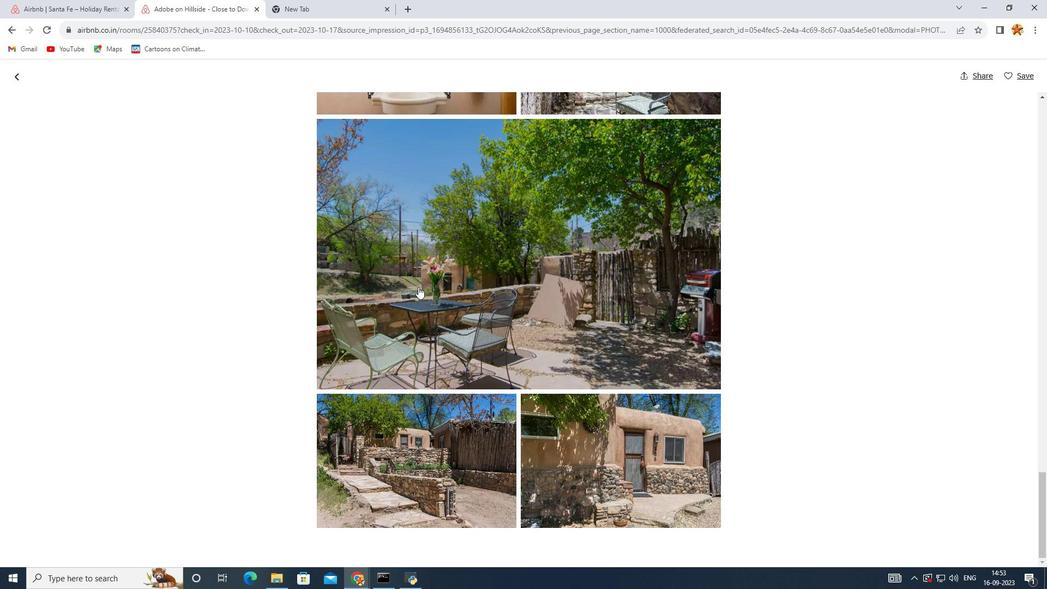 
Action: Mouse scrolled (418, 286) with delta (0, 0)
Screenshot: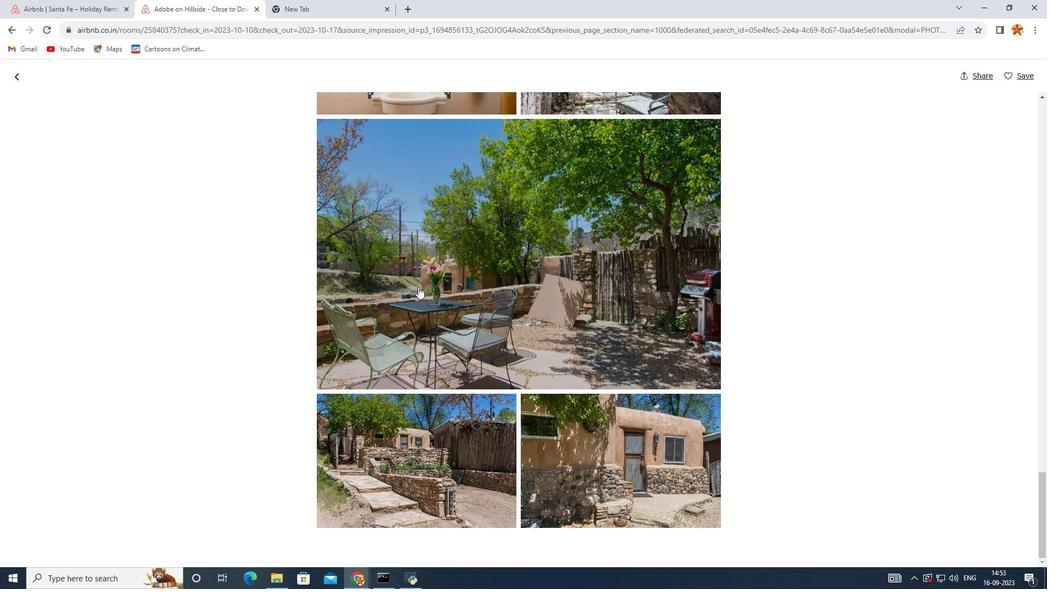 
Action: Mouse scrolled (418, 286) with delta (0, 0)
Screenshot: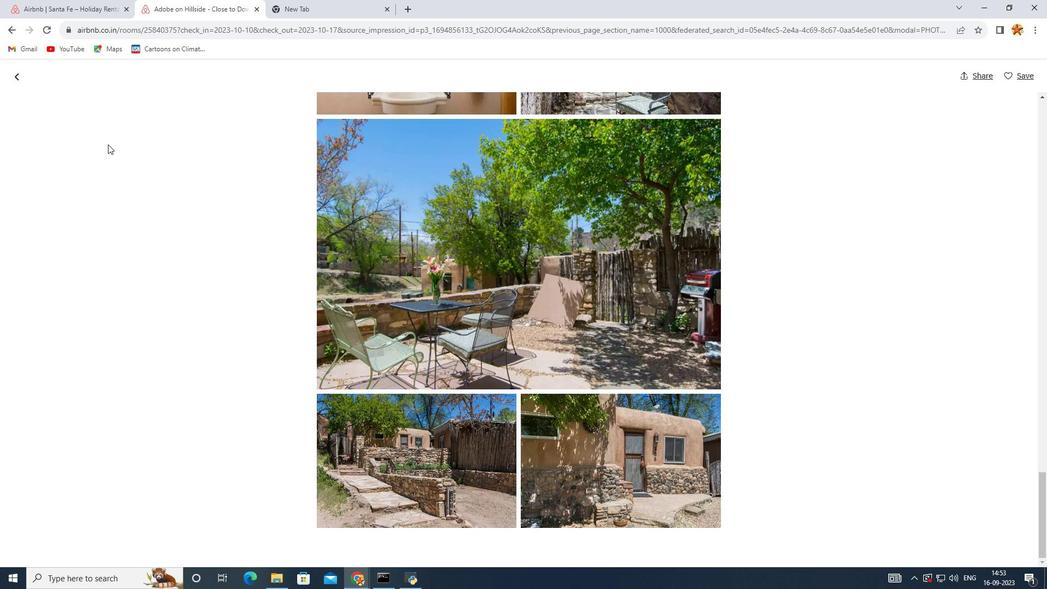 
Action: Mouse scrolled (418, 286) with delta (0, 0)
Screenshot: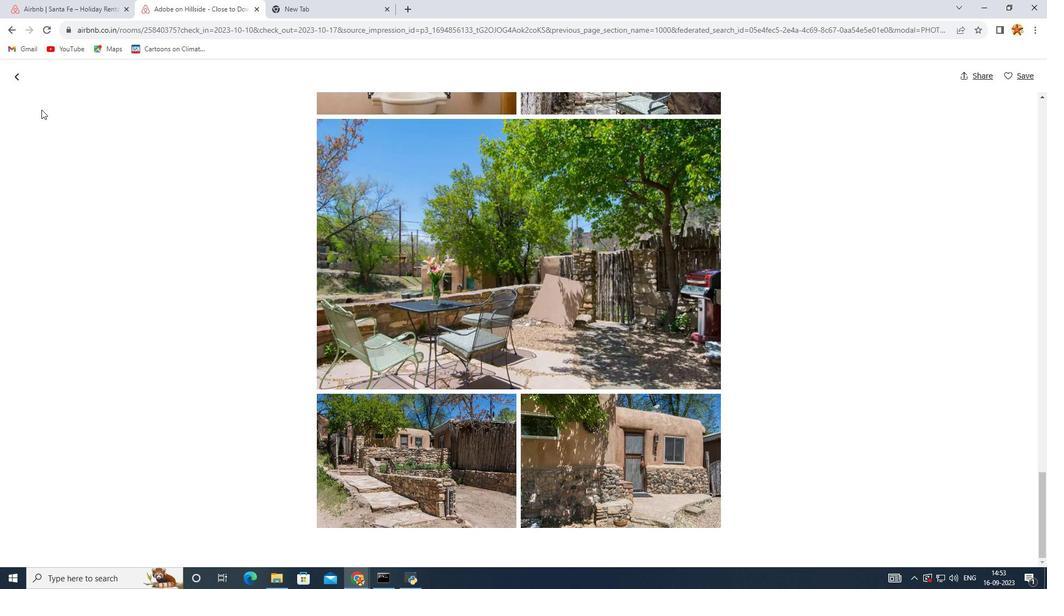 
Action: Mouse scrolled (418, 286) with delta (0, 0)
Screenshot: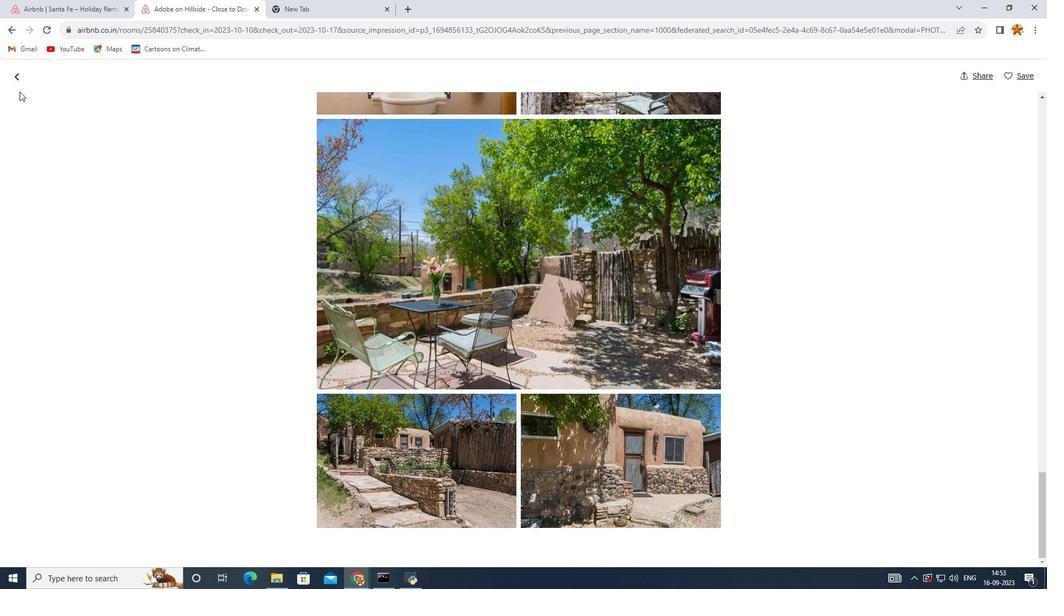 
Action: Mouse scrolled (418, 286) with delta (0, 0)
Screenshot: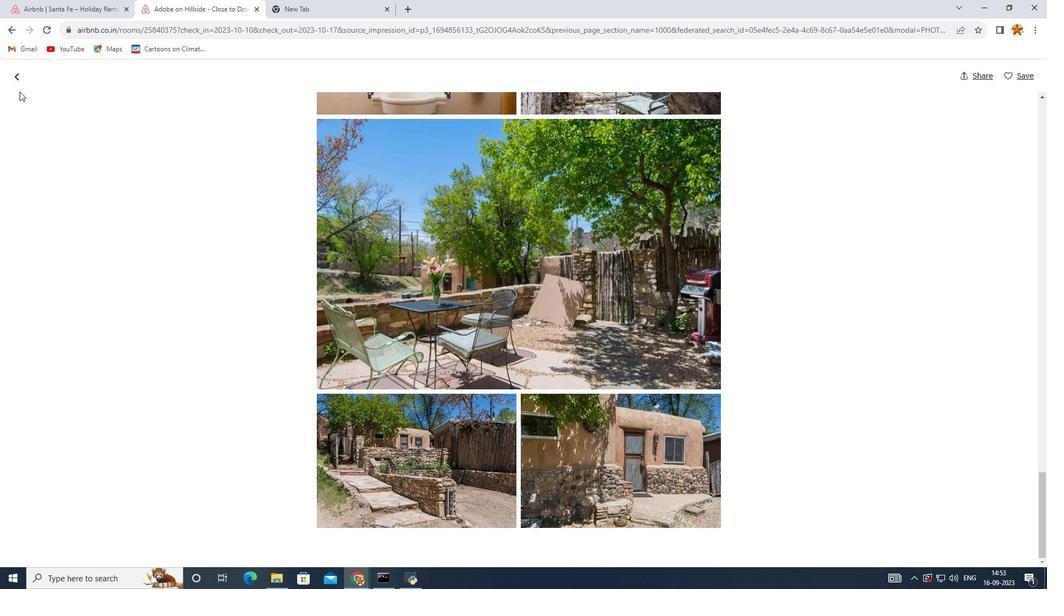 
Action: Mouse scrolled (418, 286) with delta (0, 0)
Screenshot: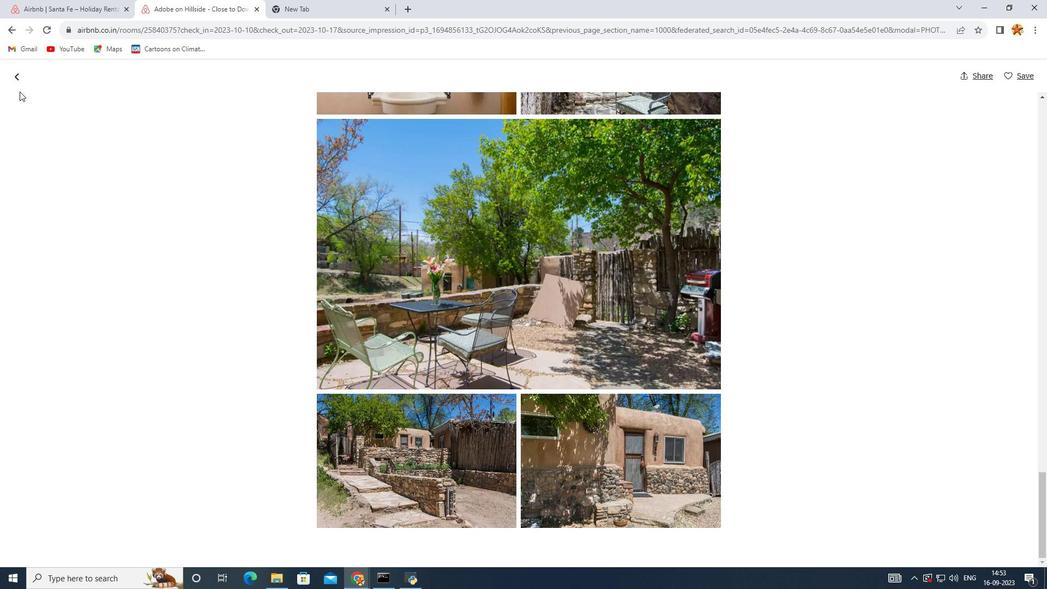 
Action: Mouse moved to (22, 77)
Screenshot: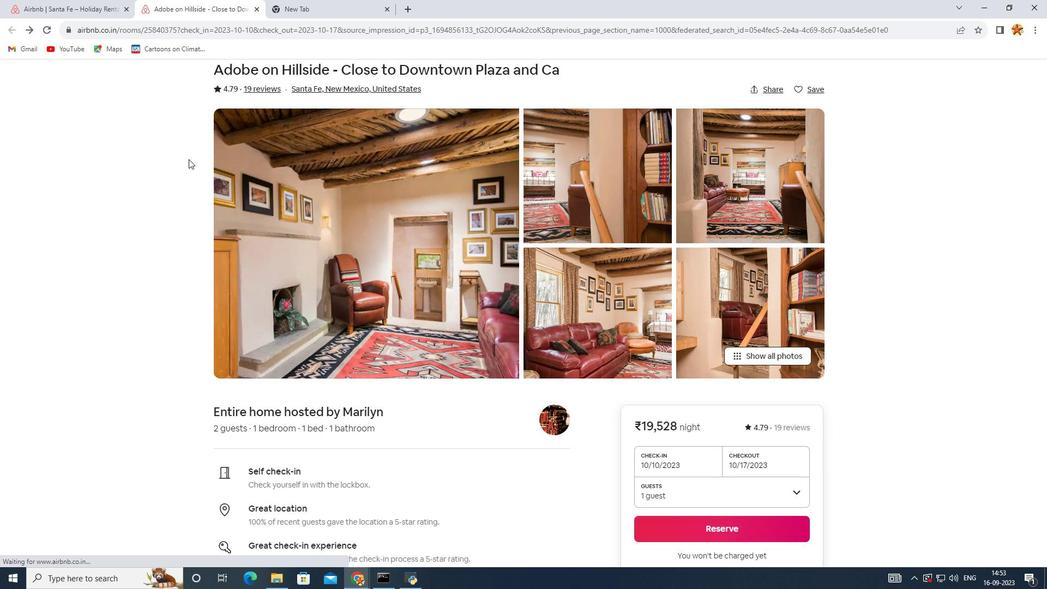 
Action: Mouse pressed left at (22, 77)
Screenshot: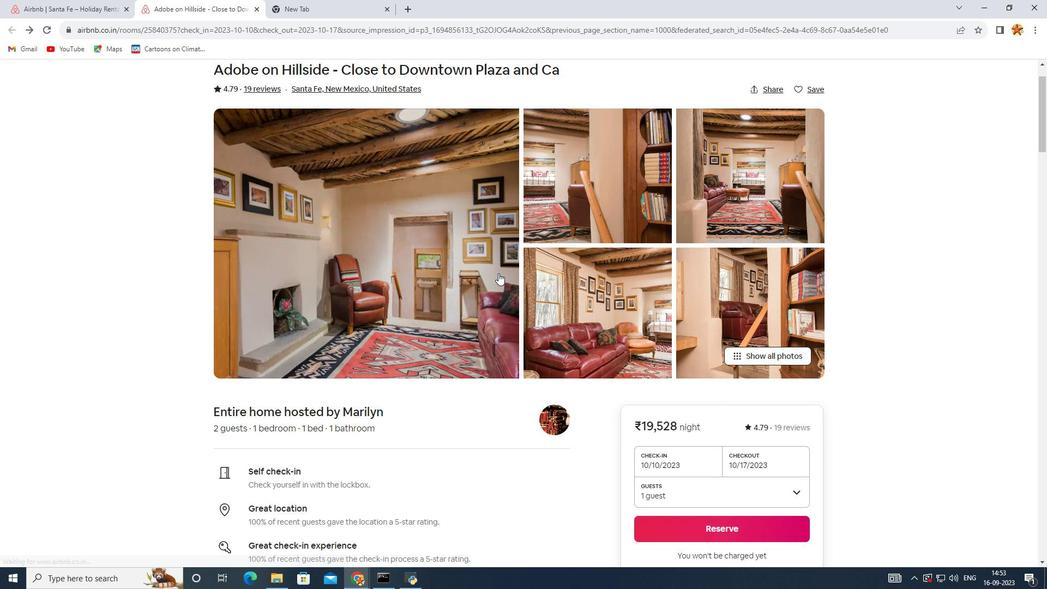 
Action: Mouse moved to (498, 273)
Screenshot: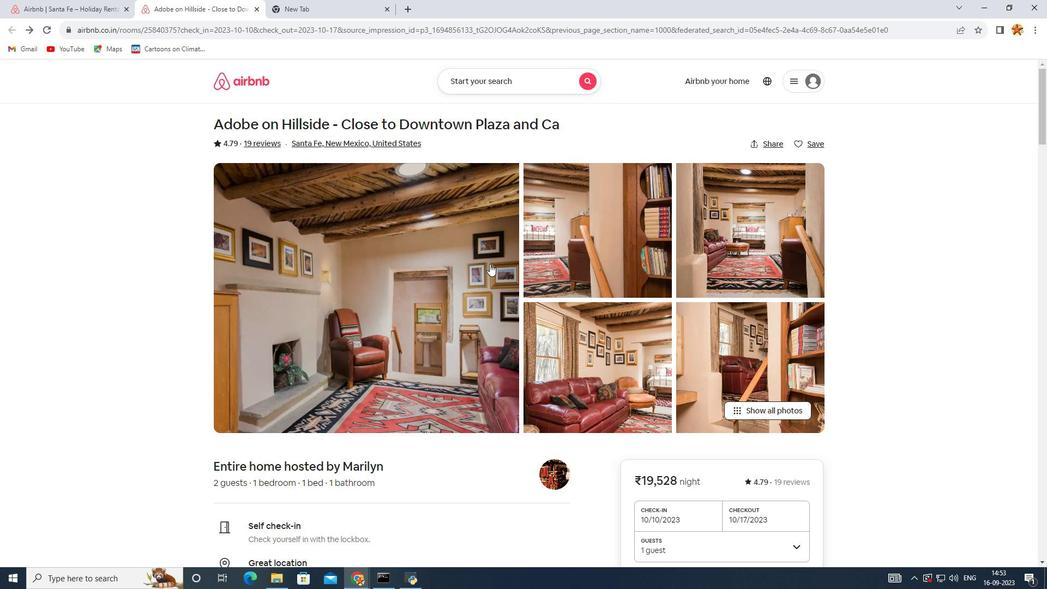 
Action: Mouse scrolled (498, 273) with delta (0, 0)
Screenshot: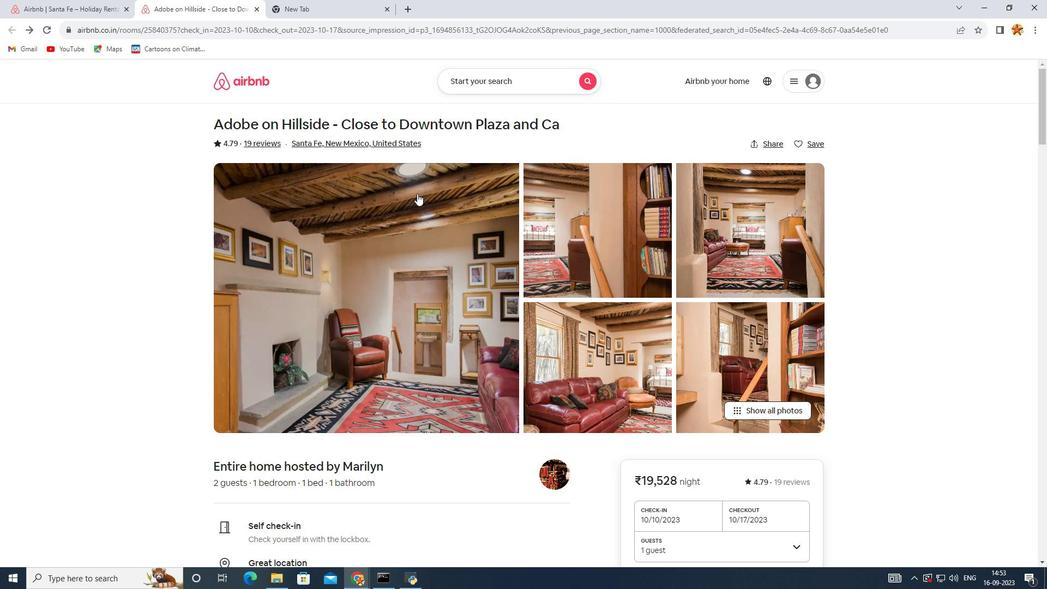 
Action: Mouse scrolled (498, 273) with delta (0, 0)
Screenshot: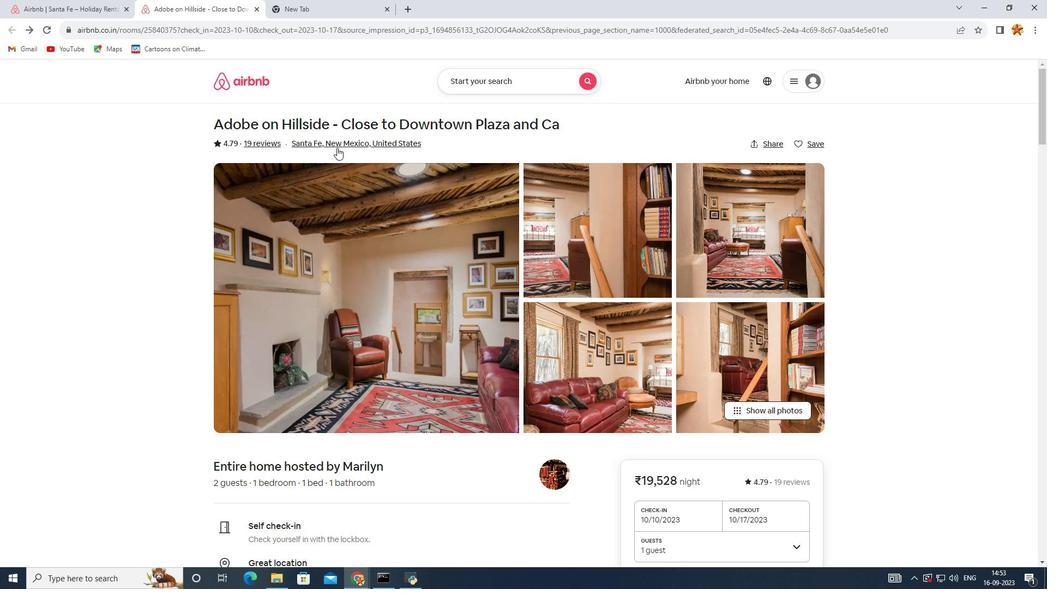 
Action: Mouse scrolled (498, 273) with delta (0, 0)
Screenshot: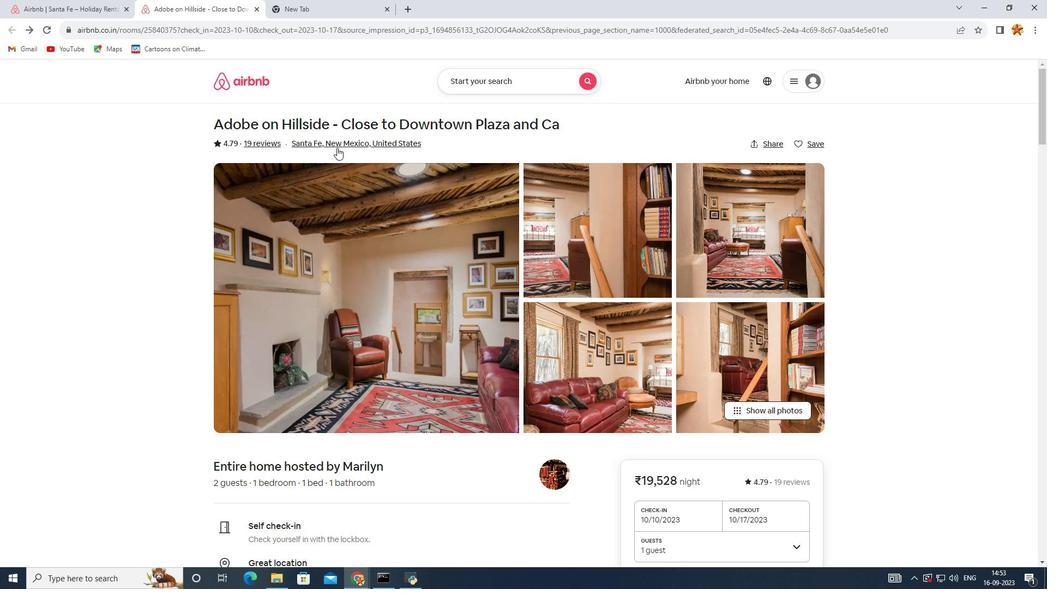 
Action: Mouse scrolled (498, 273) with delta (0, 0)
Screenshot: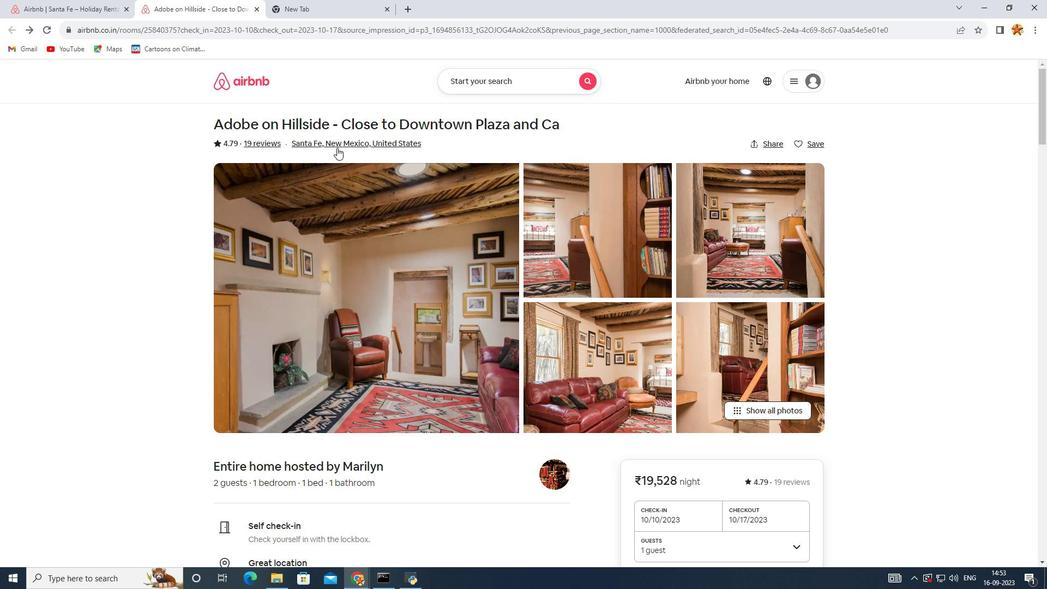
Action: Mouse scrolled (498, 273) with delta (0, 0)
Screenshot: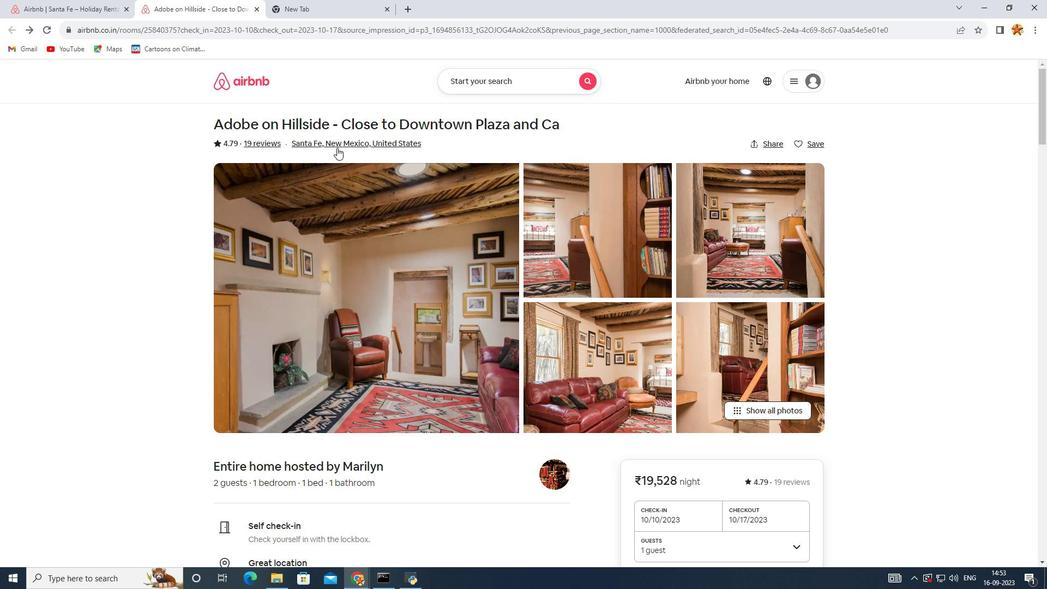 
Action: Mouse scrolled (498, 273) with delta (0, 0)
Screenshot: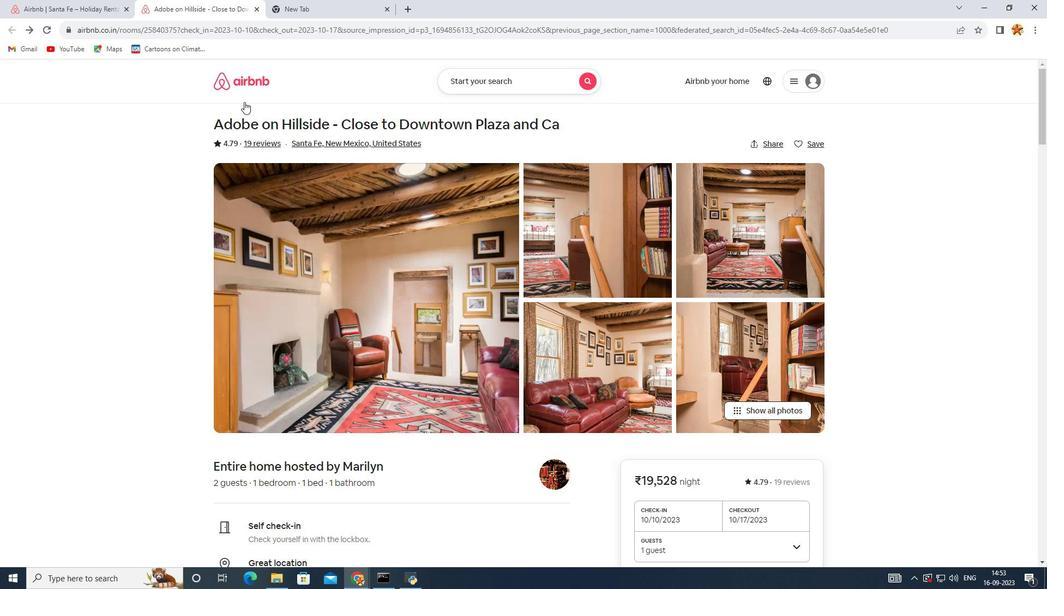 
Action: Mouse scrolled (498, 273) with delta (0, 0)
Screenshot: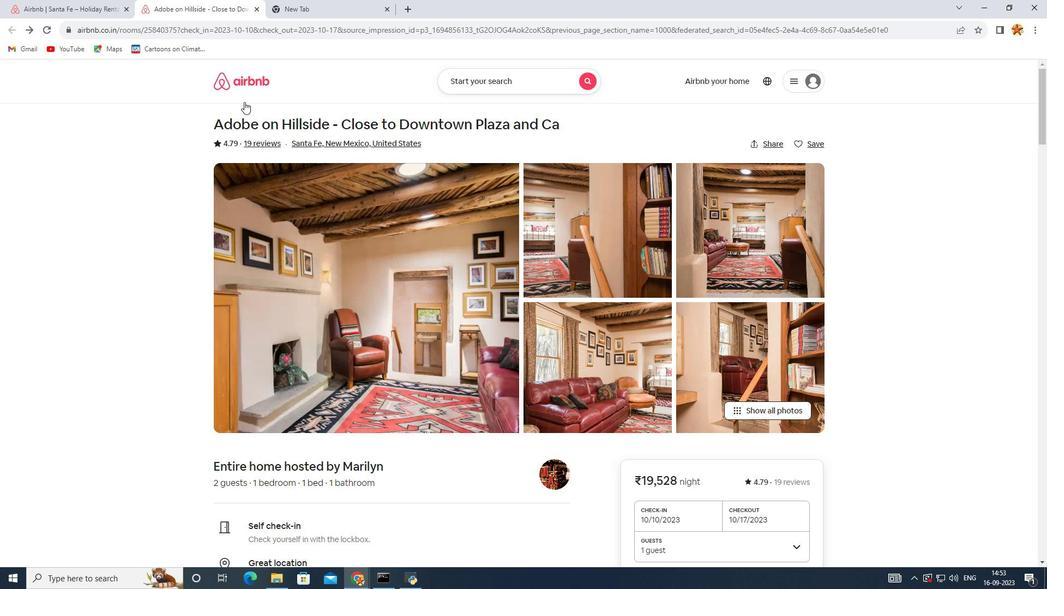 
Action: Mouse moved to (82, 15)
Screenshot: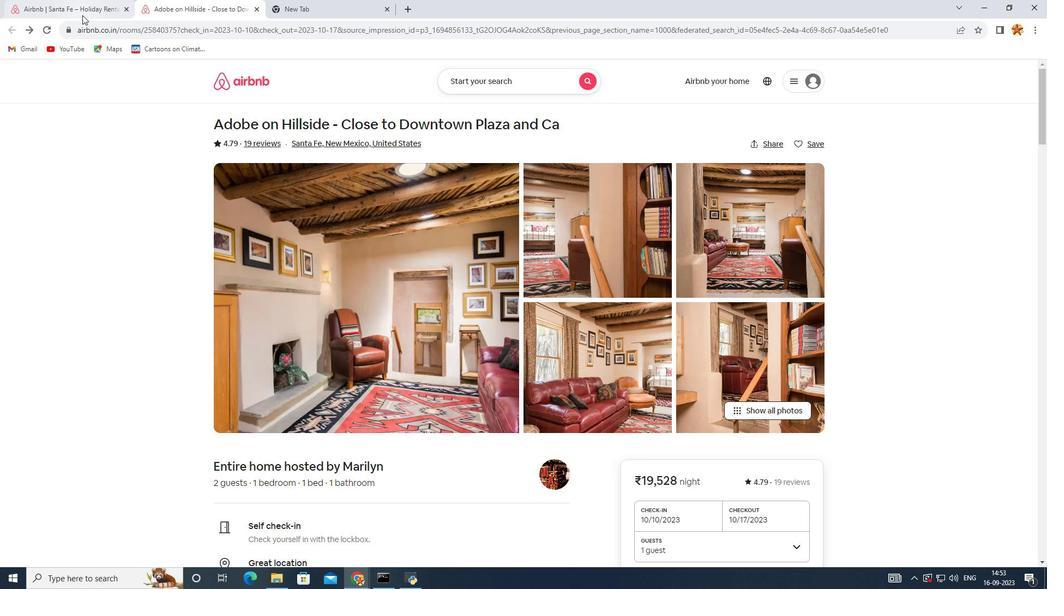 
Action: Mouse pressed left at (82, 15)
Screenshot: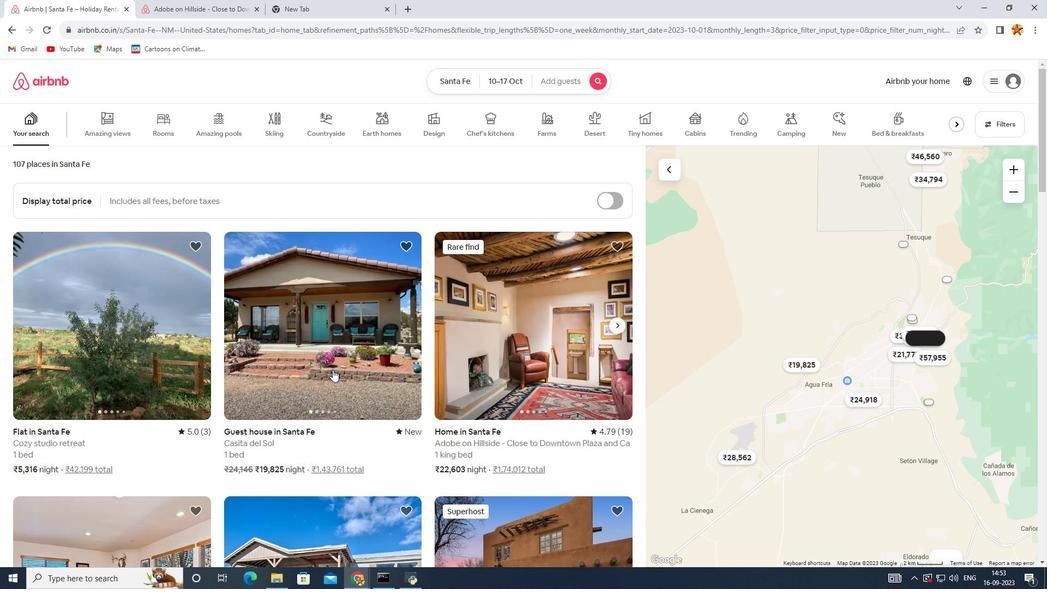 
Action: Mouse moved to (385, 357)
Screenshot: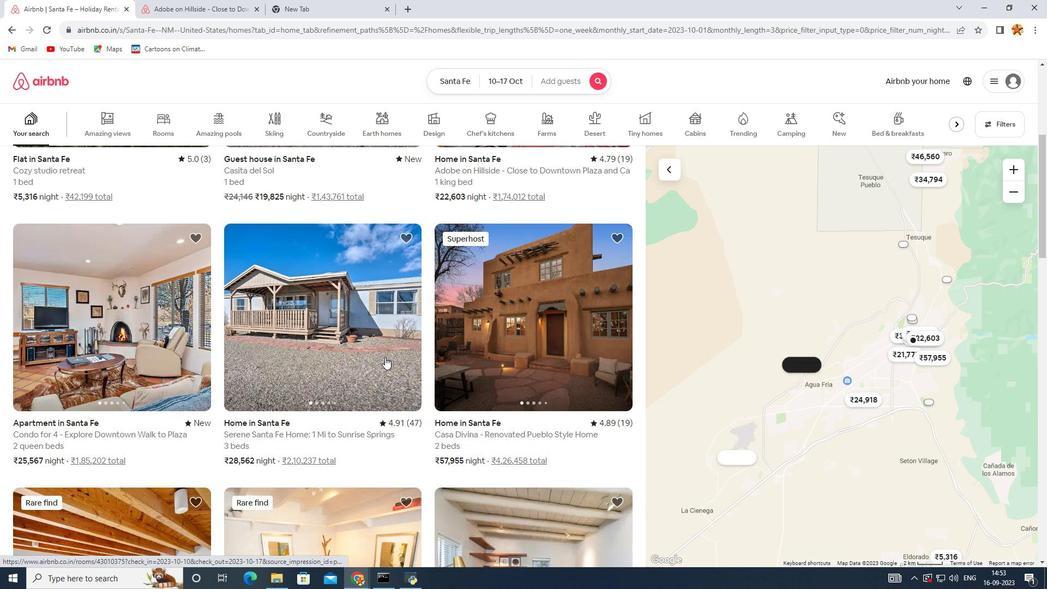 
Action: Mouse scrolled (385, 356) with delta (0, 0)
Screenshot: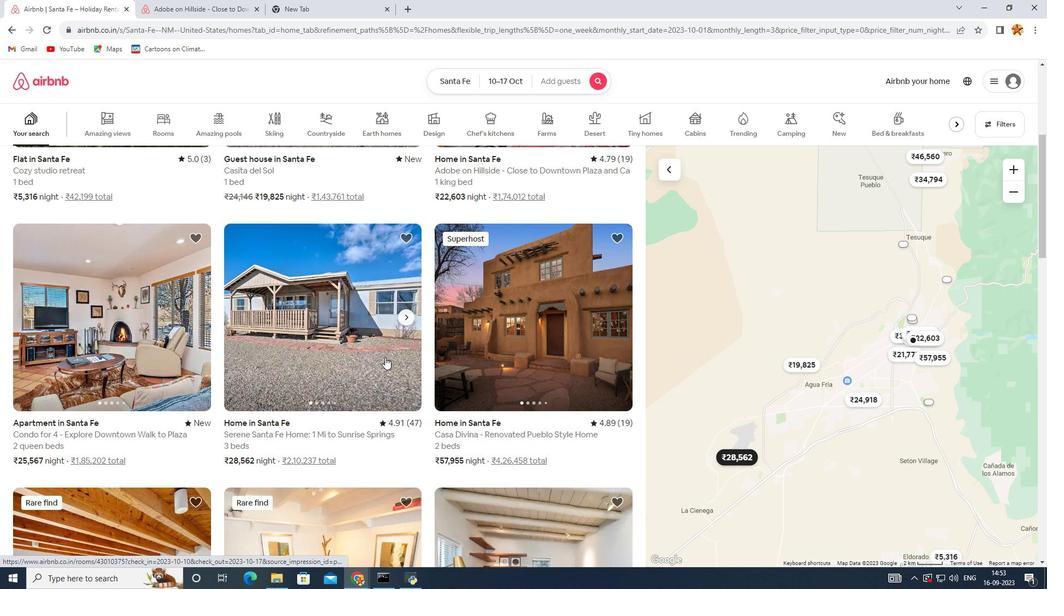 
Action: Mouse scrolled (385, 356) with delta (0, 0)
Screenshot: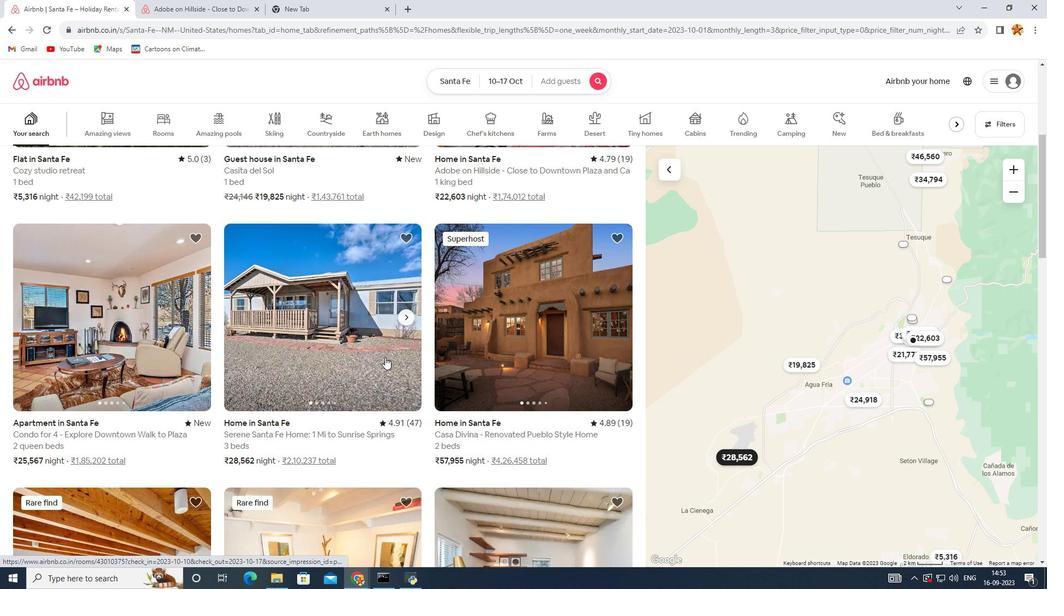 
Action: Mouse scrolled (385, 356) with delta (0, 0)
Screenshot: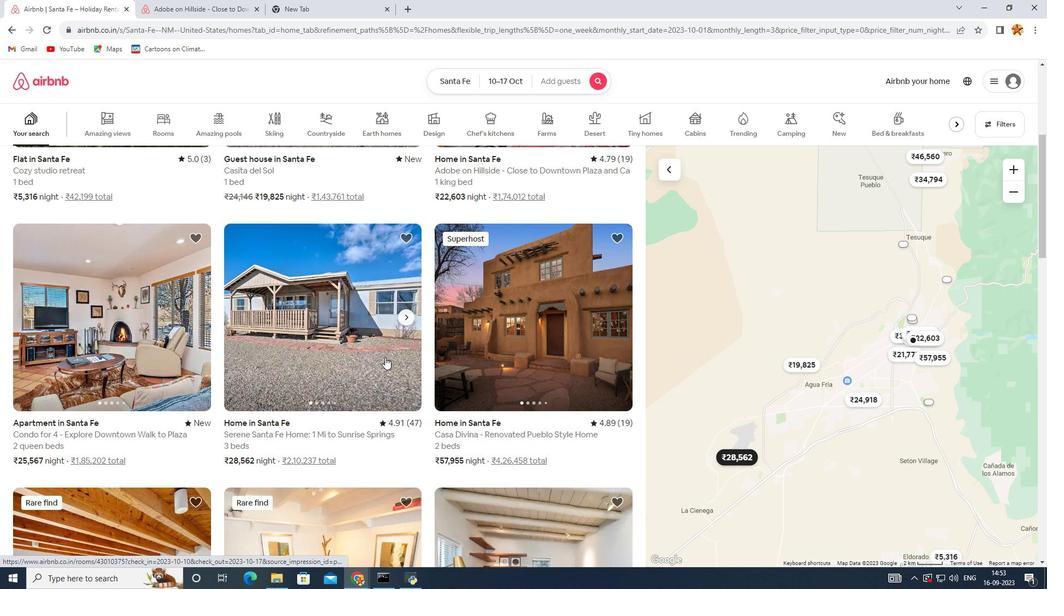 
Action: Mouse scrolled (385, 356) with delta (0, 0)
Screenshot: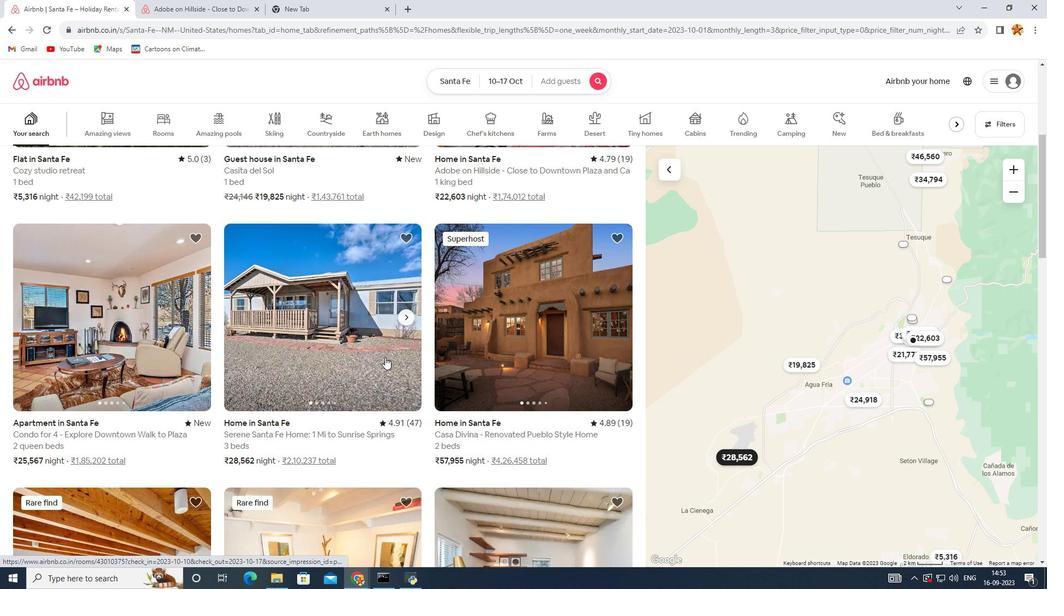 
Action: Mouse scrolled (385, 356) with delta (0, 0)
Screenshot: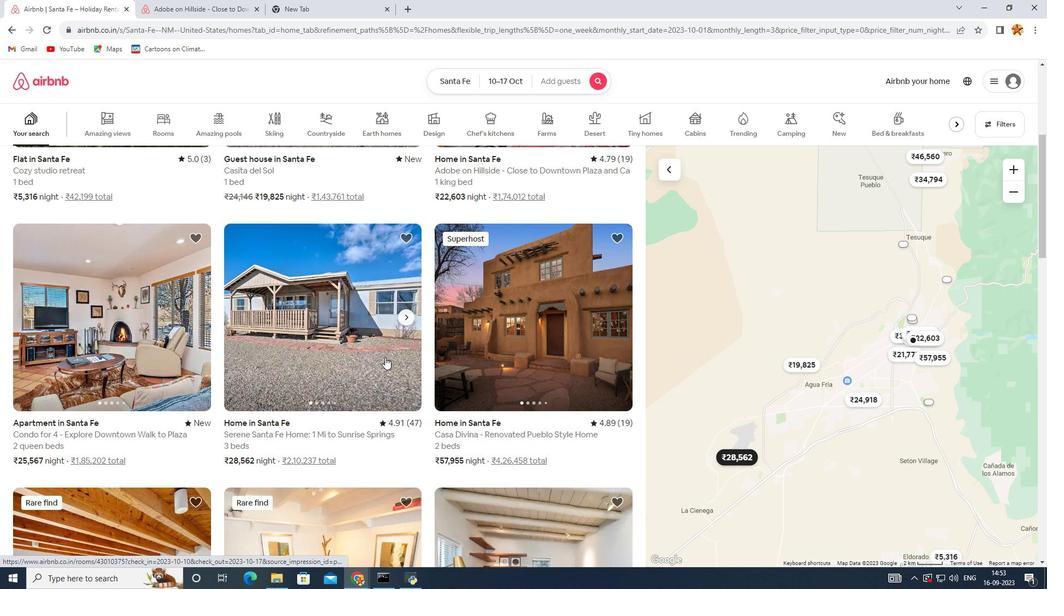 
Action: Mouse scrolled (385, 356) with delta (0, 0)
Screenshot: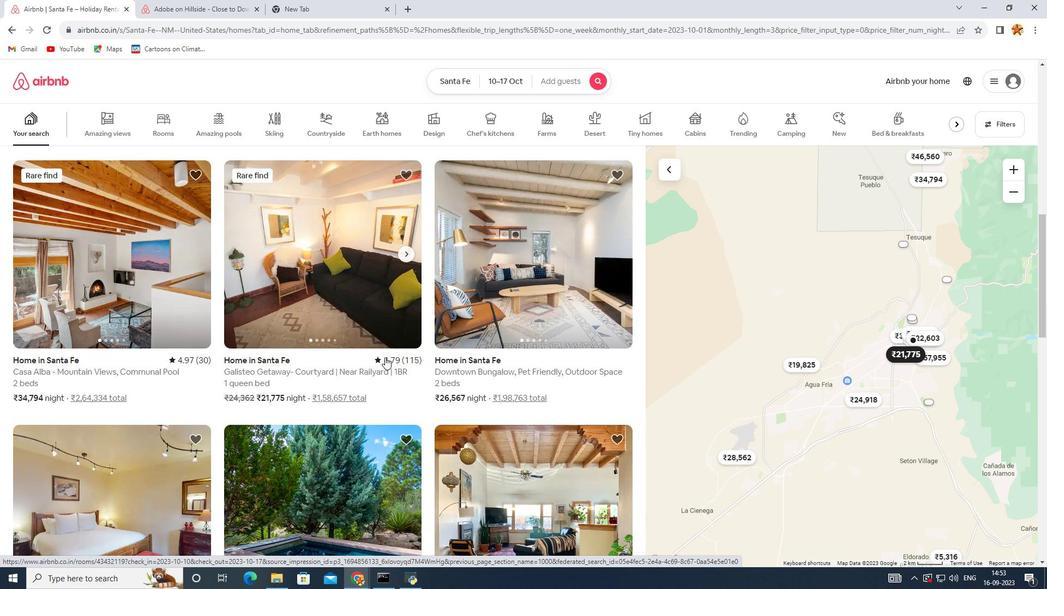 
Action: Mouse scrolled (385, 356) with delta (0, 0)
Screenshot: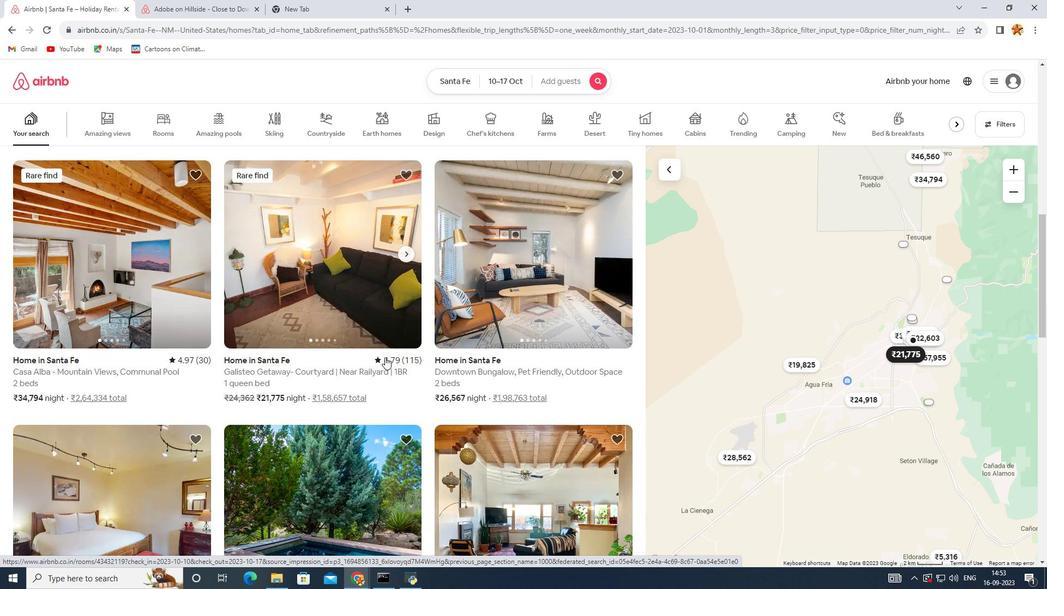 
Action: Mouse scrolled (385, 356) with delta (0, 0)
Screenshot: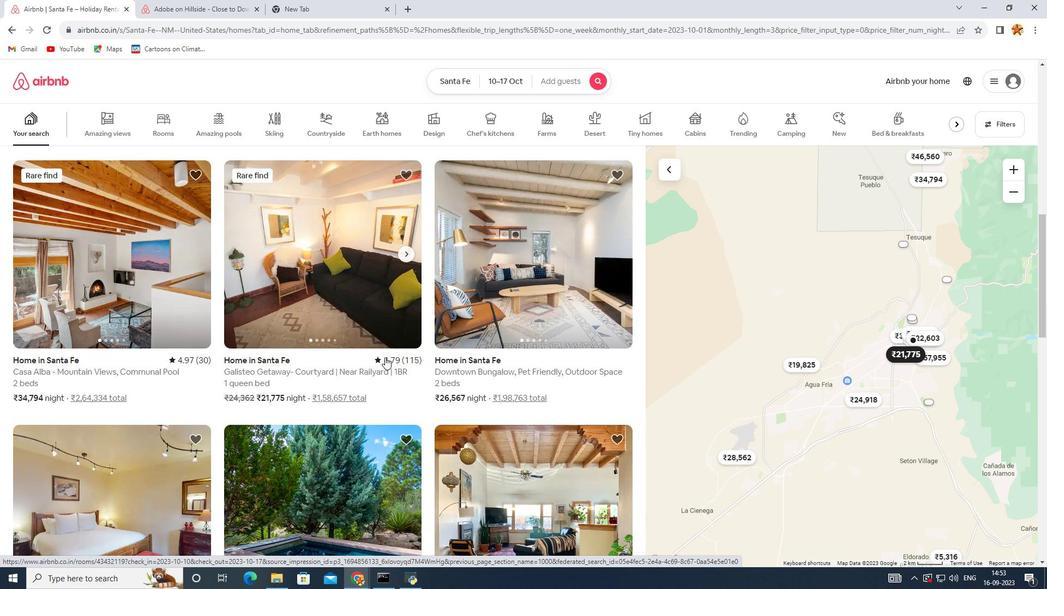 
Action: Mouse scrolled (385, 356) with delta (0, 0)
Screenshot: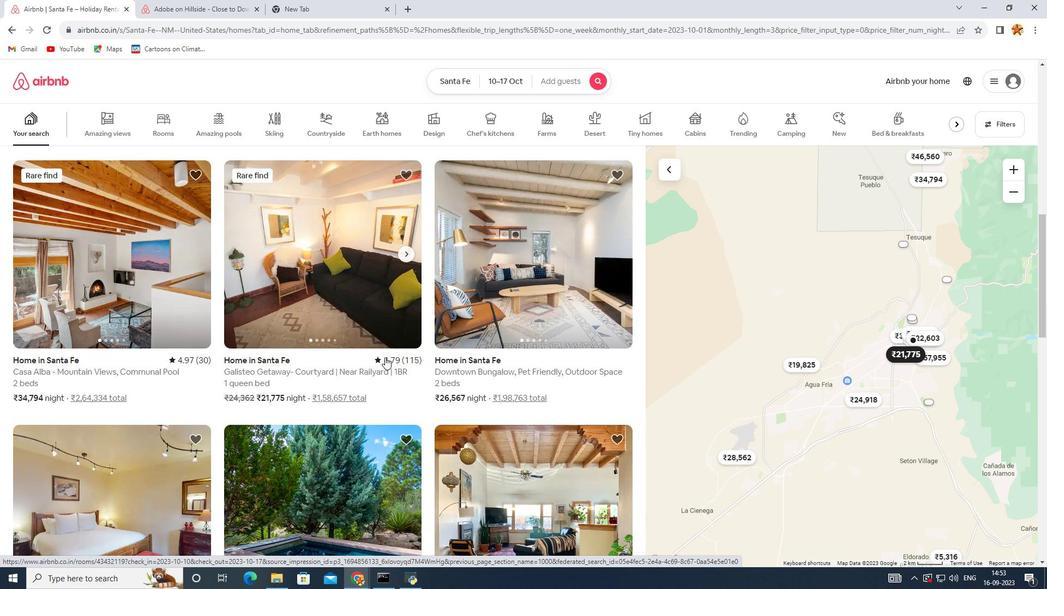 
Action: Mouse scrolled (385, 356) with delta (0, 0)
Screenshot: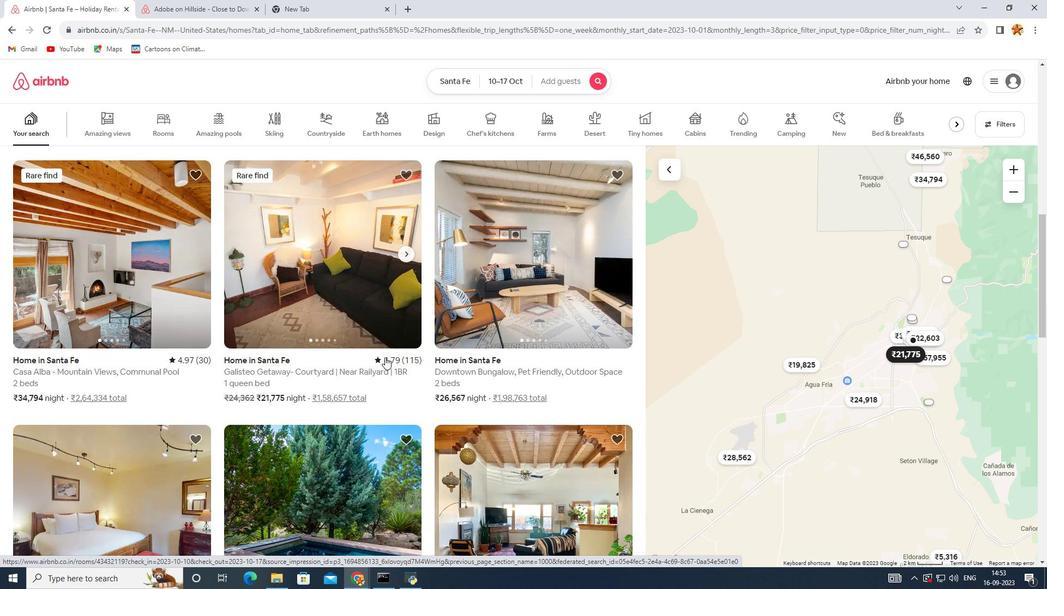 
Action: Mouse scrolled (385, 356) with delta (0, 0)
Screenshot: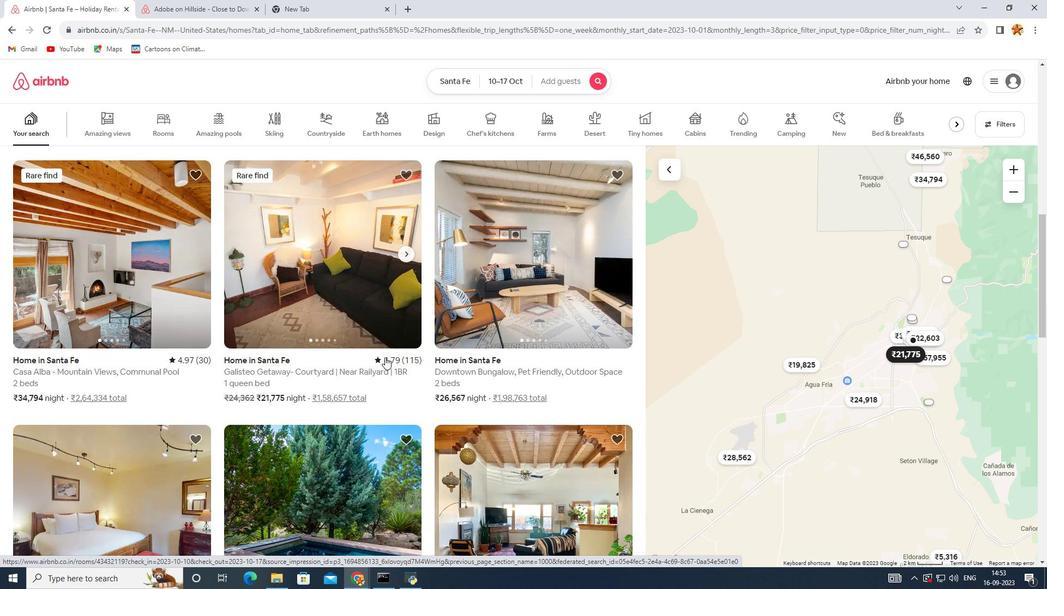 
Action: Mouse moved to (492, 297)
